 Task: Find Luxury Condos in Beverly Hills with Hollywood Glamour.
Action: Mouse moved to (251, 193)
Screenshot: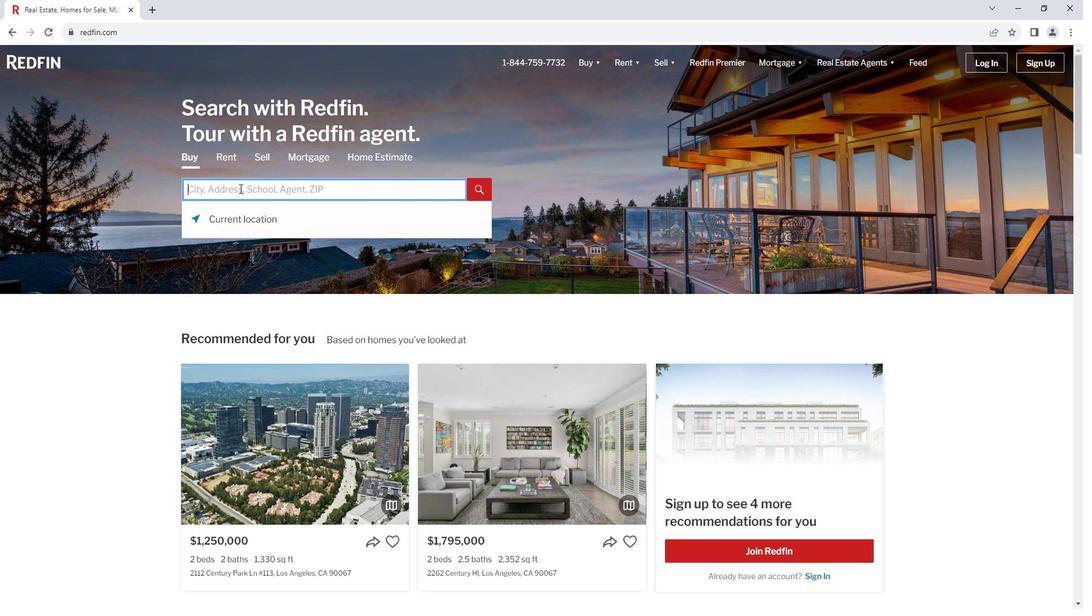 
Action: Mouse pressed left at (251, 193)
Screenshot: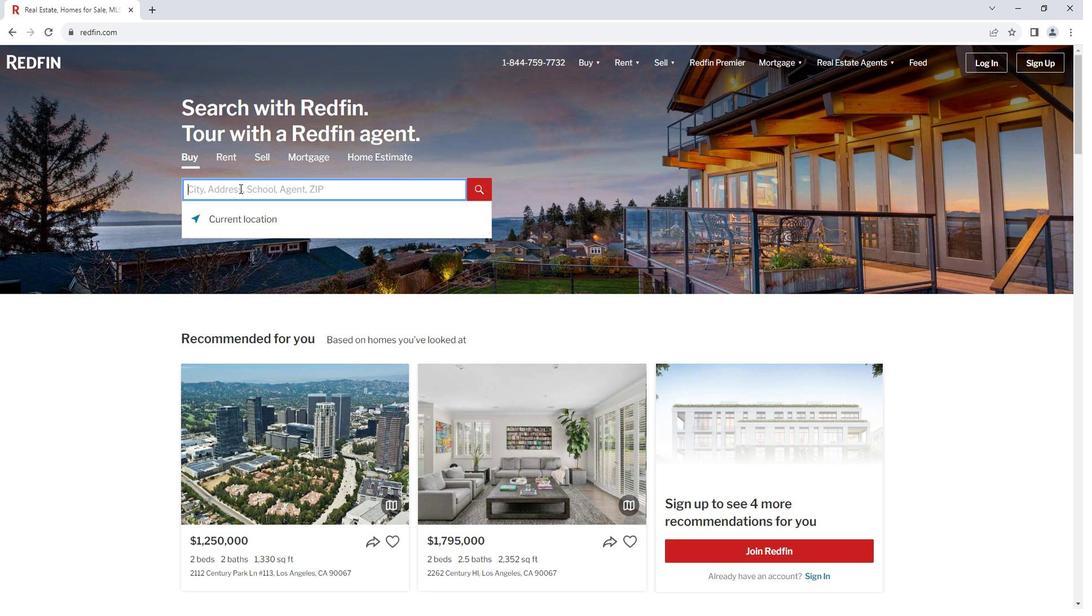 
Action: Mouse moved to (251, 193)
Screenshot: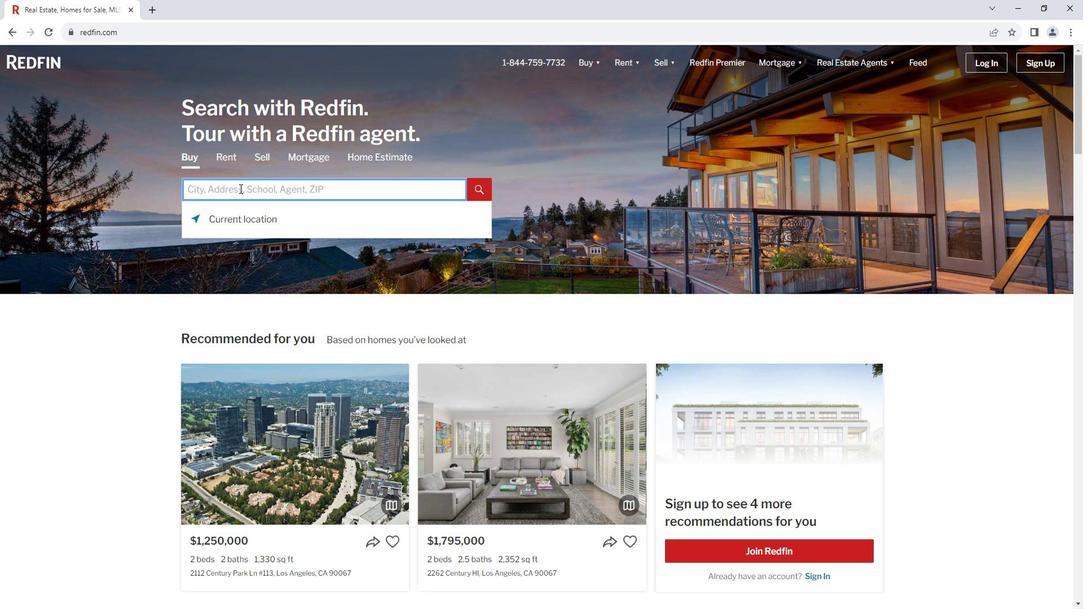 
Action: Key pressed <Key.shift>Lu<Key.backspace><Key.backspace><Key.shift>Beverly<Key.space>
Screenshot: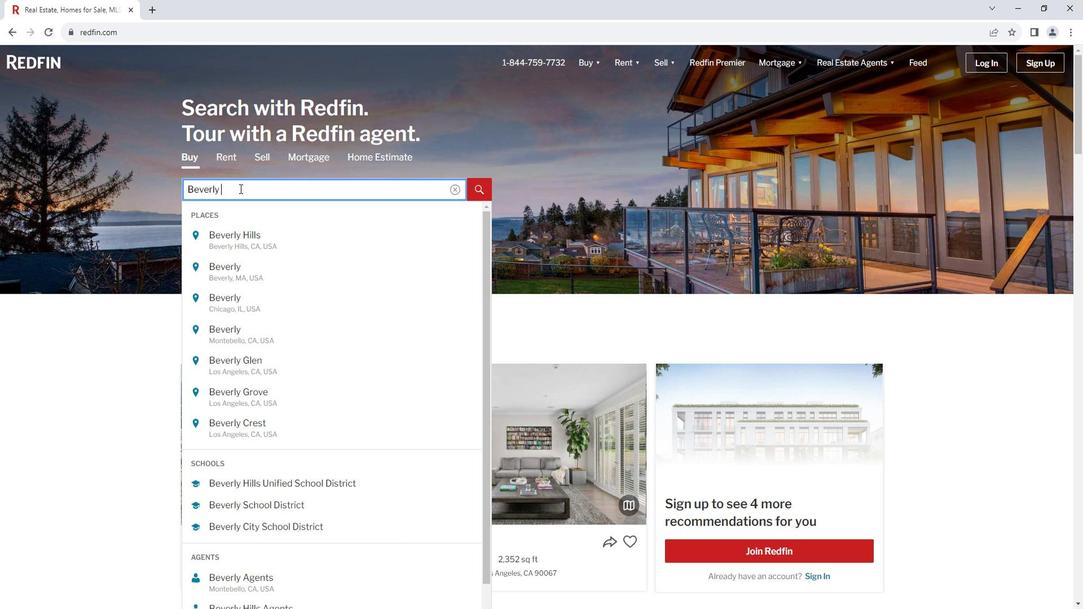 
Action: Mouse moved to (264, 241)
Screenshot: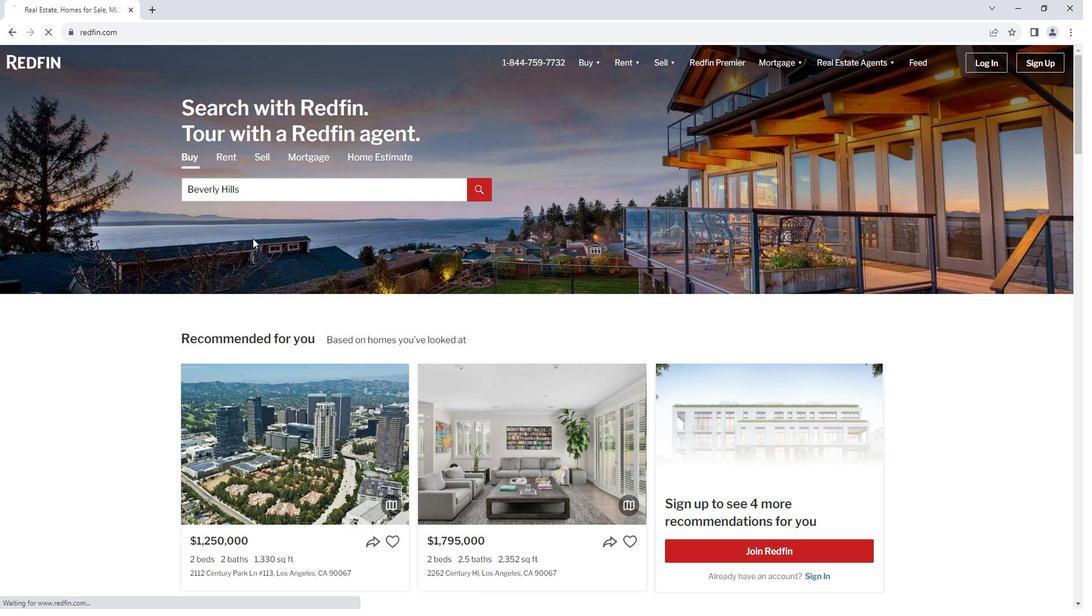
Action: Mouse pressed left at (264, 241)
Screenshot: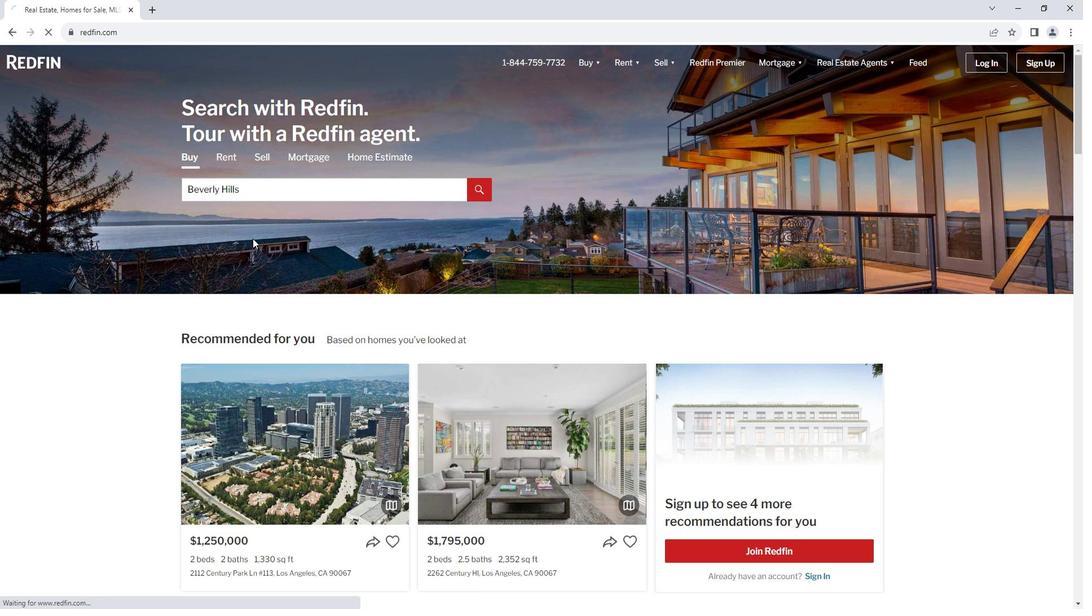 
Action: Mouse moved to (986, 145)
Screenshot: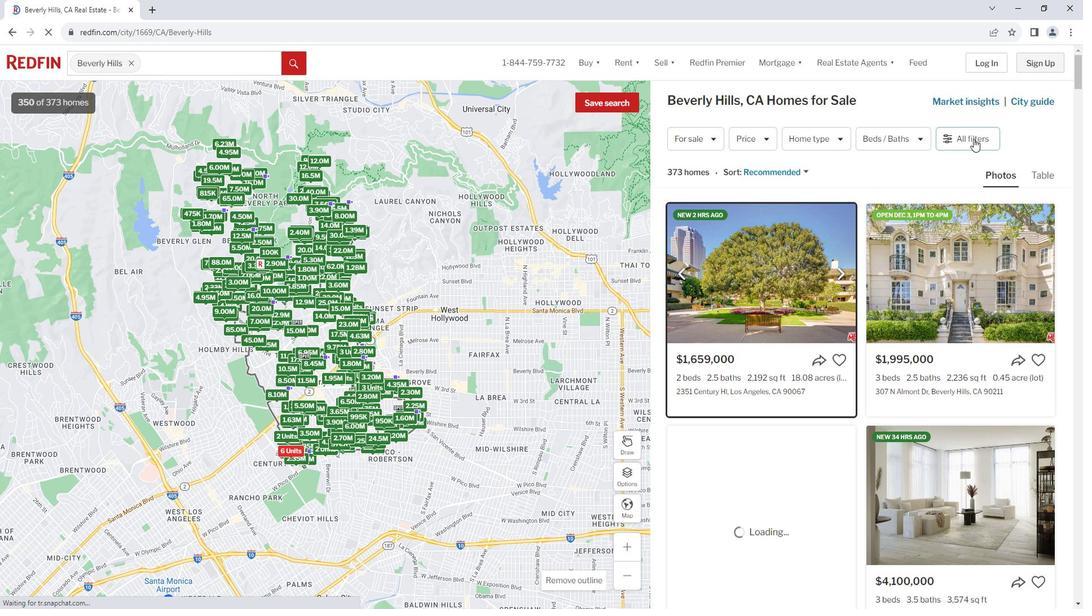 
Action: Mouse pressed left at (986, 145)
Screenshot: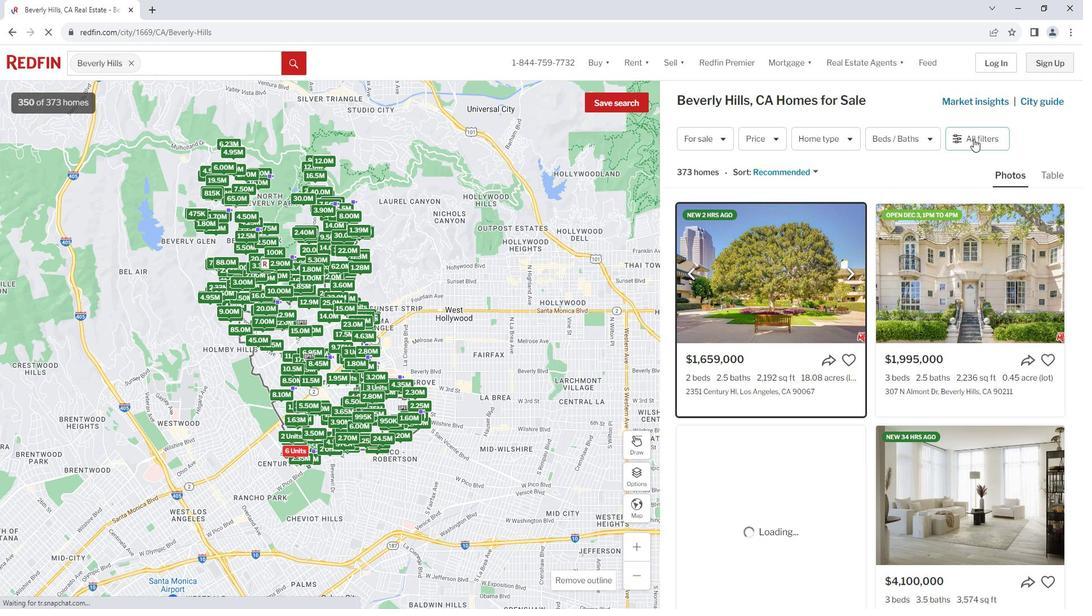 
Action: Mouse moved to (977, 142)
Screenshot: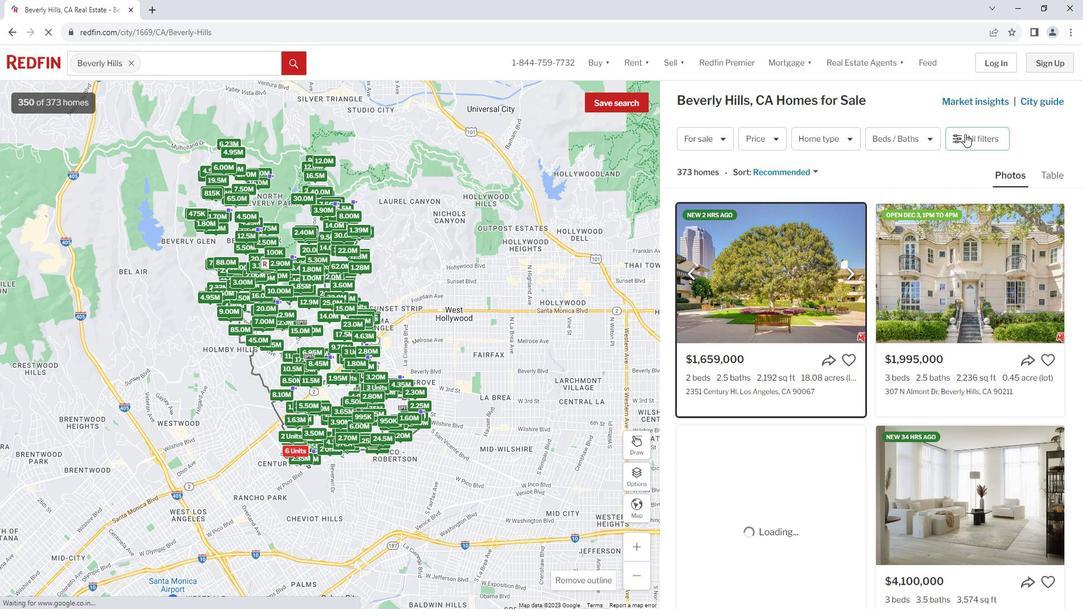 
Action: Mouse pressed left at (977, 142)
Screenshot: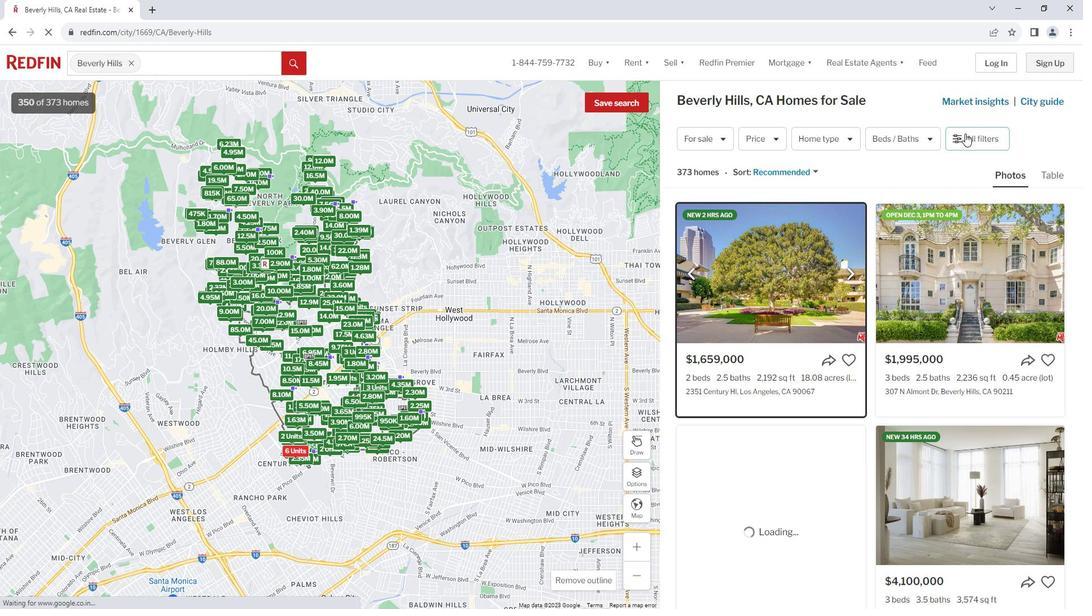 
Action: Mouse moved to (845, 351)
Screenshot: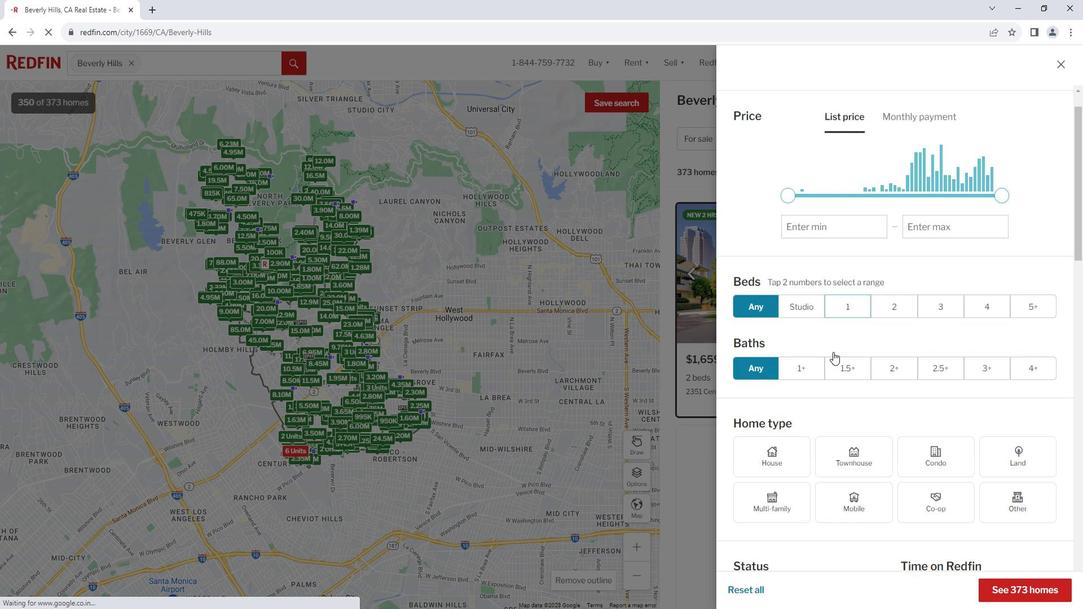 
Action: Mouse scrolled (845, 350) with delta (0, 0)
Screenshot: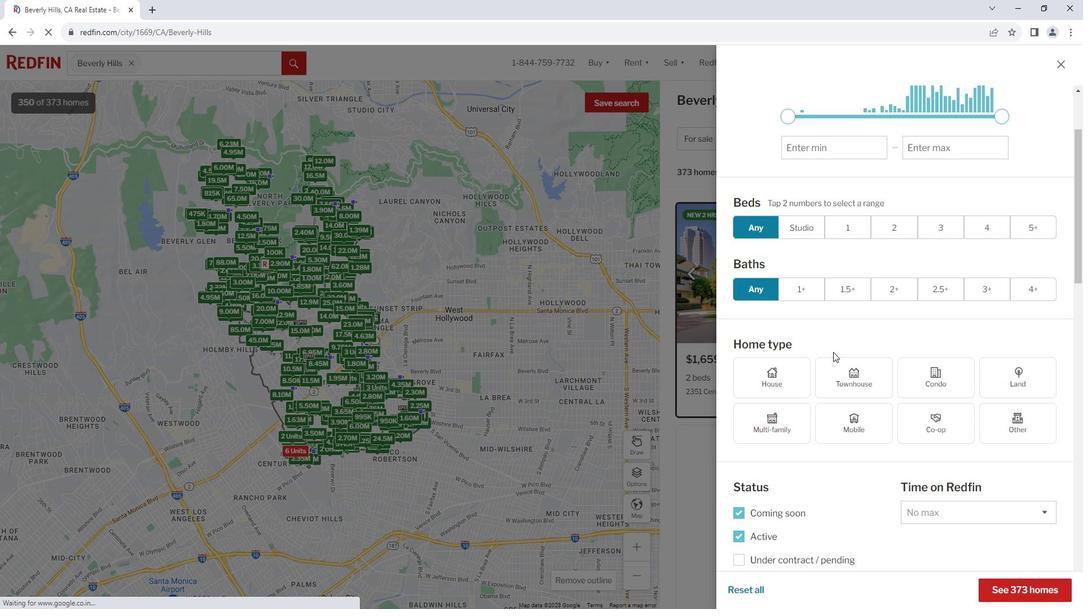 
Action: Mouse scrolled (845, 350) with delta (0, 0)
Screenshot: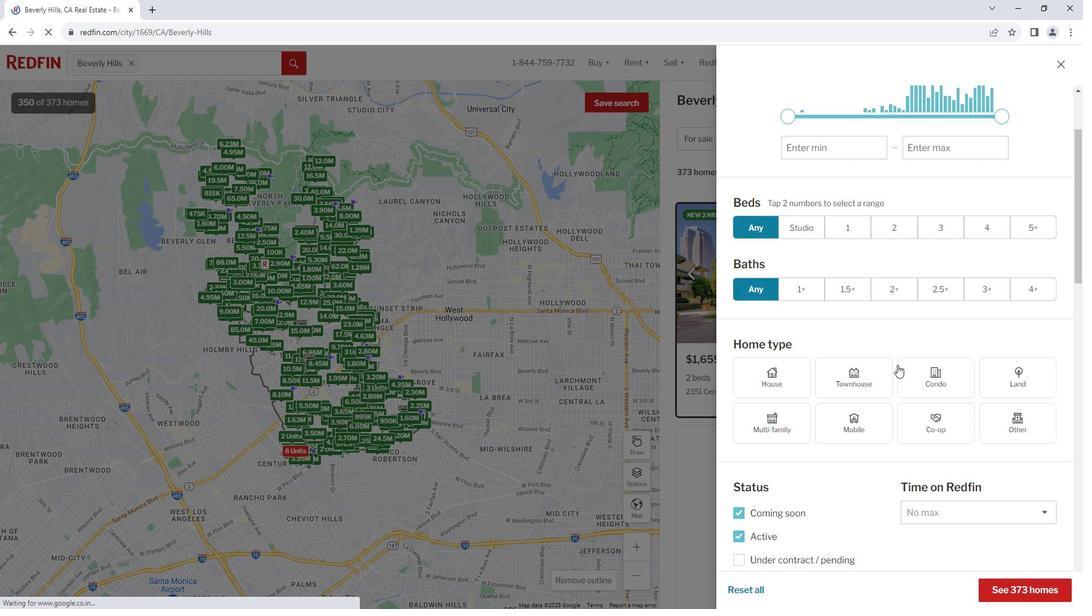 
Action: Mouse moved to (942, 375)
Screenshot: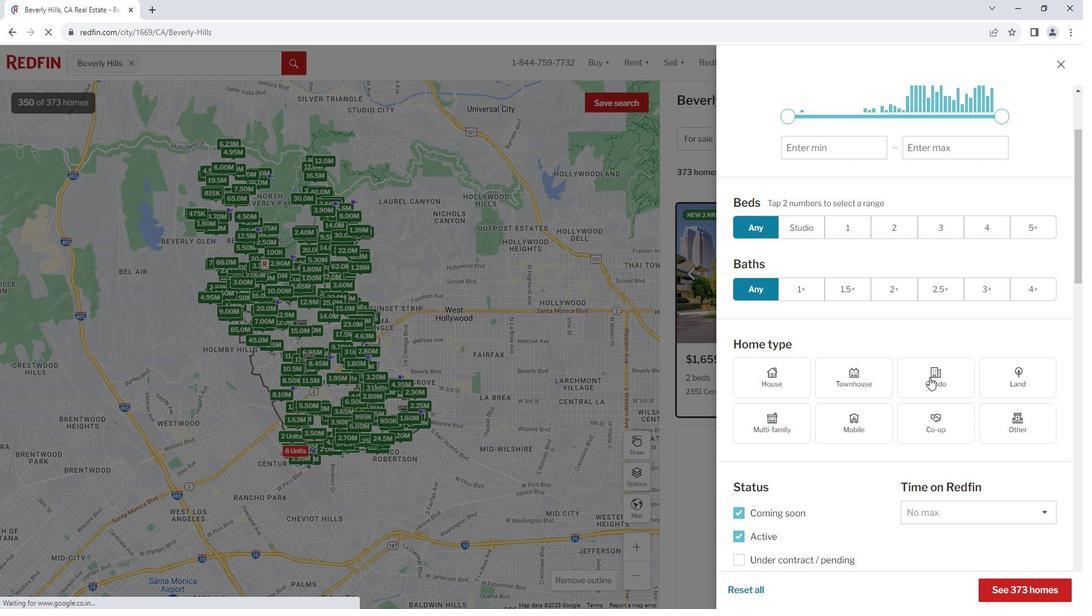 
Action: Mouse pressed left at (942, 375)
Screenshot: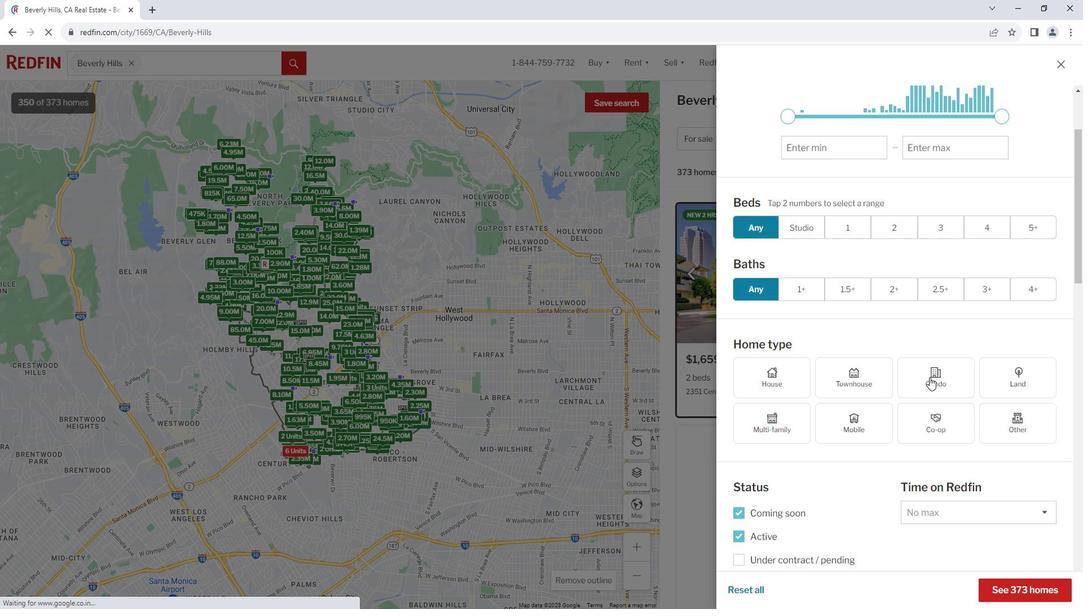 
Action: Mouse moved to (908, 382)
Screenshot: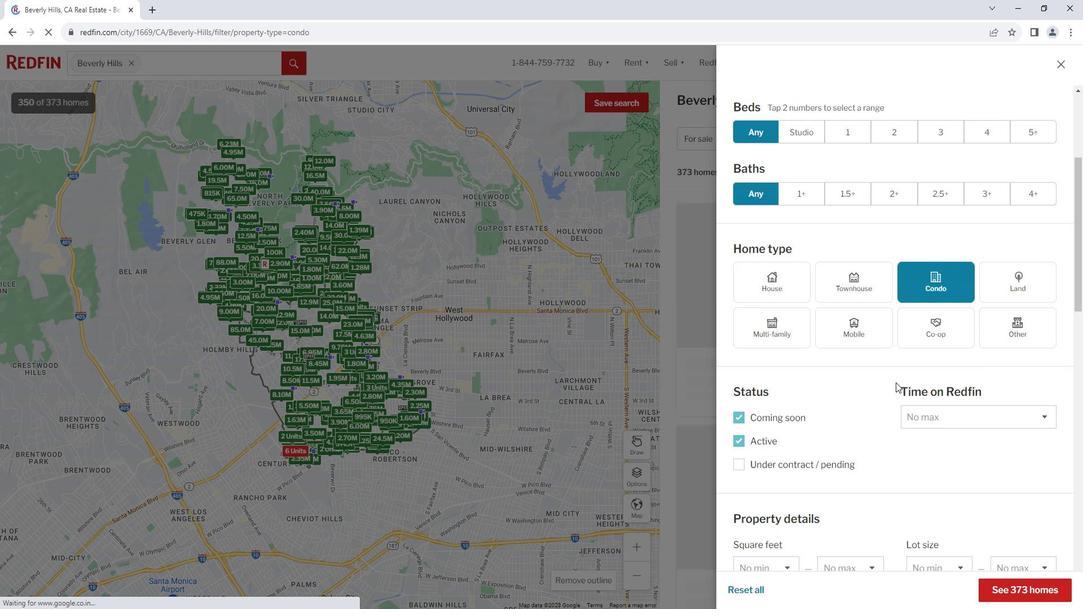 
Action: Mouse scrolled (908, 381) with delta (0, 0)
Screenshot: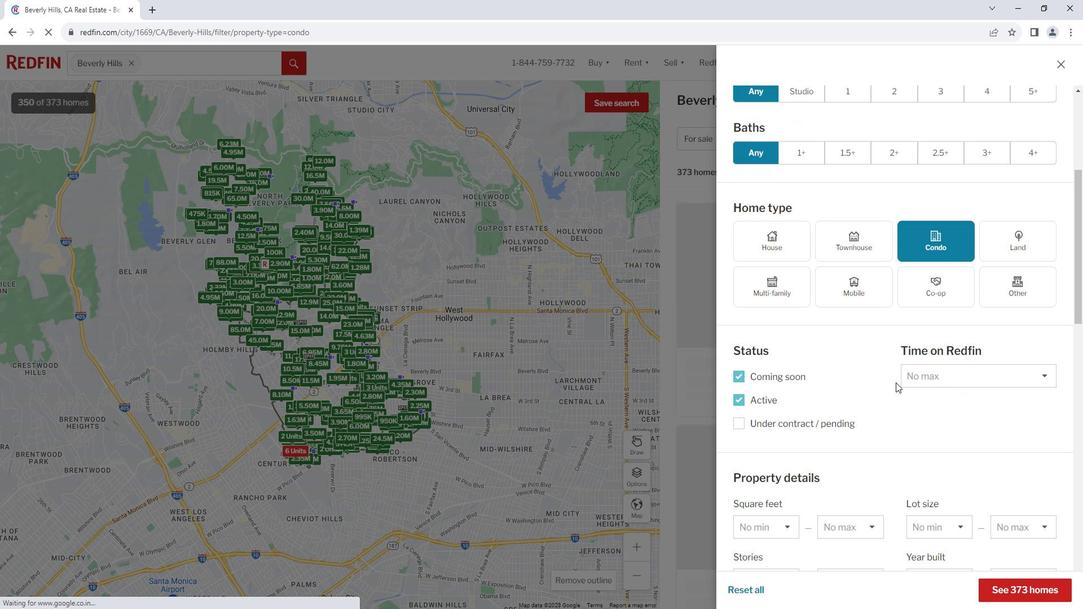 
Action: Mouse moved to (908, 381)
Screenshot: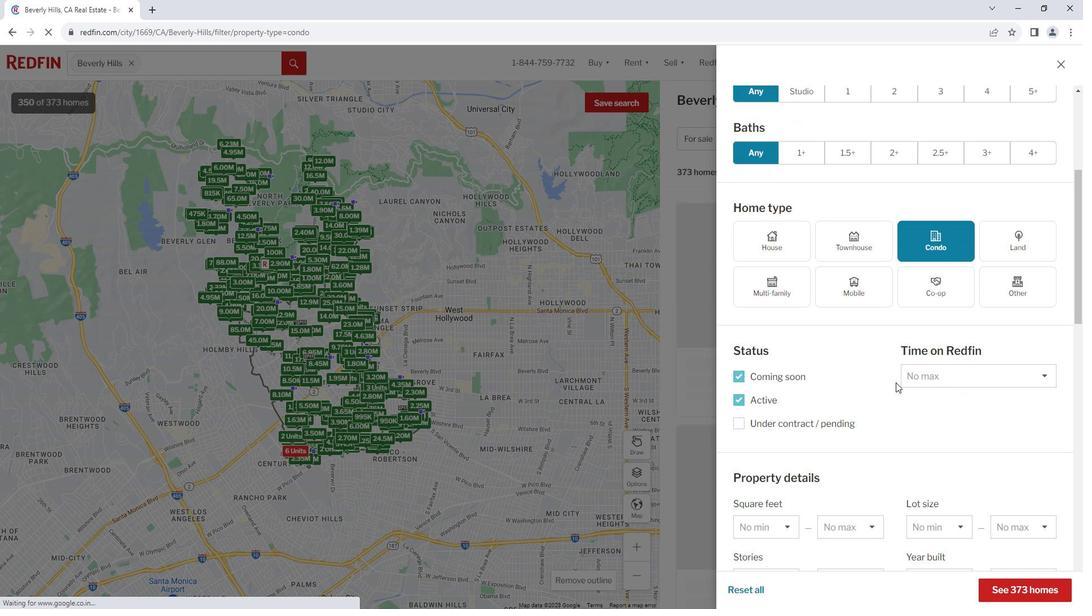 
Action: Mouse scrolled (908, 381) with delta (0, 0)
Screenshot: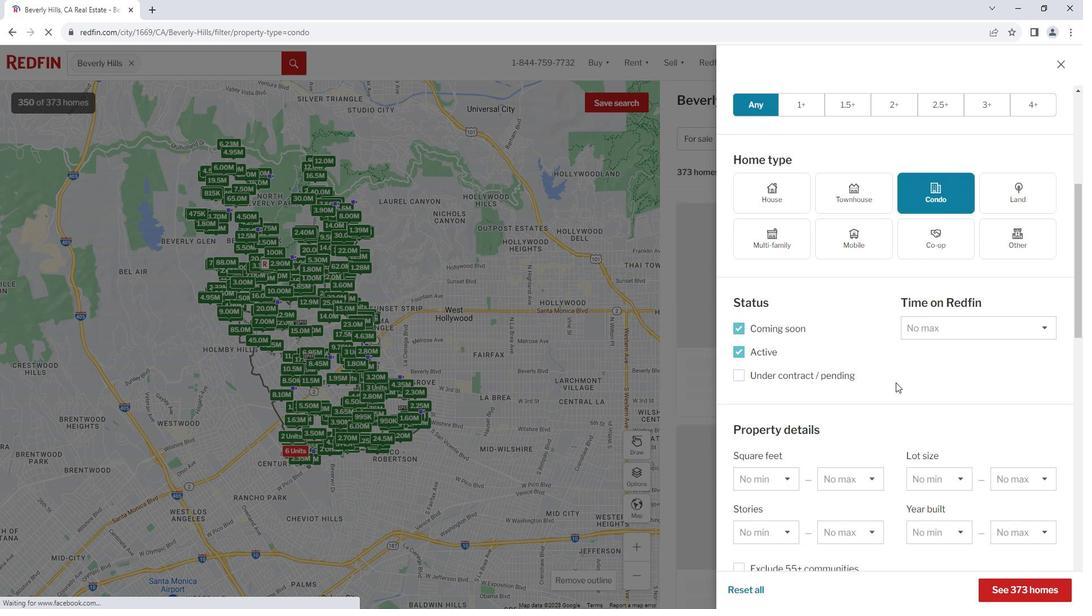 
Action: Mouse moved to (908, 380)
Screenshot: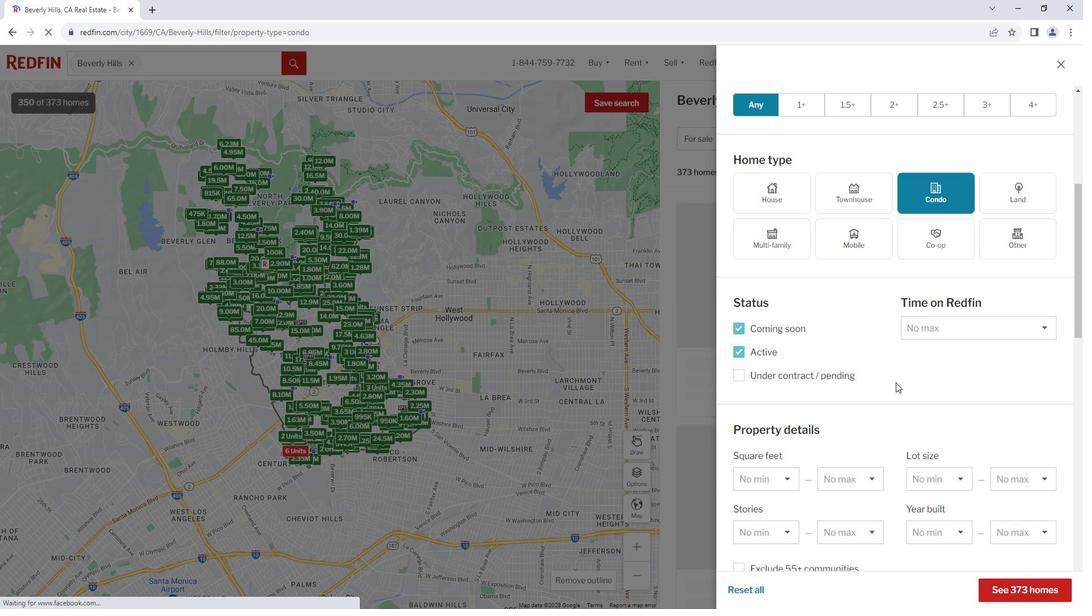 
Action: Mouse scrolled (908, 379) with delta (0, 0)
Screenshot: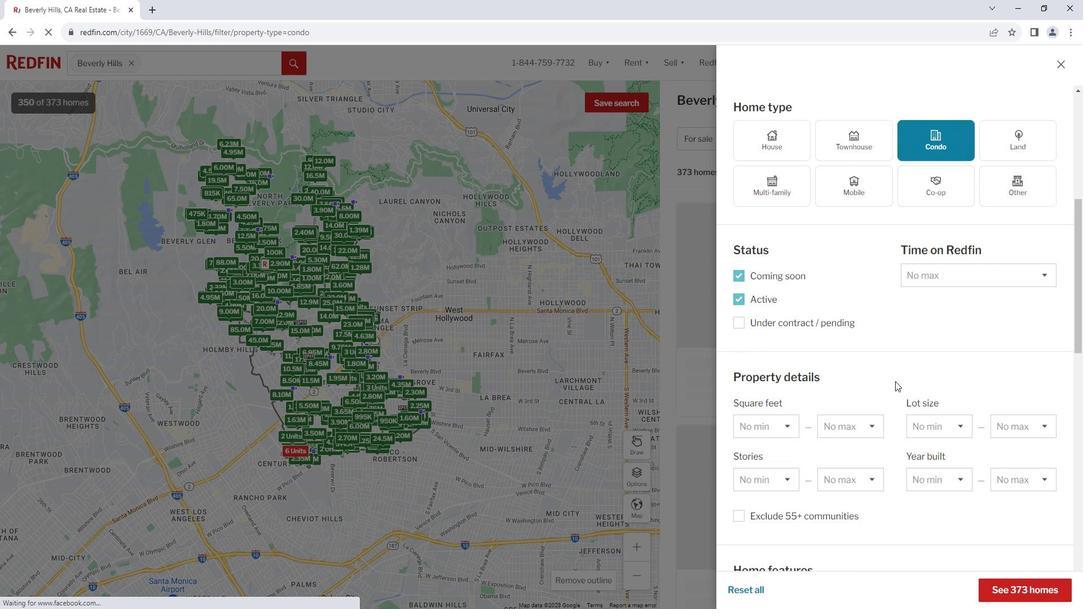 
Action: Mouse scrolled (908, 379) with delta (0, 0)
Screenshot: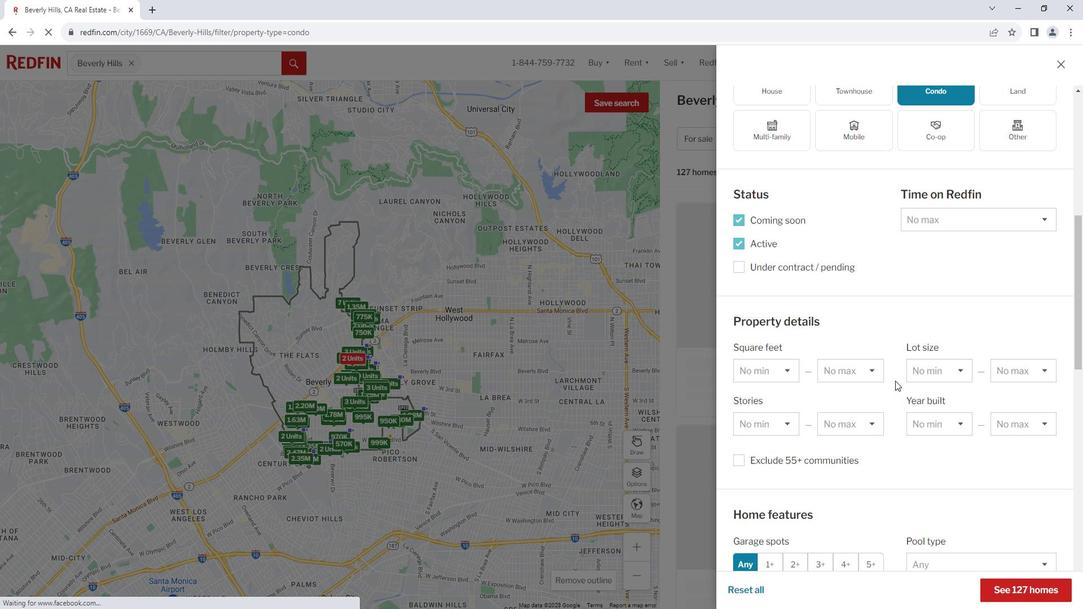 
Action: Mouse moved to (908, 379)
Screenshot: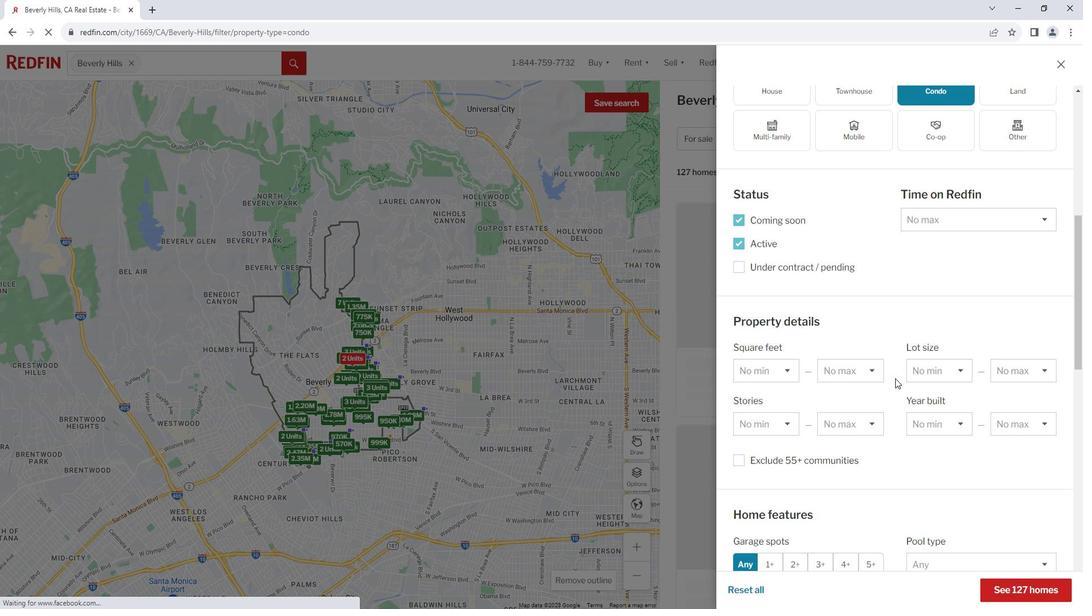 
Action: Mouse scrolled (908, 379) with delta (0, 0)
Screenshot: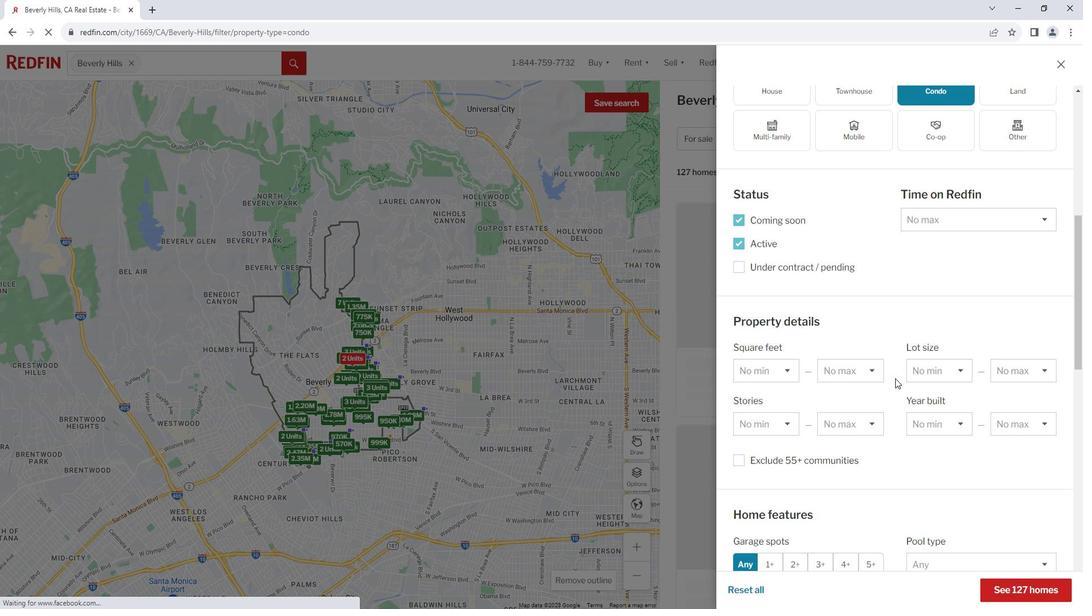 
Action: Mouse moved to (907, 376)
Screenshot: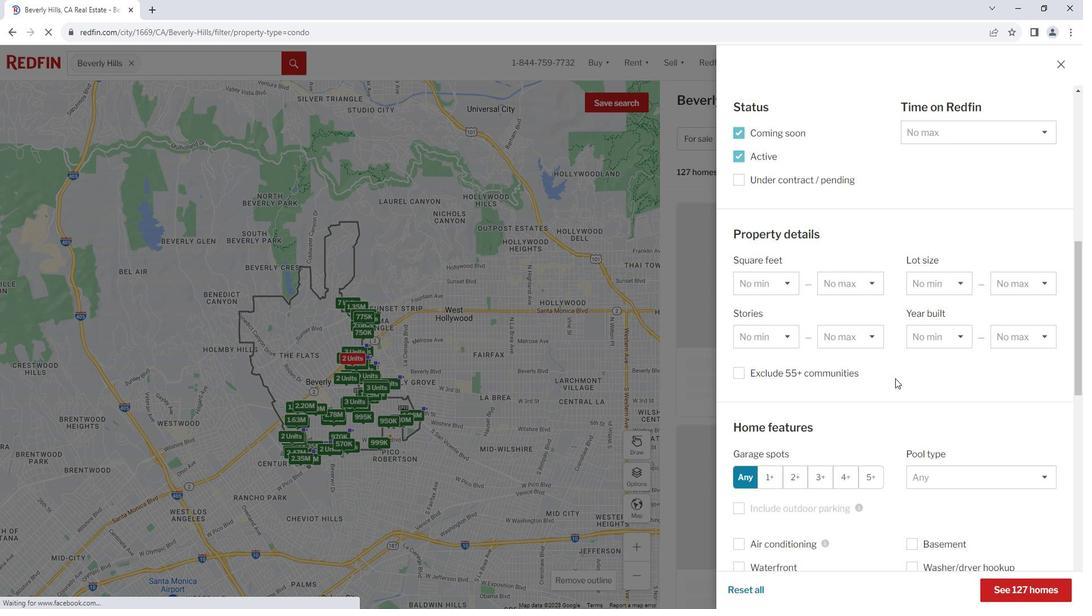 
Action: Mouse scrolled (907, 376) with delta (0, 0)
Screenshot: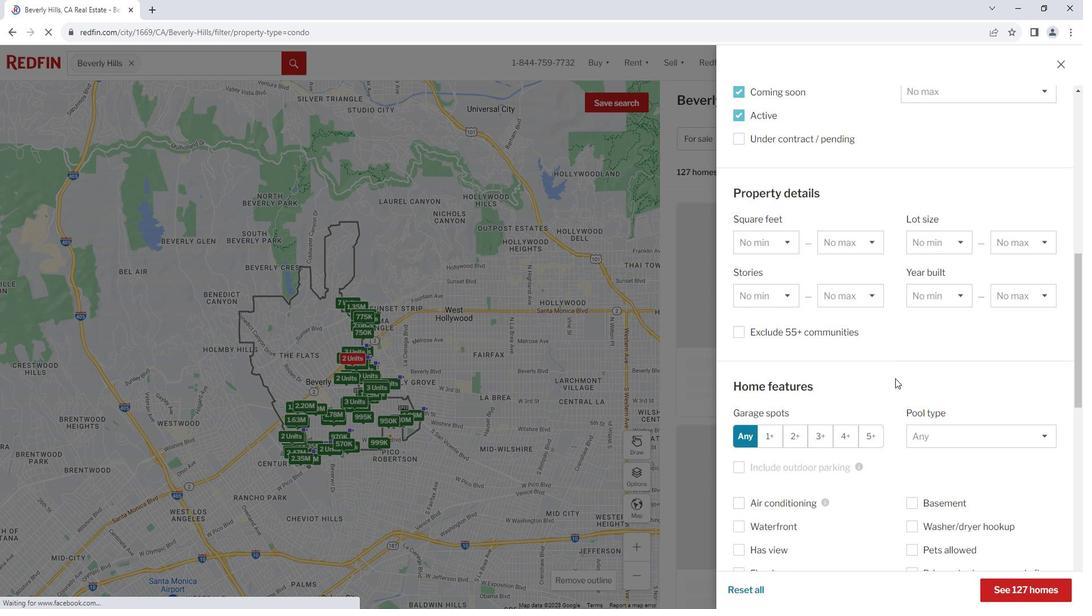 
Action: Mouse scrolled (907, 376) with delta (0, 0)
Screenshot: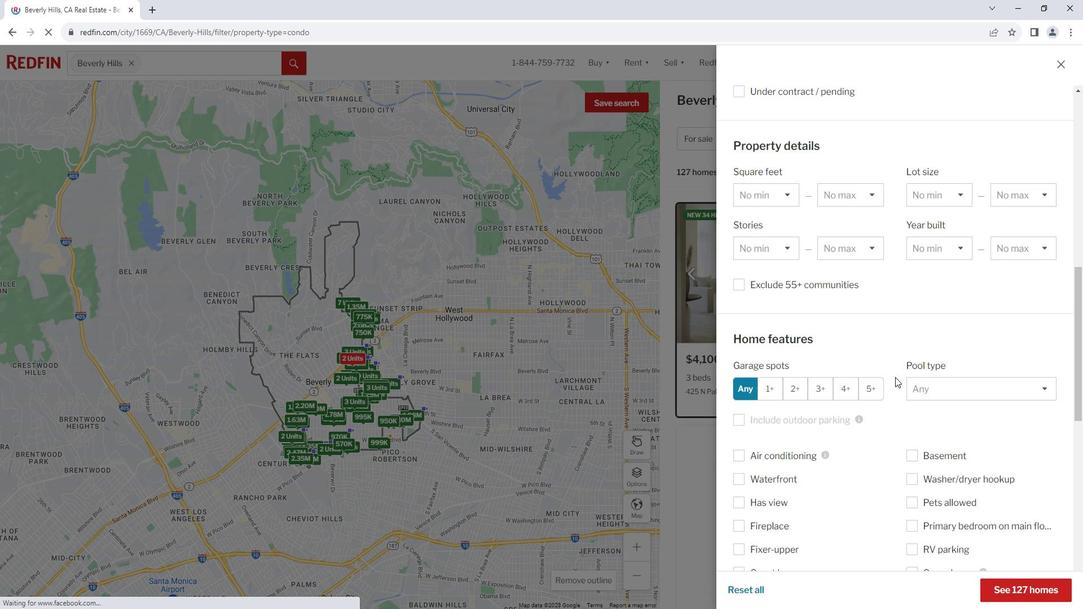 
Action: Mouse scrolled (907, 376) with delta (0, 0)
Screenshot: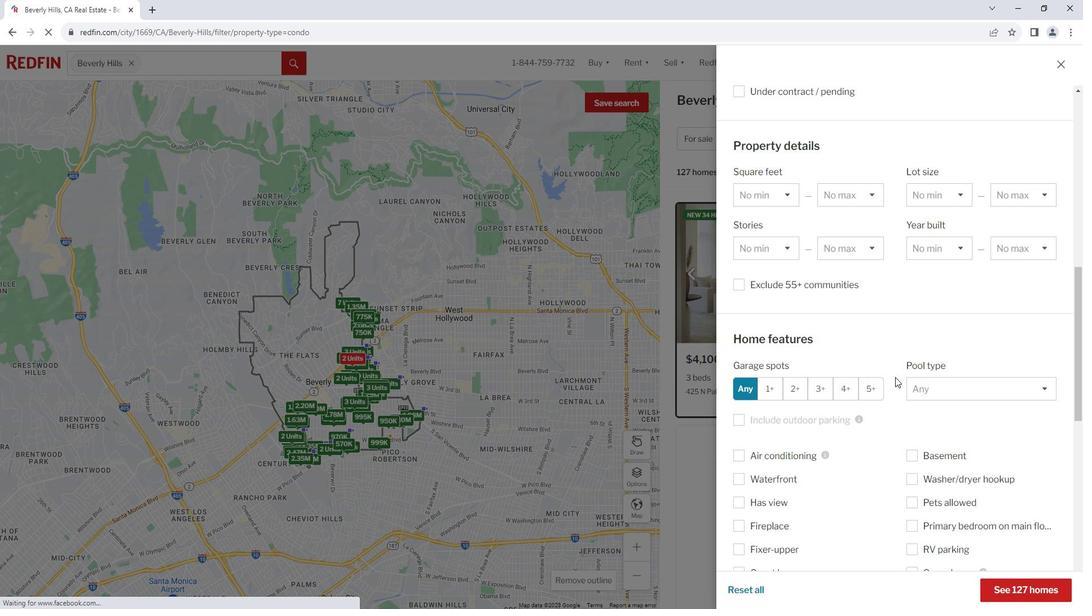 
Action: Mouse moved to (906, 375)
Screenshot: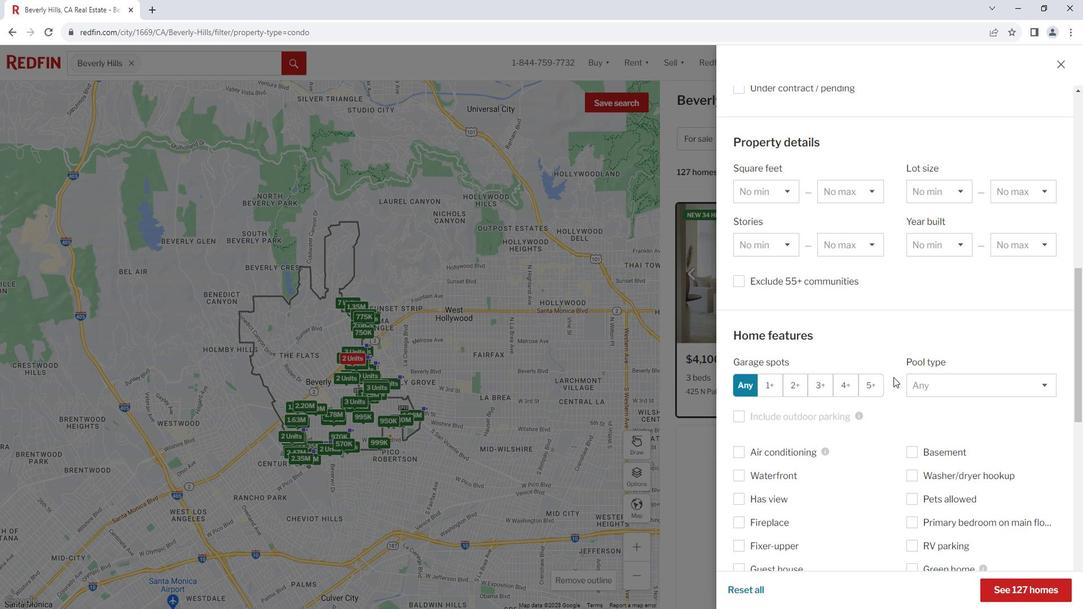 
Action: Mouse scrolled (906, 374) with delta (0, 0)
Screenshot: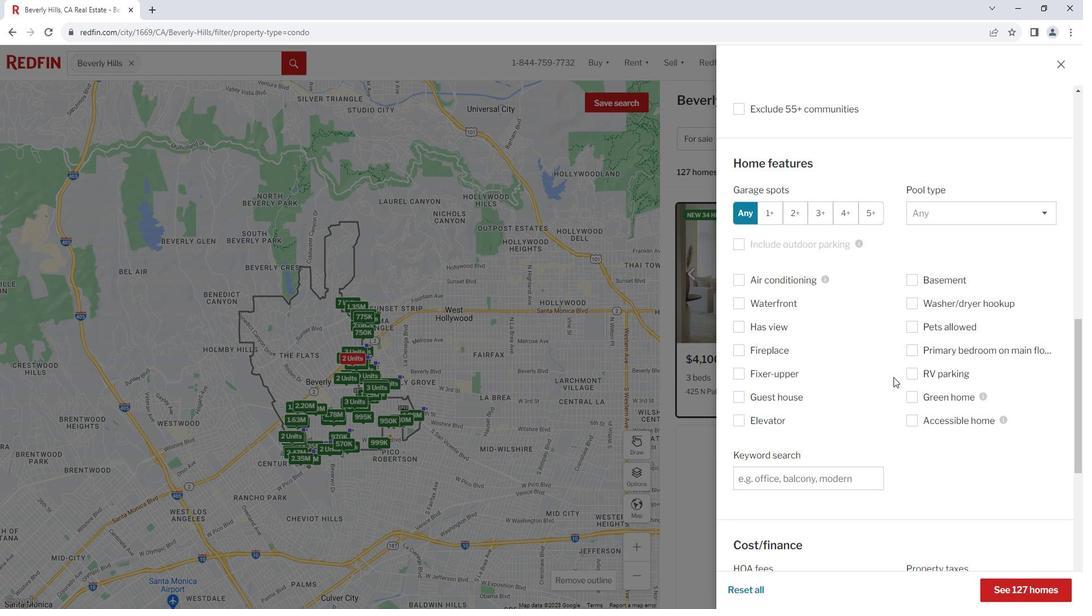 
Action: Mouse scrolled (906, 374) with delta (0, 0)
Screenshot: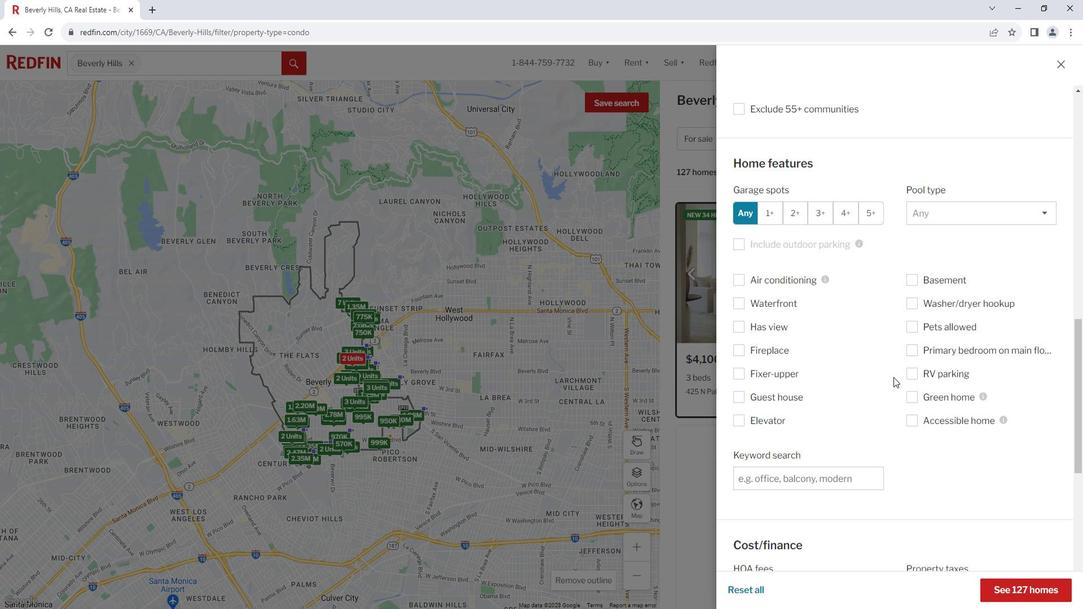 
Action: Mouse scrolled (906, 374) with delta (0, 0)
Screenshot: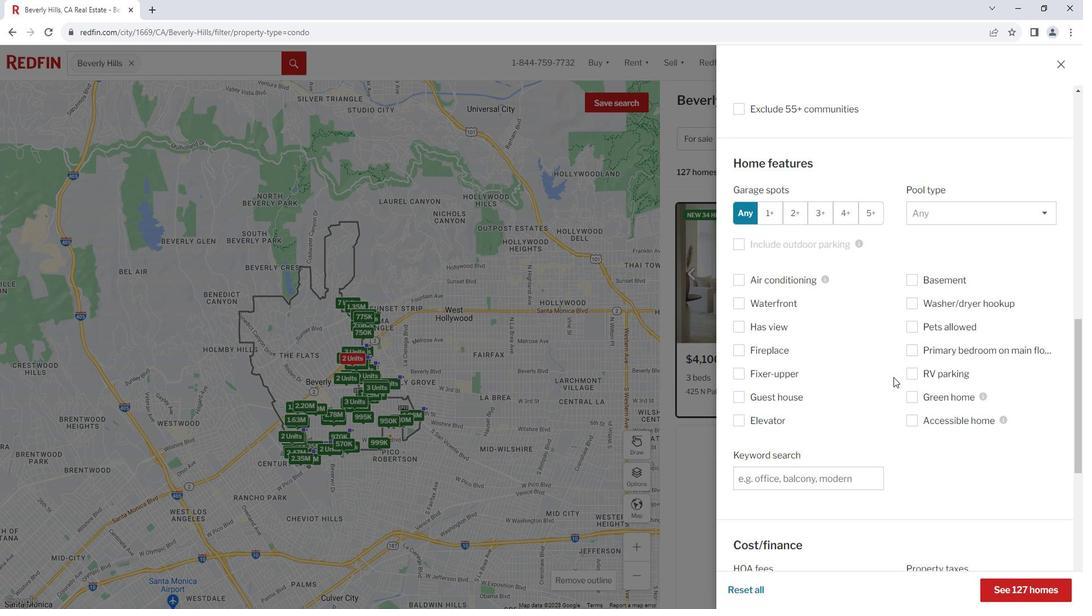 
Action: Mouse moved to (782, 473)
Screenshot: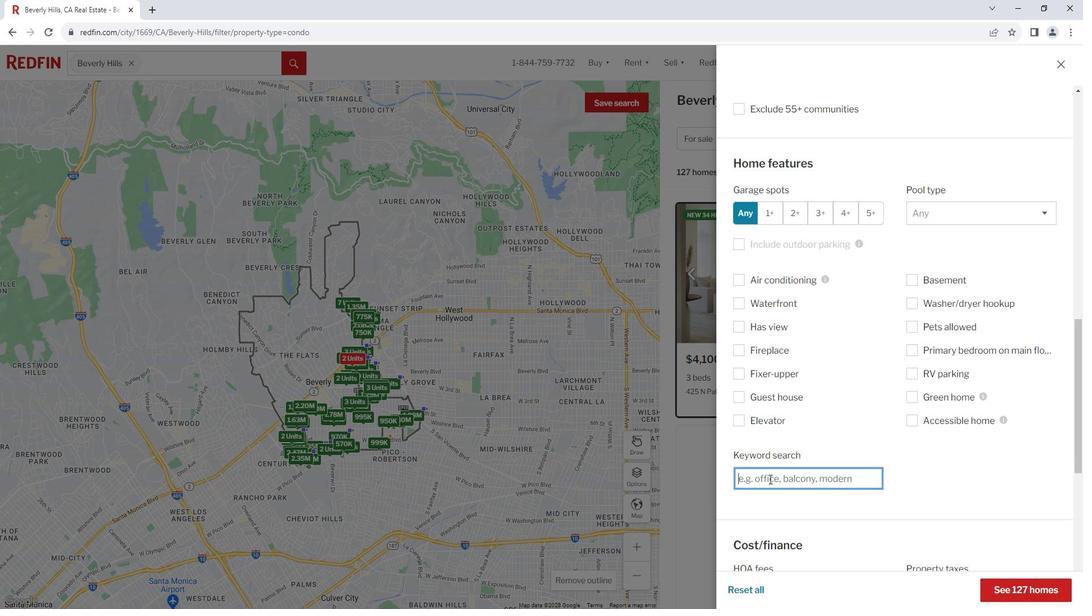 
Action: Mouse pressed left at (782, 473)
Screenshot: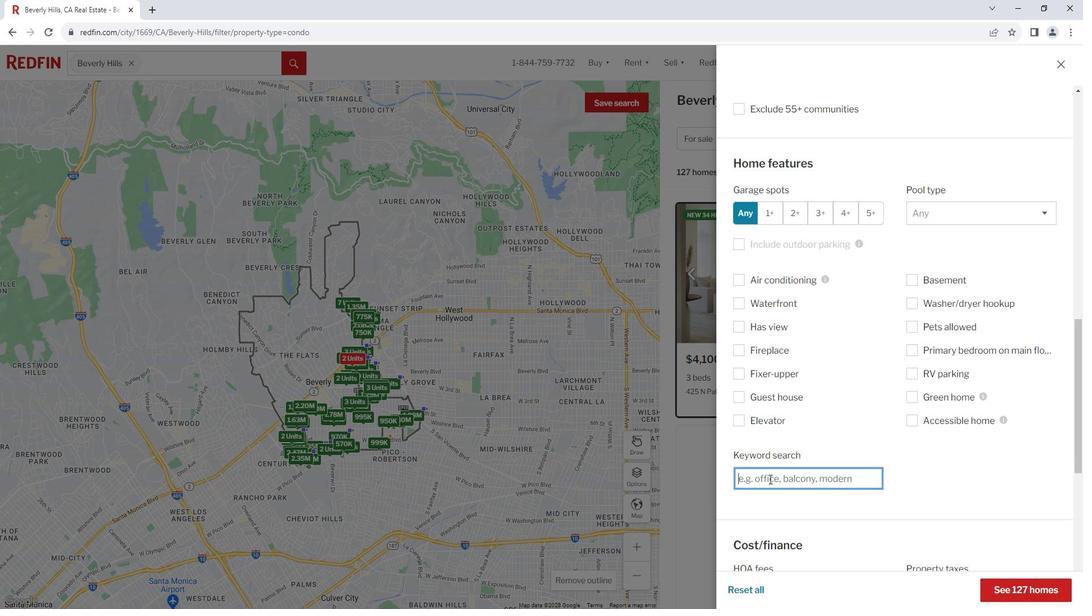 
Action: Mouse moved to (781, 473)
Screenshot: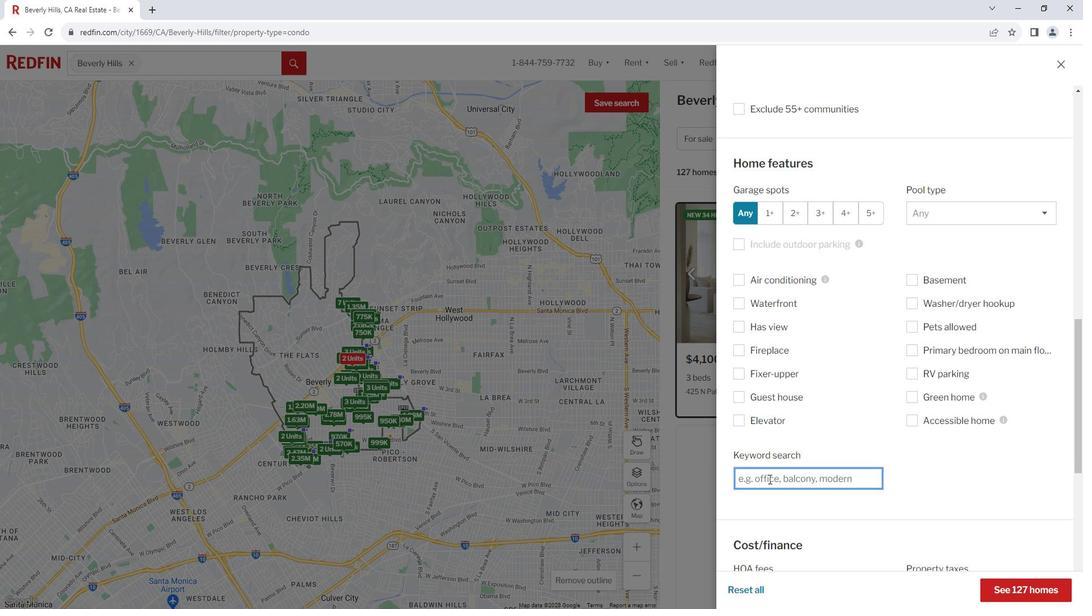 
Action: Key pressed <Key.shift>Luxury
Screenshot: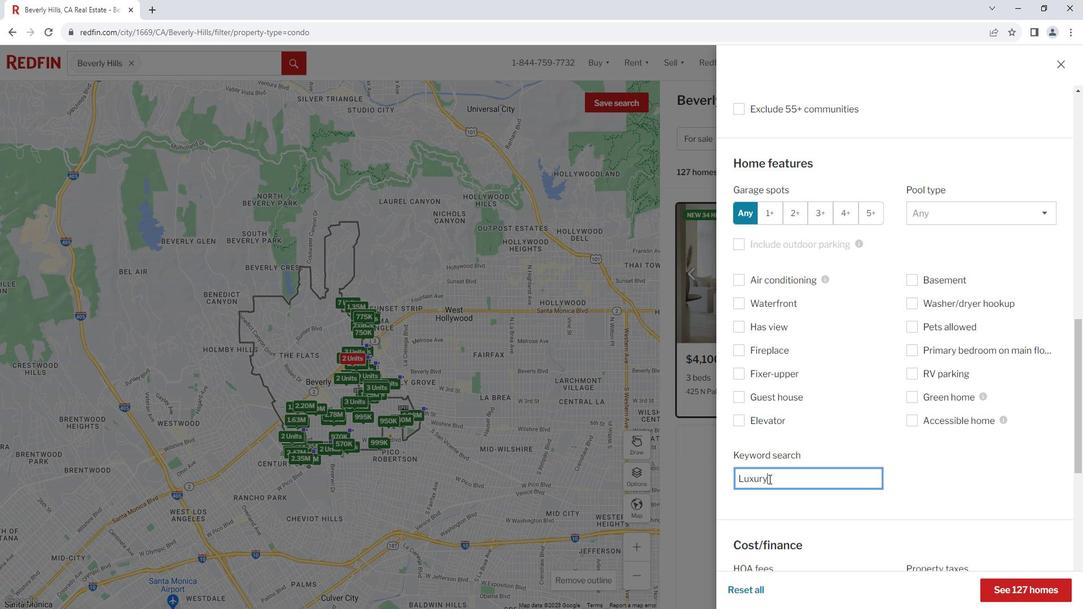 
Action: Mouse moved to (897, 432)
Screenshot: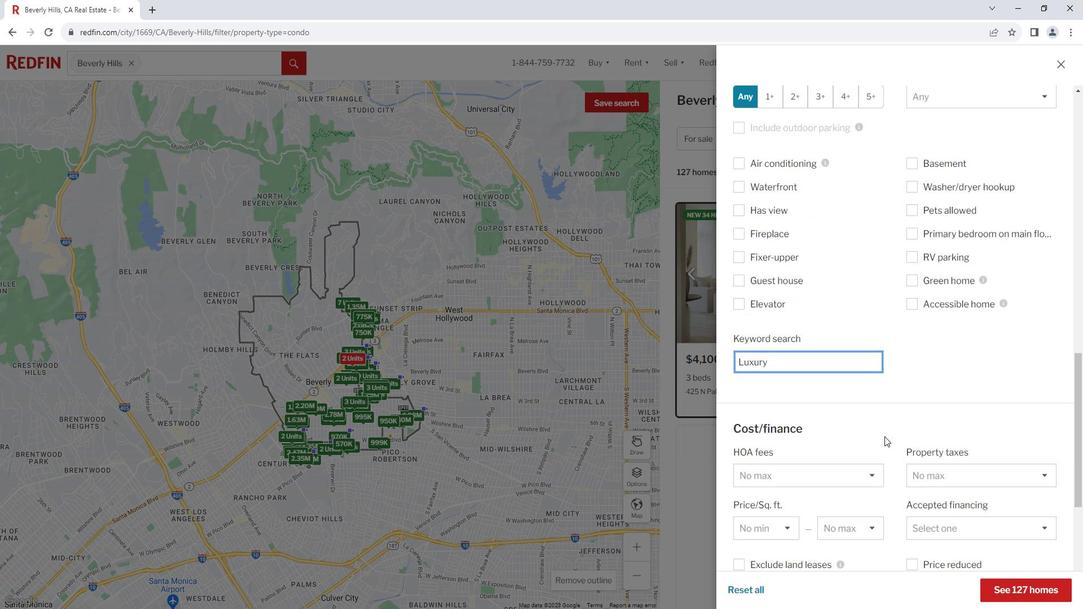 
Action: Mouse scrolled (897, 431) with delta (0, 0)
Screenshot: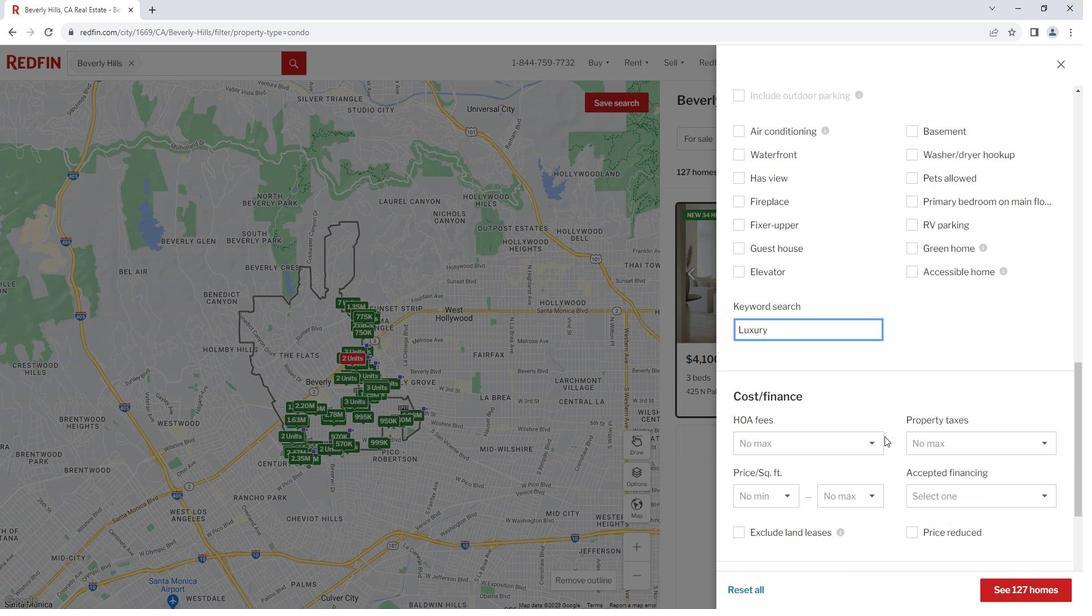
Action: Mouse scrolled (897, 431) with delta (0, 0)
Screenshot: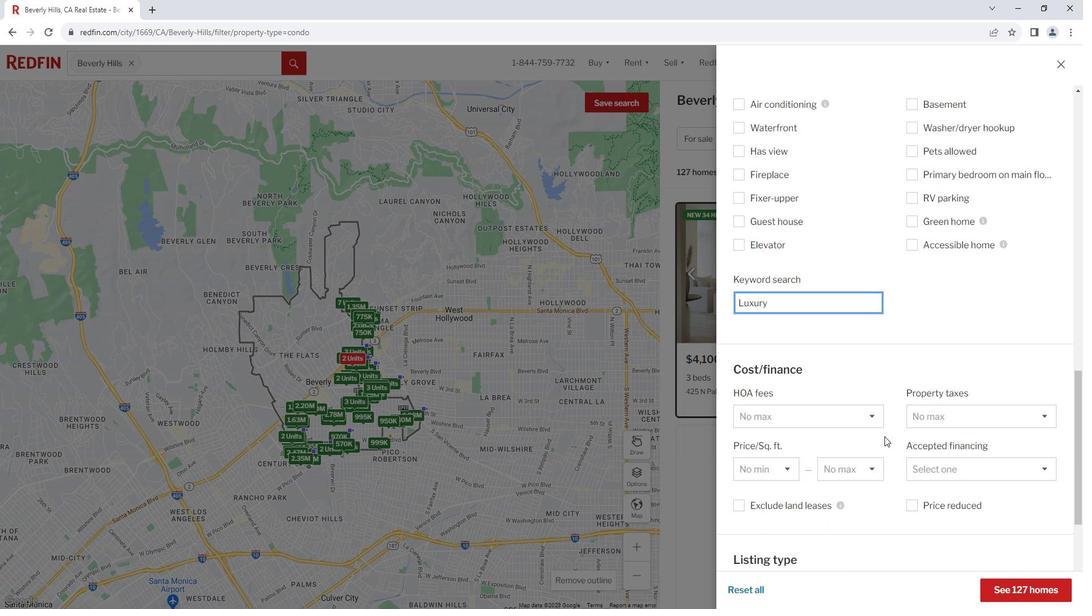 
Action: Mouse moved to (897, 432)
Screenshot: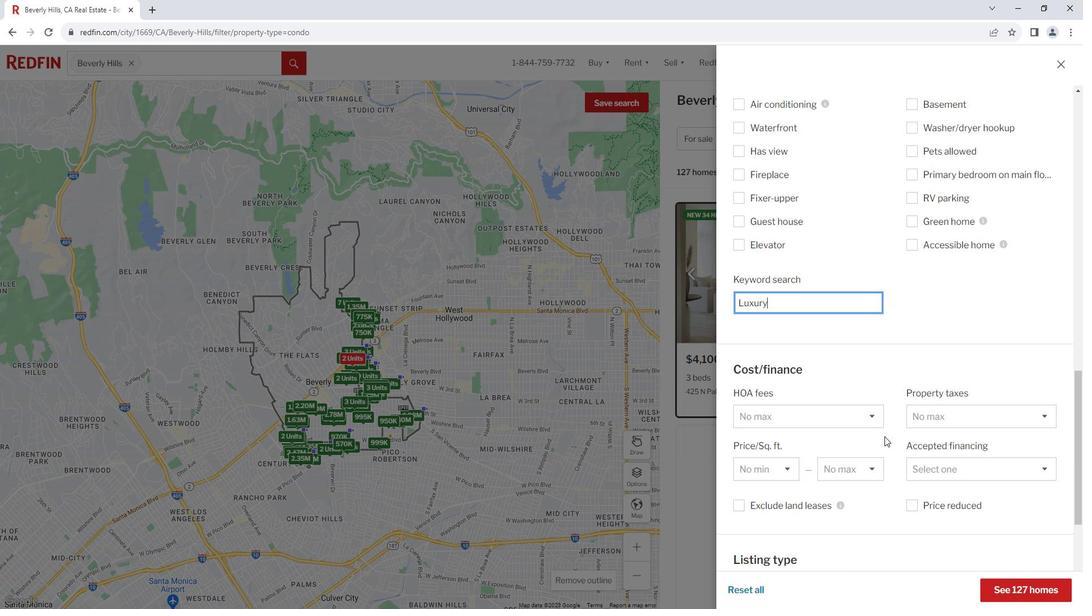 
Action: Mouse scrolled (897, 431) with delta (0, 0)
Screenshot: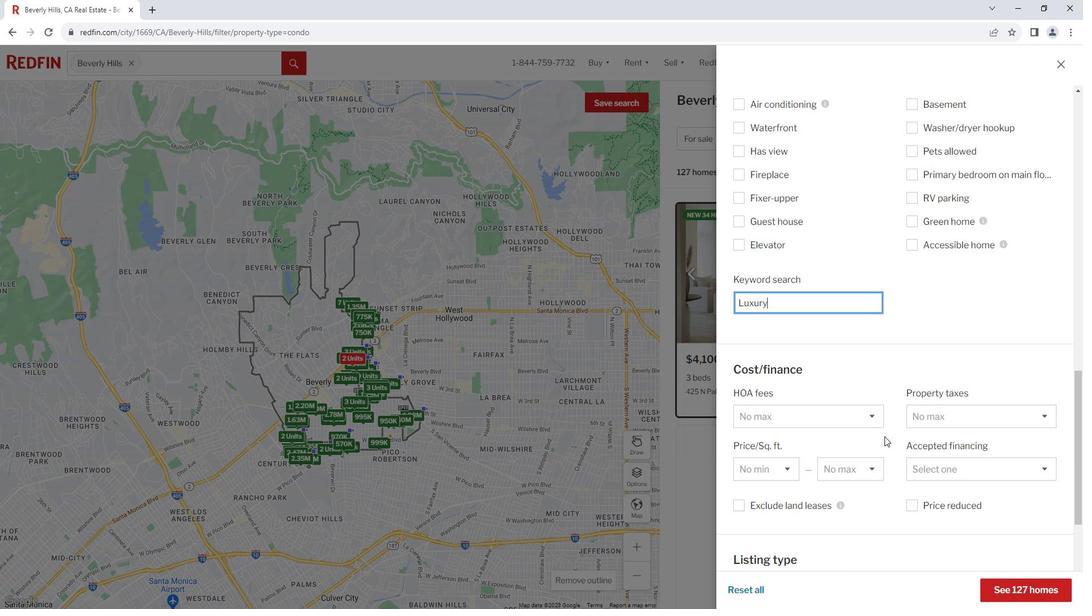 
Action: Mouse moved to (897, 431)
Screenshot: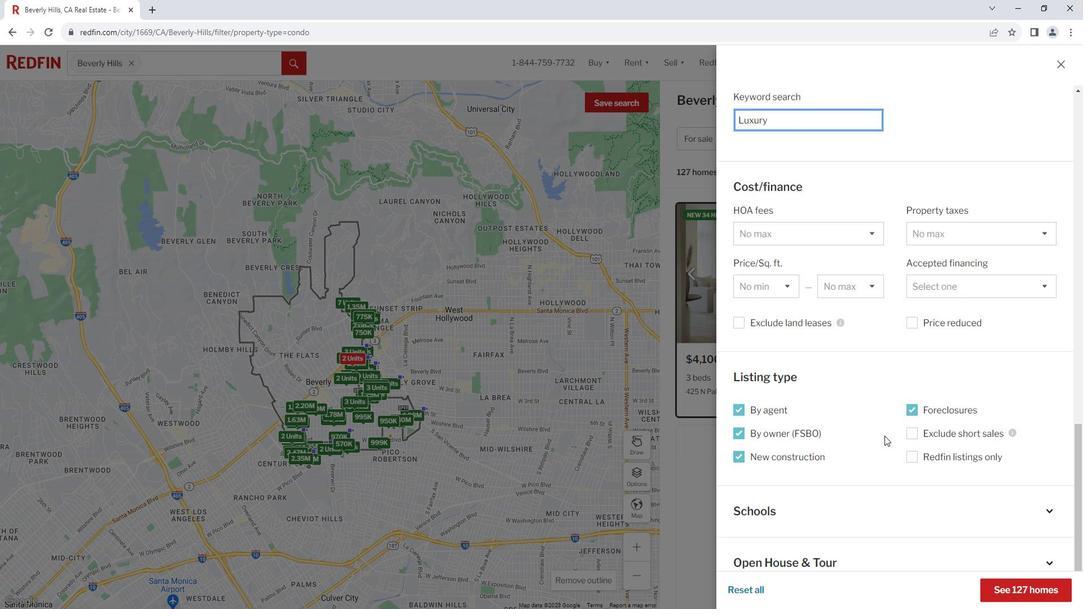 
Action: Mouse scrolled (897, 431) with delta (0, 0)
Screenshot: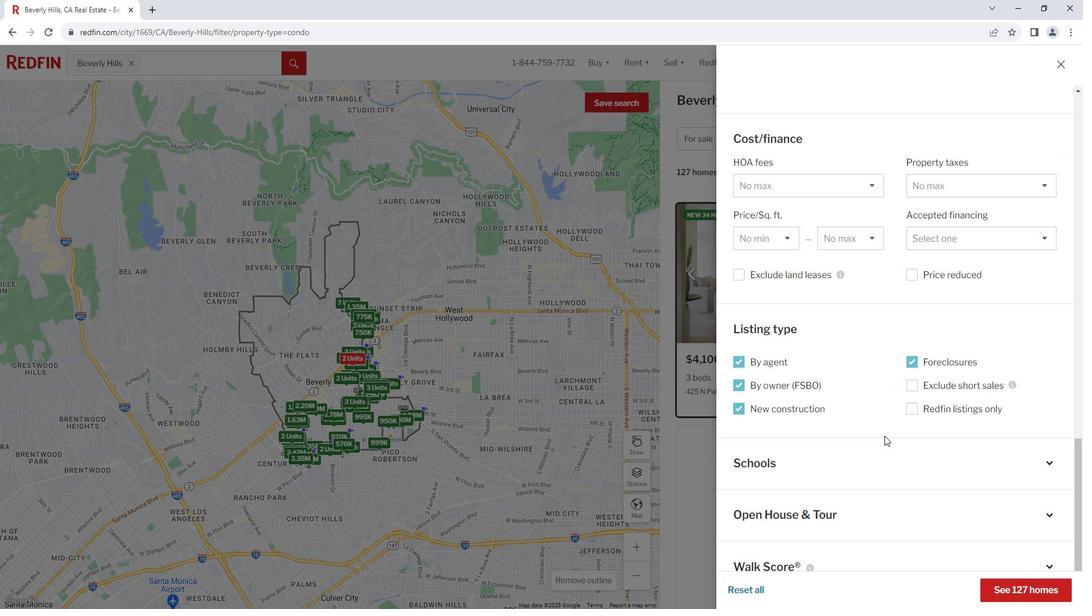 
Action: Mouse scrolled (897, 431) with delta (0, 0)
Screenshot: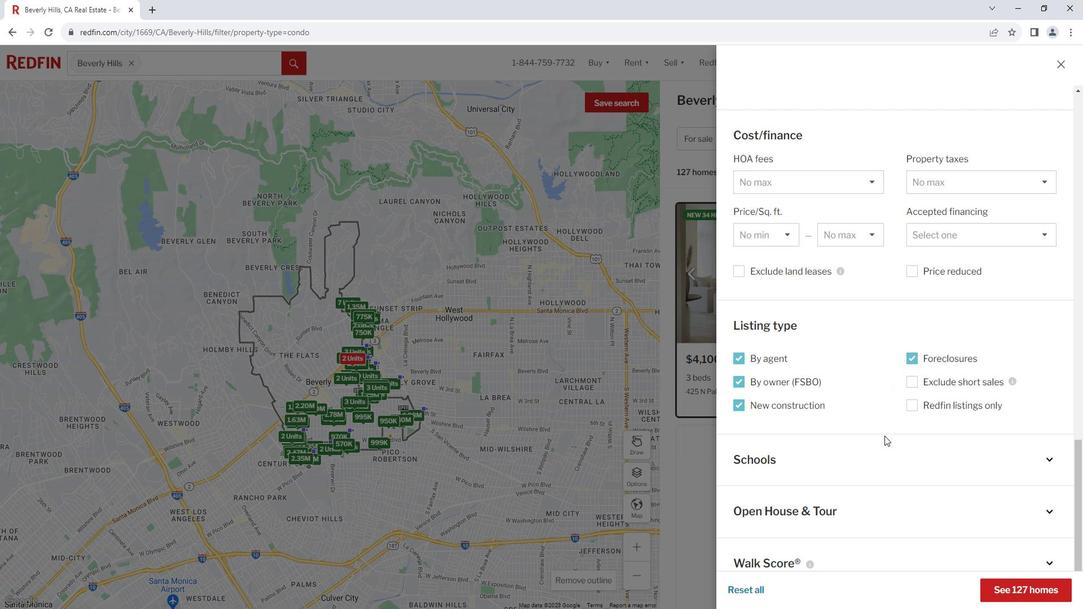 
Action: Mouse scrolled (897, 431) with delta (0, 0)
Screenshot: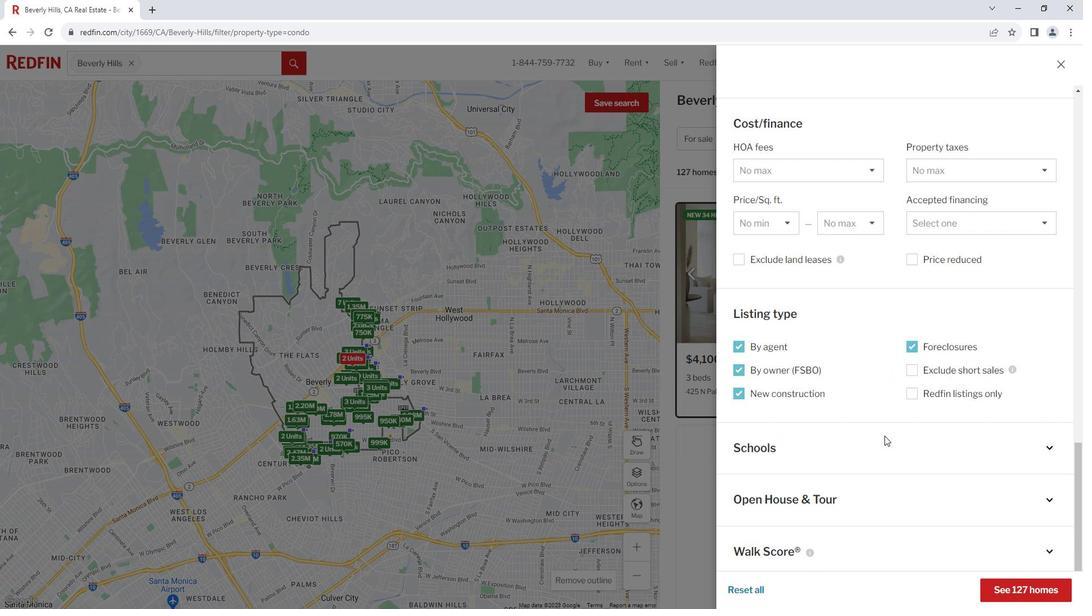 
Action: Mouse scrolled (897, 431) with delta (0, 0)
Screenshot: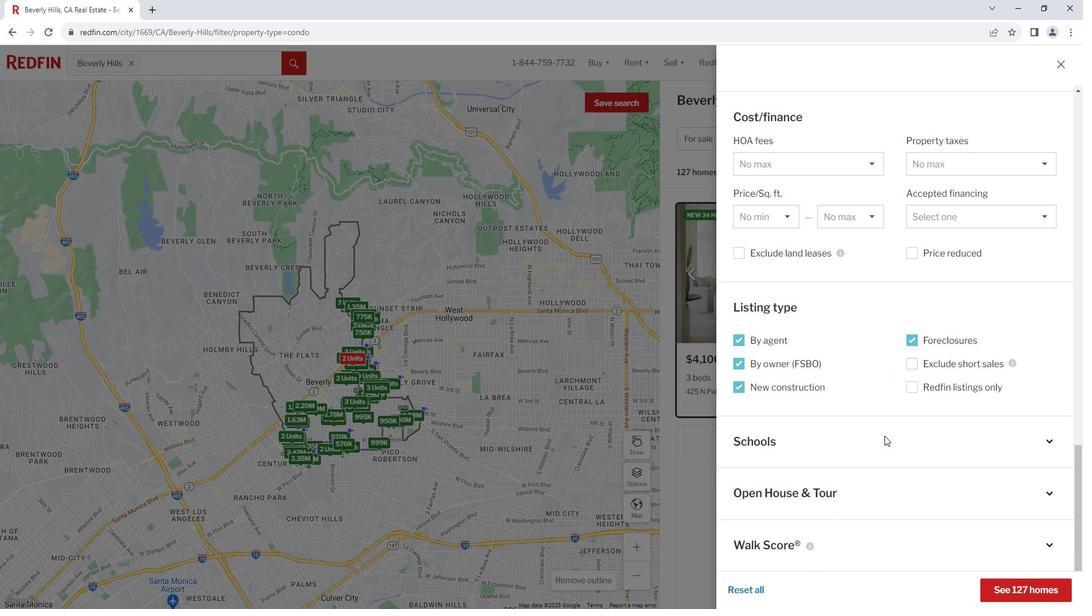
Action: Mouse scrolled (897, 431) with delta (0, 0)
Screenshot: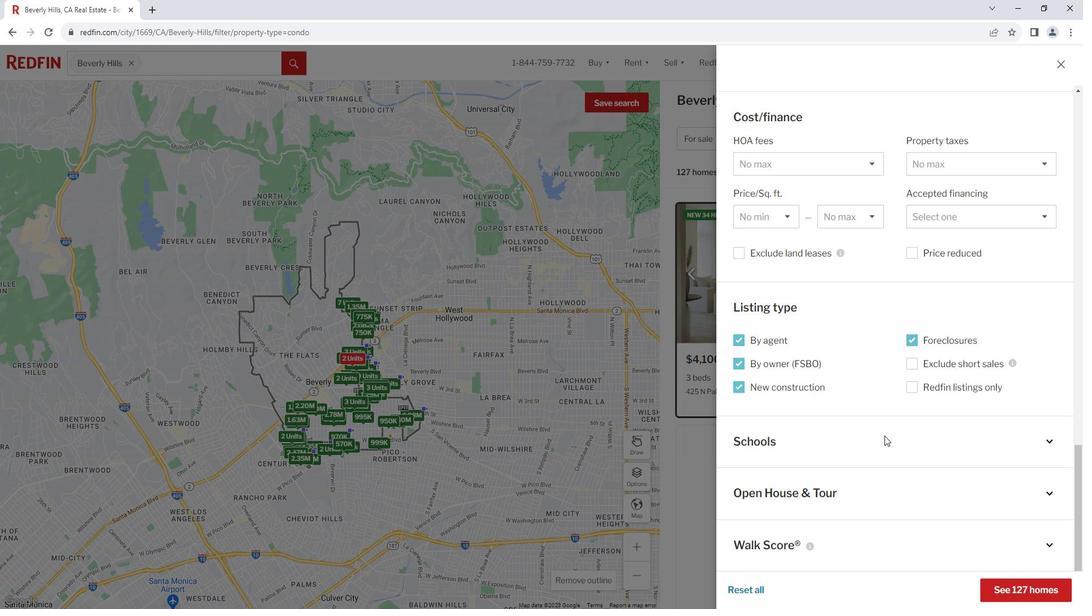 
Action: Mouse scrolled (897, 431) with delta (0, 0)
Screenshot: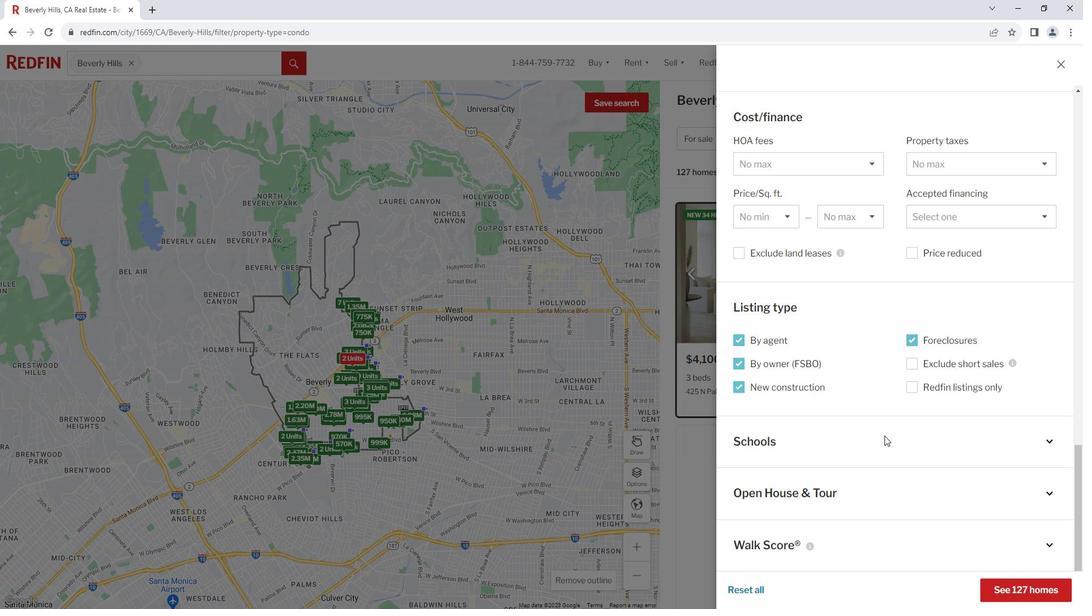 
Action: Mouse scrolled (897, 431) with delta (0, 0)
Screenshot: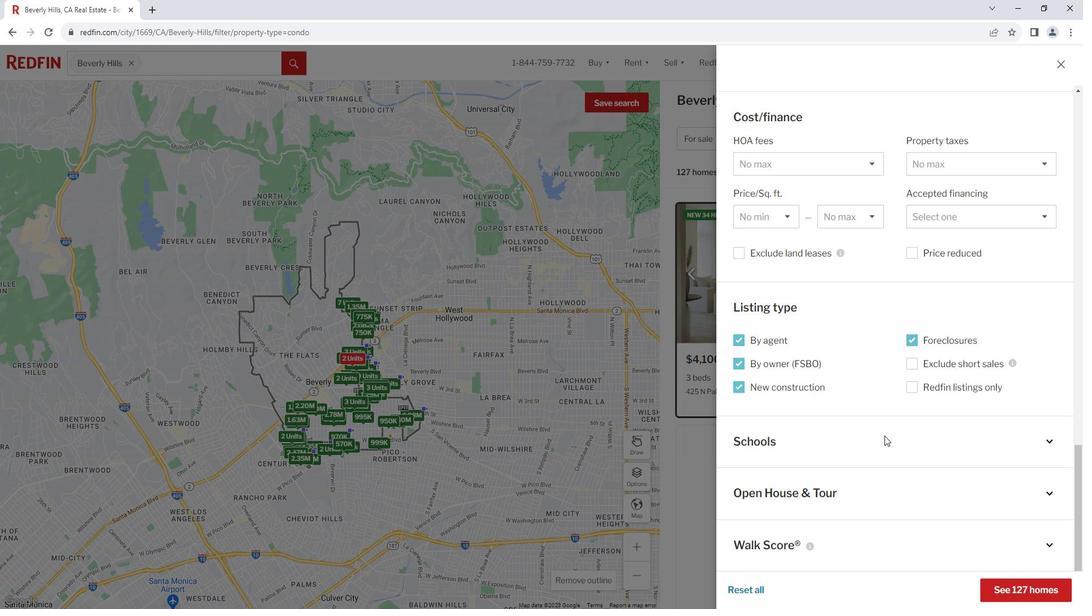 
Action: Mouse moved to (1029, 578)
Screenshot: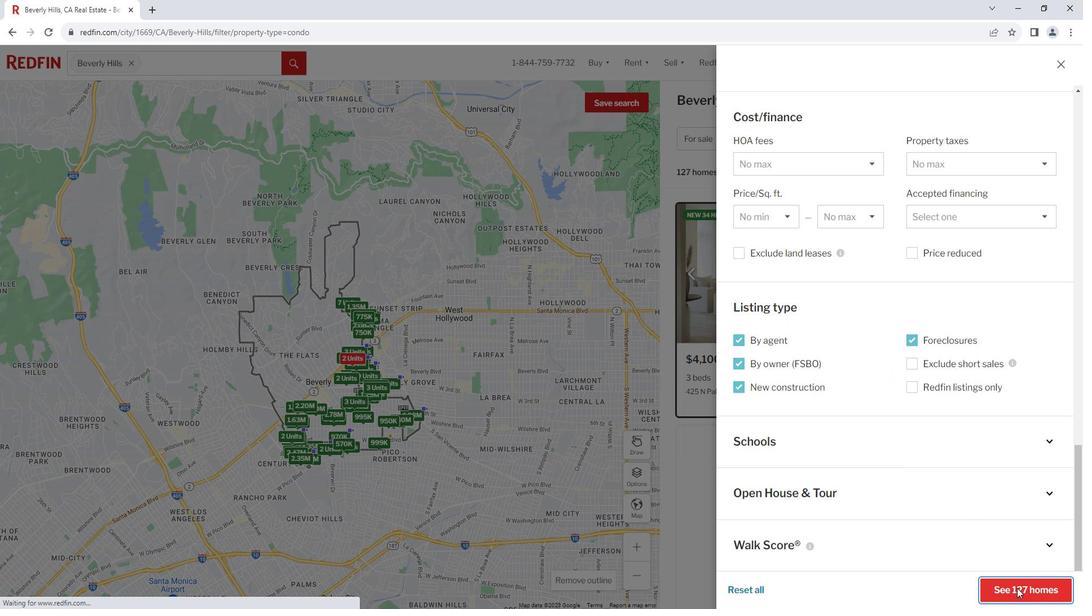 
Action: Mouse pressed left at (1029, 578)
Screenshot: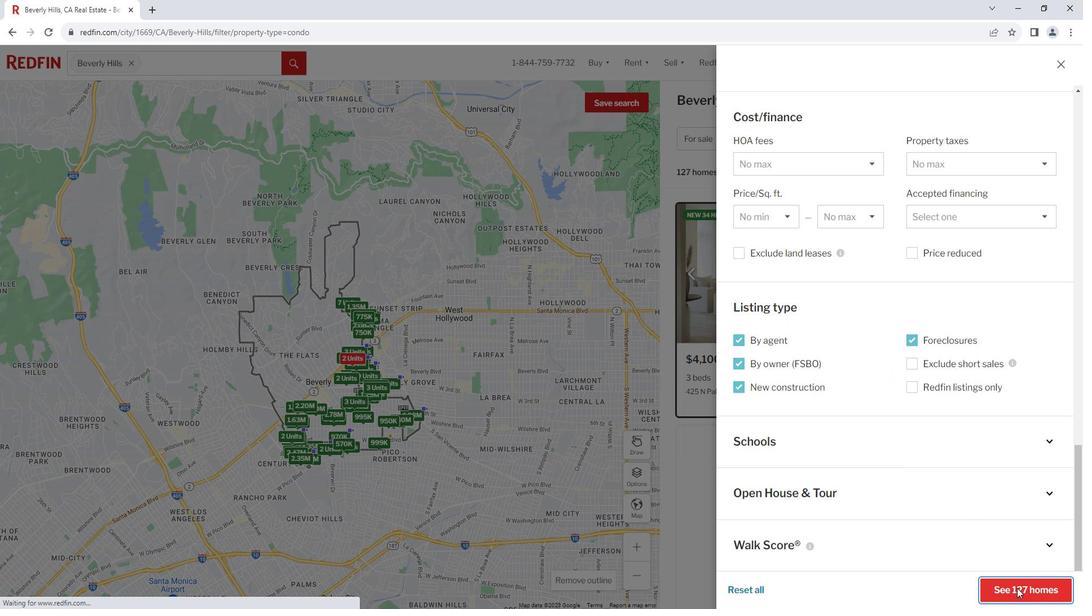 
Action: Mouse moved to (743, 264)
Screenshot: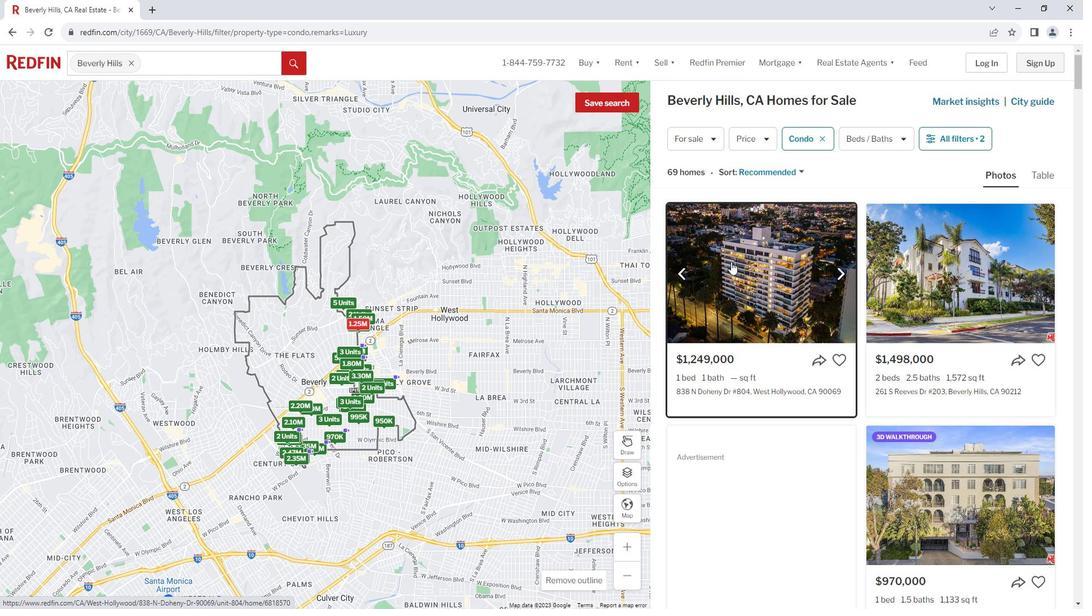 
Action: Mouse pressed left at (743, 264)
Screenshot: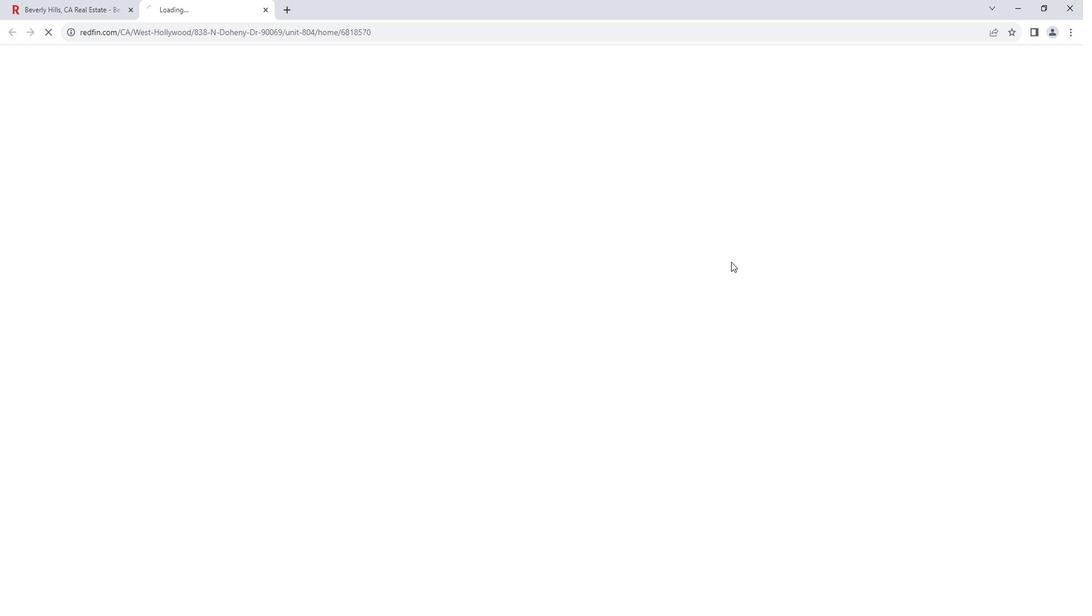 
Action: Mouse moved to (532, 254)
Screenshot: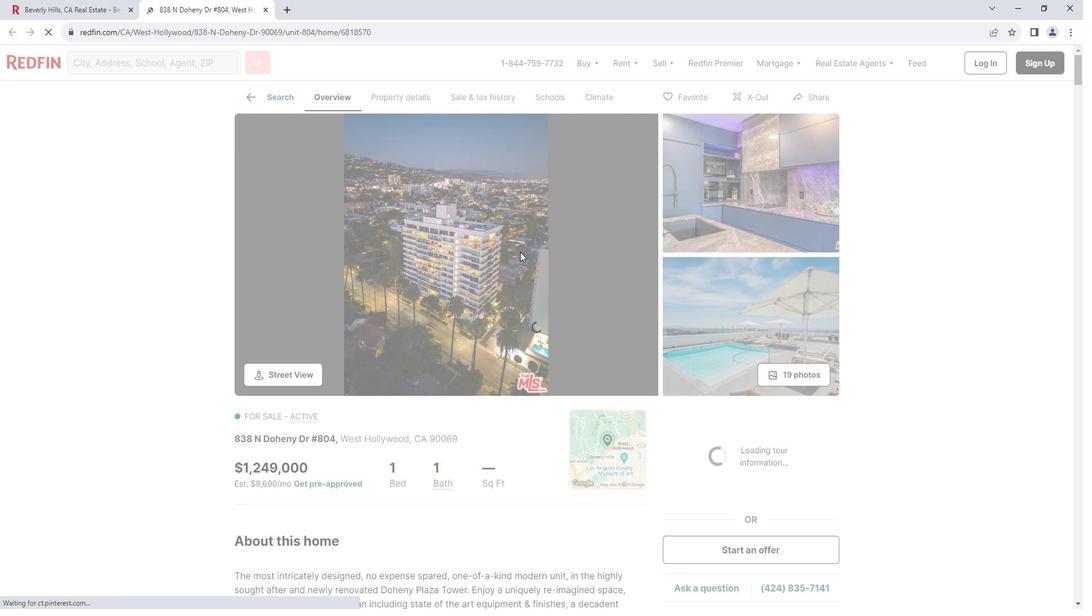 
Action: Mouse pressed left at (532, 254)
Screenshot: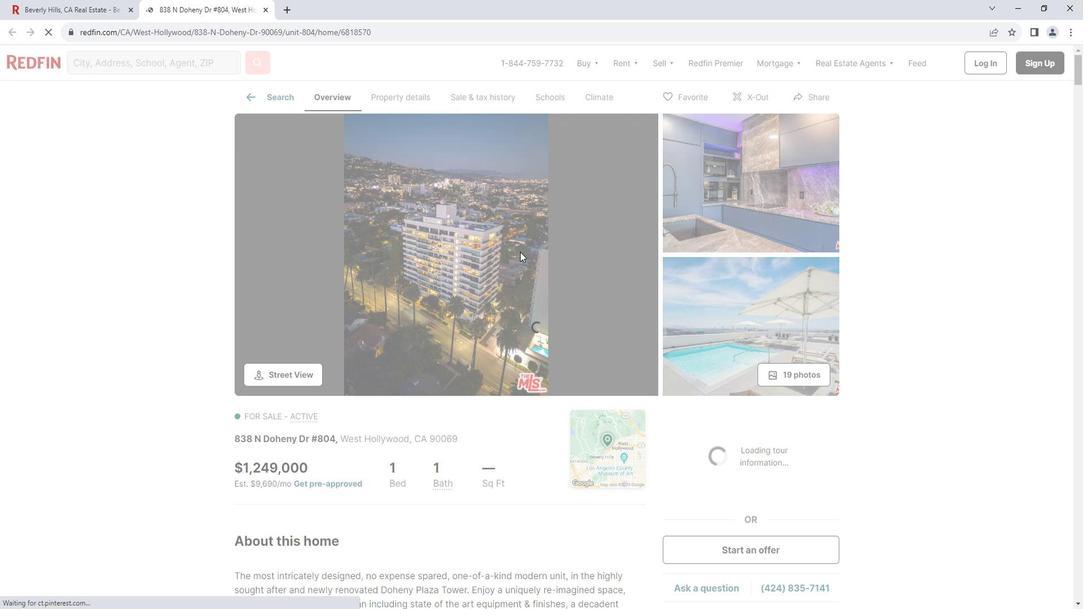 
Action: Mouse moved to (574, 258)
Screenshot: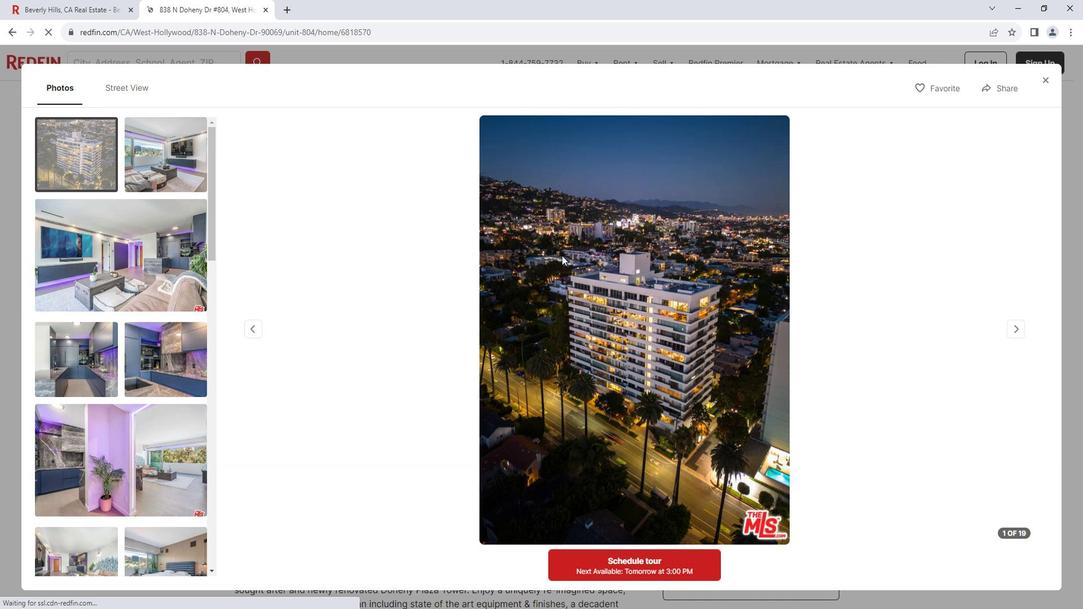 
Action: Mouse scrolled (574, 257) with delta (0, 0)
Screenshot: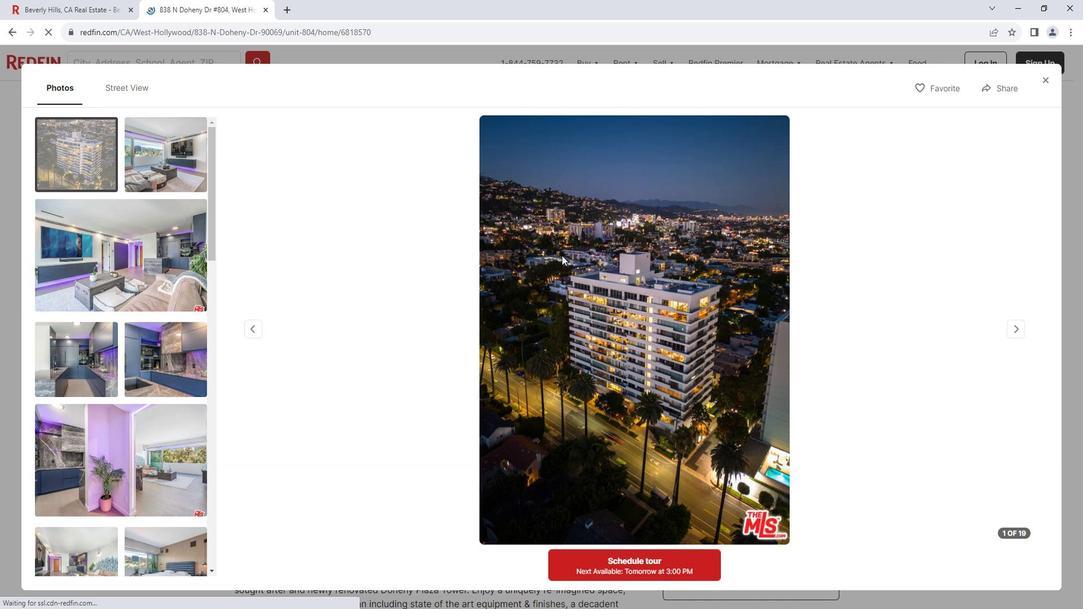 
Action: Mouse scrolled (574, 257) with delta (0, 0)
Screenshot: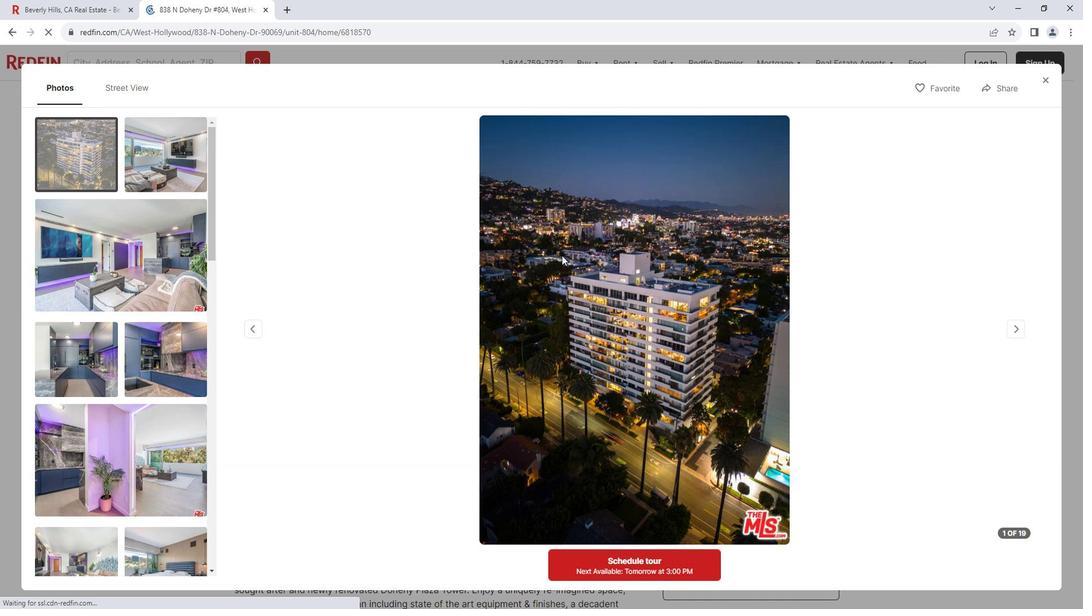 
Action: Mouse scrolled (574, 257) with delta (0, 0)
Screenshot: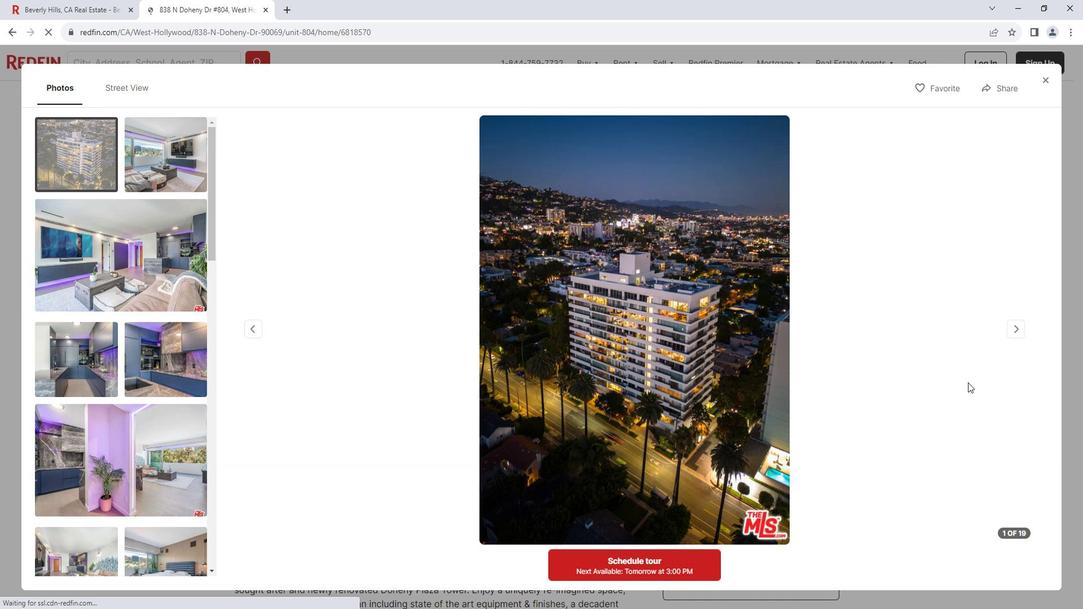 
Action: Mouse scrolled (574, 257) with delta (0, 0)
Screenshot: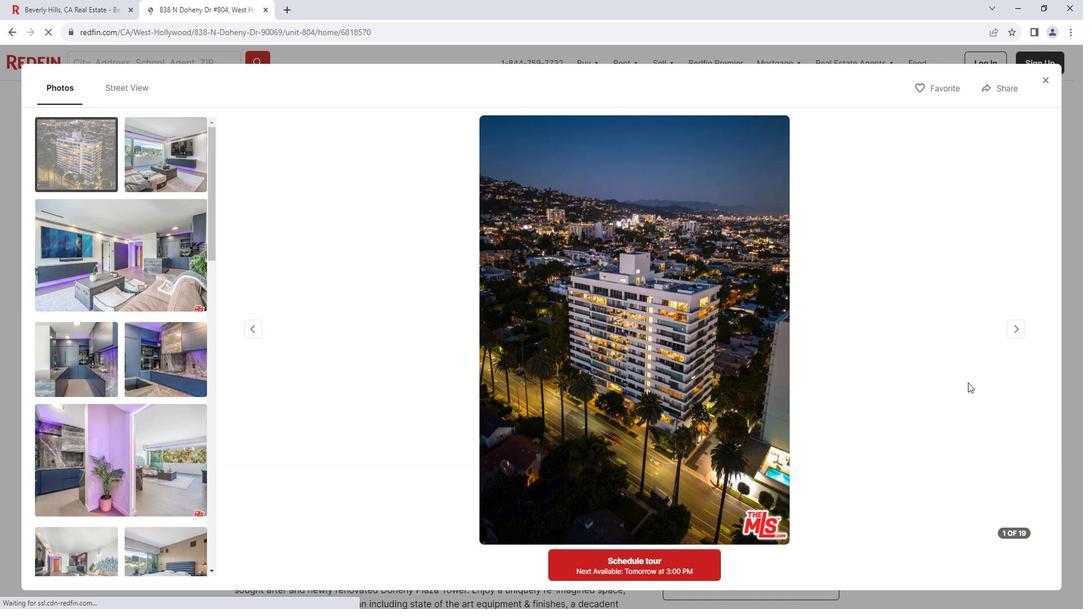 
Action: Mouse scrolled (574, 257) with delta (0, 0)
Screenshot: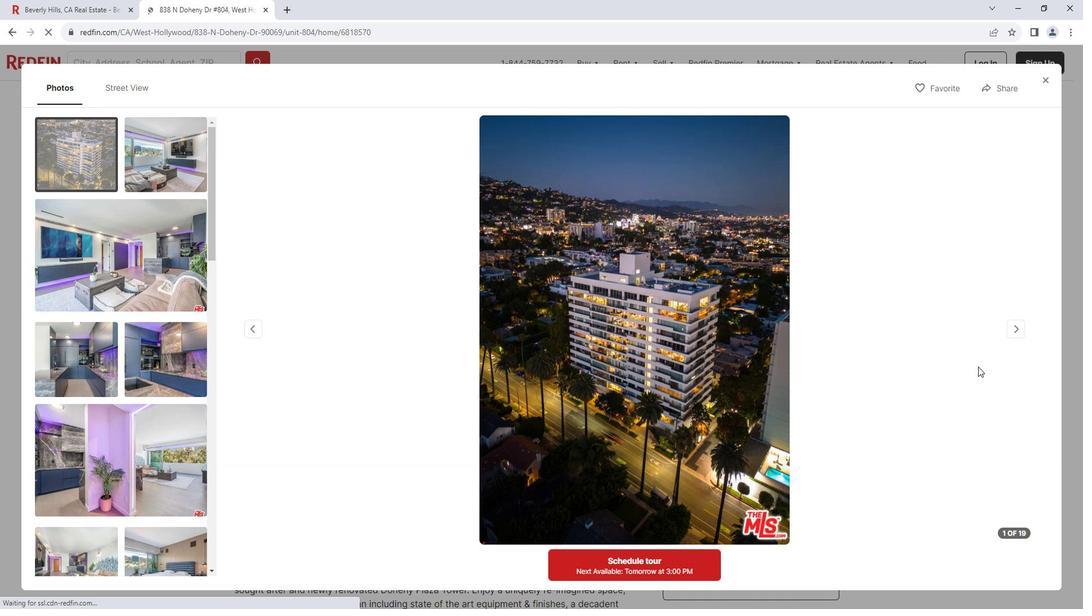 
Action: Mouse moved to (1032, 328)
Screenshot: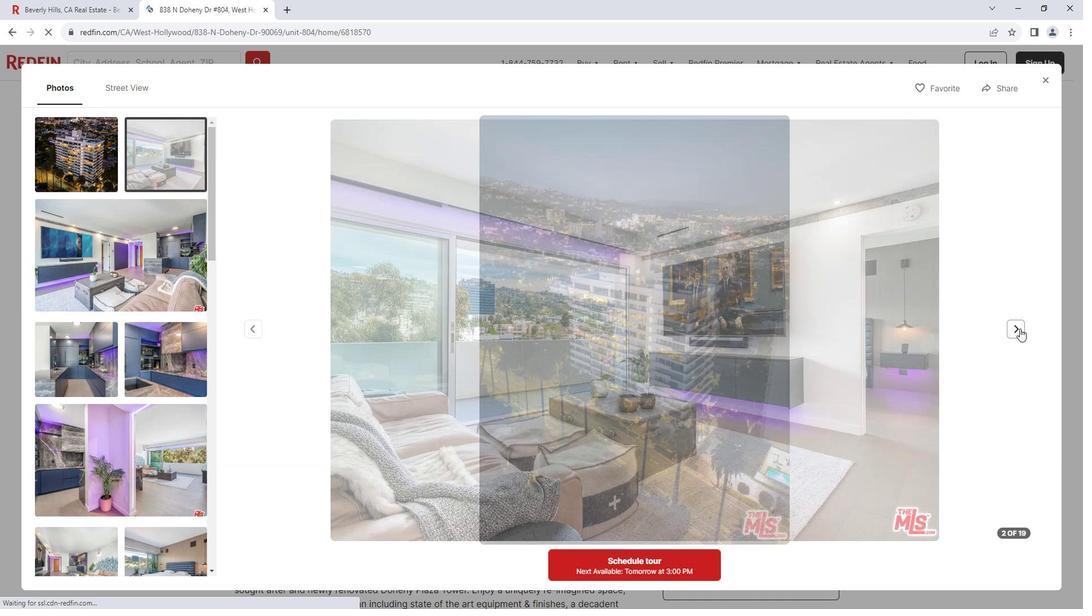 
Action: Mouse pressed left at (1032, 328)
Screenshot: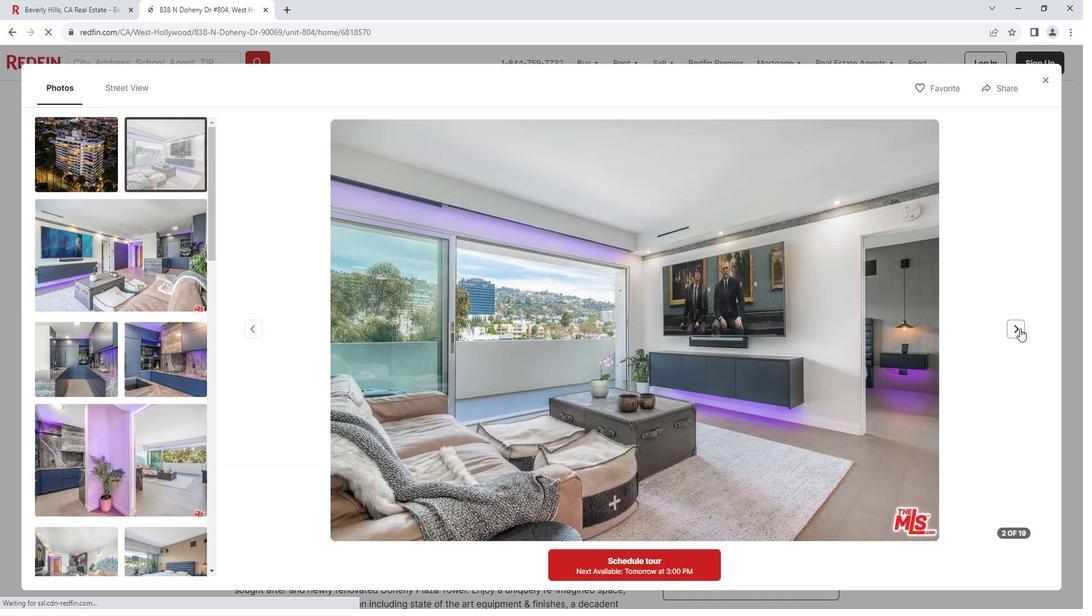 
Action: Mouse pressed left at (1032, 328)
Screenshot: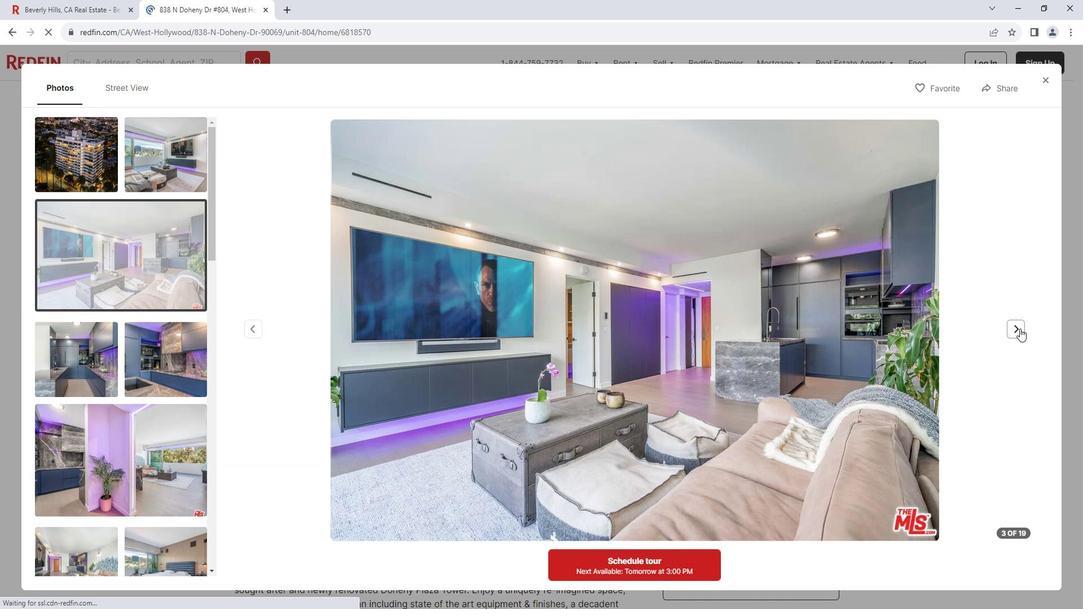 
Action: Mouse pressed left at (1032, 328)
Screenshot: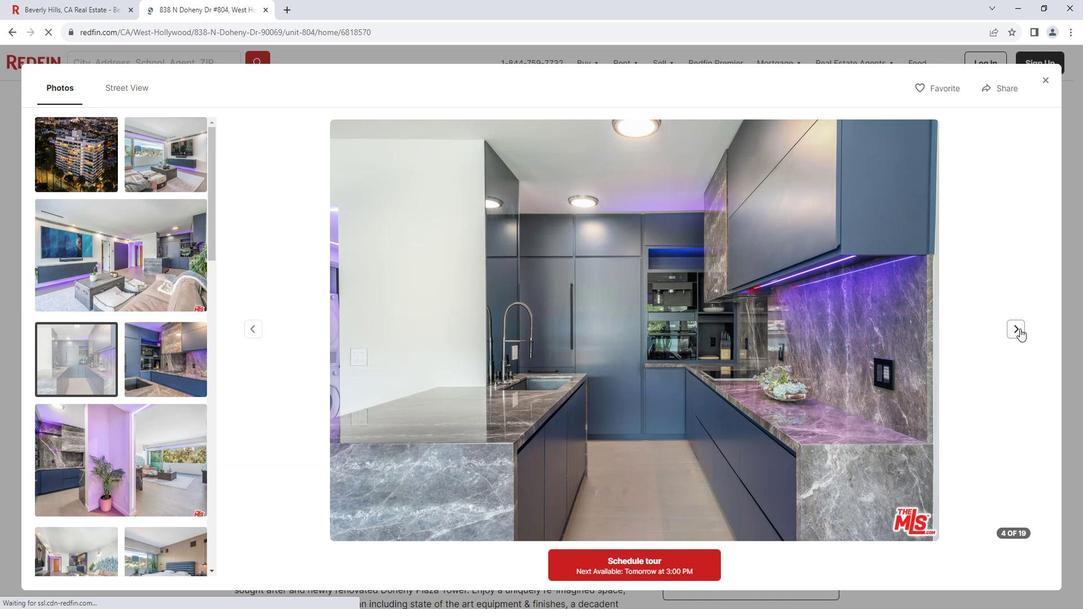 
Action: Mouse moved to (1032, 328)
Screenshot: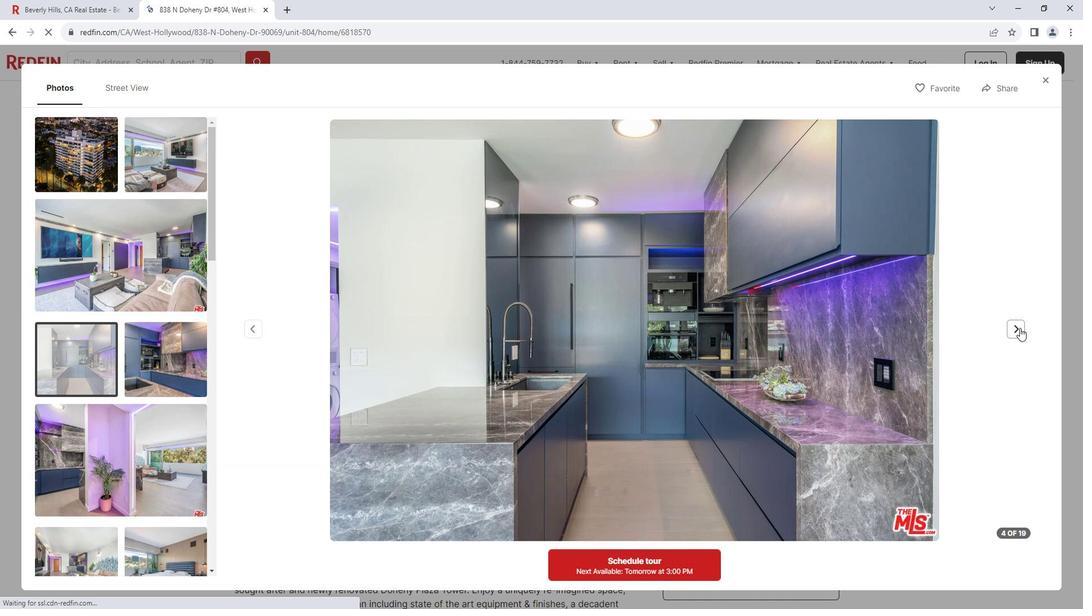 
Action: Mouse pressed left at (1032, 328)
Screenshot: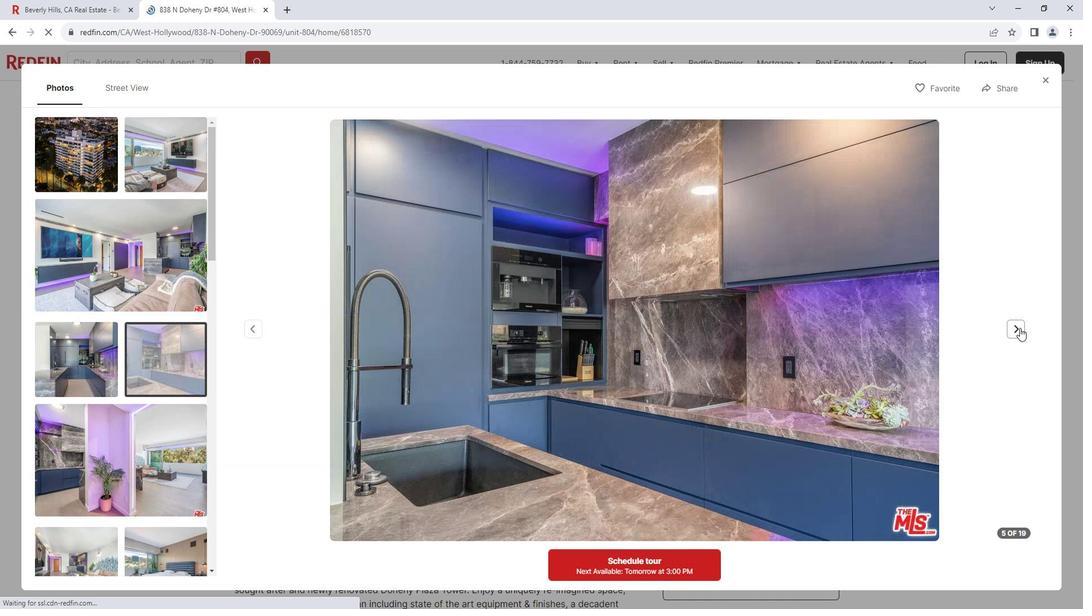 
Action: Mouse pressed left at (1032, 328)
Screenshot: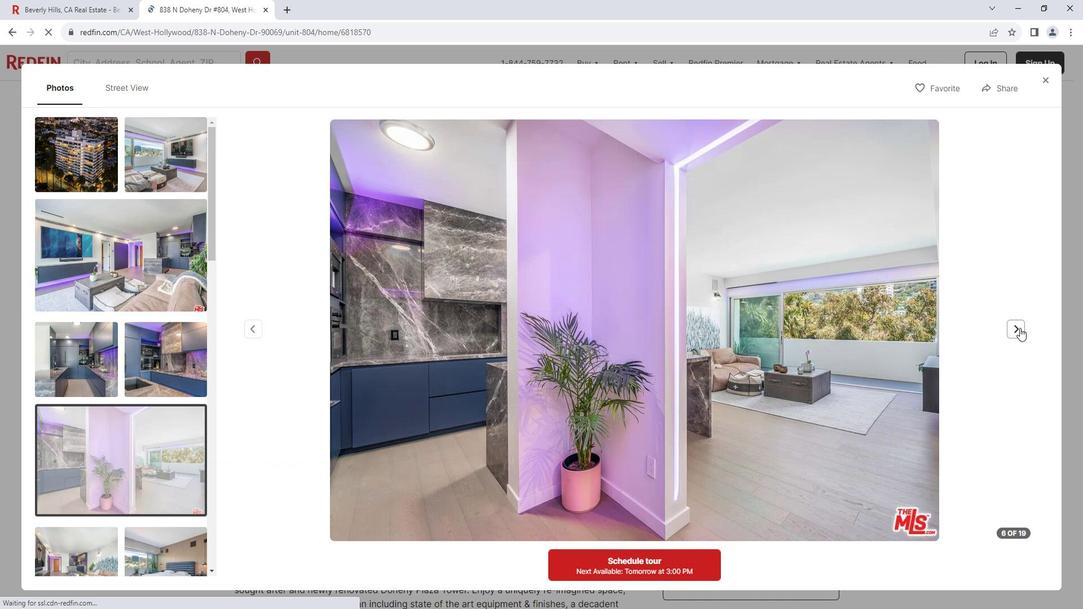 
Action: Mouse pressed left at (1032, 328)
Screenshot: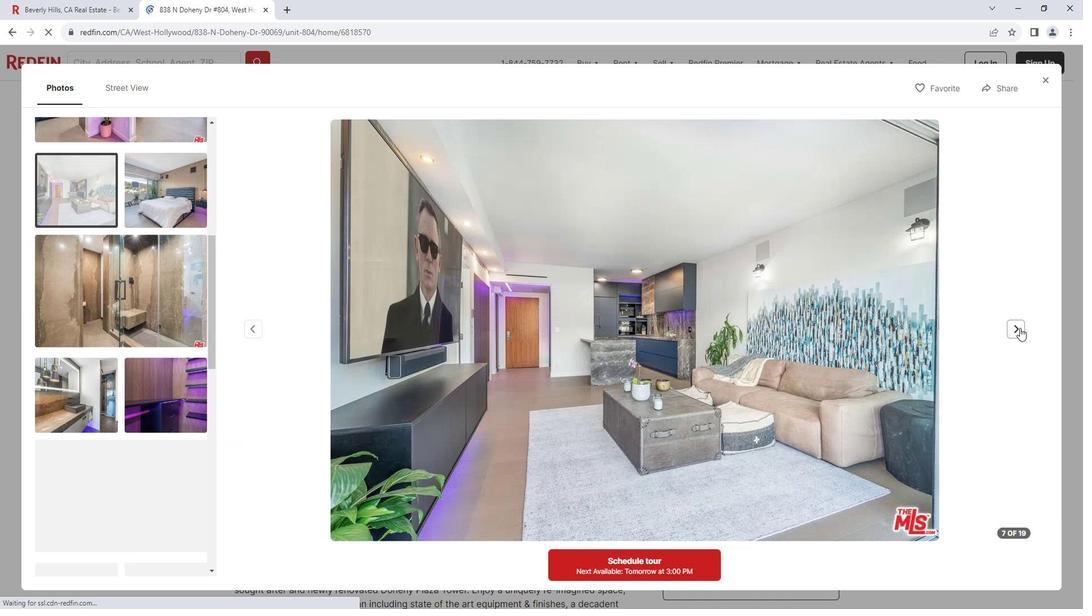 
Action: Mouse pressed left at (1032, 328)
Screenshot: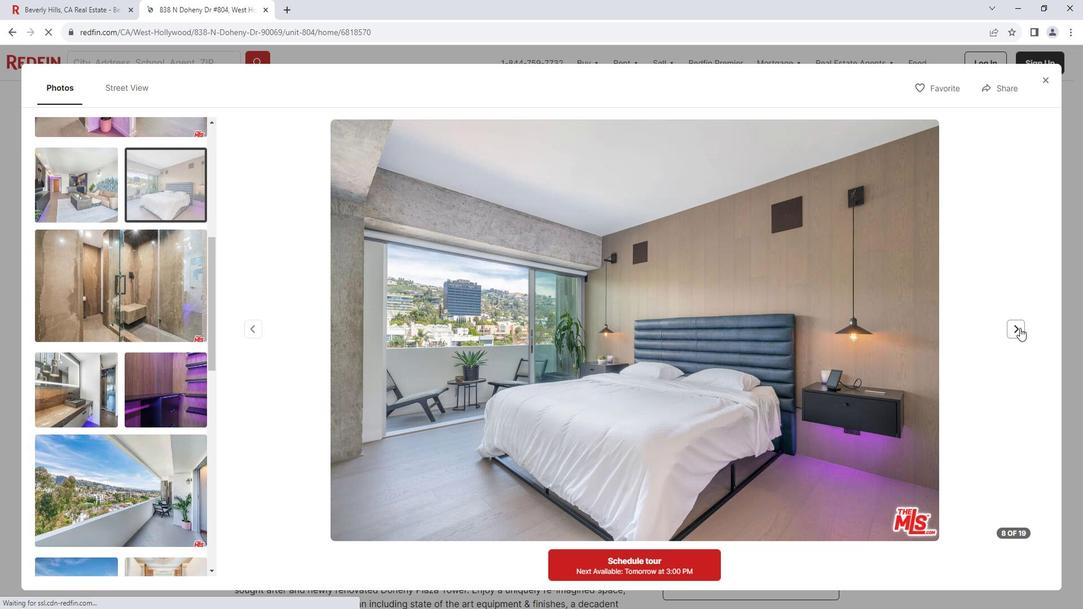 
Action: Mouse pressed left at (1032, 328)
Screenshot: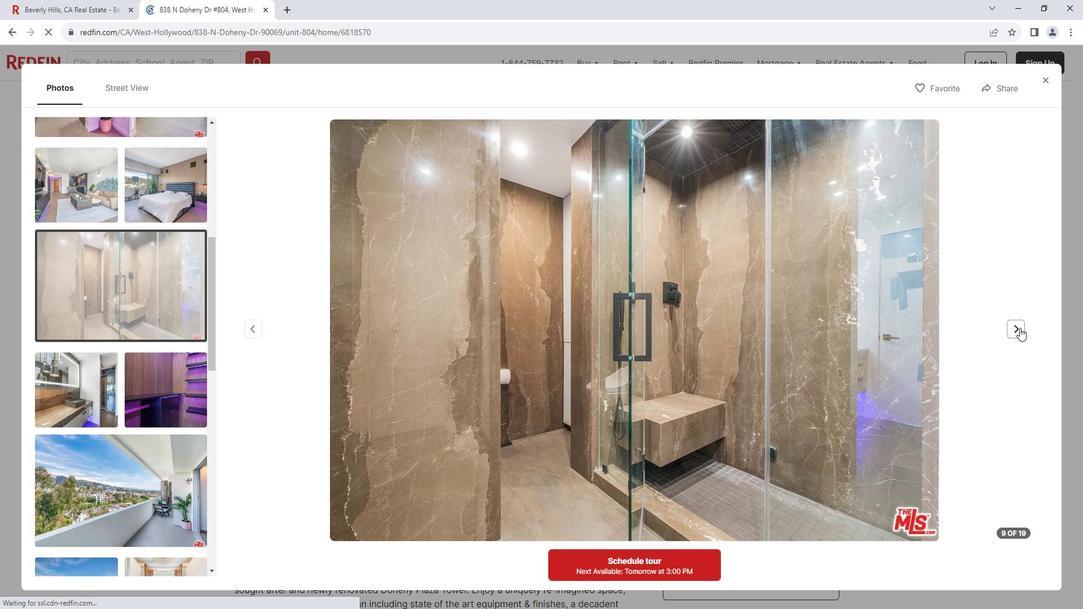 
Action: Mouse pressed left at (1032, 328)
Screenshot: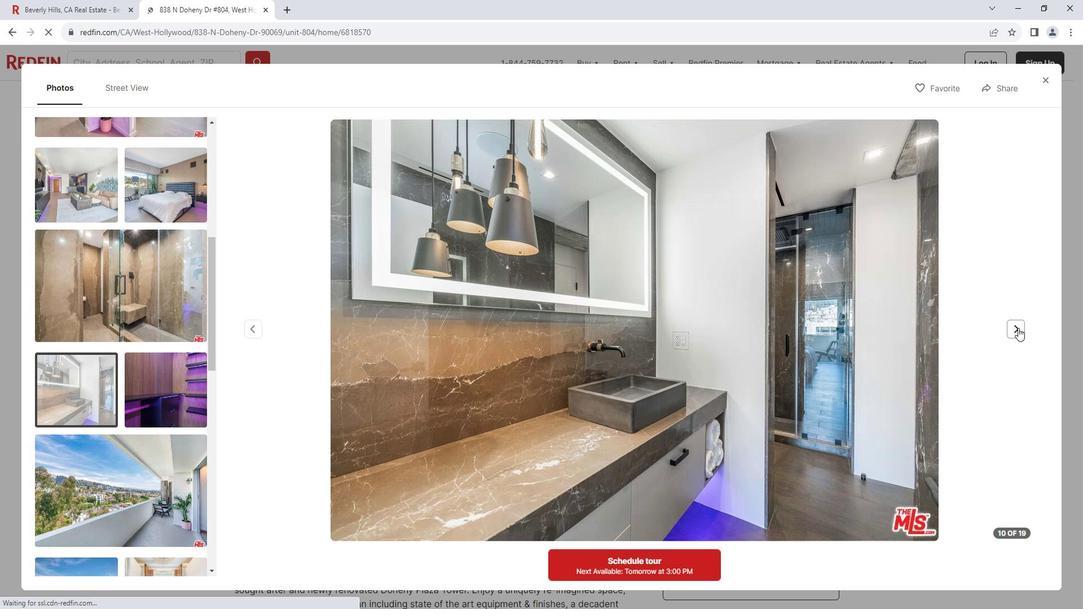 
Action: Mouse moved to (1030, 328)
Screenshot: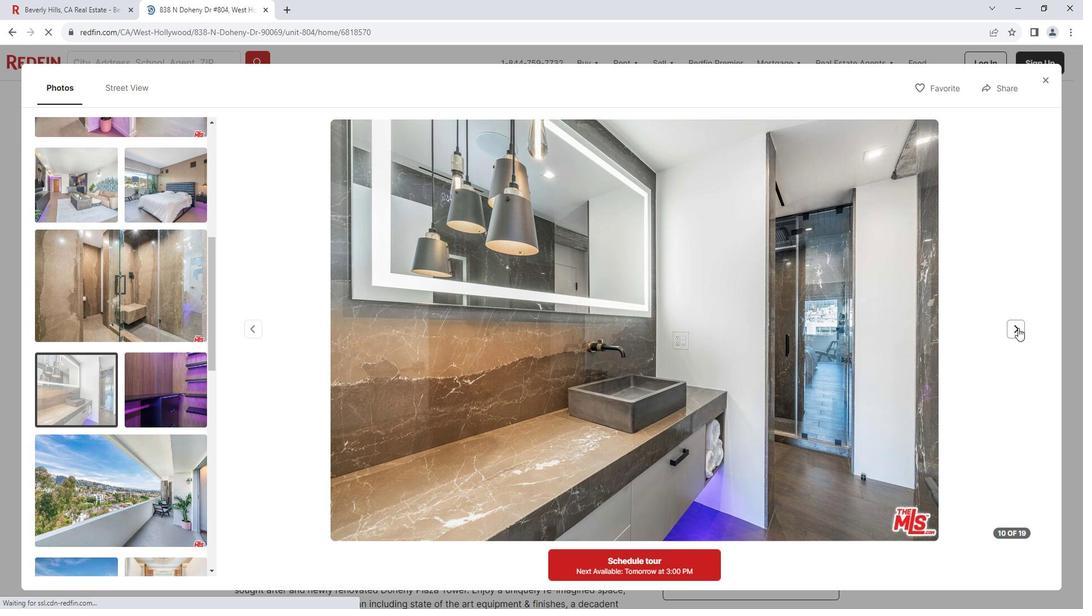 
Action: Mouse pressed left at (1030, 328)
Screenshot: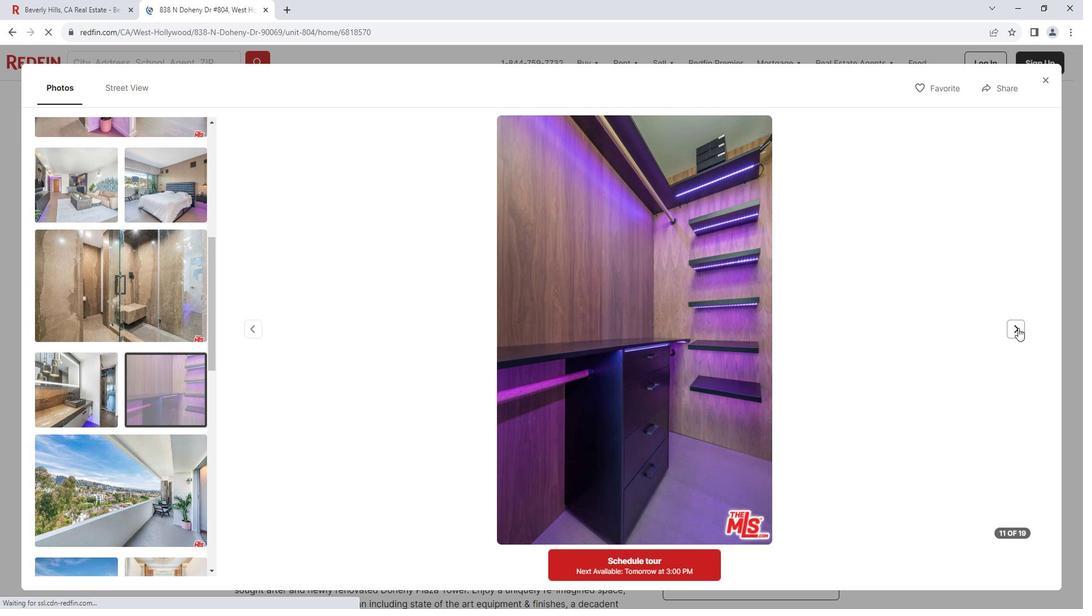 
Action: Mouse pressed left at (1030, 328)
Screenshot: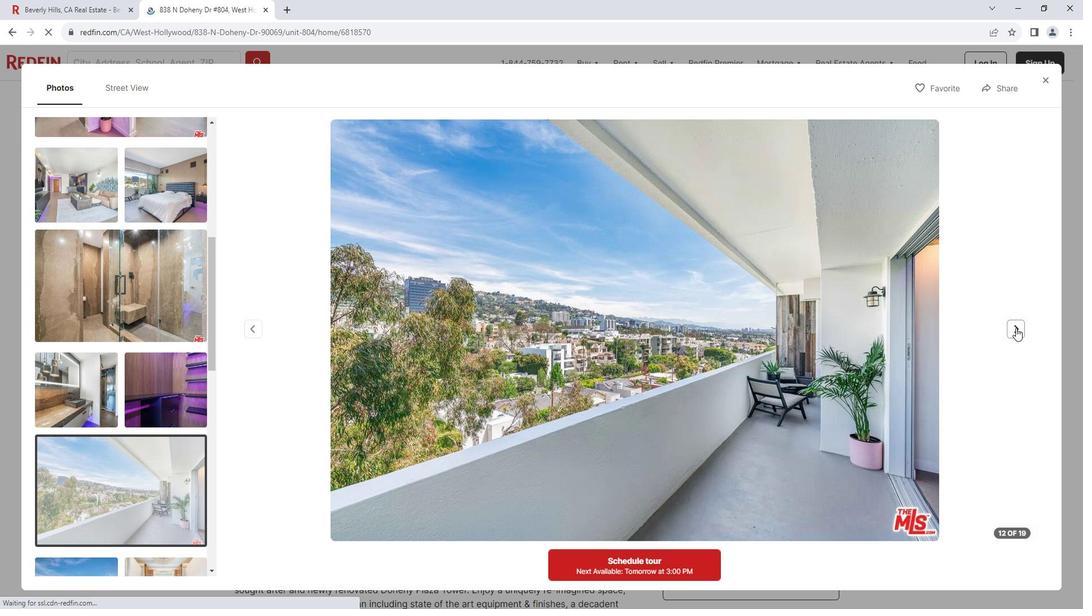 
Action: Mouse moved to (1028, 328)
Screenshot: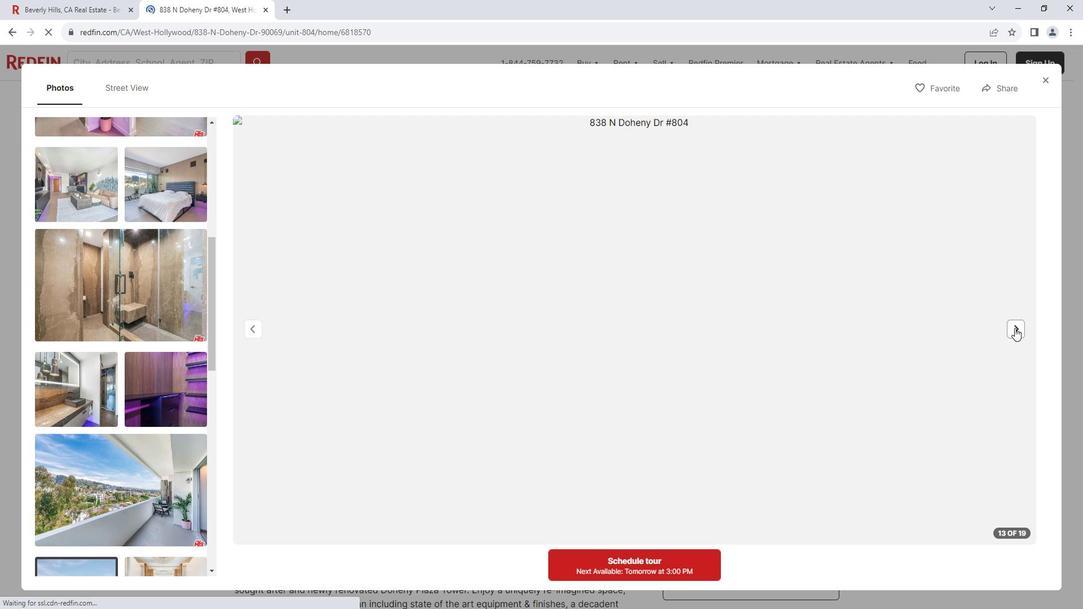 
Action: Mouse pressed left at (1028, 328)
Screenshot: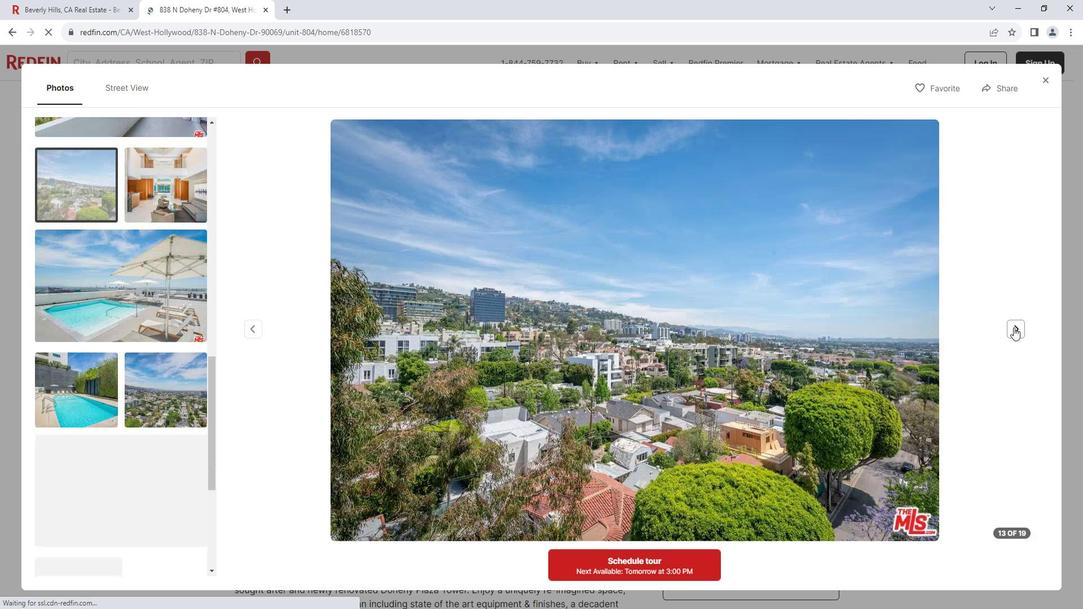 
Action: Mouse moved to (1026, 327)
Screenshot: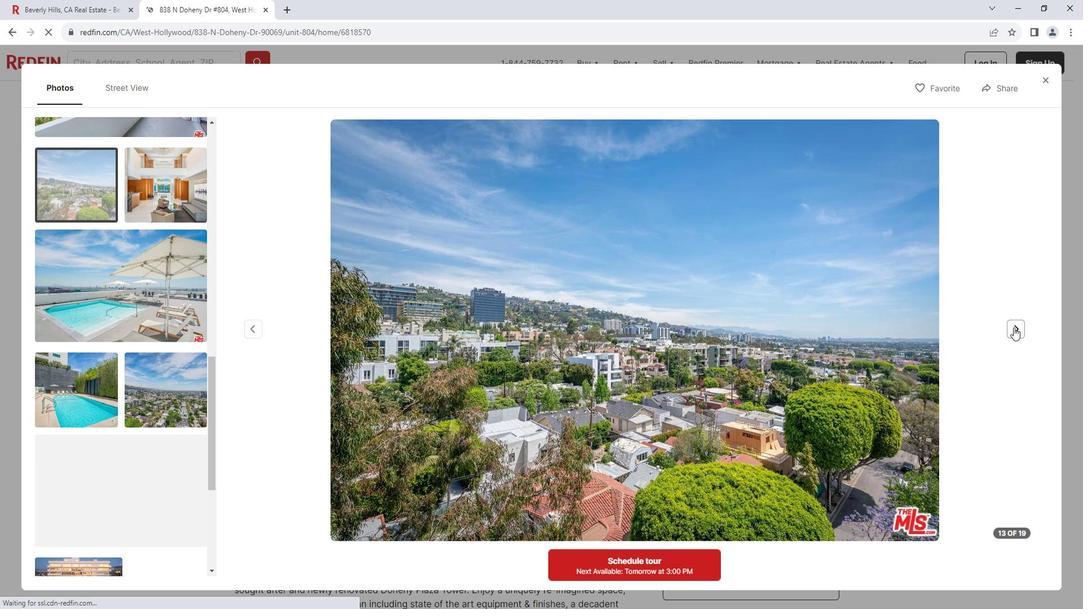 
Action: Mouse pressed left at (1026, 327)
Screenshot: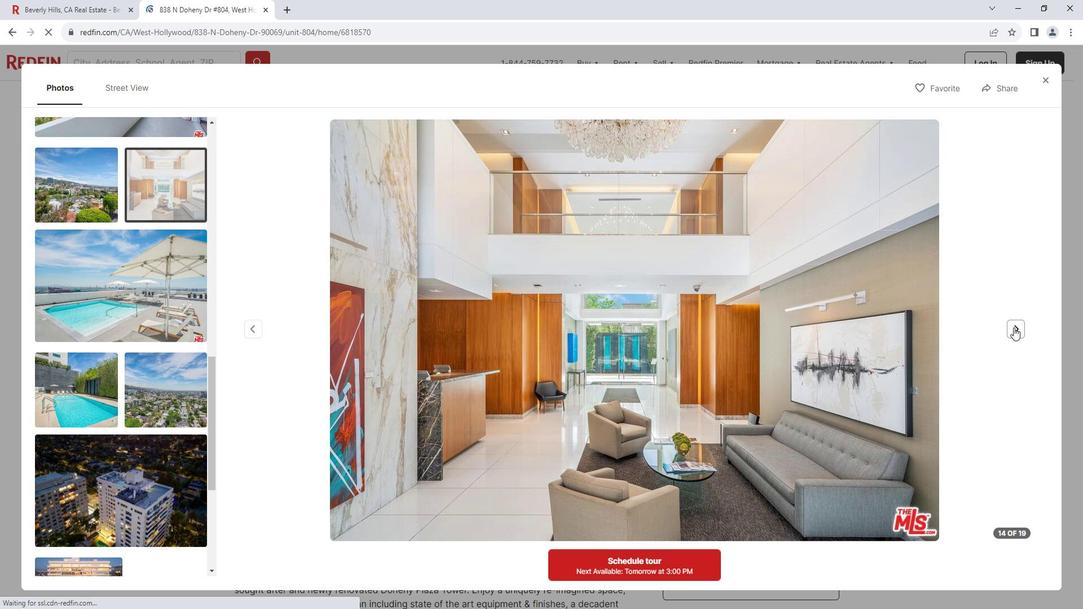 
Action: Mouse pressed left at (1026, 327)
Screenshot: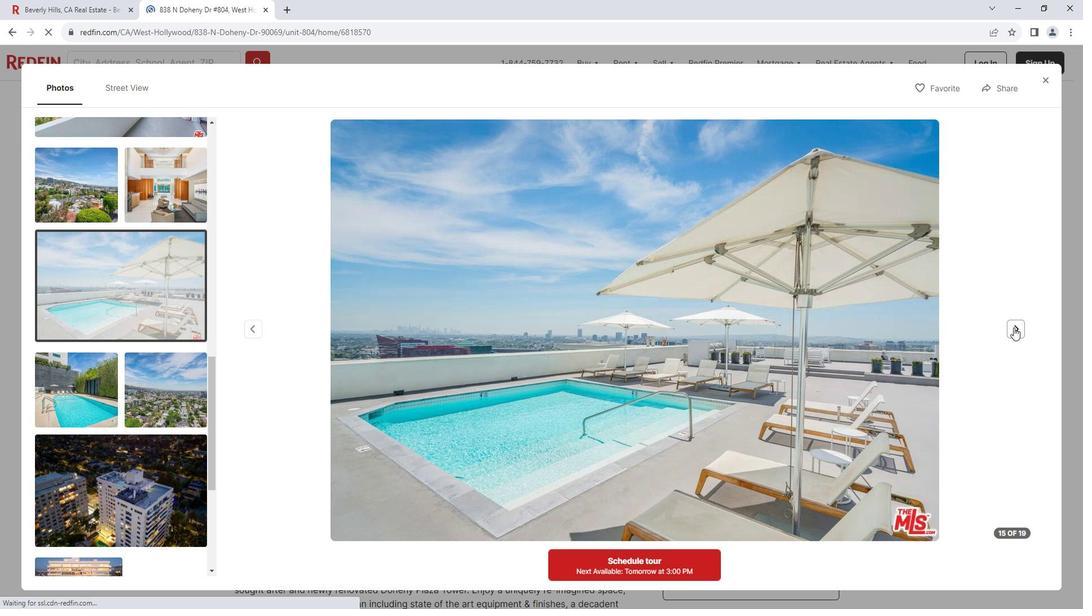
Action: Mouse pressed left at (1026, 327)
Screenshot: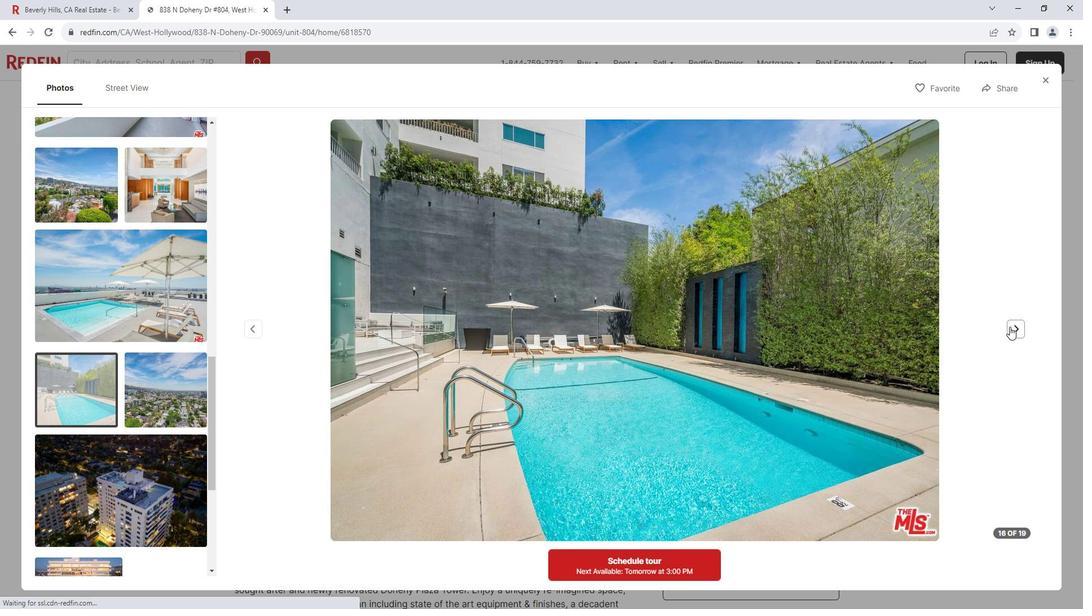 
Action: Mouse moved to (1022, 326)
Screenshot: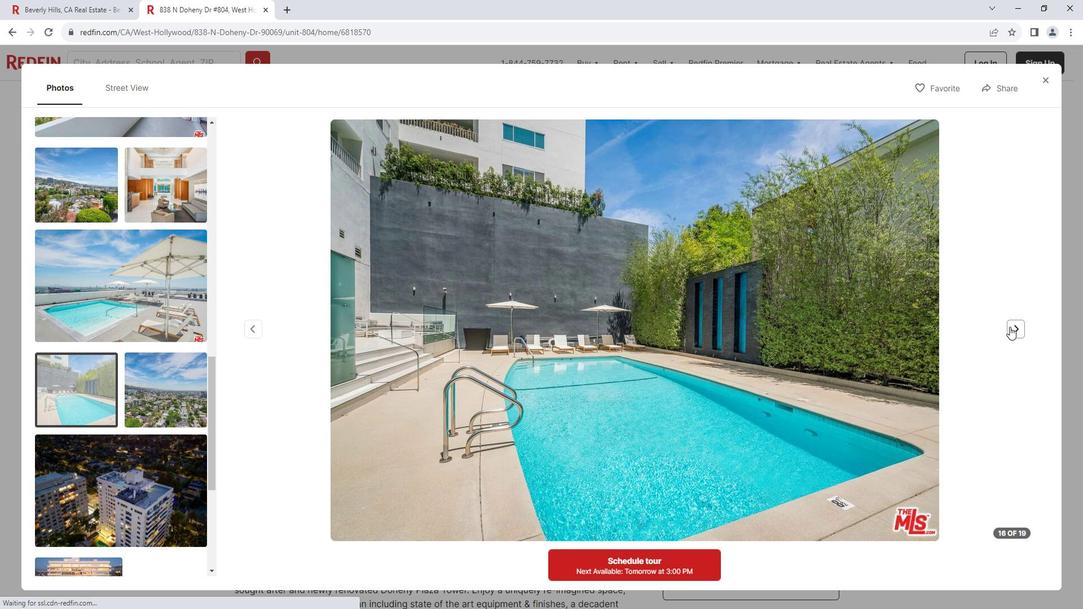 
Action: Mouse pressed left at (1022, 326)
Screenshot: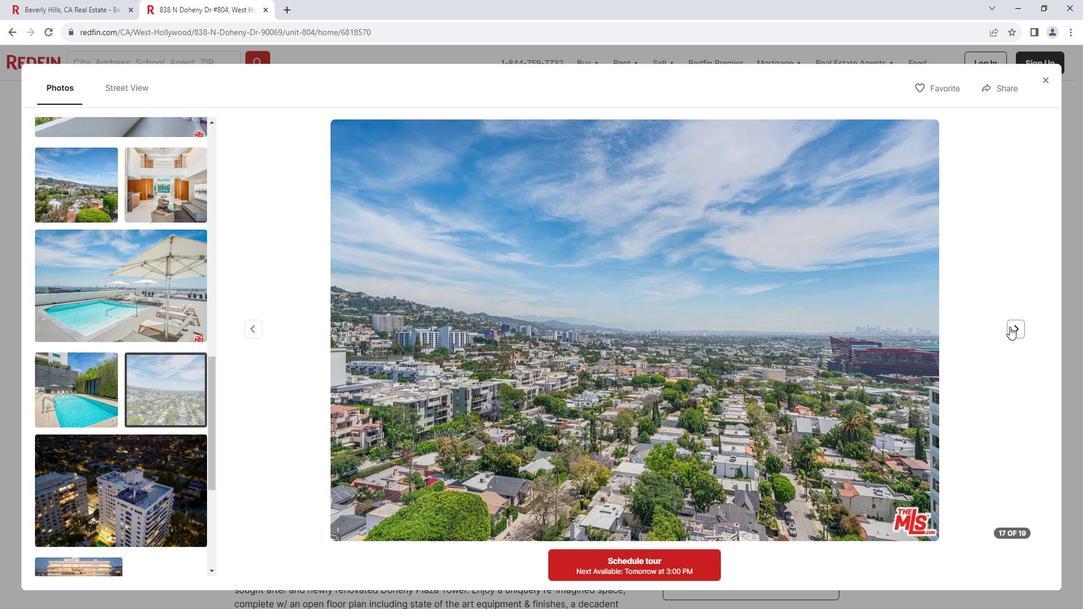 
Action: Mouse pressed left at (1022, 326)
Screenshot: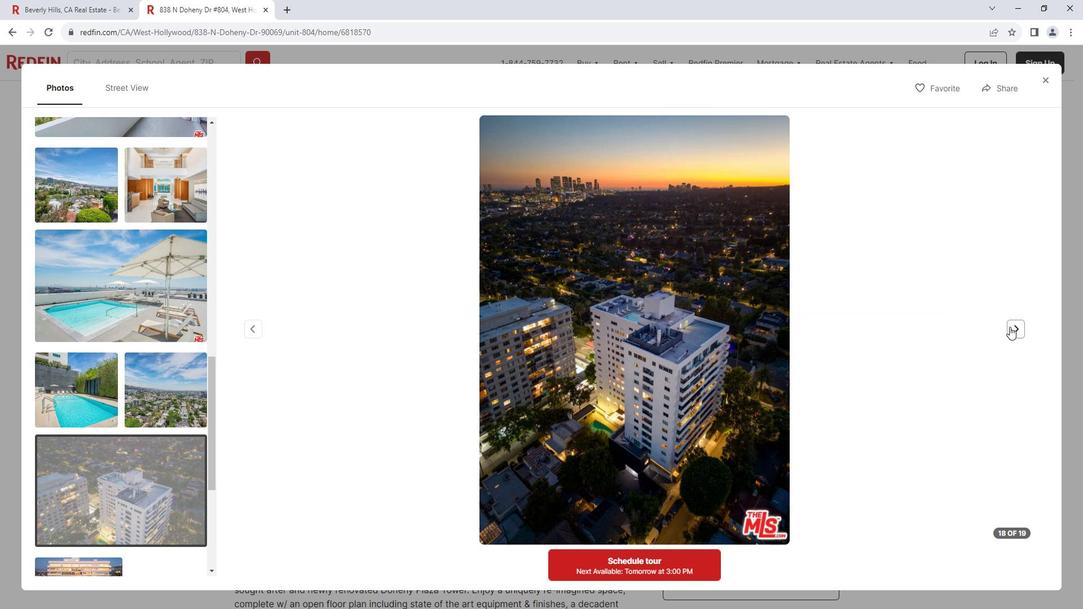 
Action: Mouse pressed left at (1022, 326)
Screenshot: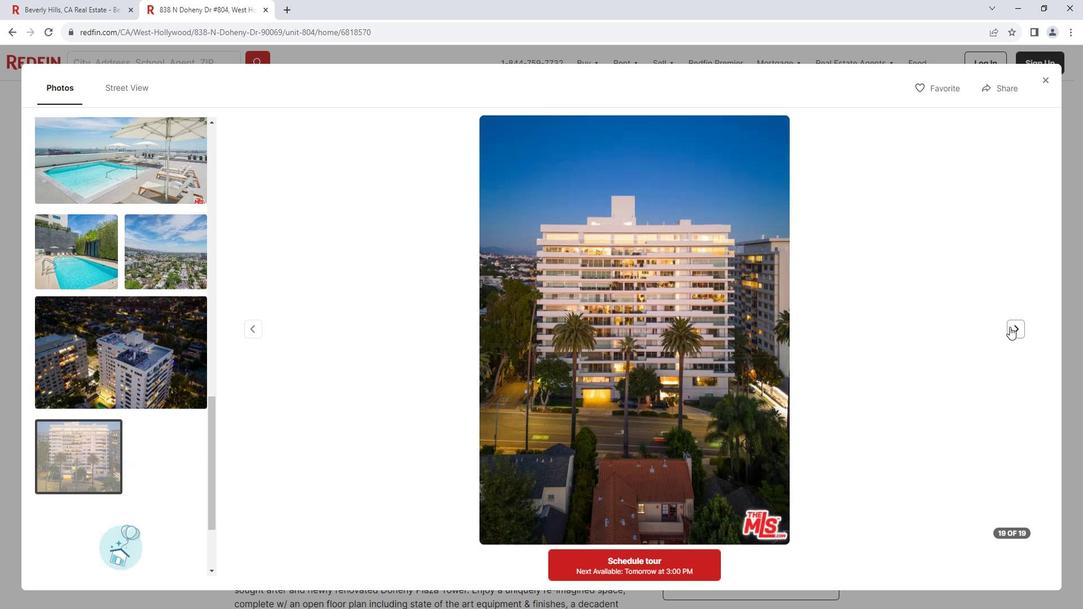 
Action: Mouse pressed left at (1022, 326)
Screenshot: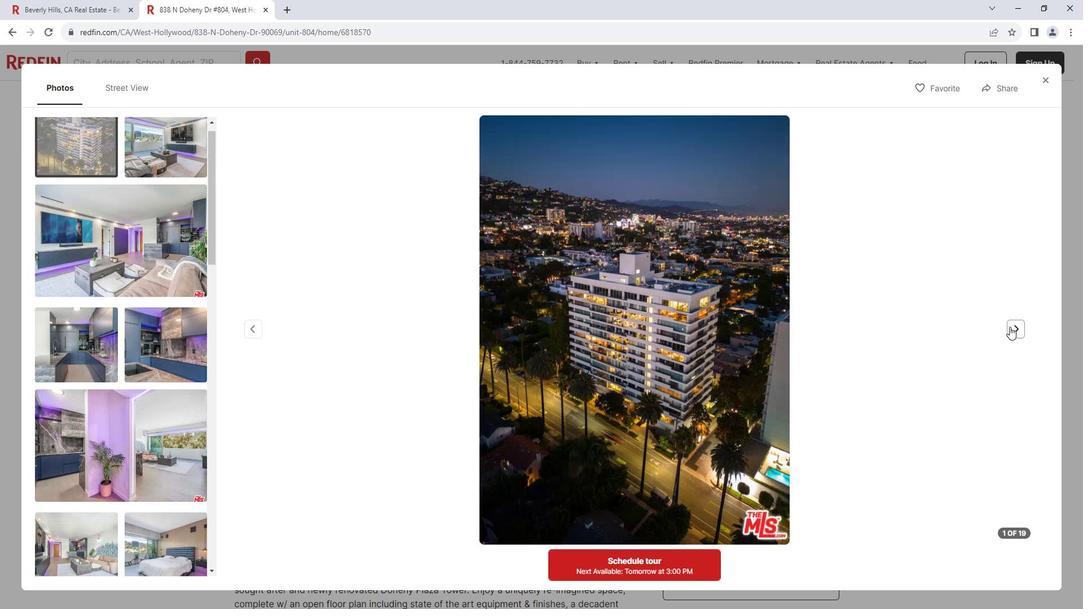 
Action: Mouse pressed left at (1022, 326)
Screenshot: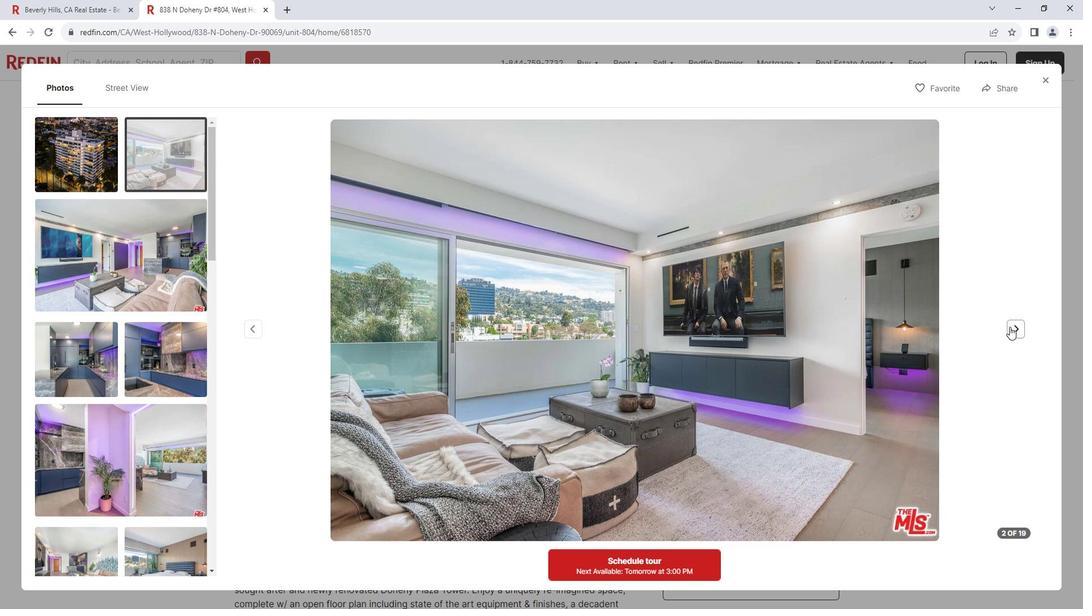 
Action: Mouse pressed left at (1022, 326)
Screenshot: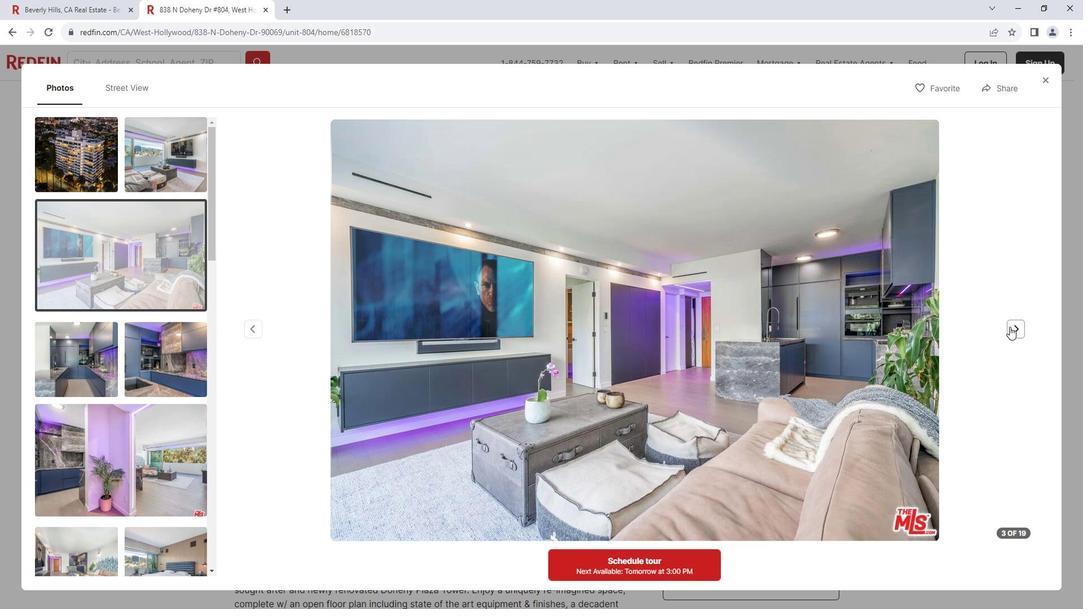 
Action: Mouse pressed left at (1022, 326)
Screenshot: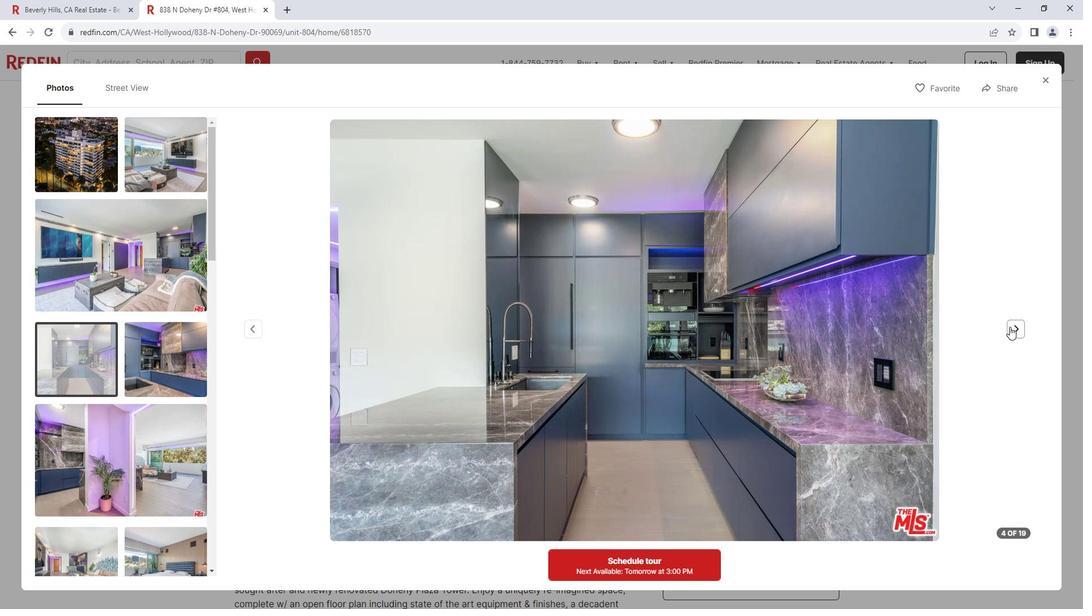 
Action: Mouse pressed left at (1022, 326)
Screenshot: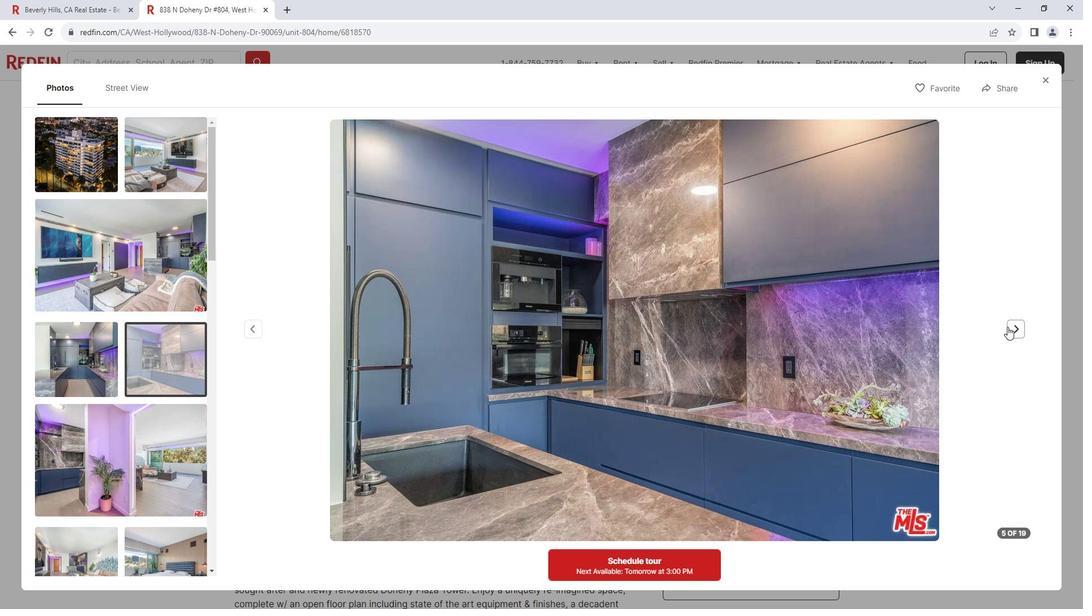 
Action: Mouse moved to (1020, 326)
Screenshot: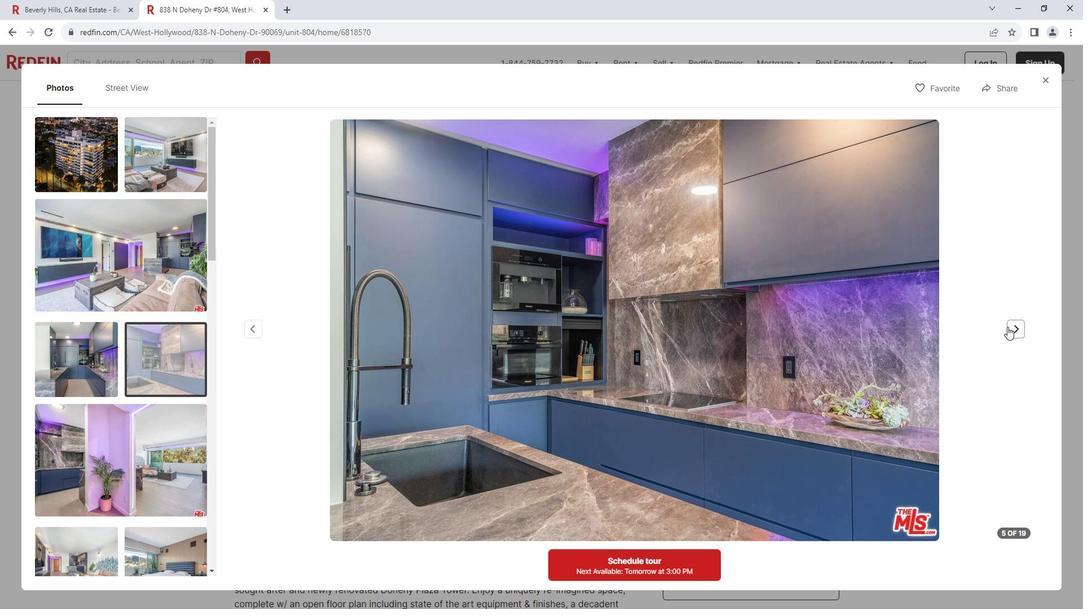 
Action: Mouse pressed left at (1020, 326)
Screenshot: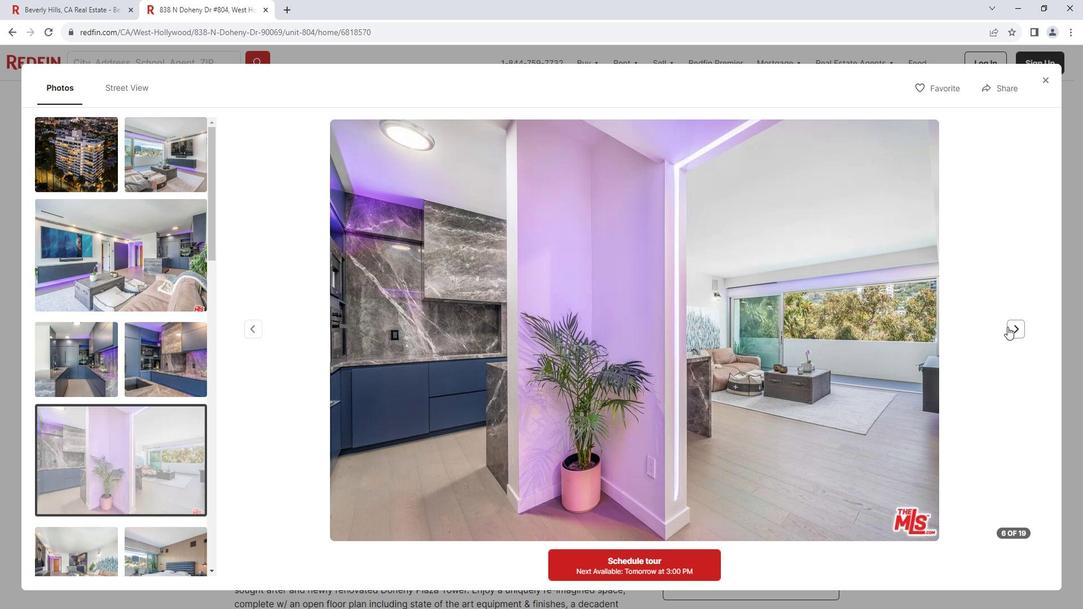 
Action: Mouse pressed left at (1020, 326)
Screenshot: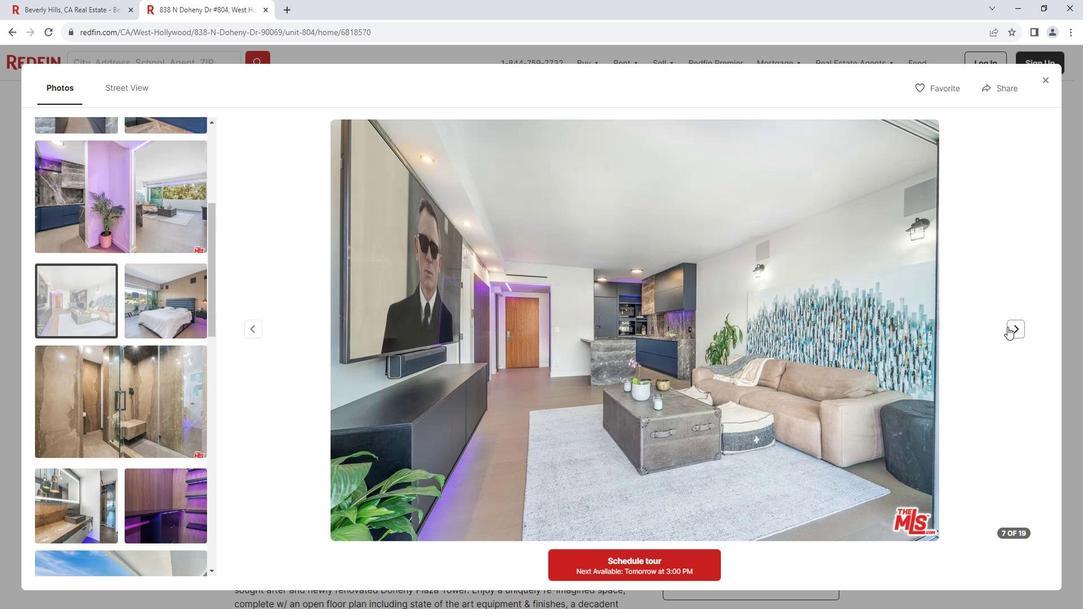 
Action: Mouse pressed left at (1020, 326)
Screenshot: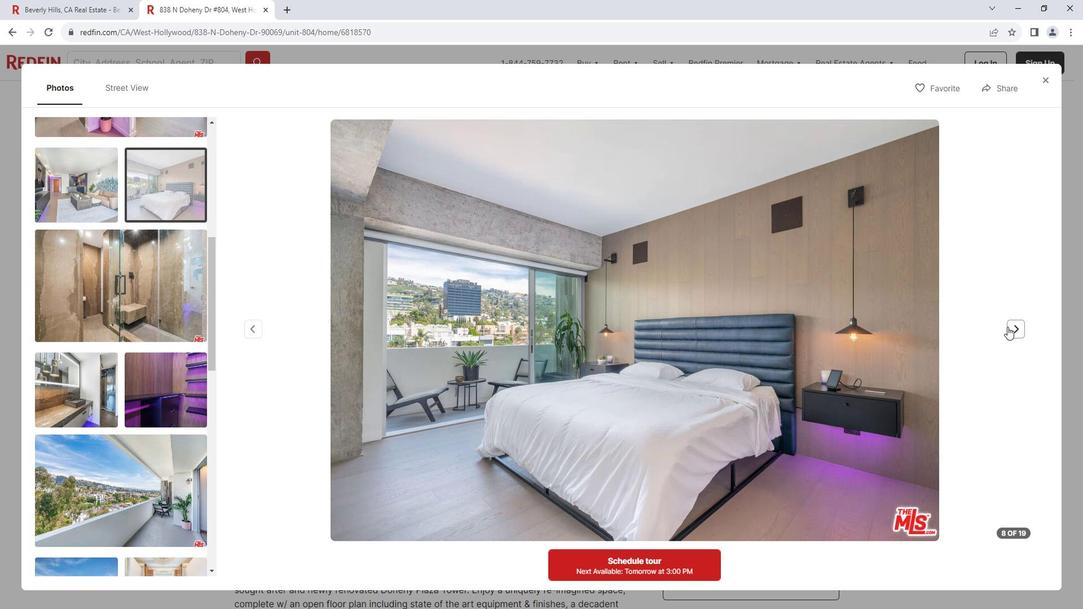 
Action: Mouse pressed left at (1020, 326)
Screenshot: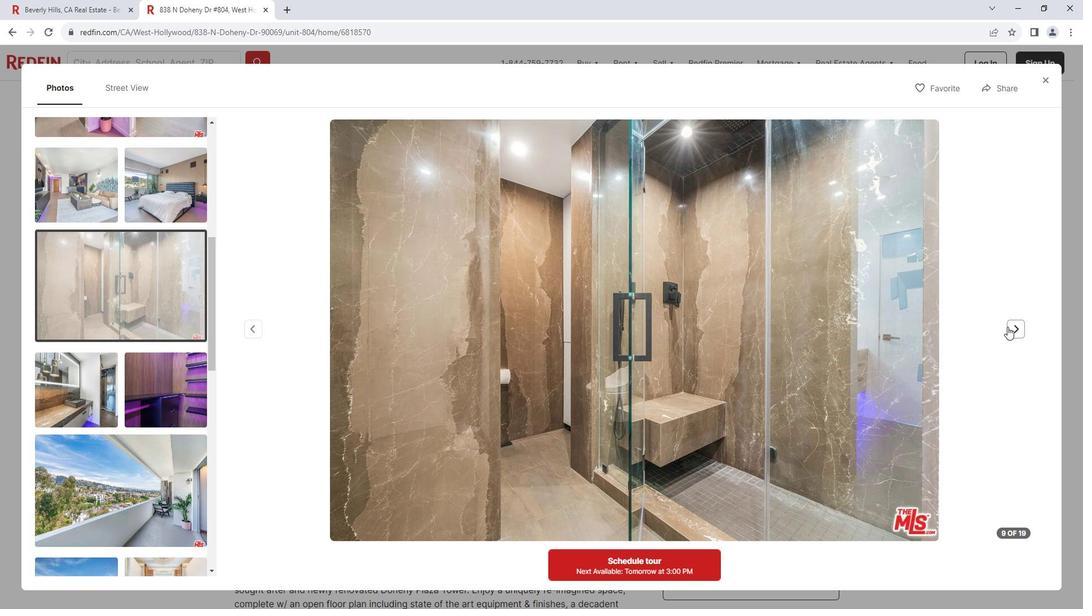 
Action: Mouse pressed left at (1020, 326)
Screenshot: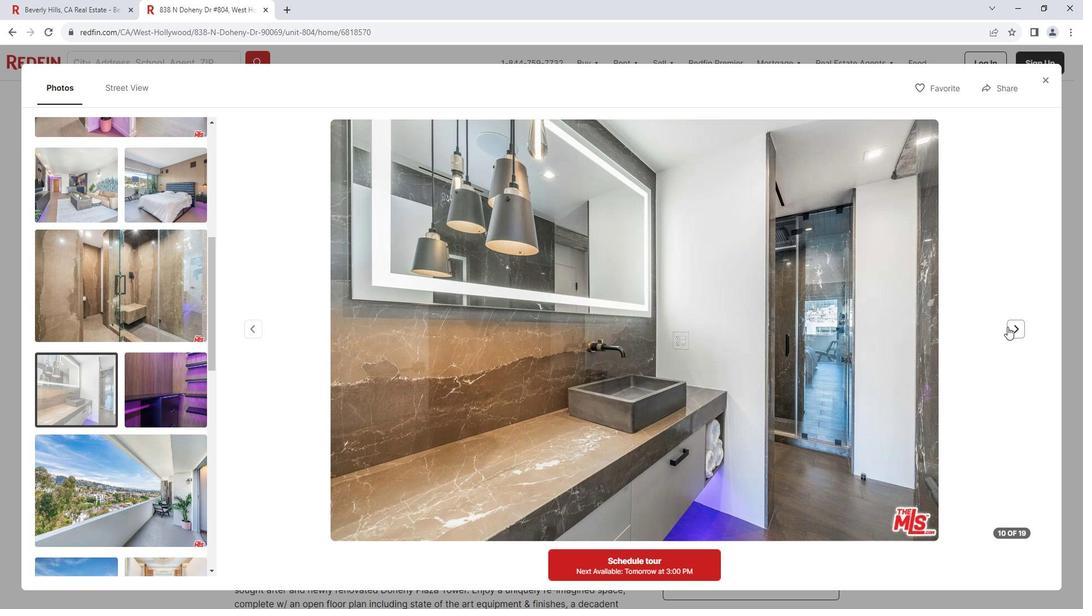 
Action: Mouse pressed left at (1020, 326)
Screenshot: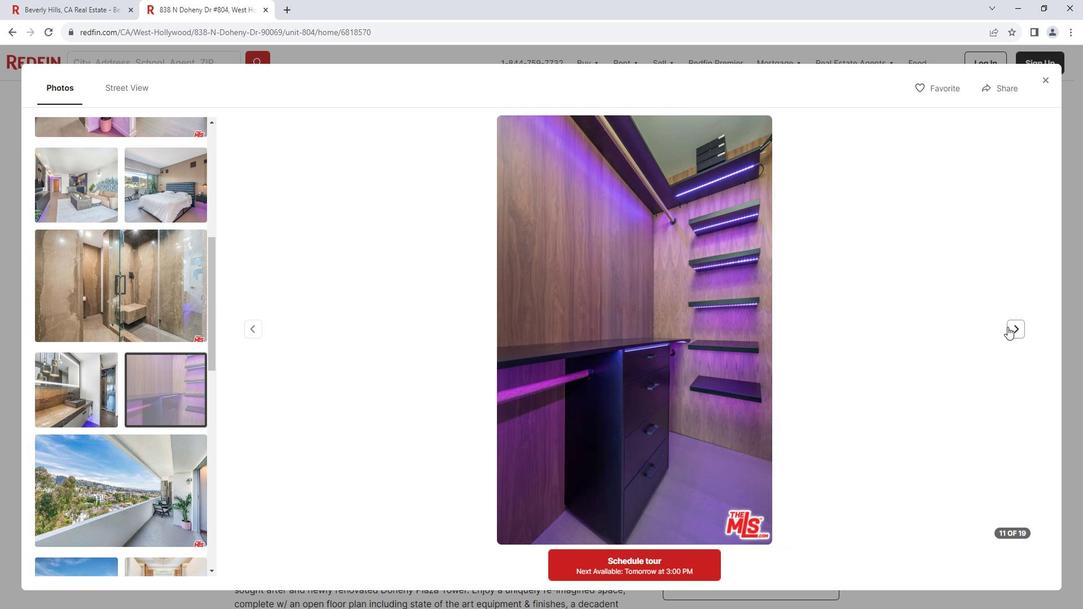 
Action: Mouse pressed left at (1020, 326)
Screenshot: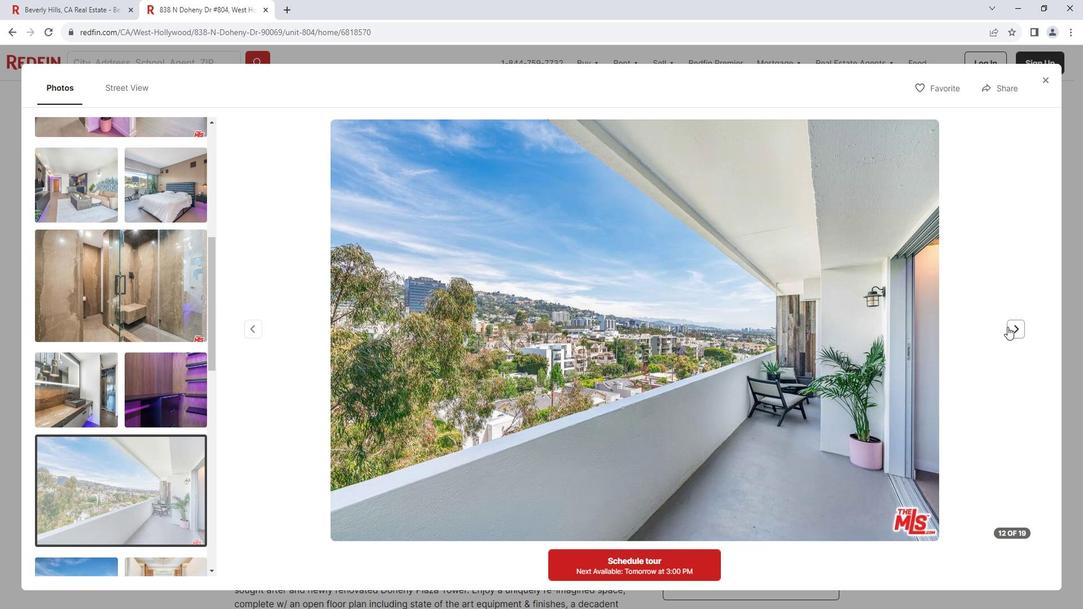 
Action: Mouse moved to (1057, 88)
Screenshot: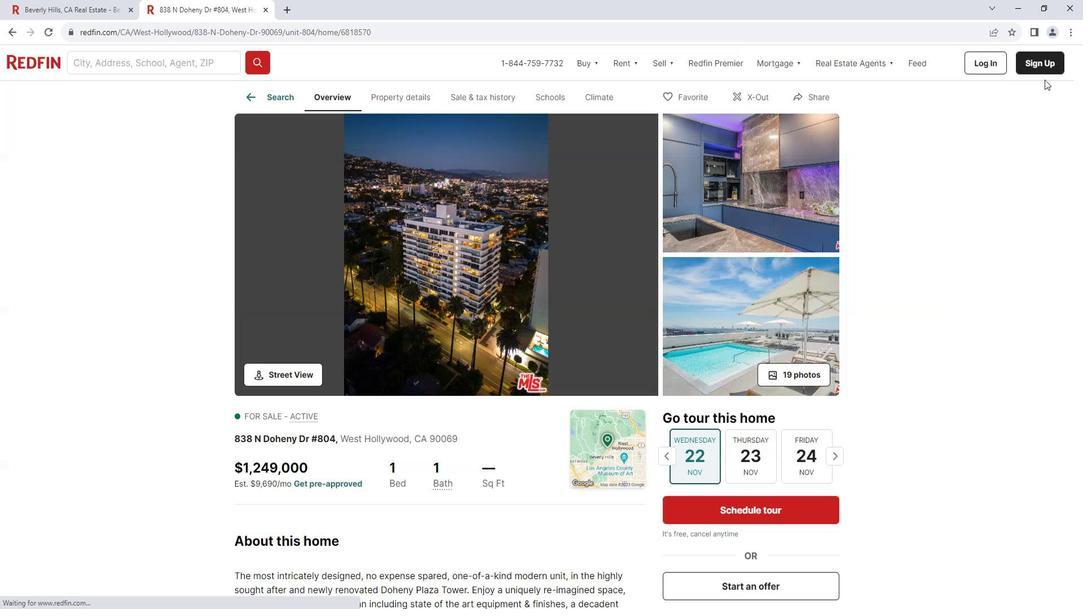 
Action: Mouse pressed left at (1057, 88)
Screenshot: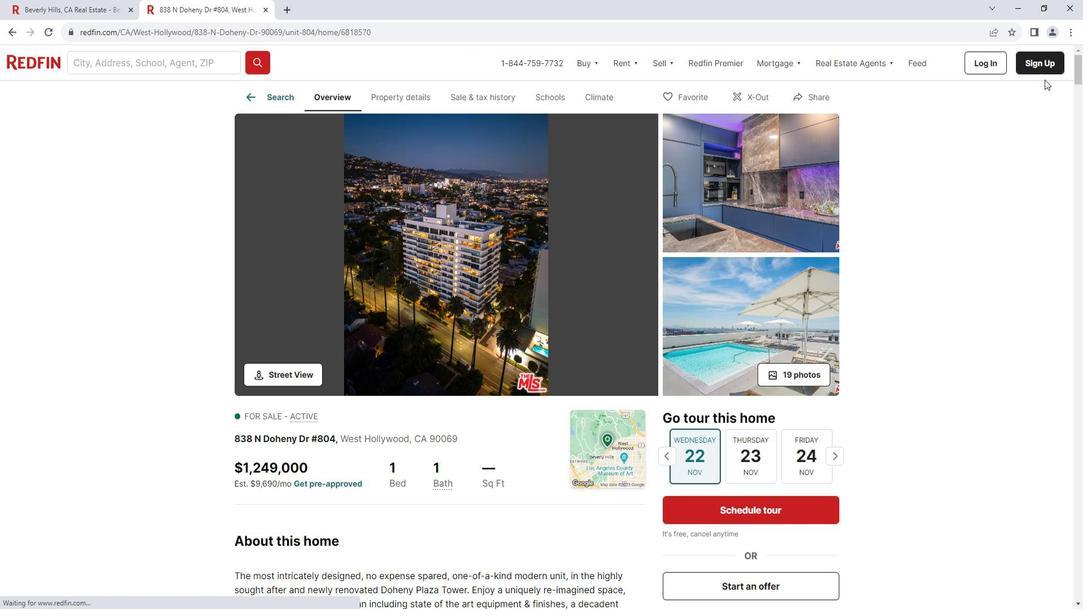 
Action: Mouse moved to (792, 283)
Screenshot: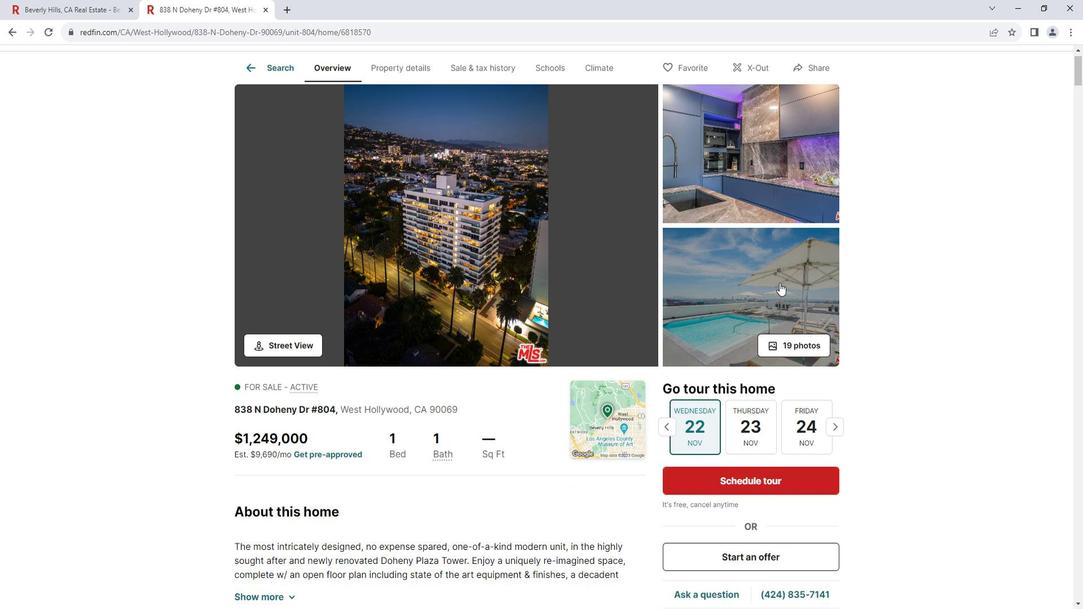 
Action: Mouse scrolled (792, 283) with delta (0, 0)
Screenshot: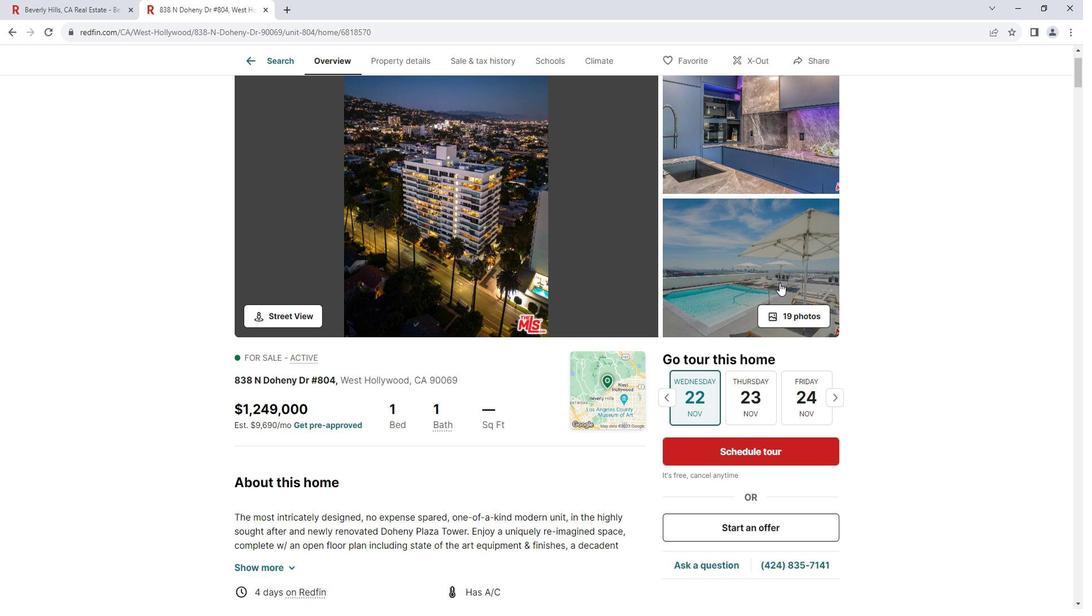 
Action: Mouse moved to (792, 284)
Screenshot: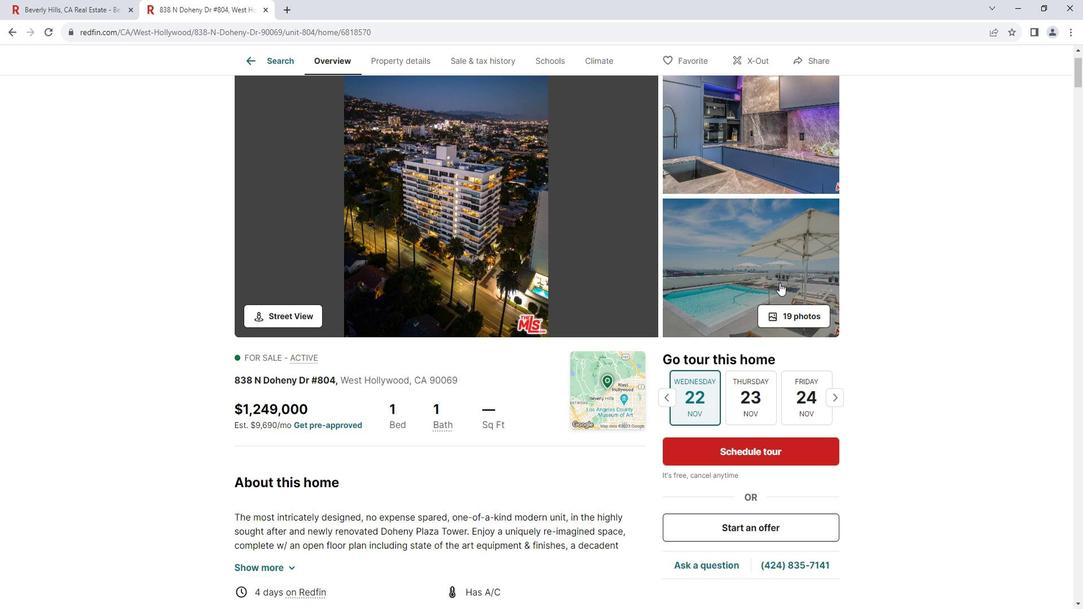 
Action: Mouse scrolled (792, 283) with delta (0, 0)
Screenshot: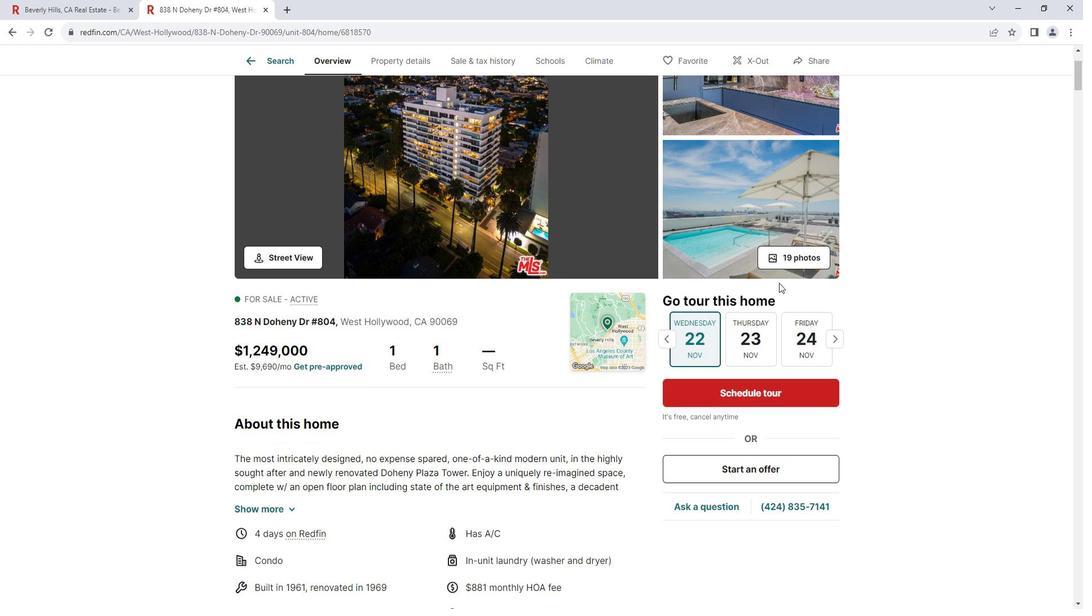 
Action: Mouse moved to (791, 284)
Screenshot: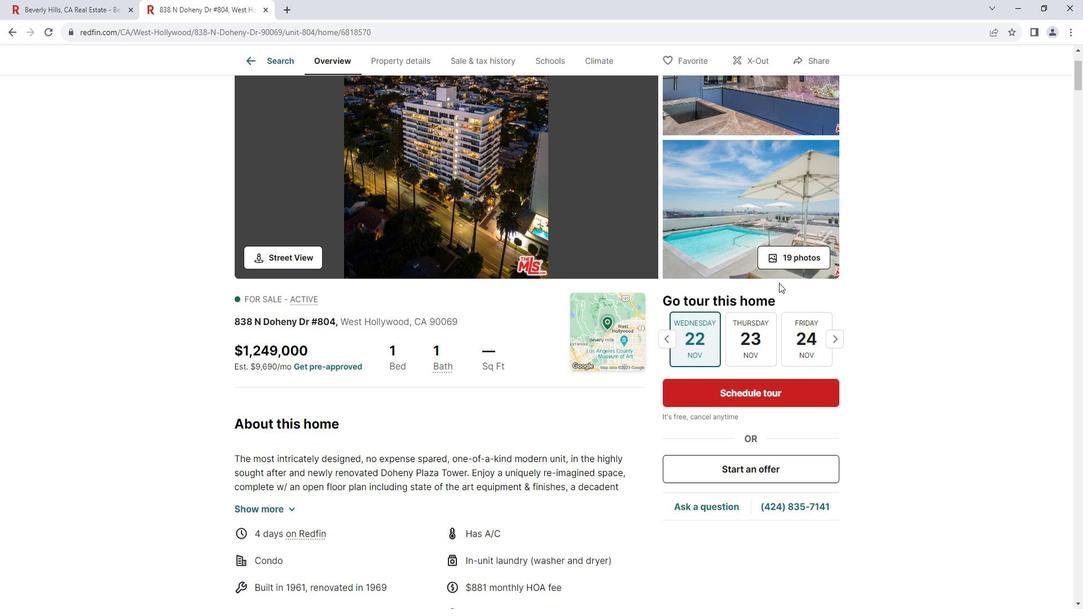 
Action: Mouse scrolled (791, 283) with delta (0, 0)
Screenshot: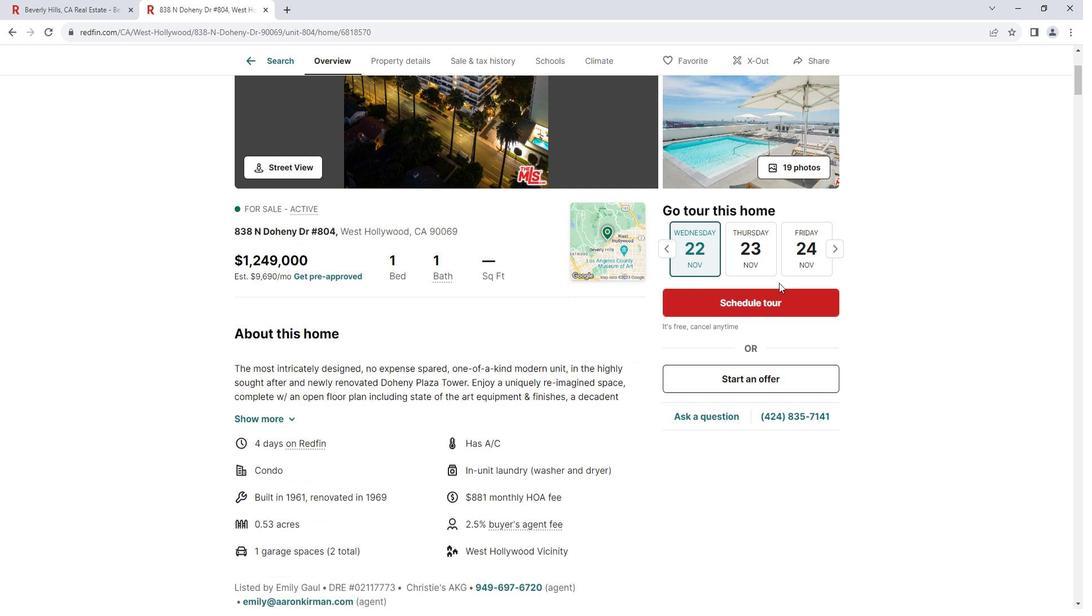 
Action: Mouse scrolled (791, 283) with delta (0, 0)
Screenshot: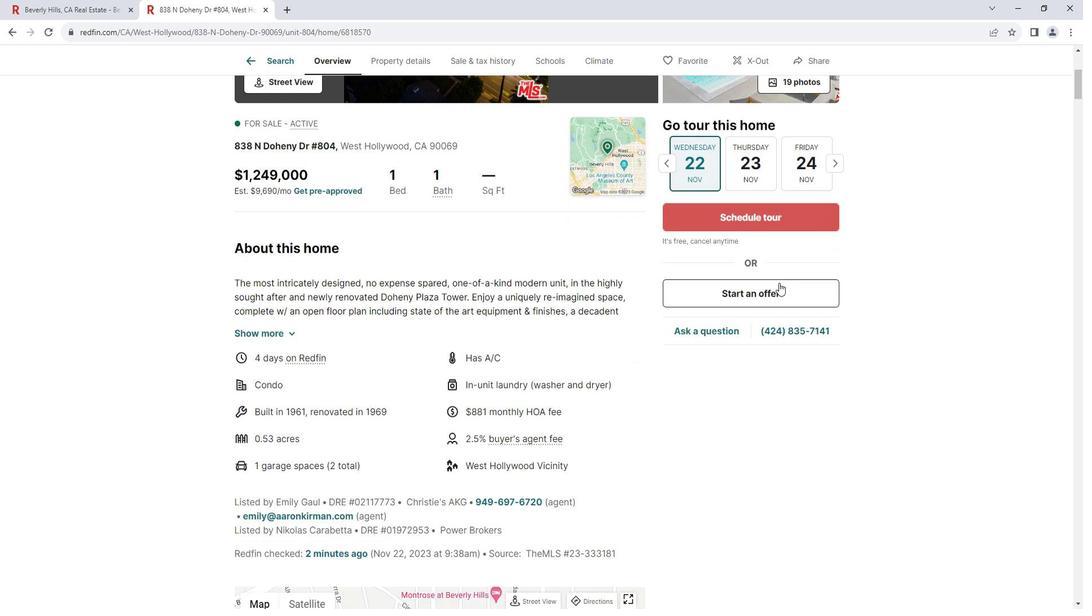 
Action: Mouse scrolled (791, 283) with delta (0, 0)
Screenshot: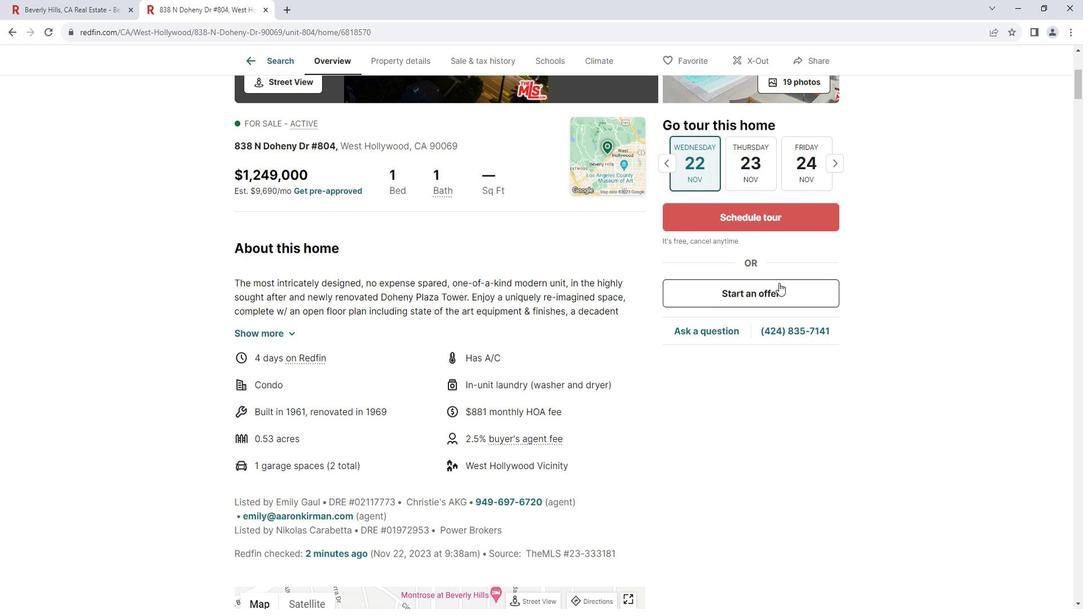 
Action: Mouse scrolled (791, 283) with delta (0, 0)
Screenshot: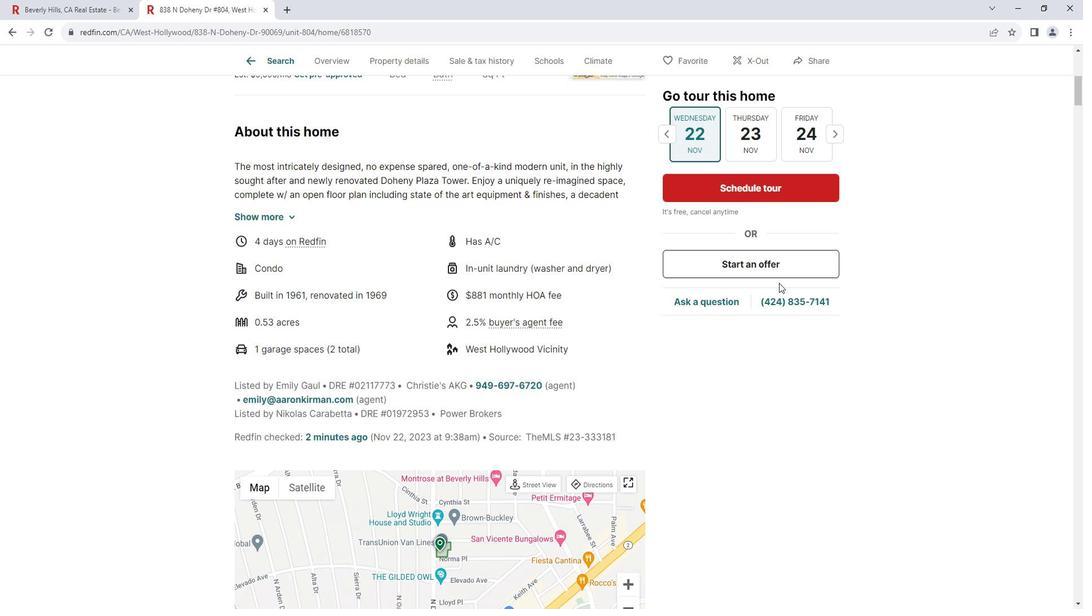 
Action: Mouse scrolled (791, 283) with delta (0, 0)
Screenshot: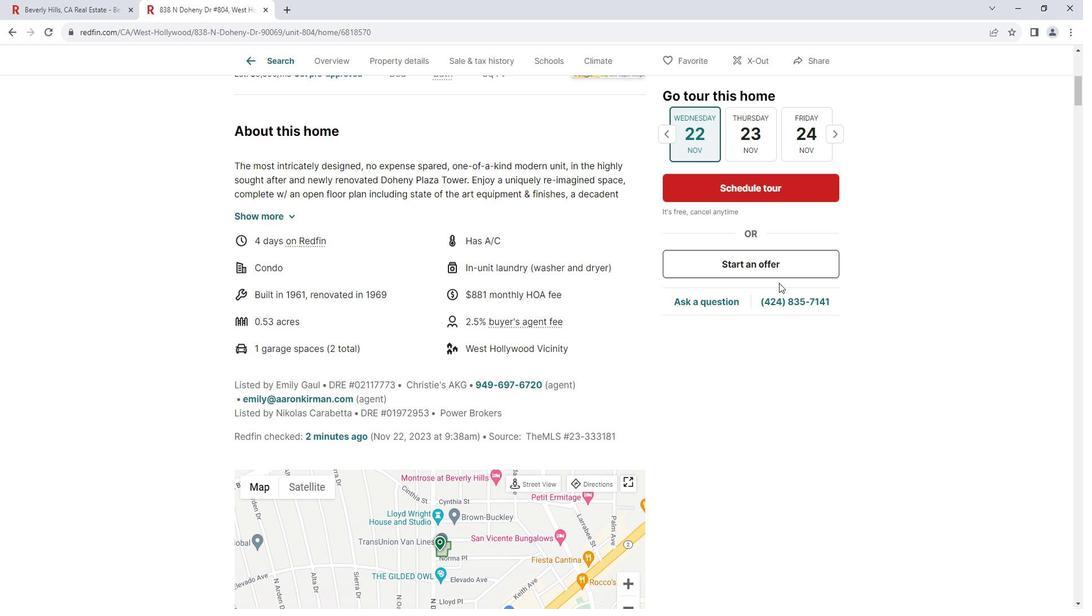 
Action: Mouse scrolled (791, 283) with delta (0, 0)
Screenshot: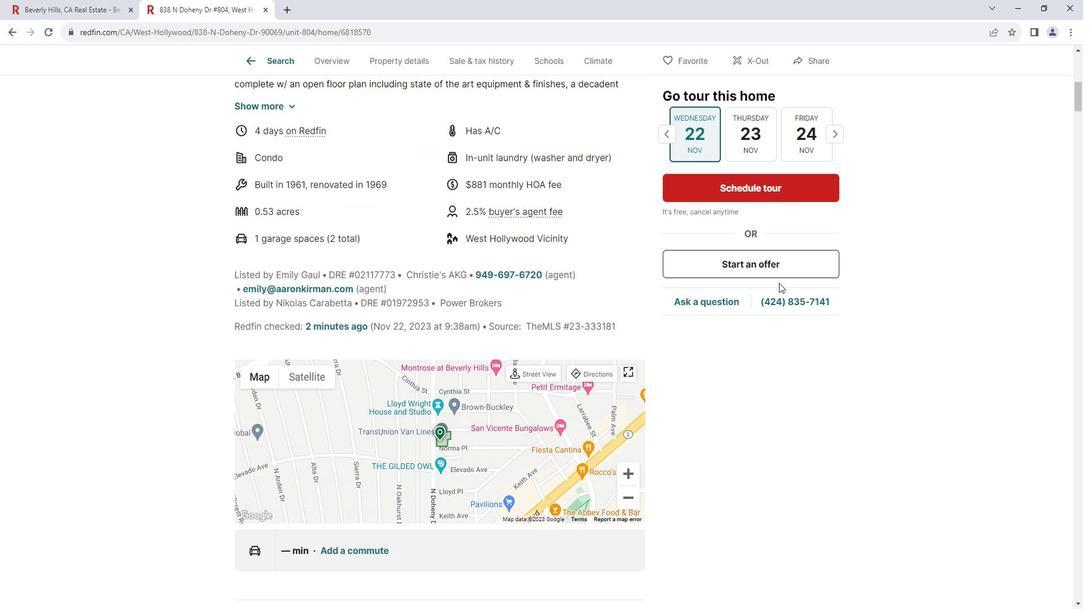 
Action: Mouse scrolled (791, 283) with delta (0, 0)
Screenshot: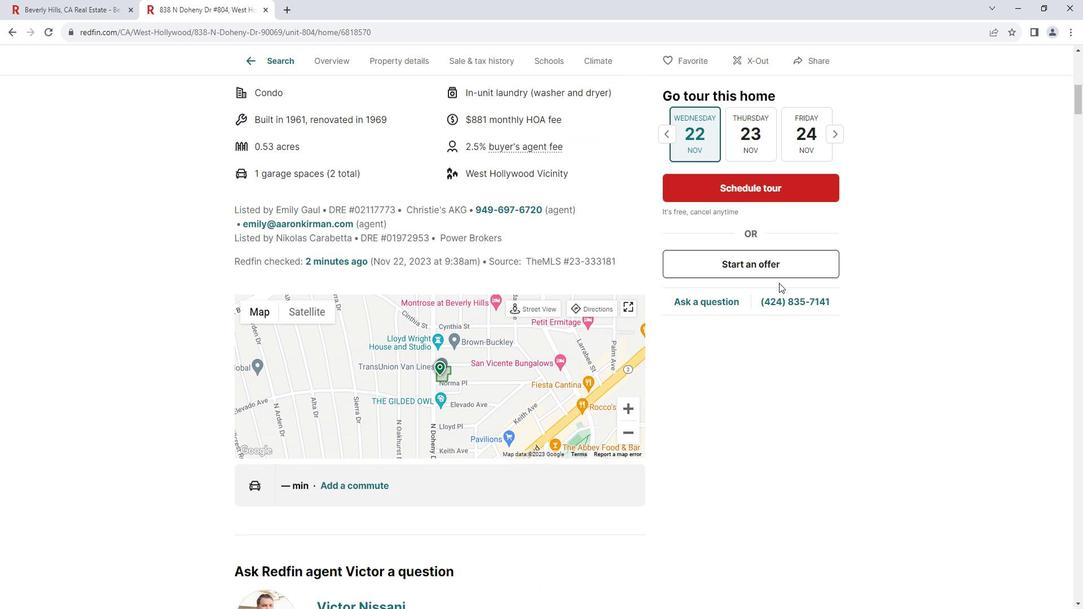 
Action: Mouse scrolled (791, 283) with delta (0, 0)
Screenshot: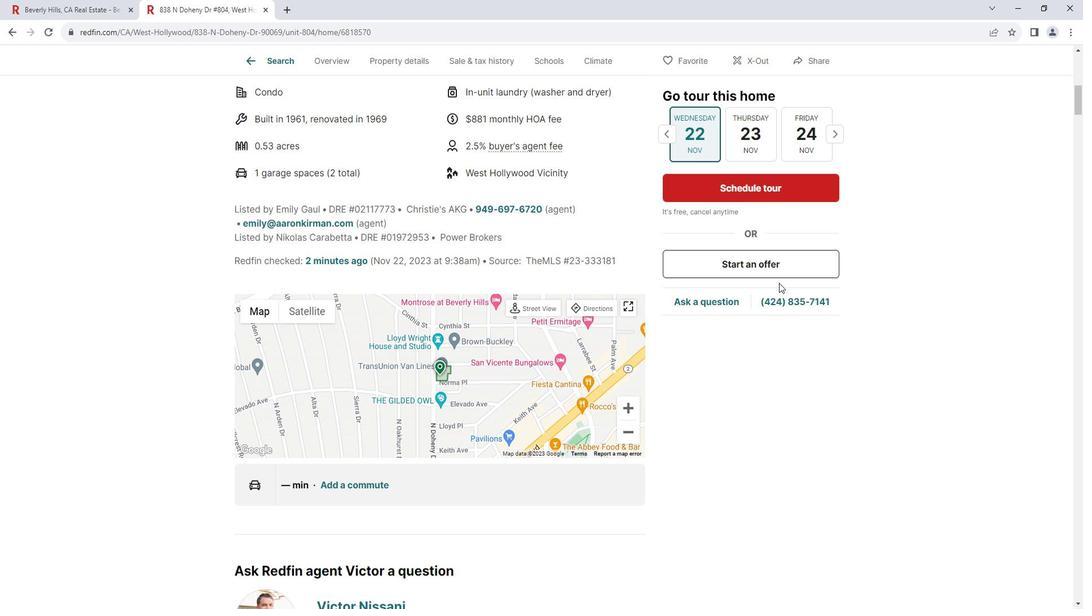 
Action: Mouse scrolled (791, 283) with delta (0, 0)
Screenshot: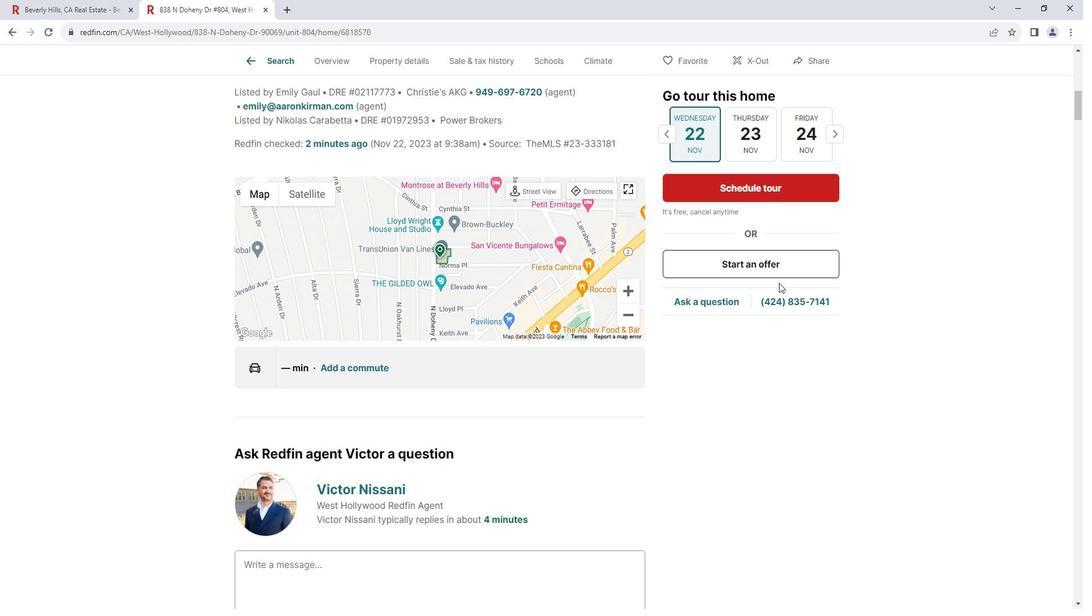 
Action: Mouse scrolled (791, 283) with delta (0, 0)
Screenshot: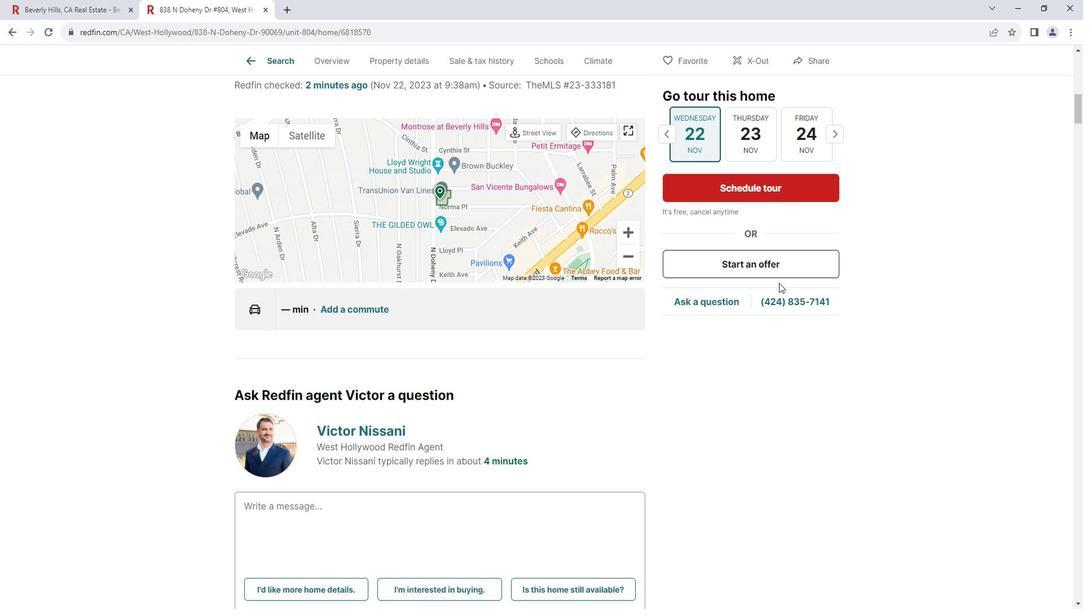 
Action: Mouse scrolled (791, 283) with delta (0, 0)
Screenshot: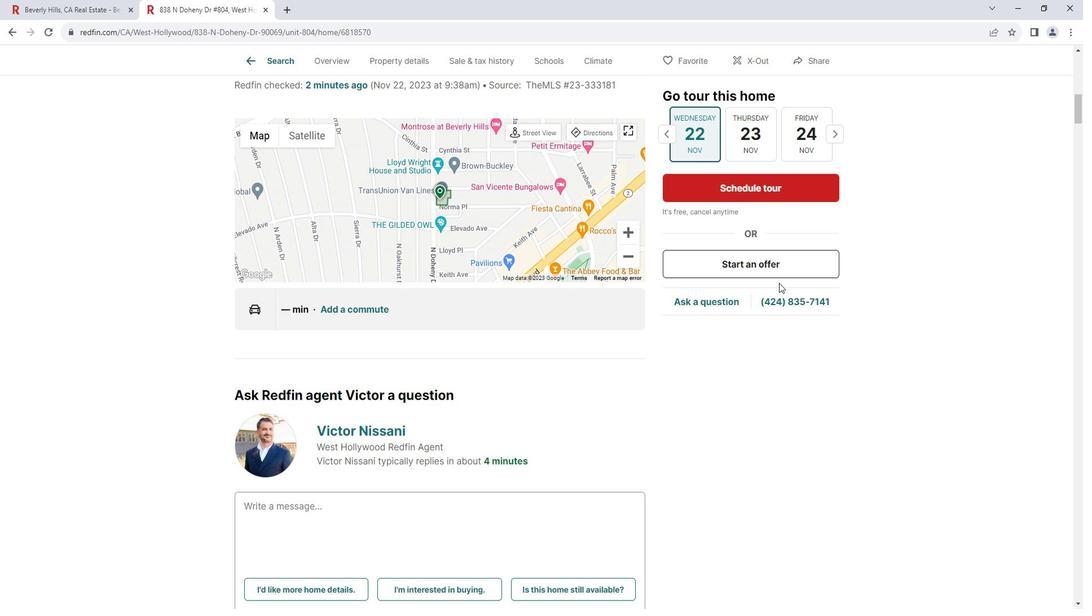 
Action: Mouse scrolled (791, 283) with delta (0, 0)
Screenshot: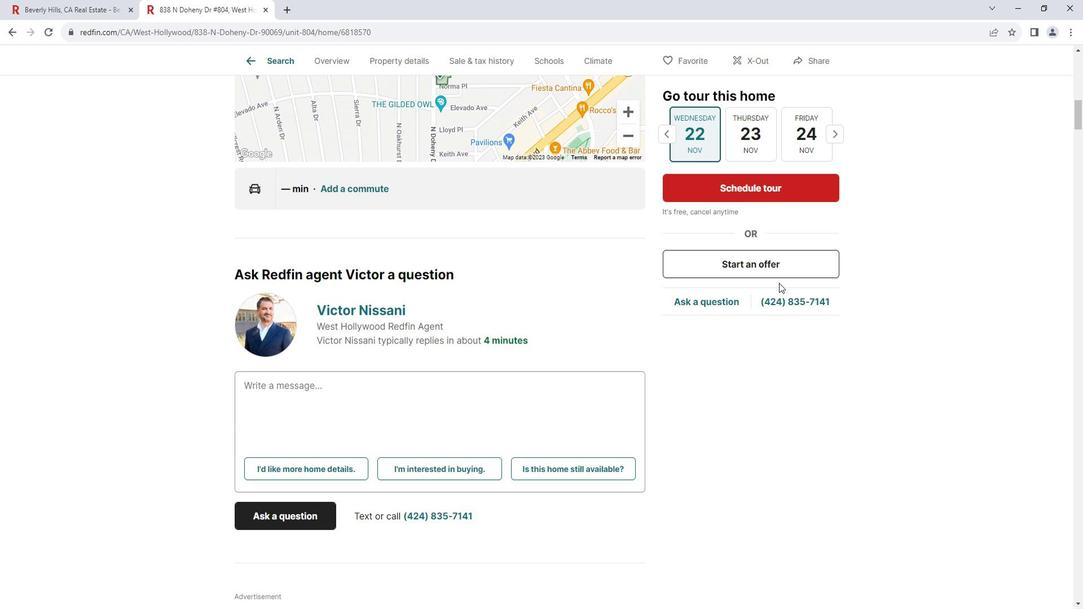 
Action: Mouse scrolled (791, 283) with delta (0, 0)
Screenshot: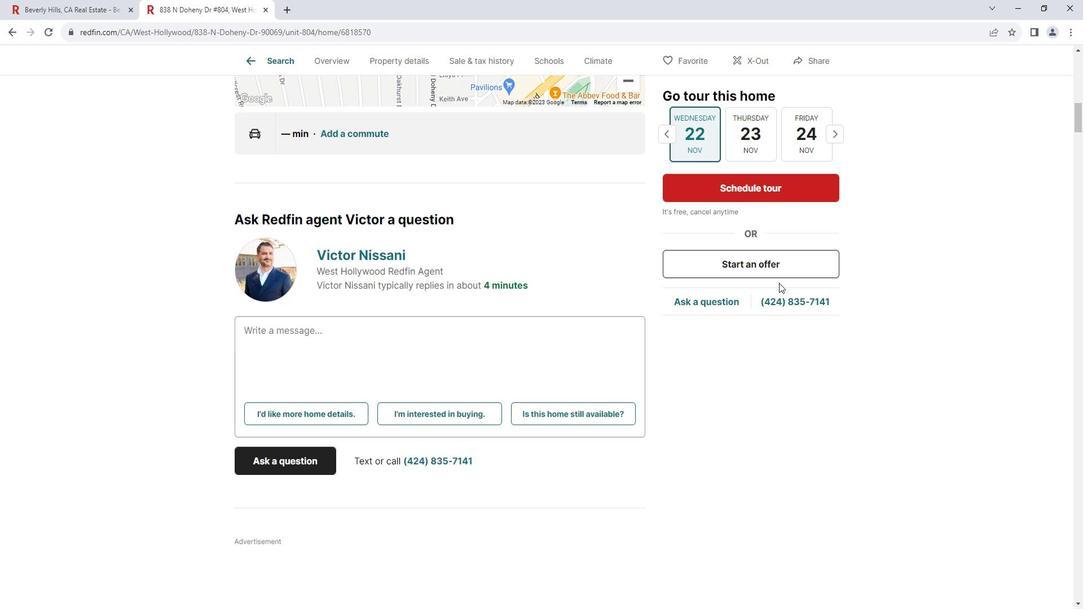 
Action: Mouse scrolled (791, 283) with delta (0, 0)
Screenshot: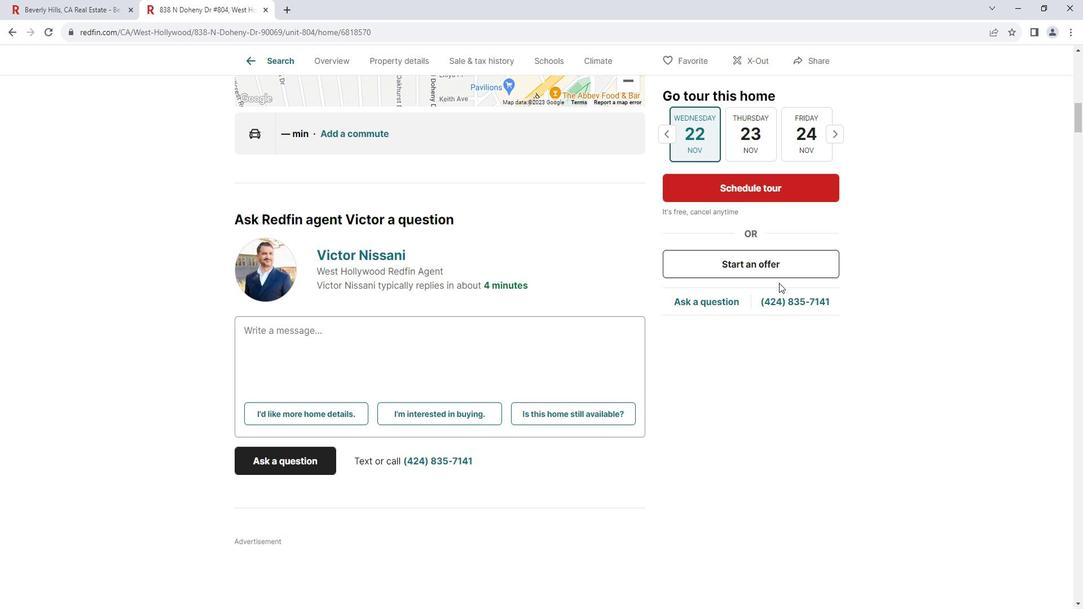 
Action: Mouse scrolled (791, 283) with delta (0, 0)
Screenshot: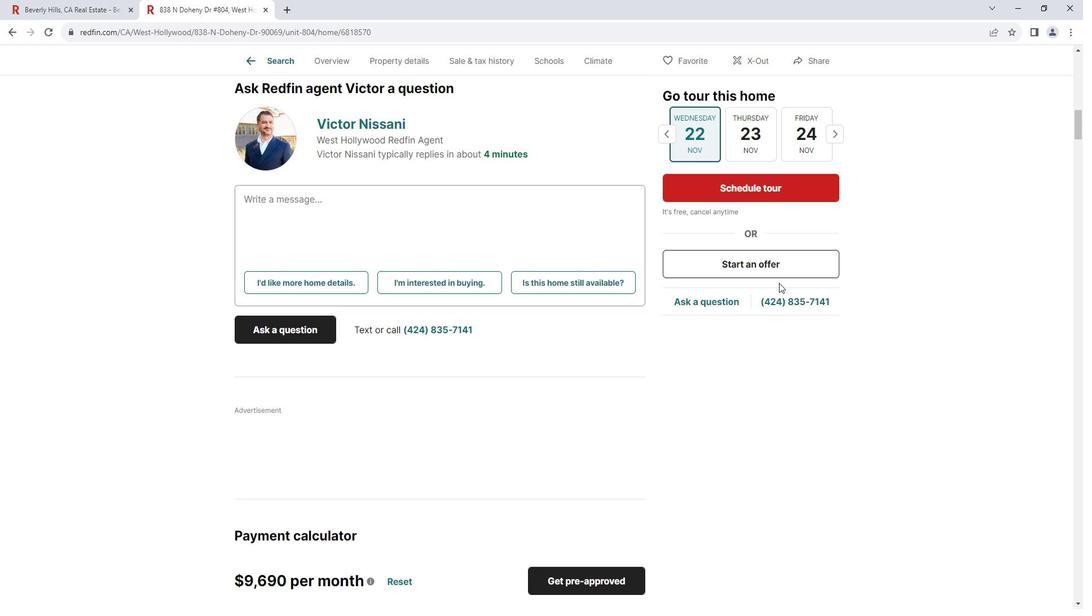 
Action: Mouse scrolled (791, 283) with delta (0, 0)
Screenshot: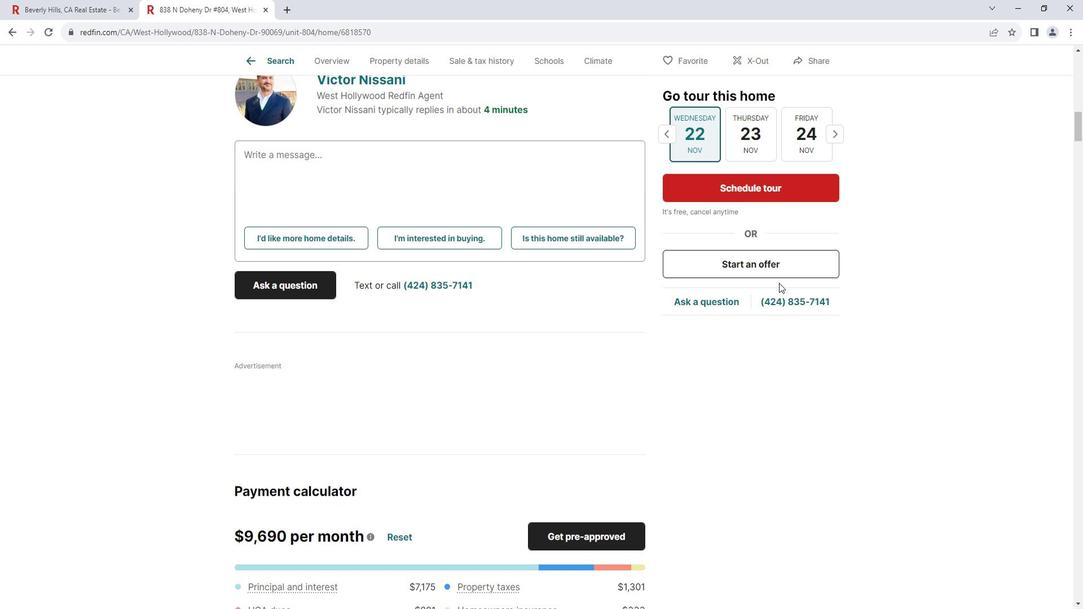 
Action: Mouse scrolled (791, 283) with delta (0, 0)
Screenshot: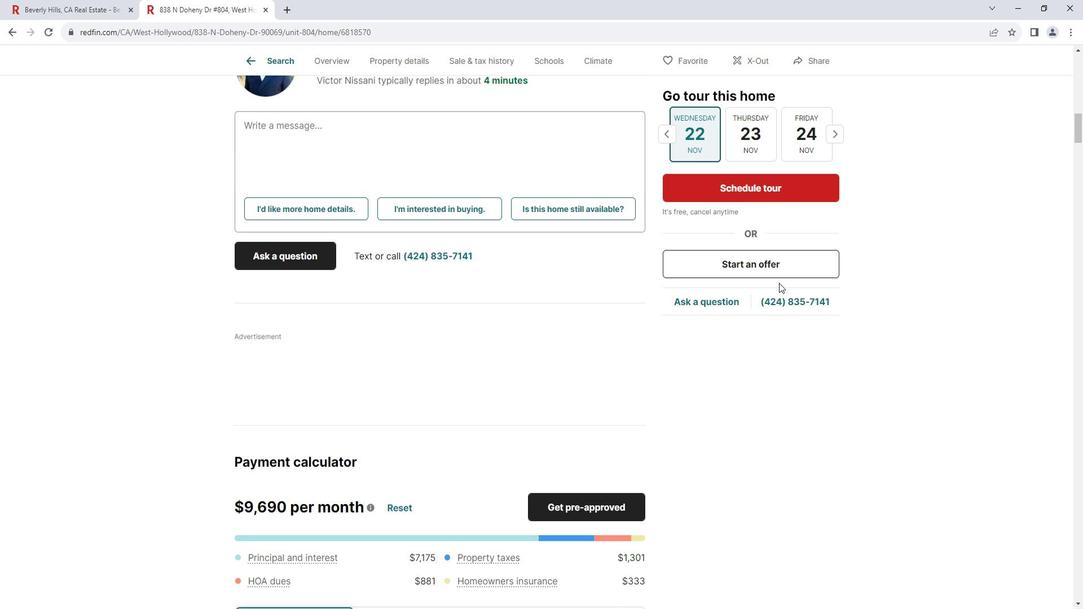 
Action: Mouse scrolled (791, 283) with delta (0, 0)
Screenshot: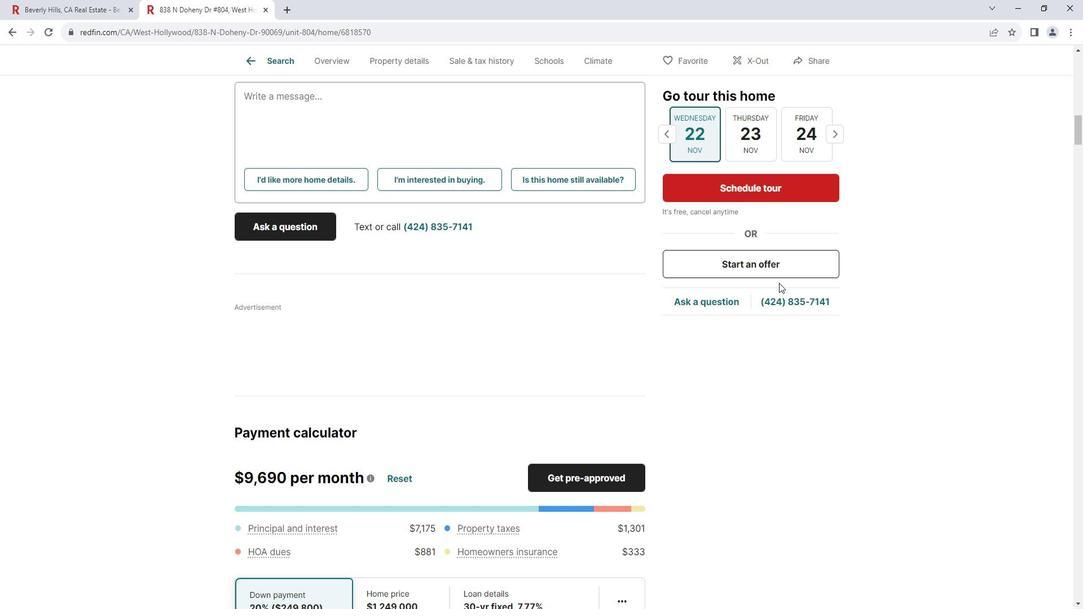 
Action: Mouse scrolled (791, 283) with delta (0, 0)
Screenshot: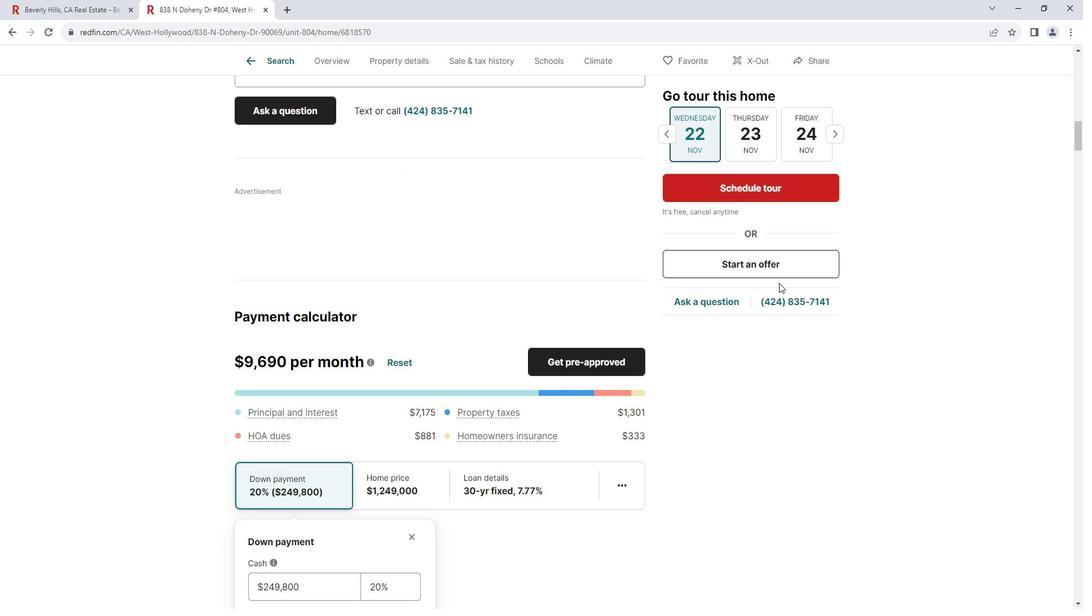 
Action: Mouse scrolled (791, 283) with delta (0, 0)
Screenshot: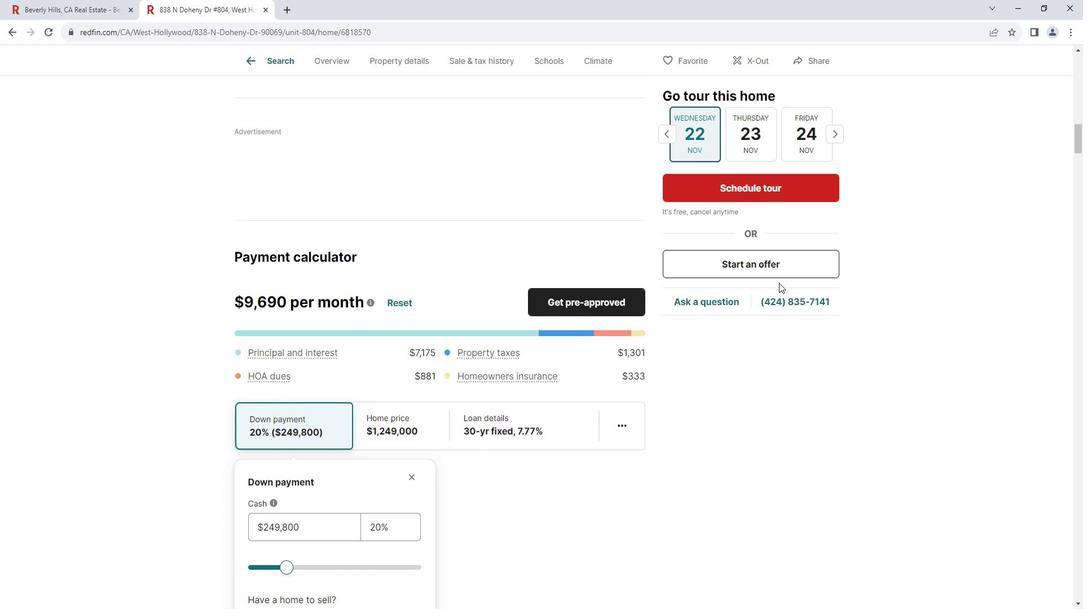 
Action: Mouse scrolled (791, 283) with delta (0, 0)
Screenshot: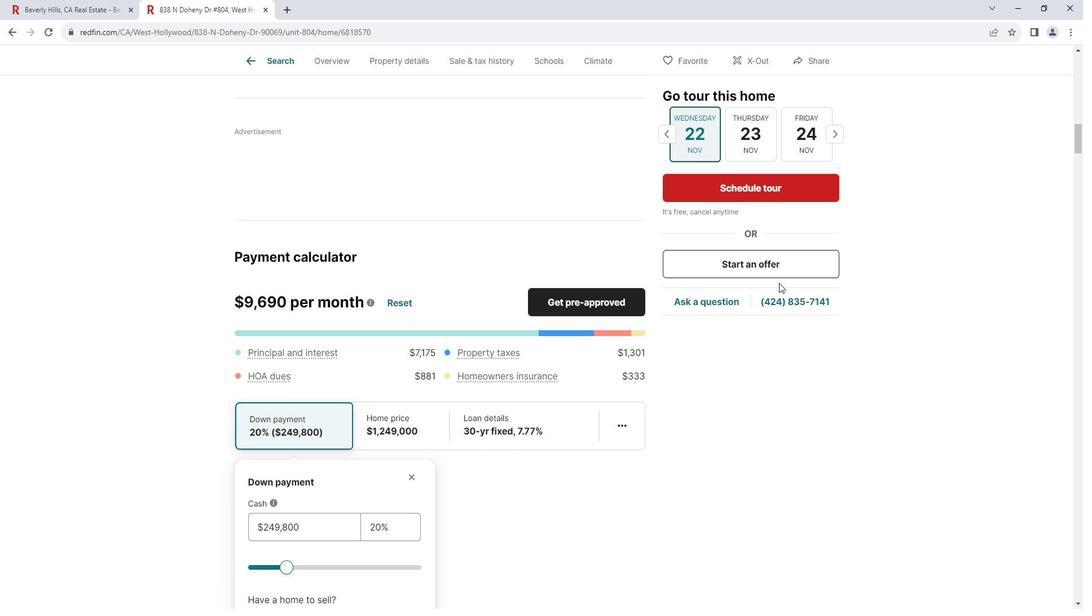 
Action: Mouse scrolled (791, 283) with delta (0, 0)
Screenshot: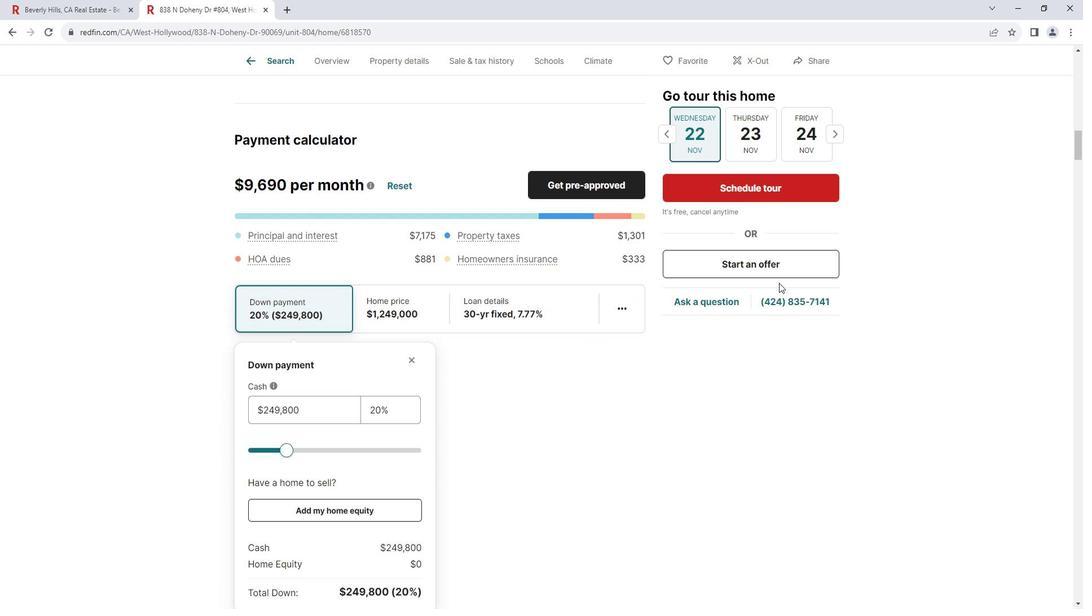 
Action: Mouse scrolled (791, 283) with delta (0, 0)
Screenshot: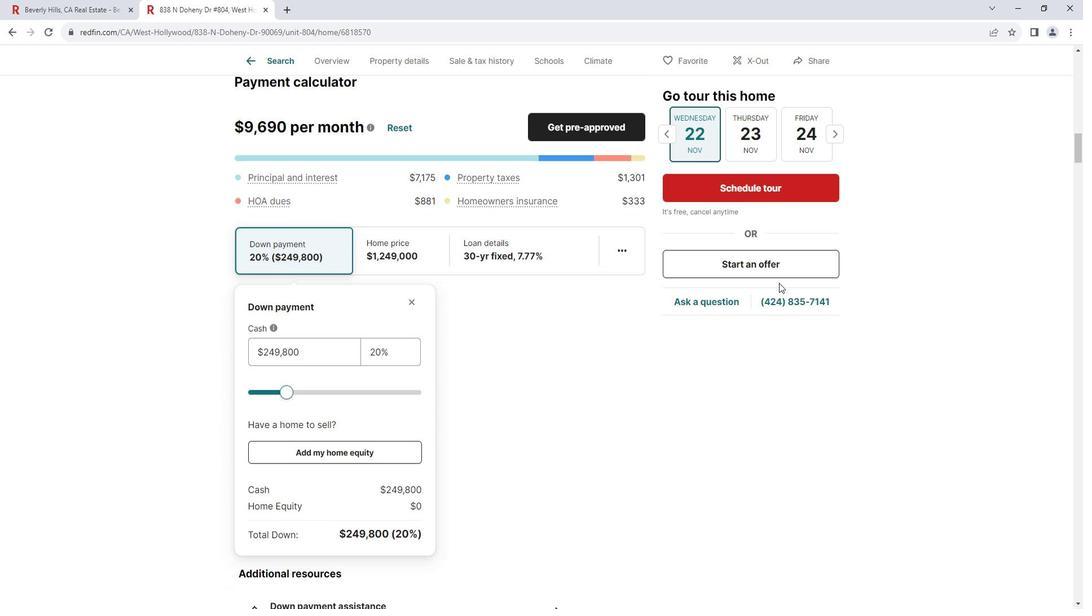 
Action: Mouse scrolled (791, 283) with delta (0, 0)
Screenshot: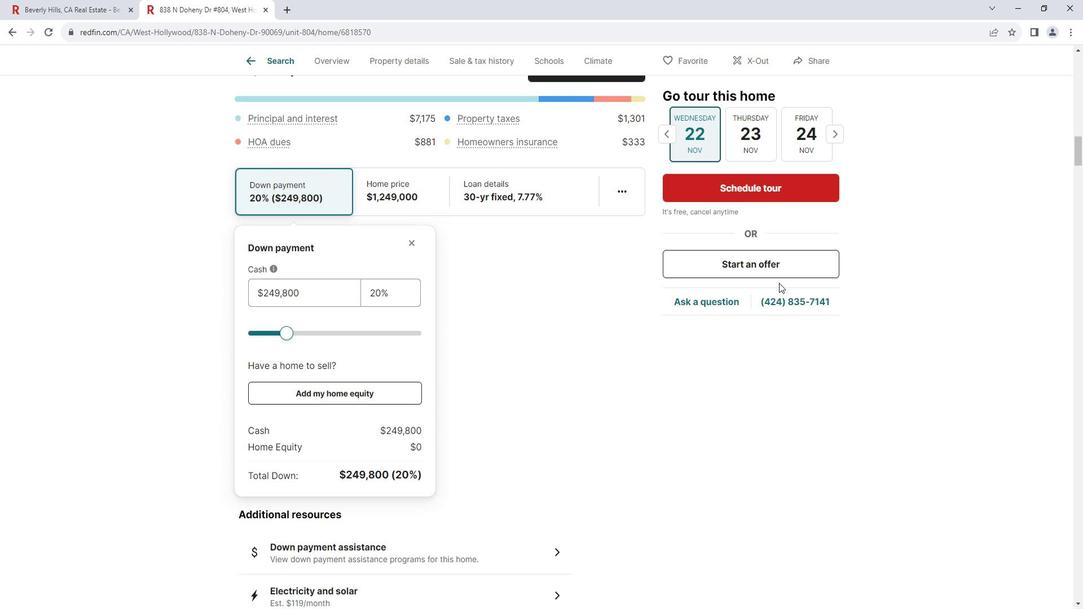 
Action: Mouse scrolled (791, 283) with delta (0, 0)
Screenshot: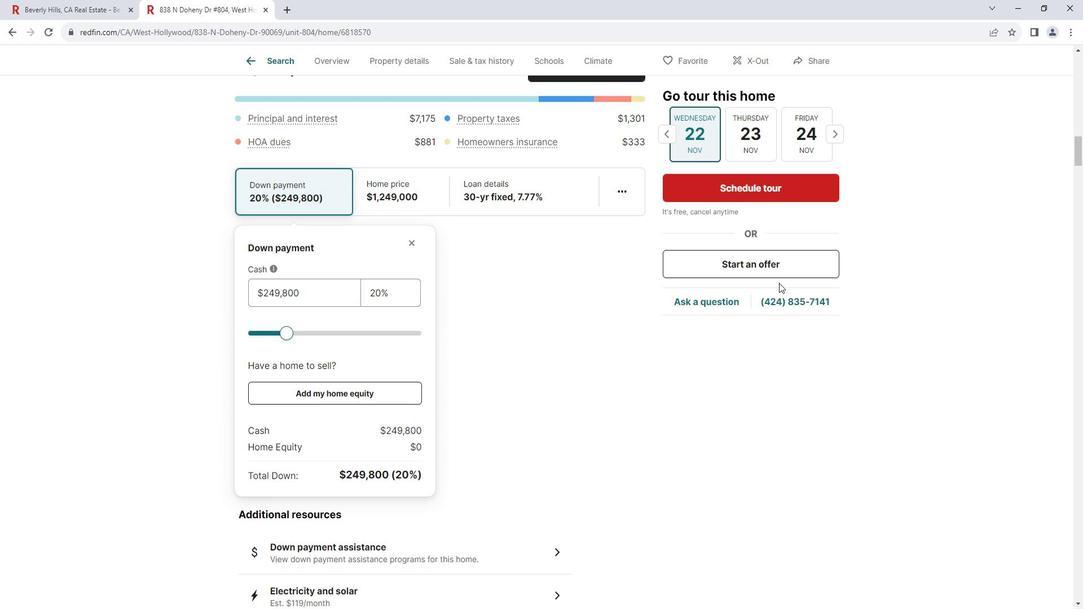 
Action: Mouse scrolled (791, 283) with delta (0, 0)
Screenshot: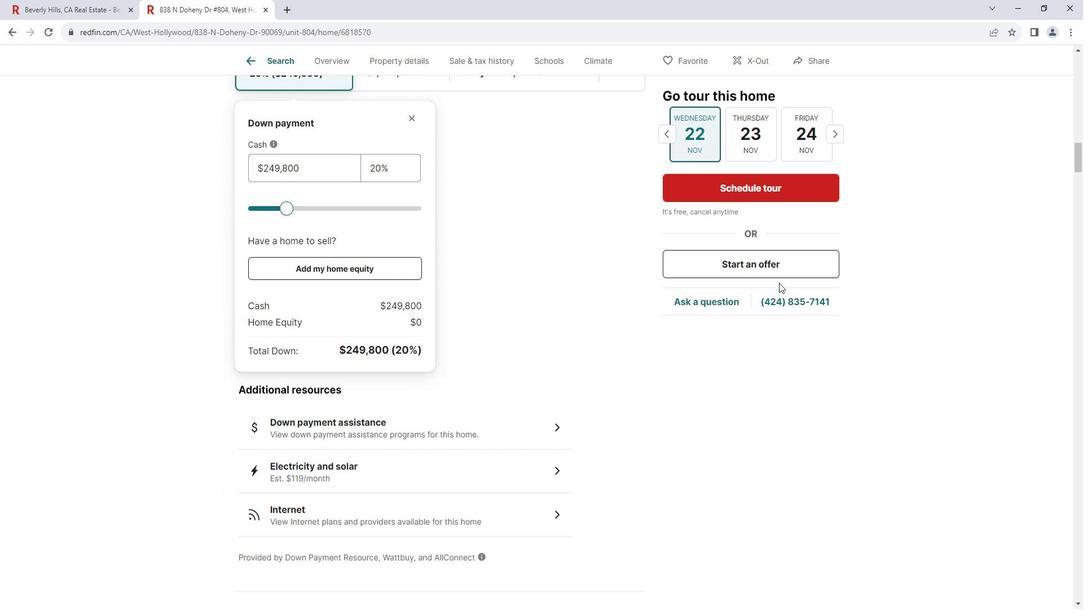 
Action: Mouse scrolled (791, 283) with delta (0, 0)
Screenshot: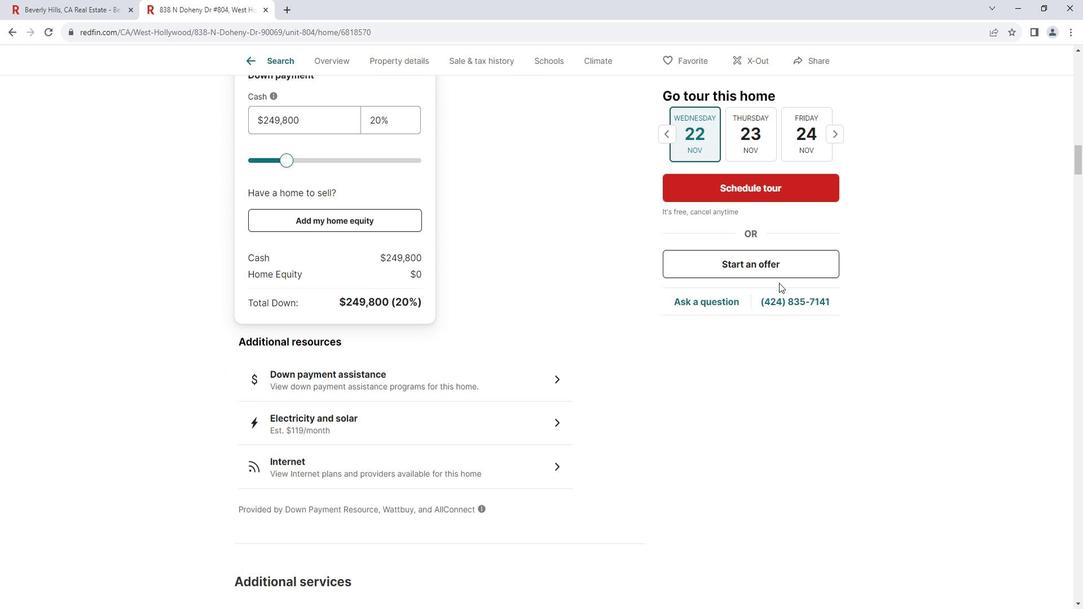 
Action: Mouse scrolled (791, 283) with delta (0, 0)
Screenshot: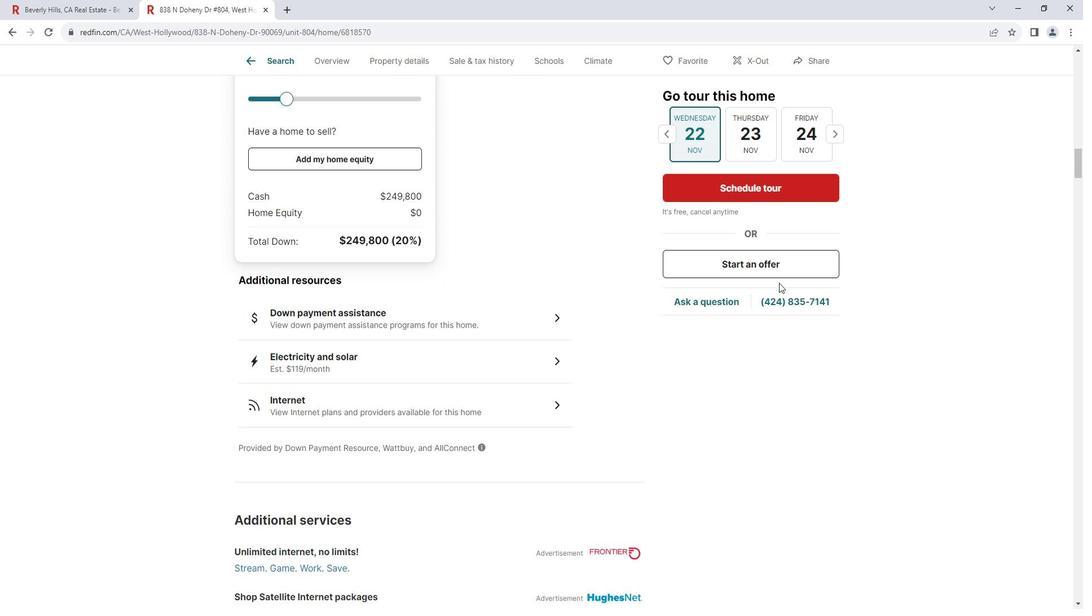 
Action: Mouse scrolled (791, 283) with delta (0, 0)
Screenshot: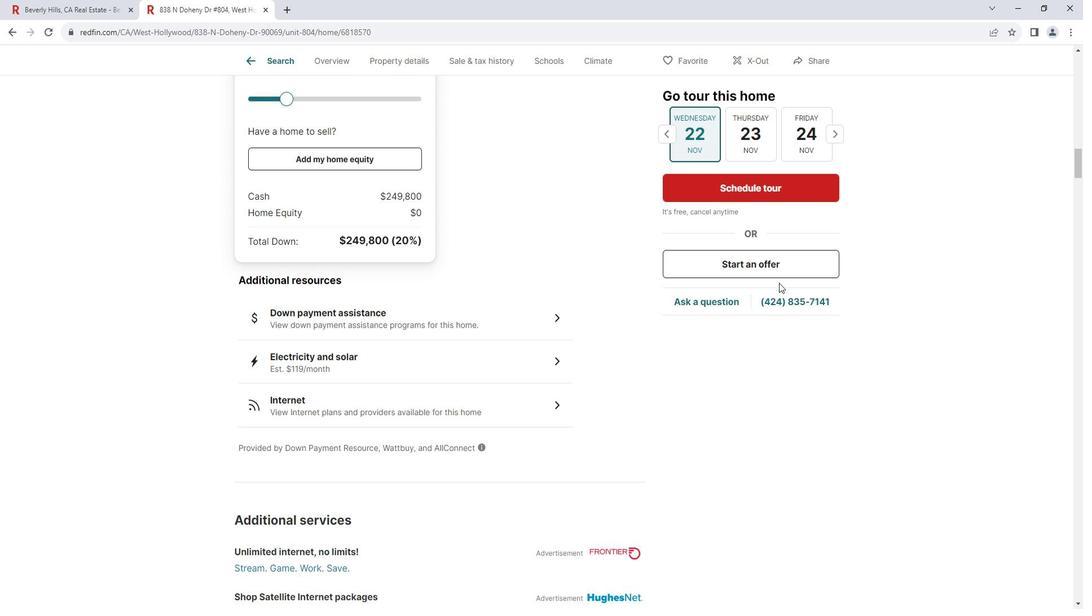 
Action: Mouse moved to (791, 284)
Screenshot: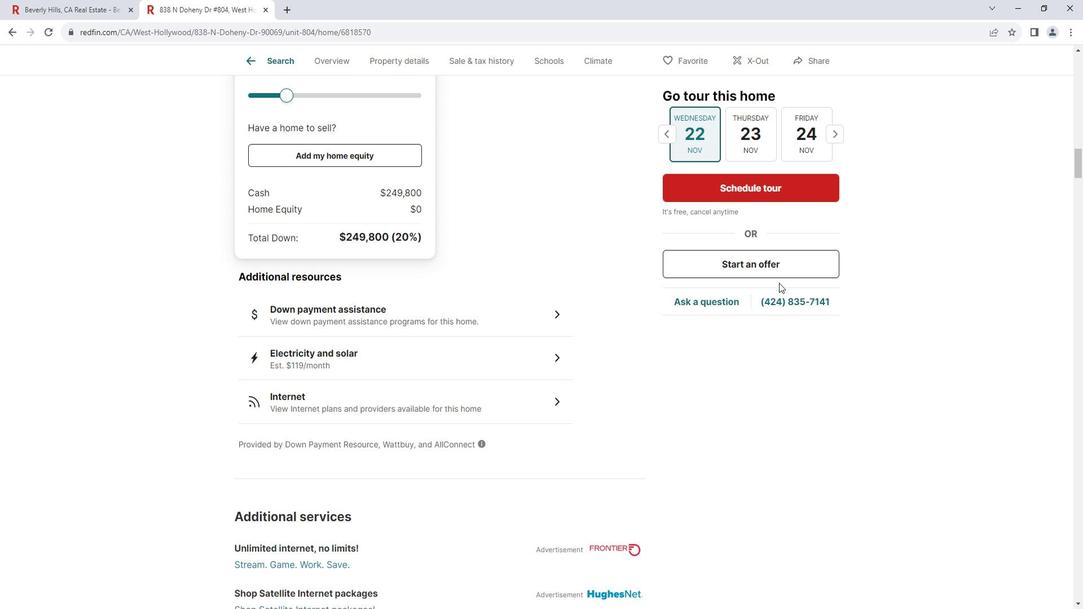 
Action: Mouse scrolled (791, 283) with delta (0, 0)
Screenshot: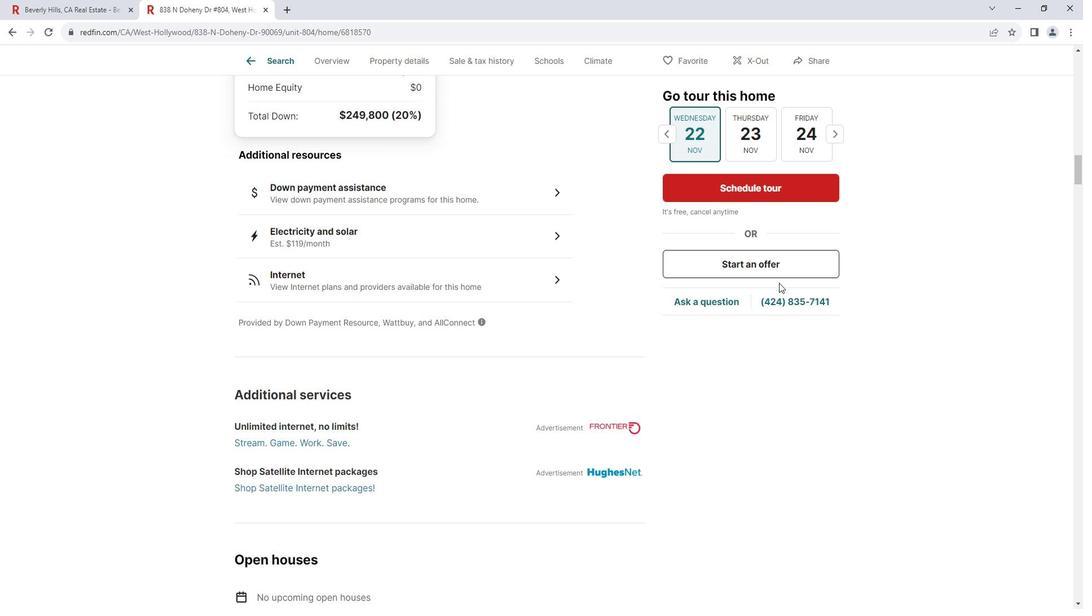 
Action: Mouse scrolled (791, 283) with delta (0, 0)
Screenshot: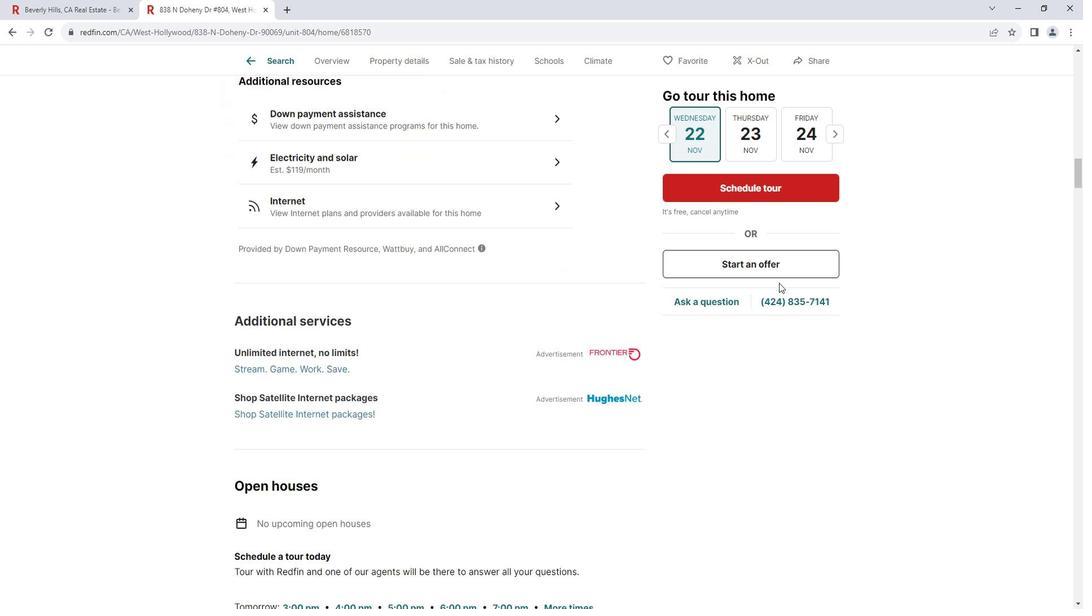 
Action: Mouse scrolled (791, 283) with delta (0, 0)
Screenshot: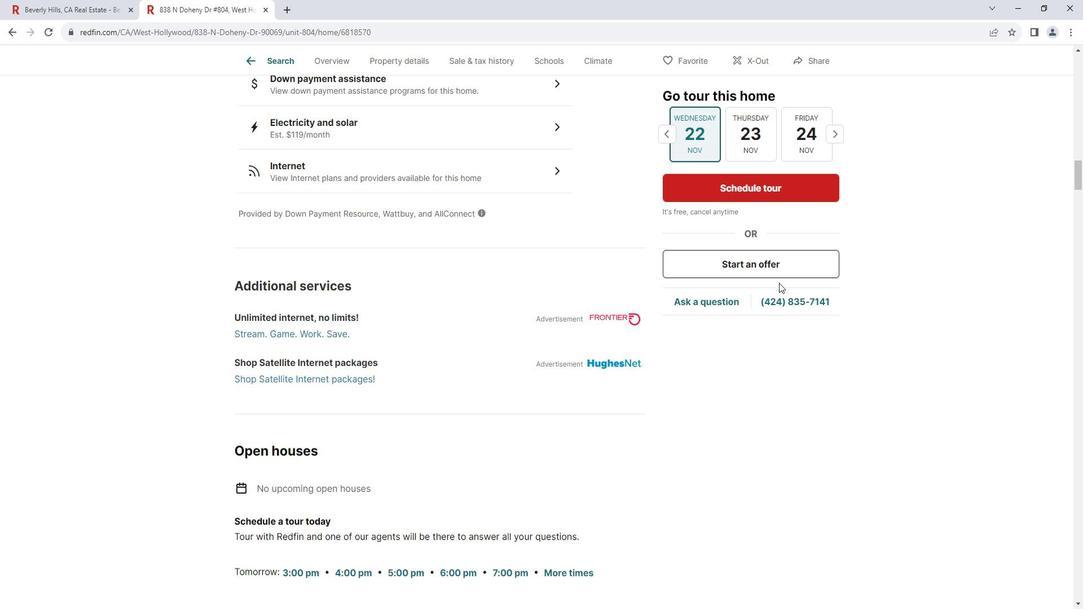 
Action: Mouse scrolled (791, 283) with delta (0, 0)
Screenshot: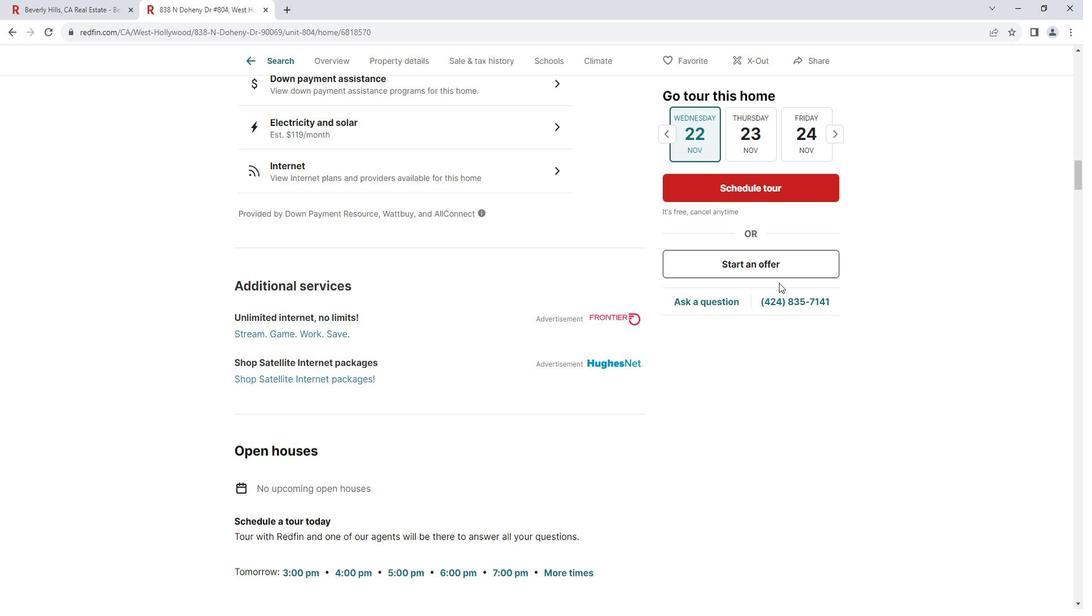 
Action: Mouse scrolled (791, 283) with delta (0, 0)
Screenshot: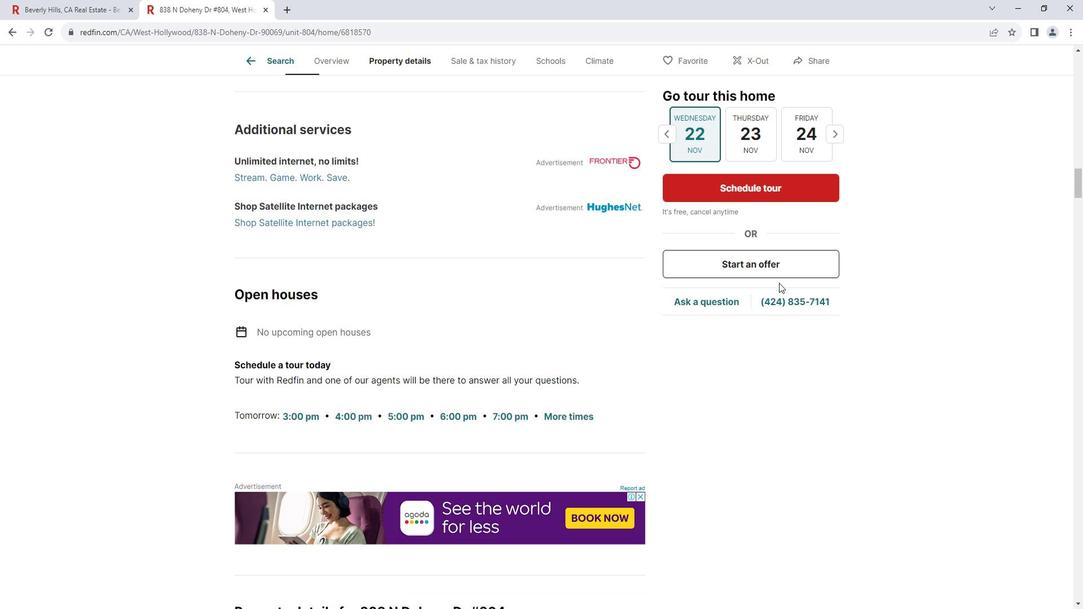 
Action: Mouse scrolled (791, 283) with delta (0, 0)
Screenshot: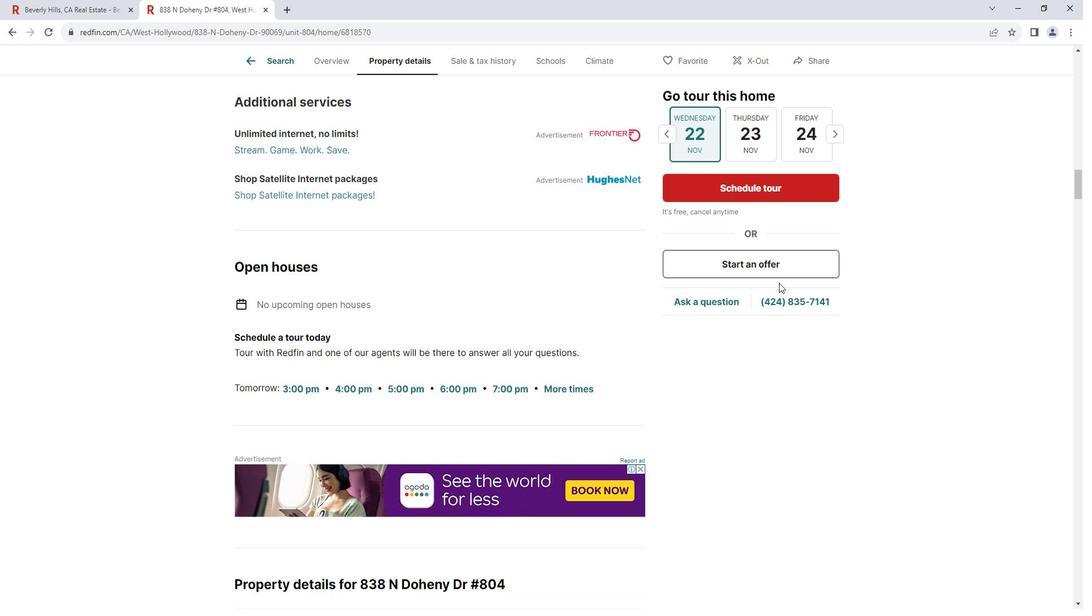 
Action: Mouse scrolled (791, 283) with delta (0, 0)
Screenshot: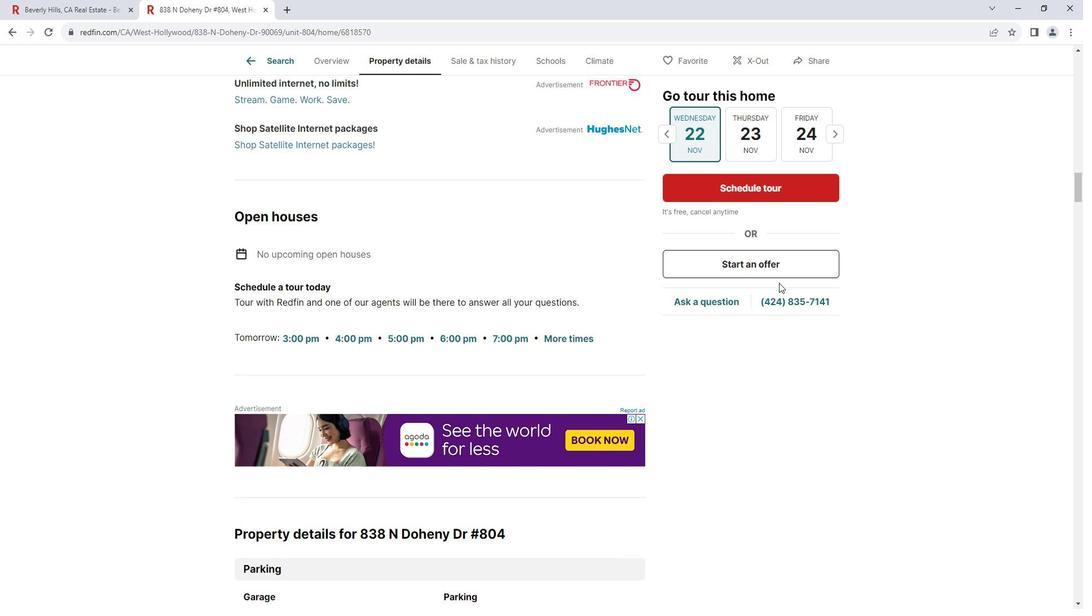 
Action: Mouse scrolled (791, 283) with delta (0, 0)
Screenshot: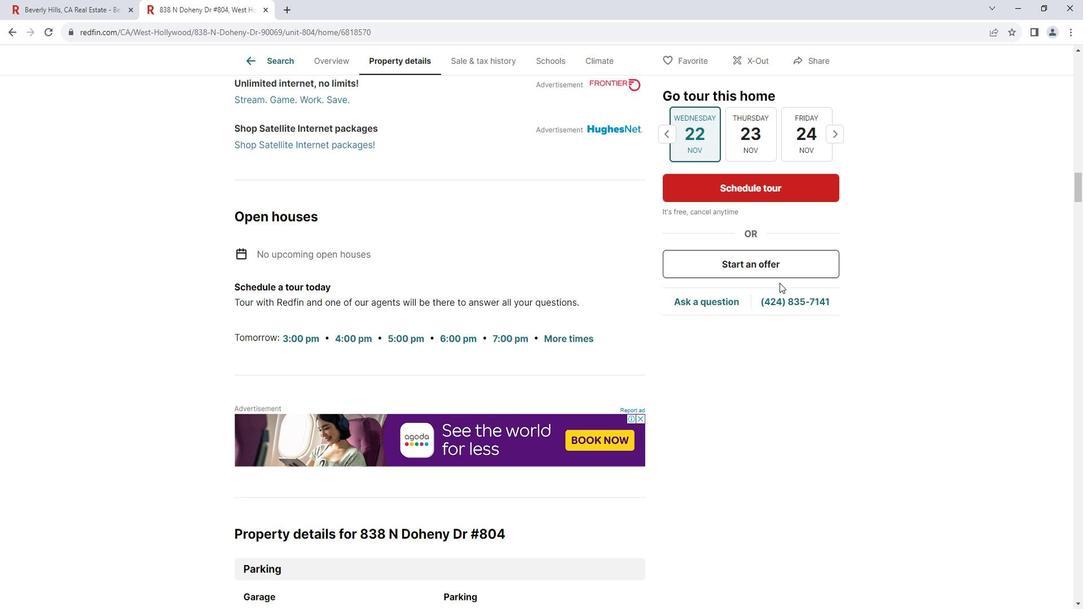 
Action: Mouse moved to (792, 284)
Screenshot: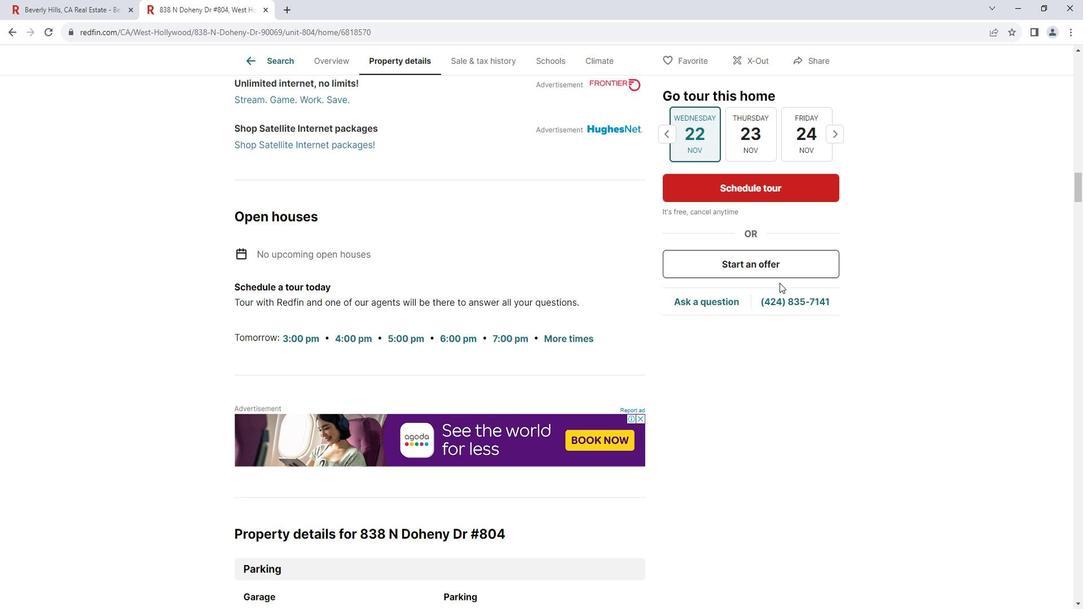 
Action: Mouse scrolled (792, 283) with delta (0, 0)
Screenshot: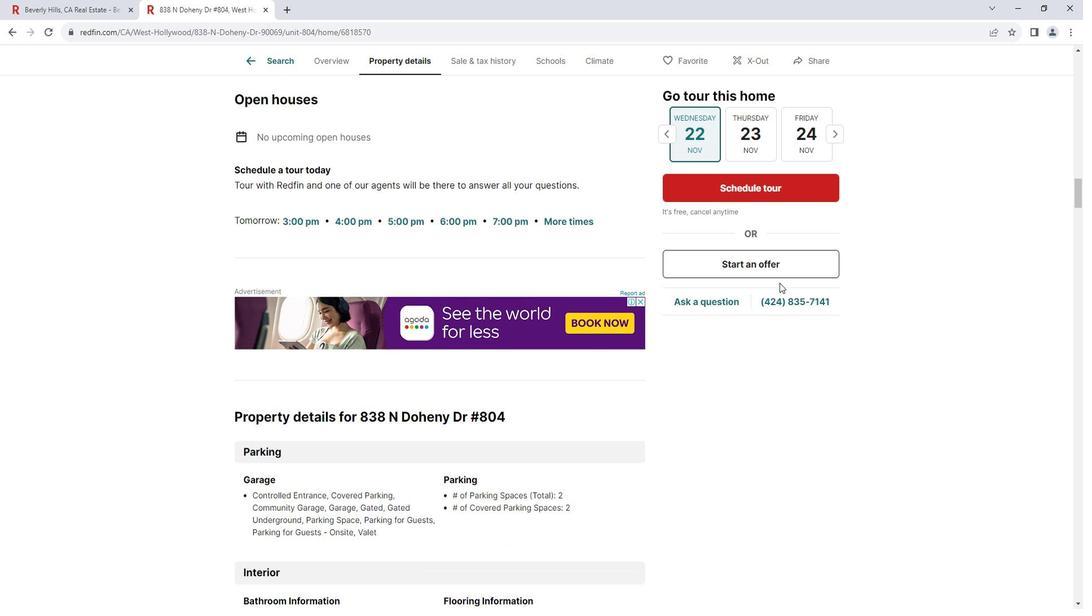 
Action: Mouse scrolled (792, 283) with delta (0, 0)
Screenshot: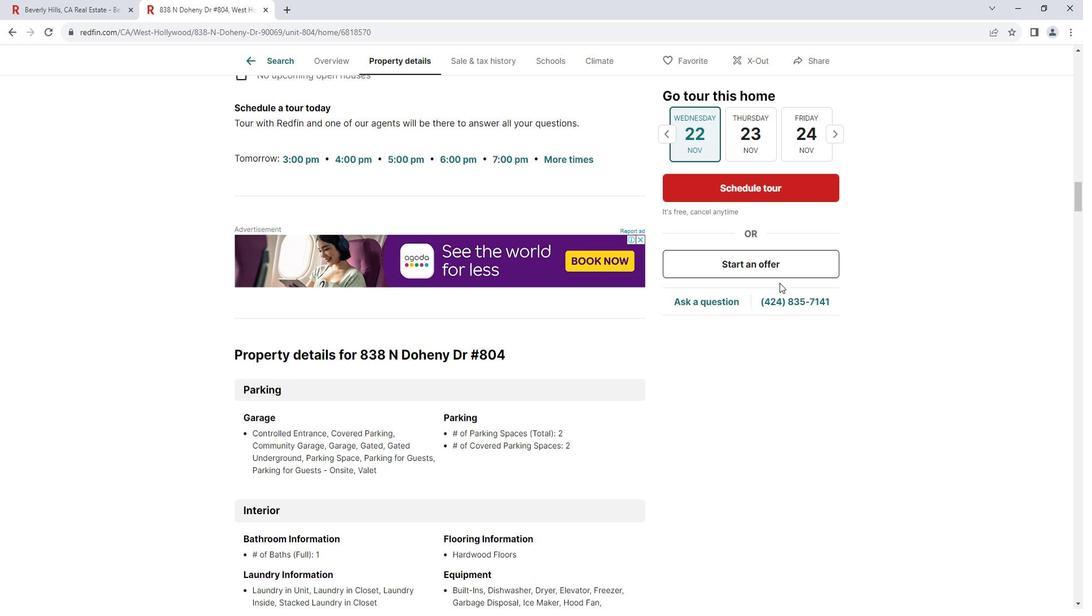 
Action: Mouse scrolled (792, 283) with delta (0, 0)
Screenshot: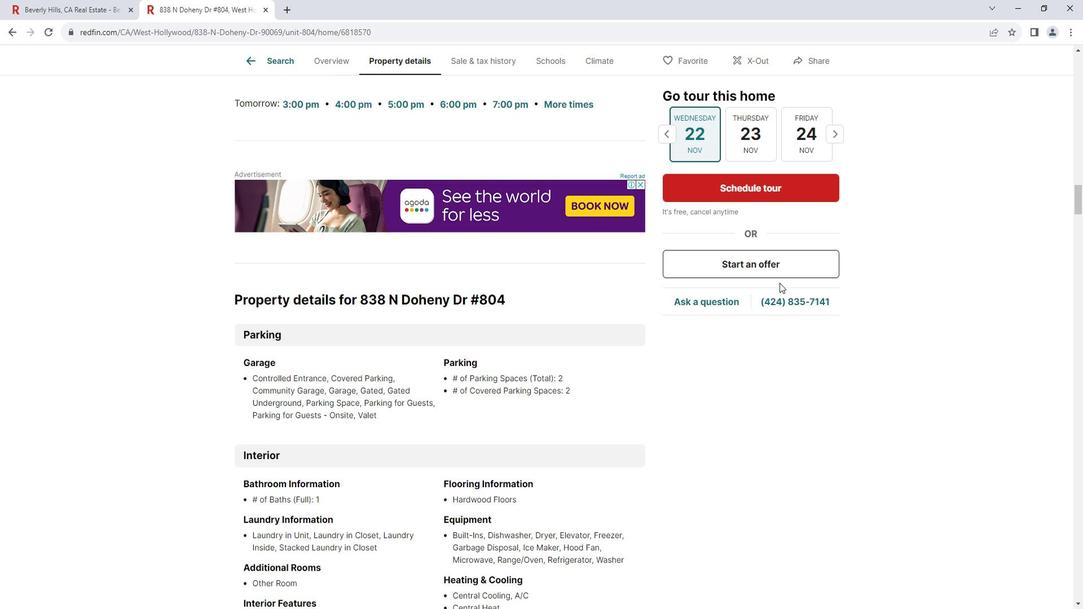 
Action: Mouse scrolled (792, 283) with delta (0, 0)
Screenshot: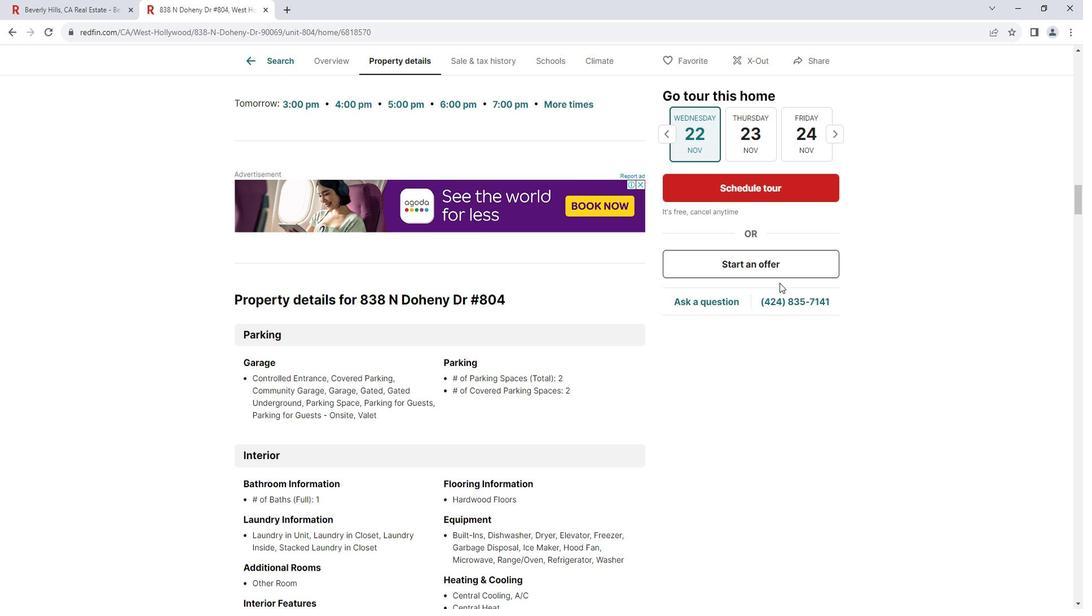 
Action: Mouse scrolled (792, 283) with delta (0, 0)
Screenshot: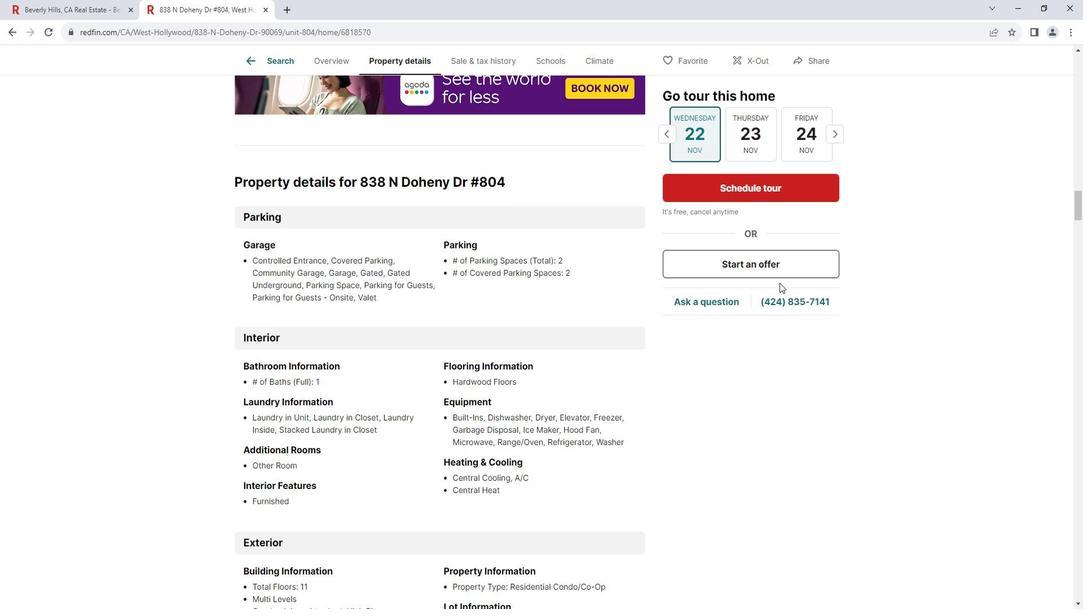 
Action: Mouse scrolled (792, 283) with delta (0, 0)
Screenshot: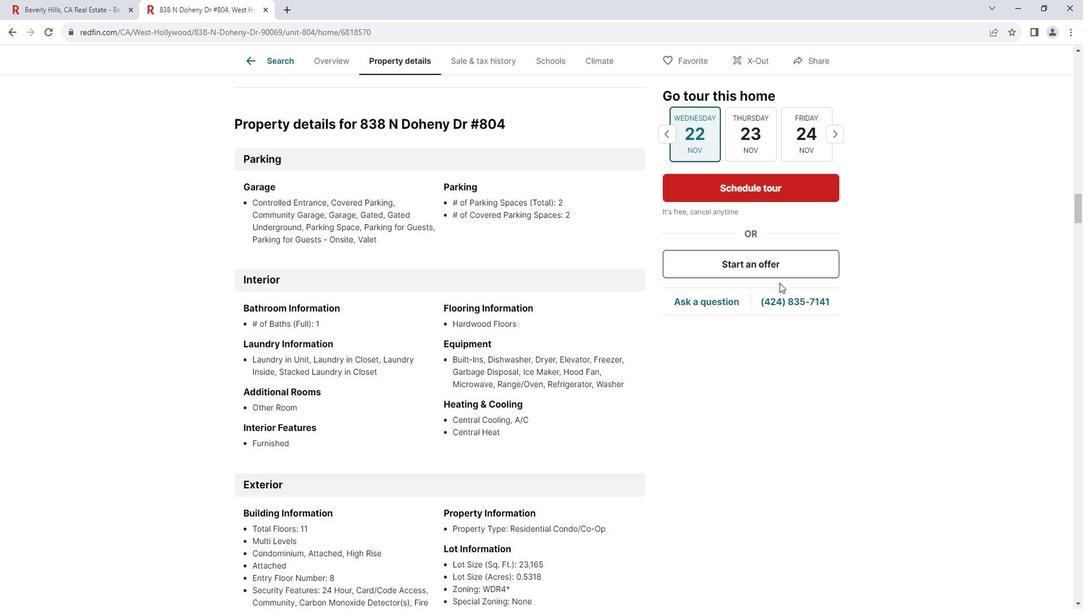 
Action: Mouse scrolled (792, 283) with delta (0, 0)
Screenshot: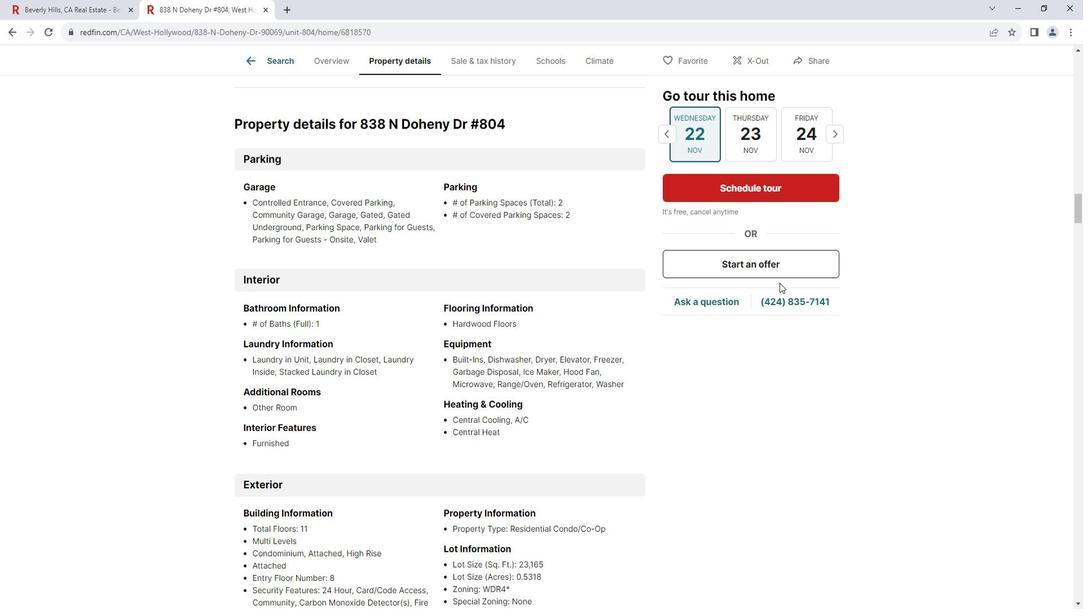 
Action: Mouse scrolled (792, 283) with delta (0, 0)
Screenshot: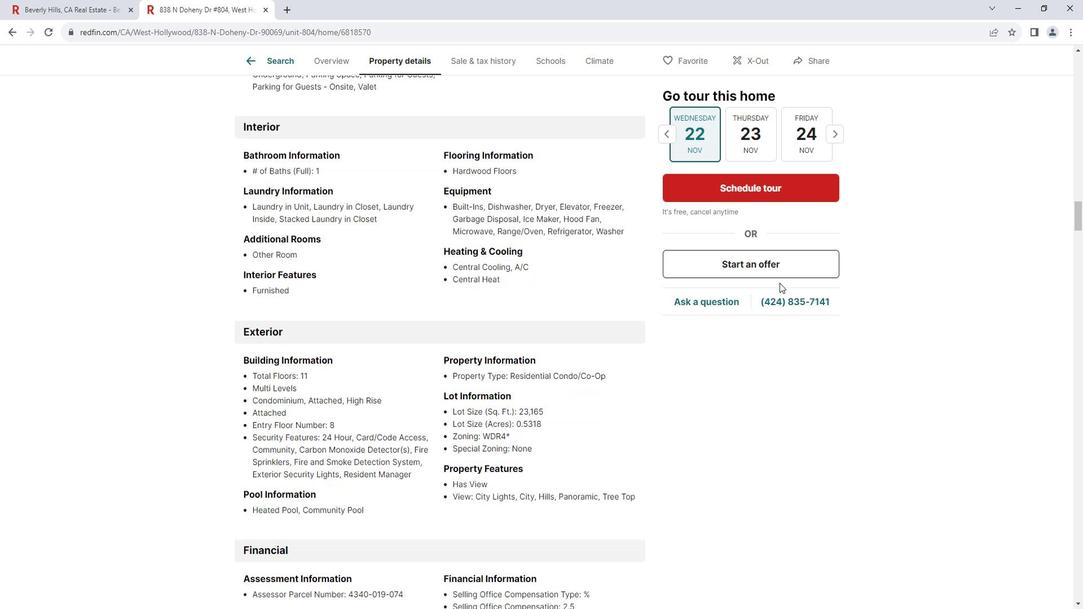 
Action: Mouse scrolled (792, 283) with delta (0, 0)
Screenshot: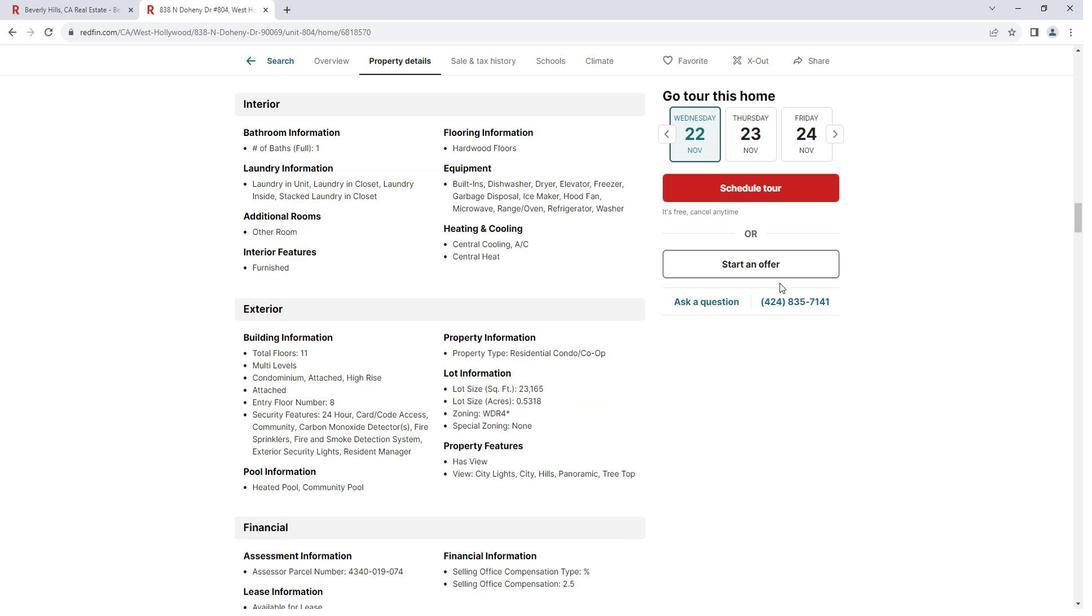 
Action: Mouse scrolled (792, 283) with delta (0, 0)
Screenshot: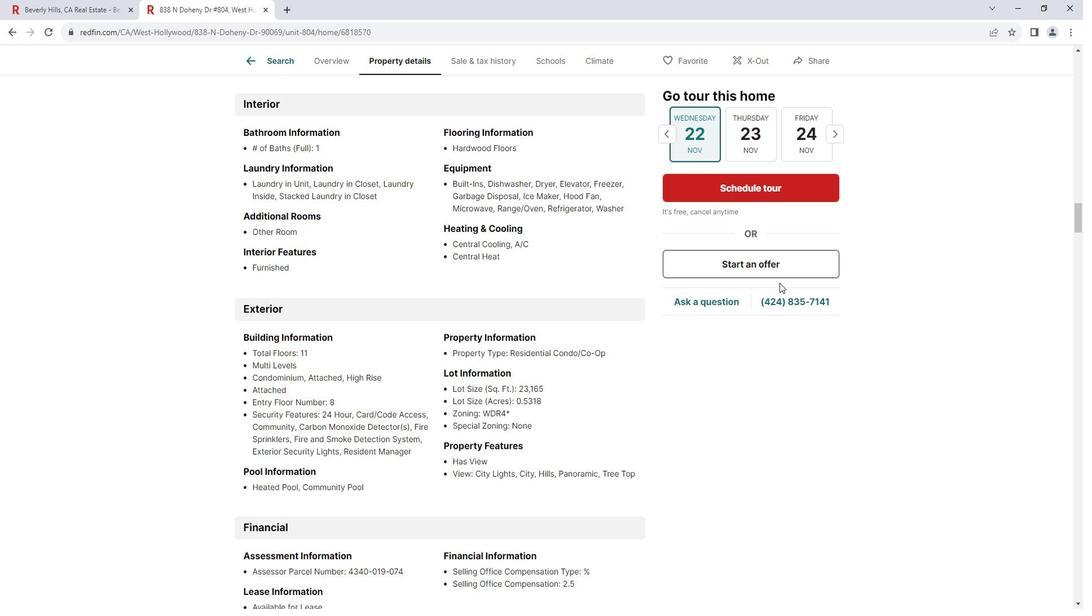 
Action: Mouse scrolled (792, 283) with delta (0, 0)
Screenshot: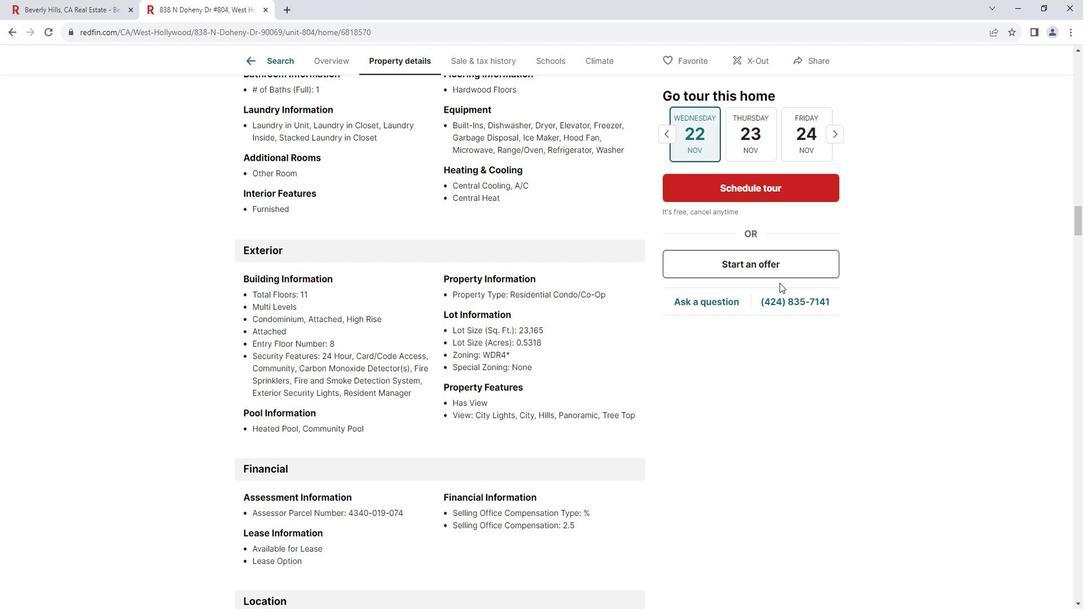 
Action: Mouse scrolled (792, 283) with delta (0, 0)
Screenshot: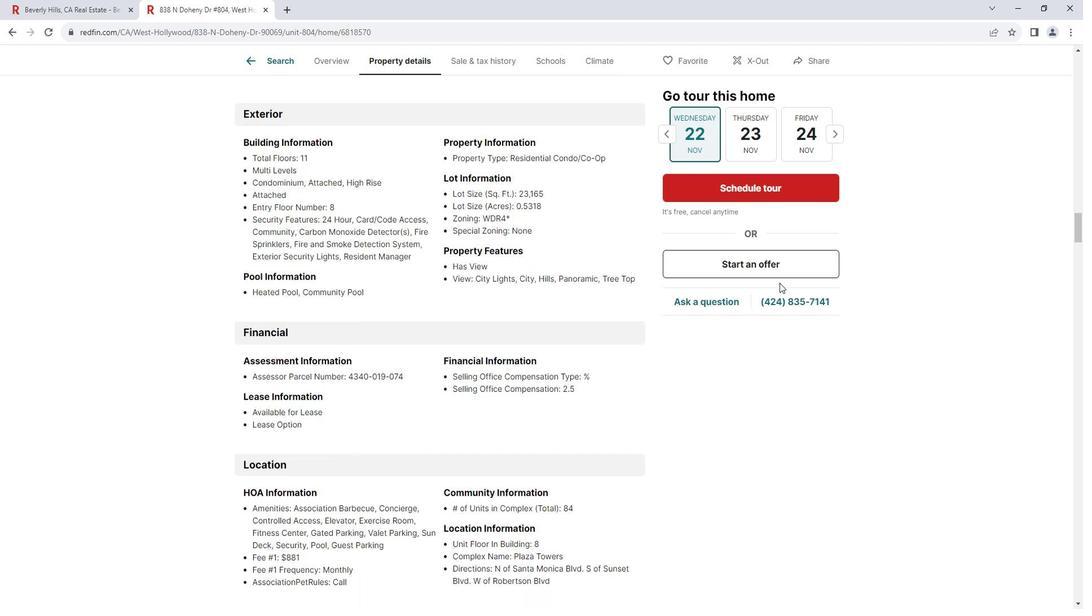 
Action: Mouse scrolled (792, 283) with delta (0, 0)
Screenshot: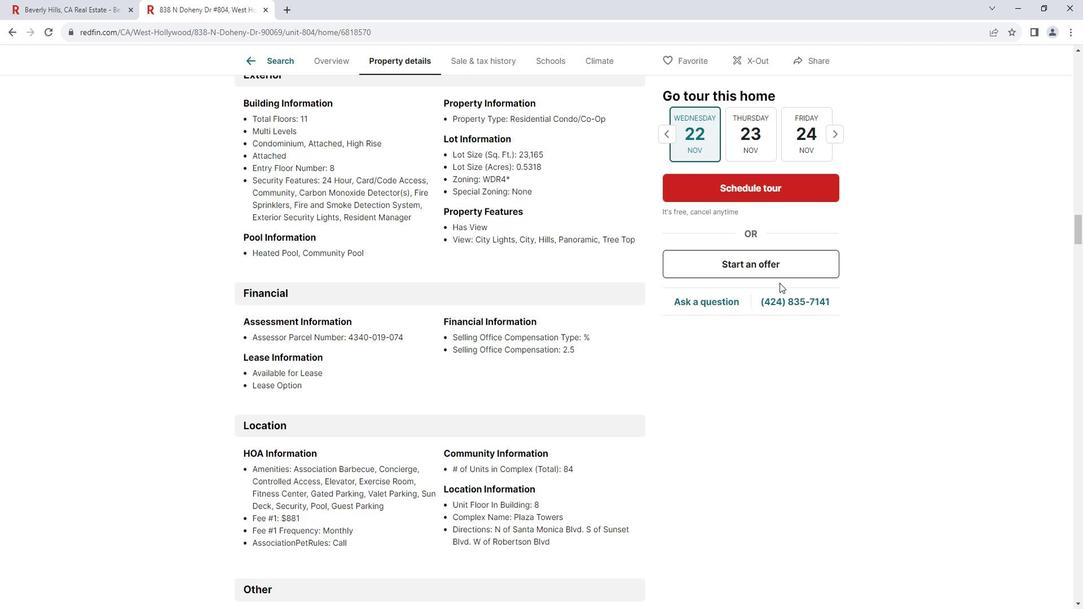 
Action: Mouse scrolled (792, 283) with delta (0, 0)
Screenshot: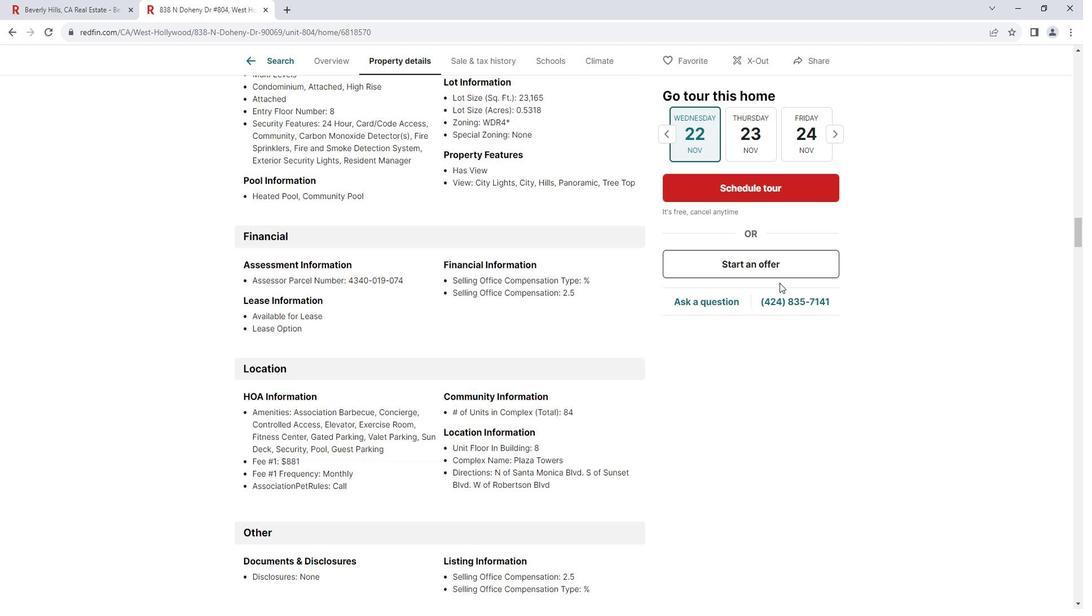 
Action: Mouse scrolled (792, 283) with delta (0, 0)
Screenshot: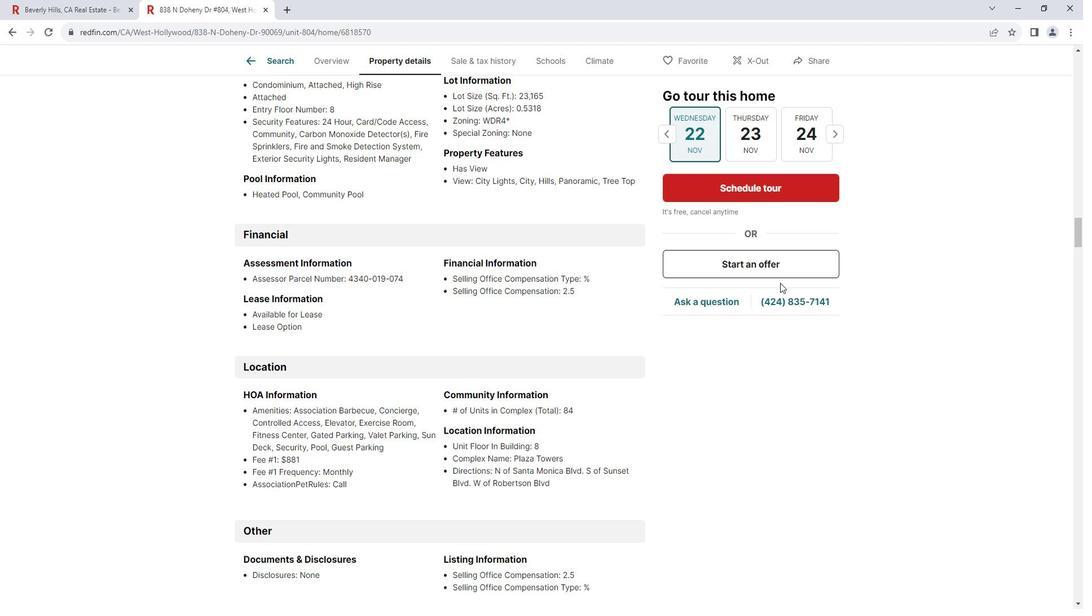 
Action: Mouse moved to (792, 284)
Screenshot: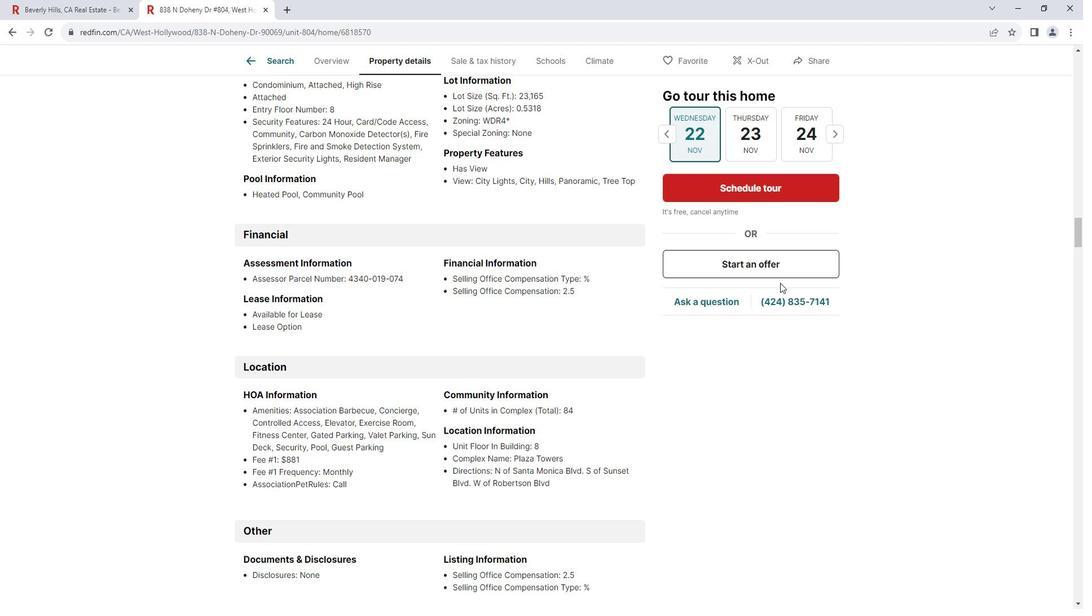 
Action: Mouse scrolled (792, 283) with delta (0, 0)
Screenshot: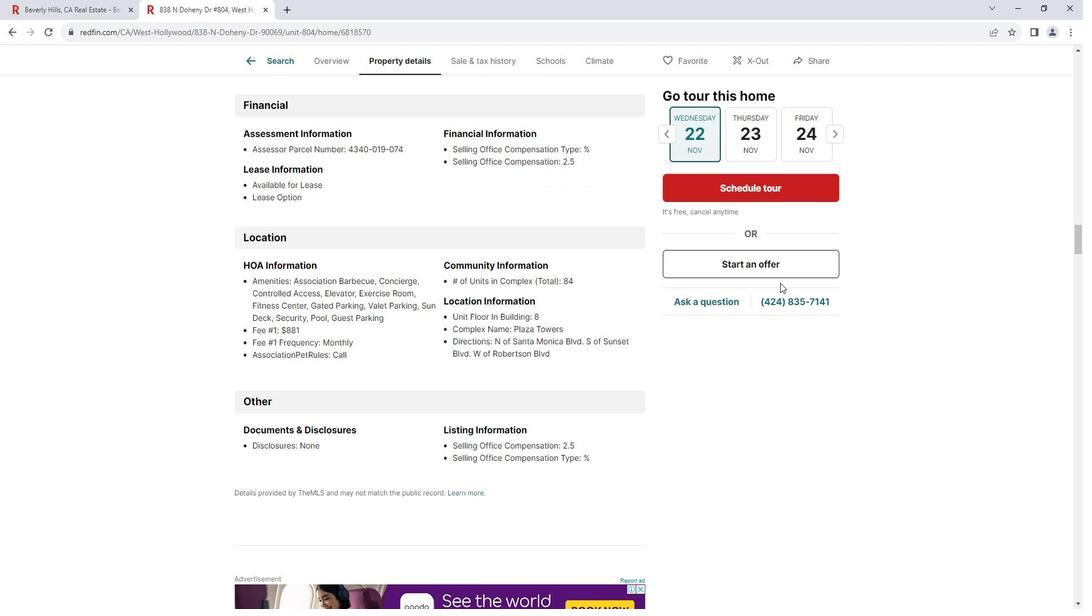 
Action: Mouse scrolled (792, 283) with delta (0, 0)
Screenshot: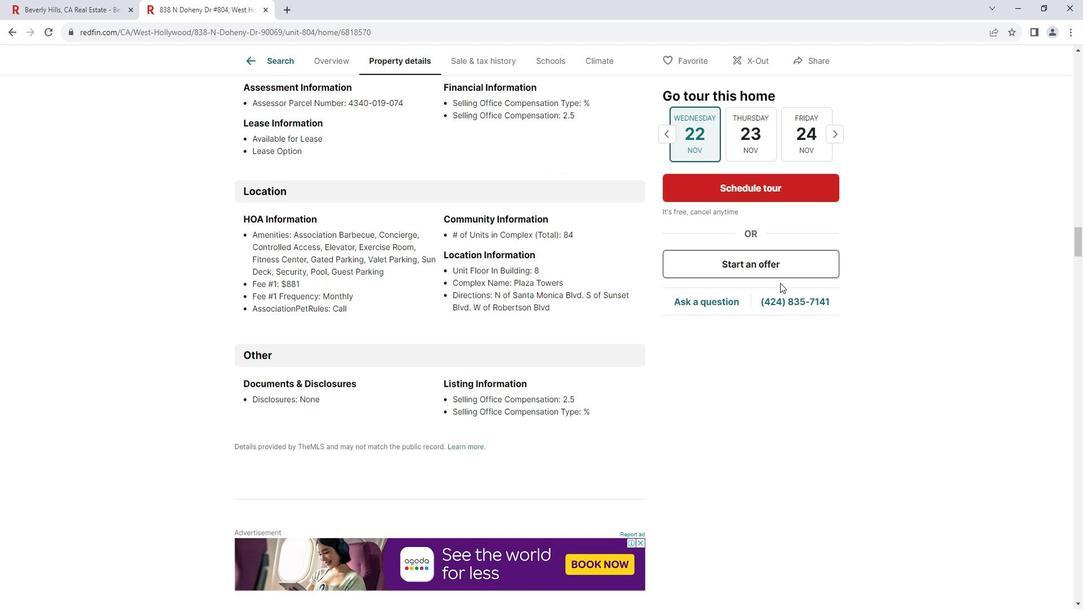 
Action: Mouse scrolled (792, 283) with delta (0, 0)
Screenshot: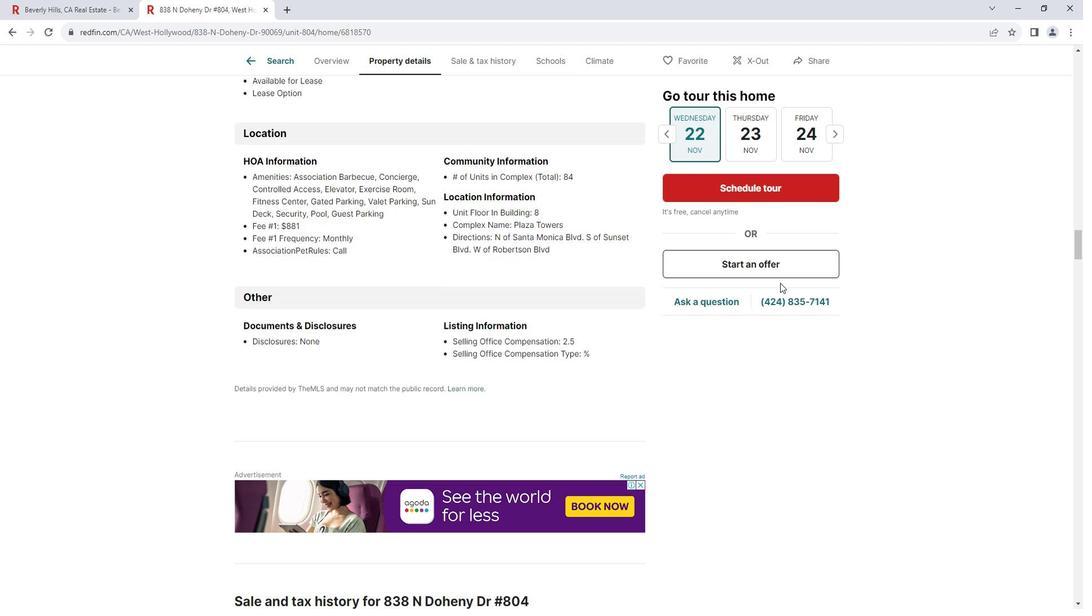 
Action: Mouse scrolled (792, 283) with delta (0, 0)
Screenshot: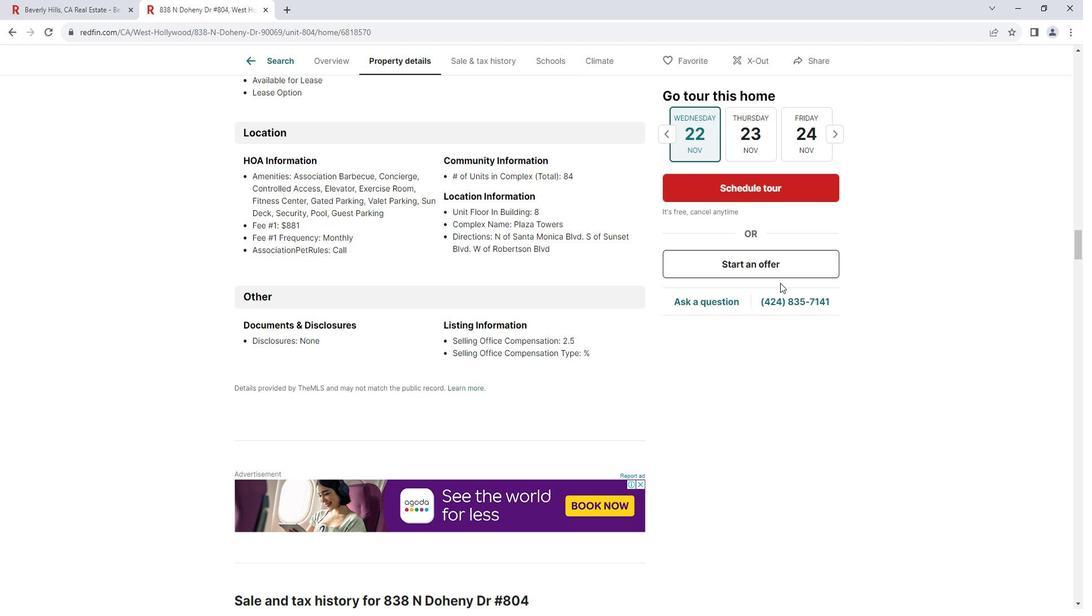 
Action: Mouse scrolled (792, 283) with delta (0, 0)
Screenshot: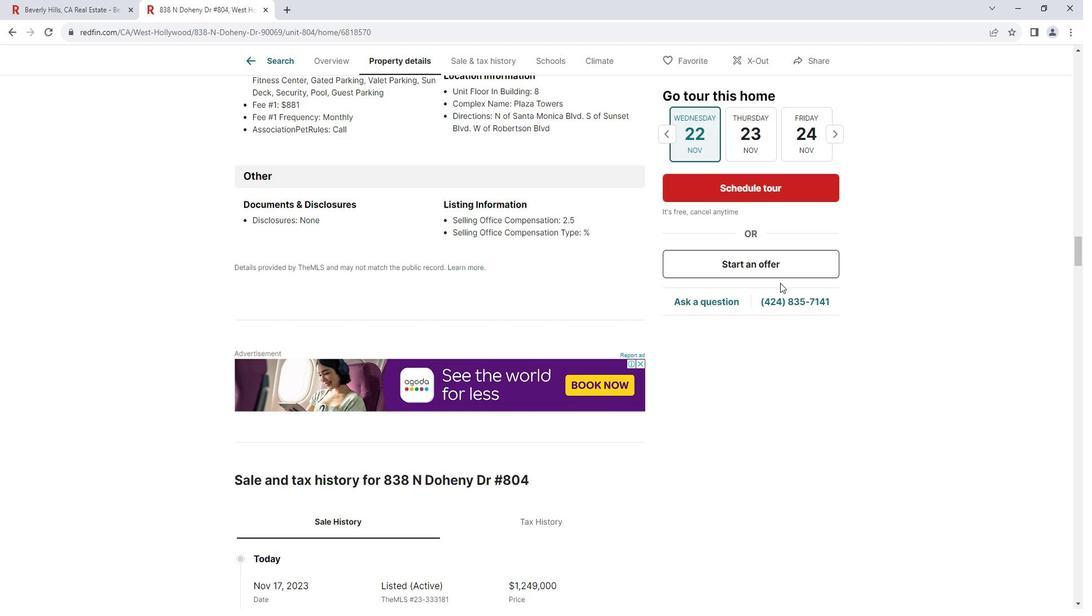
Action: Mouse scrolled (792, 283) with delta (0, 0)
Screenshot: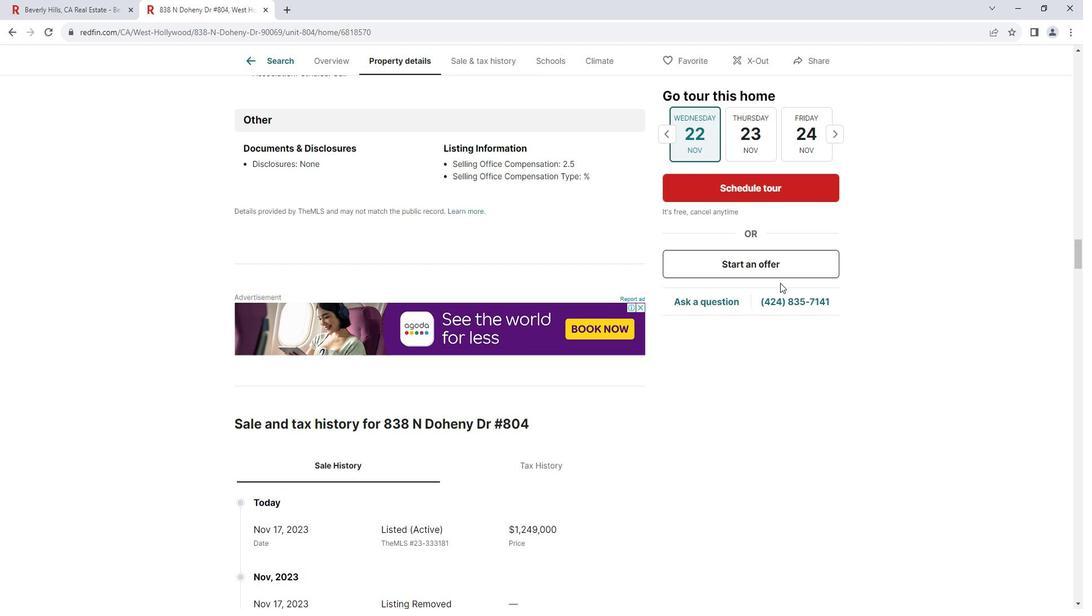 
Action: Mouse scrolled (792, 283) with delta (0, 0)
Screenshot: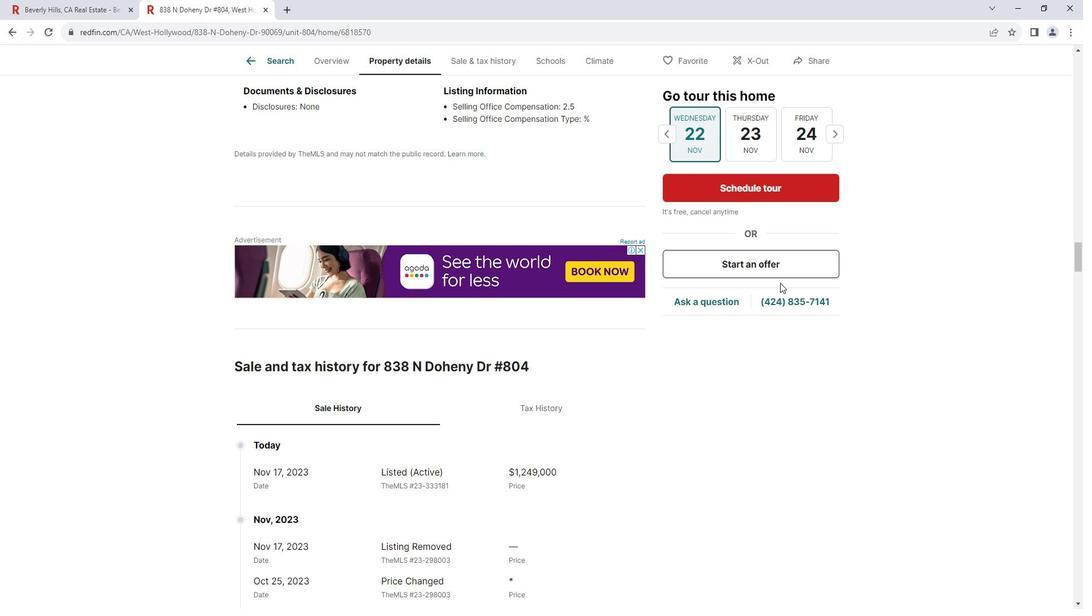 
Action: Mouse scrolled (792, 283) with delta (0, 0)
Screenshot: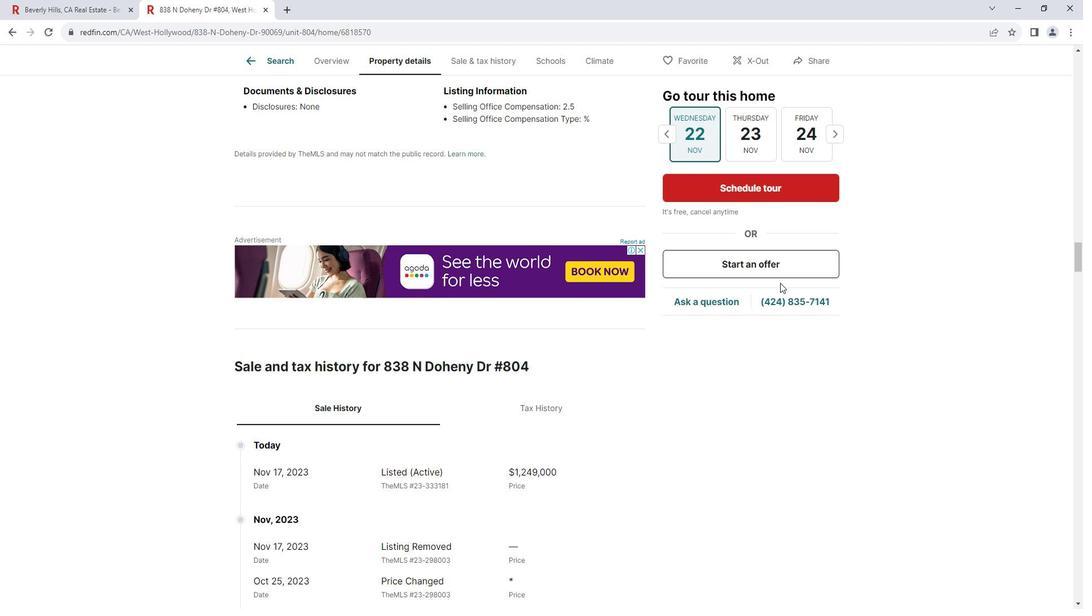 
Action: Mouse scrolled (792, 283) with delta (0, 0)
Screenshot: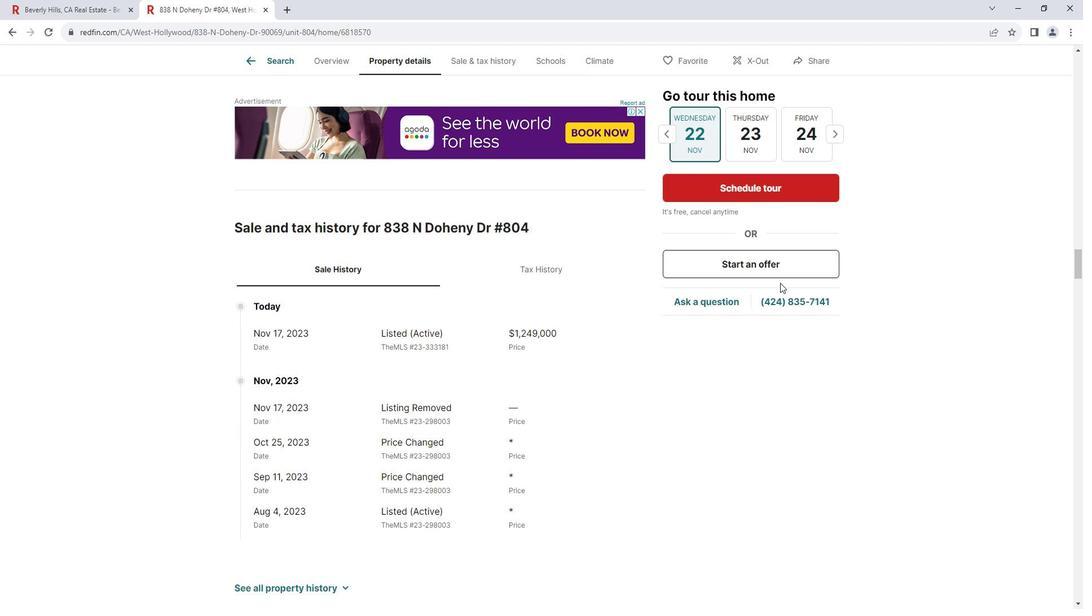 
Action: Mouse scrolled (792, 283) with delta (0, 0)
Screenshot: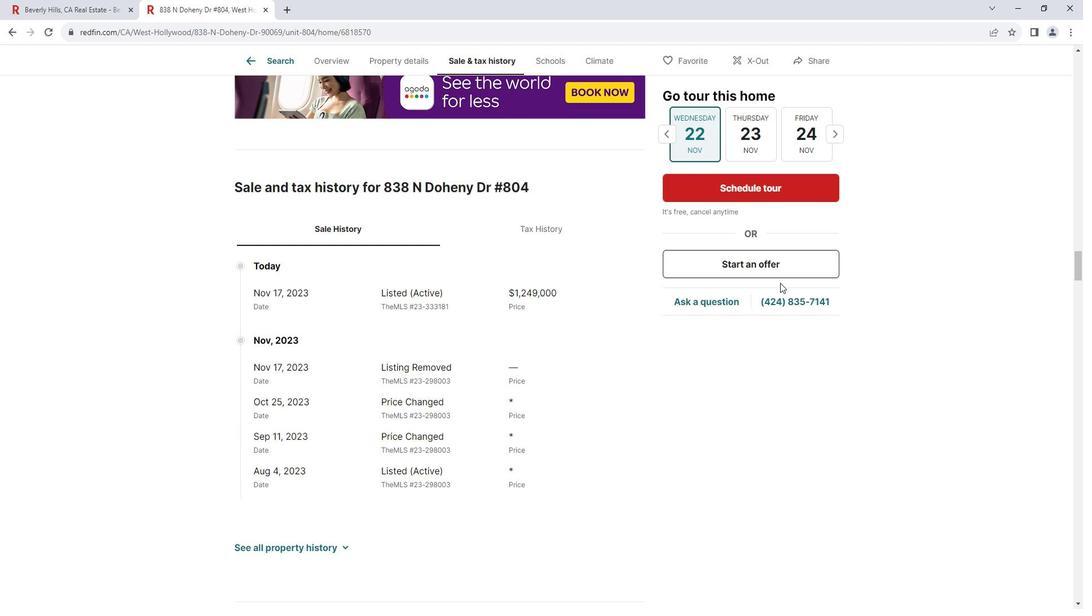 
Action: Mouse scrolled (792, 283) with delta (0, 0)
Screenshot: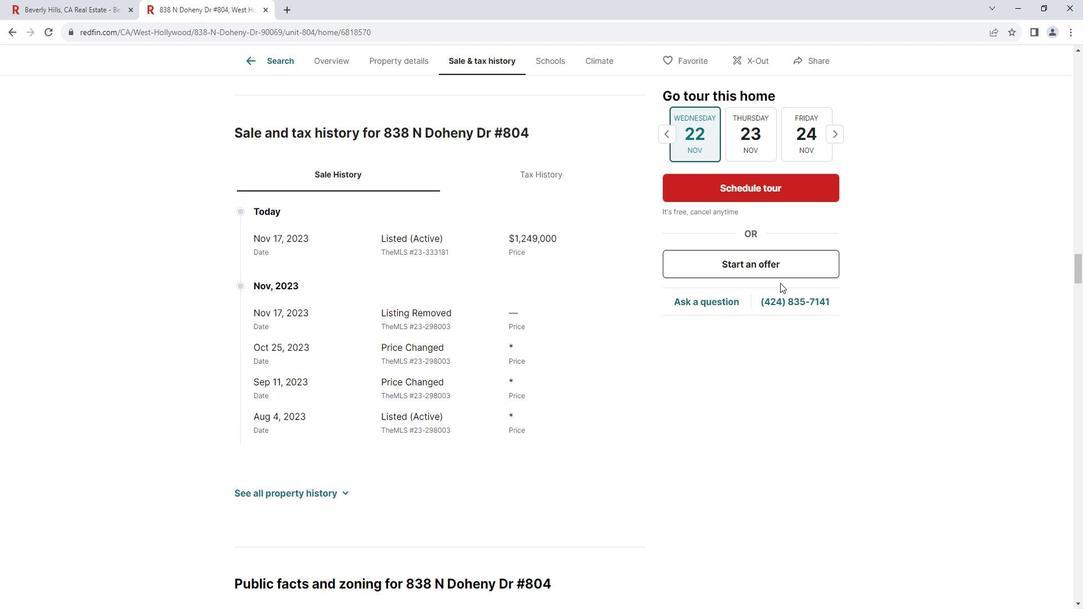 
Action: Mouse scrolled (792, 283) with delta (0, 0)
Screenshot: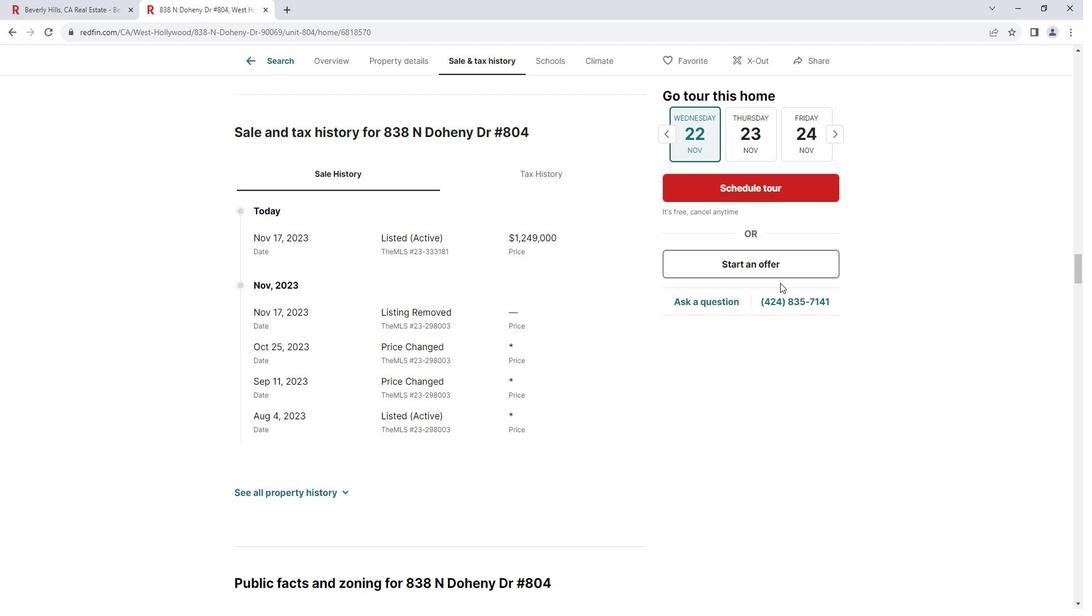 
Action: Mouse scrolled (792, 283) with delta (0, 0)
Screenshot: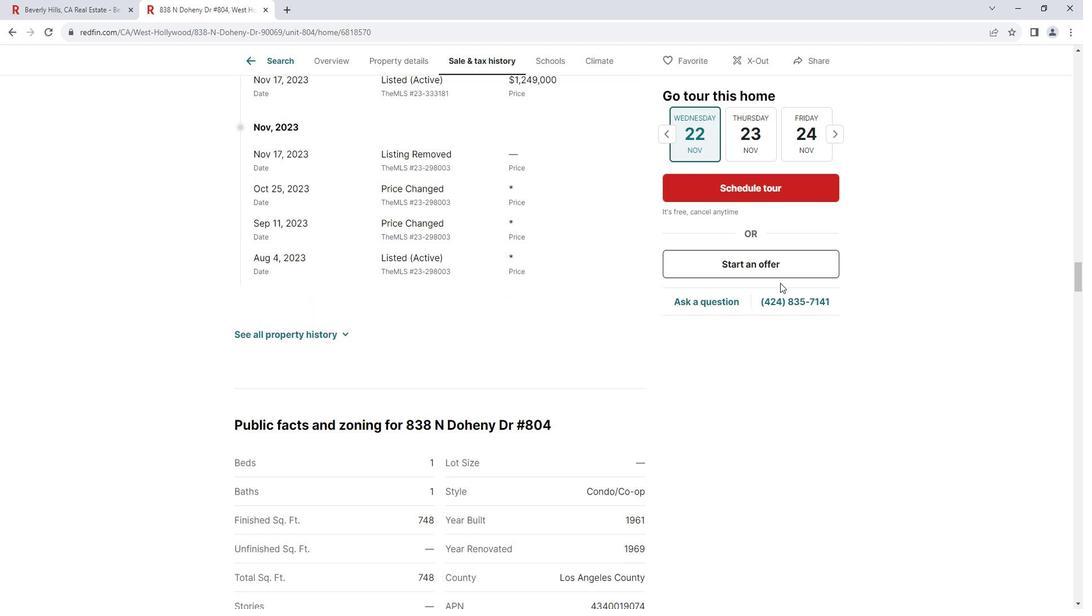 
Action: Mouse scrolled (792, 283) with delta (0, 0)
Screenshot: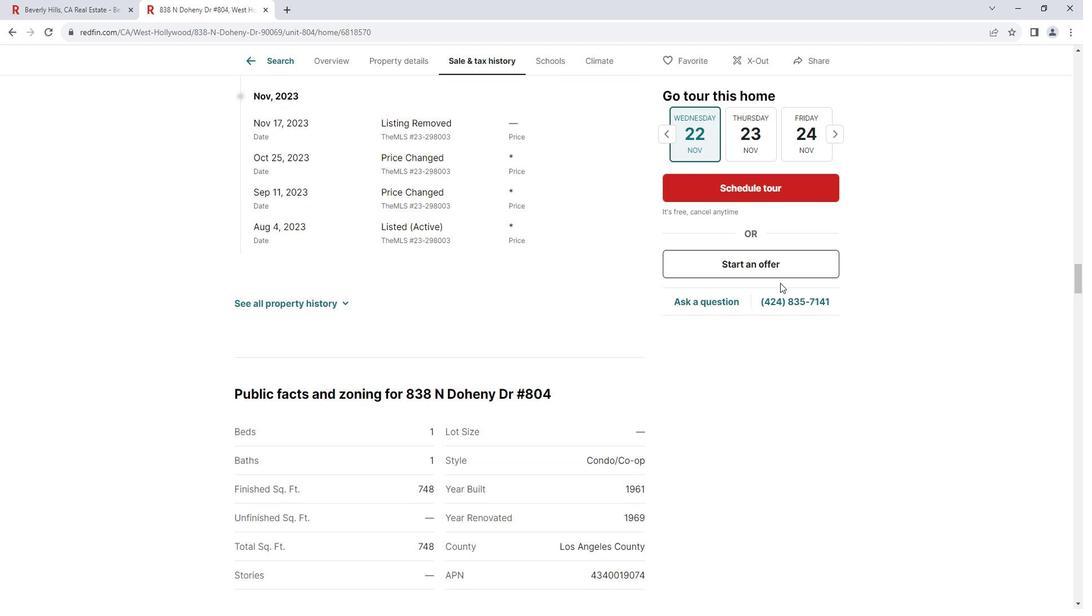
Action: Mouse scrolled (792, 283) with delta (0, 0)
Screenshot: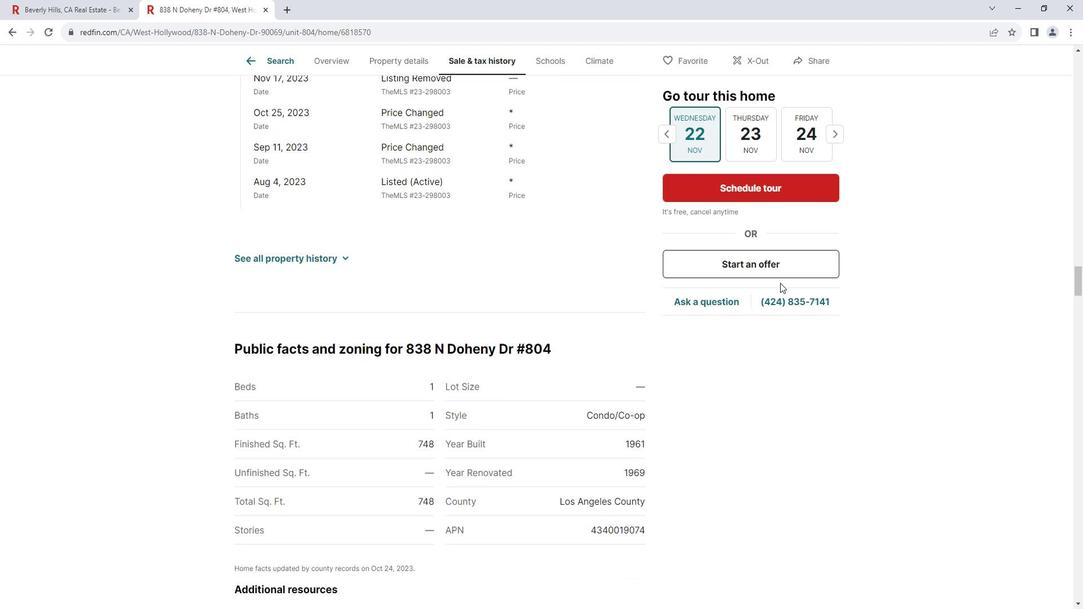 
Action: Mouse scrolled (792, 283) with delta (0, 0)
Screenshot: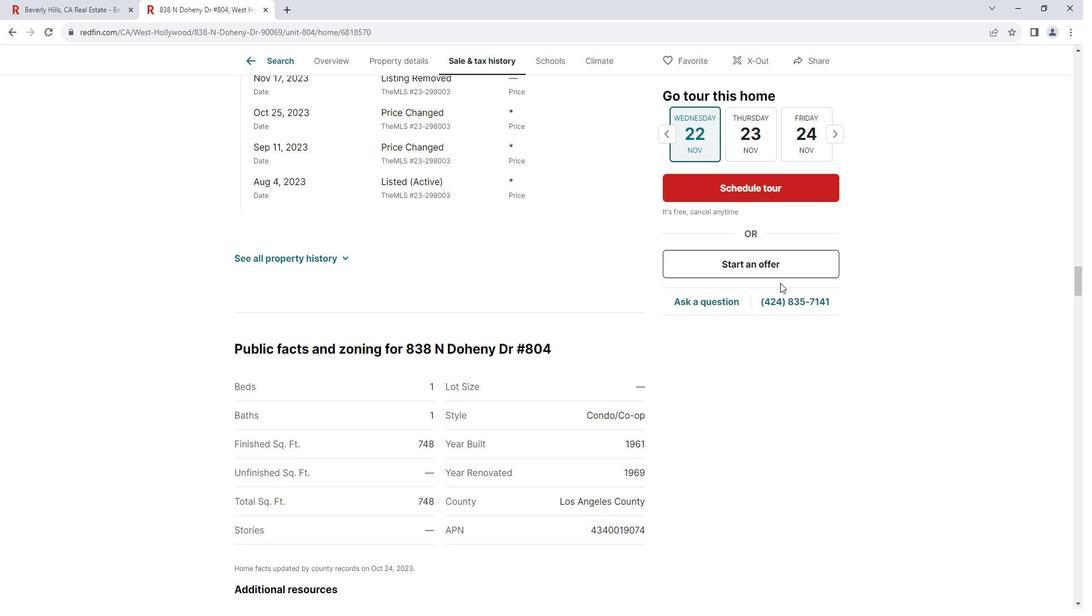 
Action: Mouse scrolled (792, 283) with delta (0, 0)
Screenshot: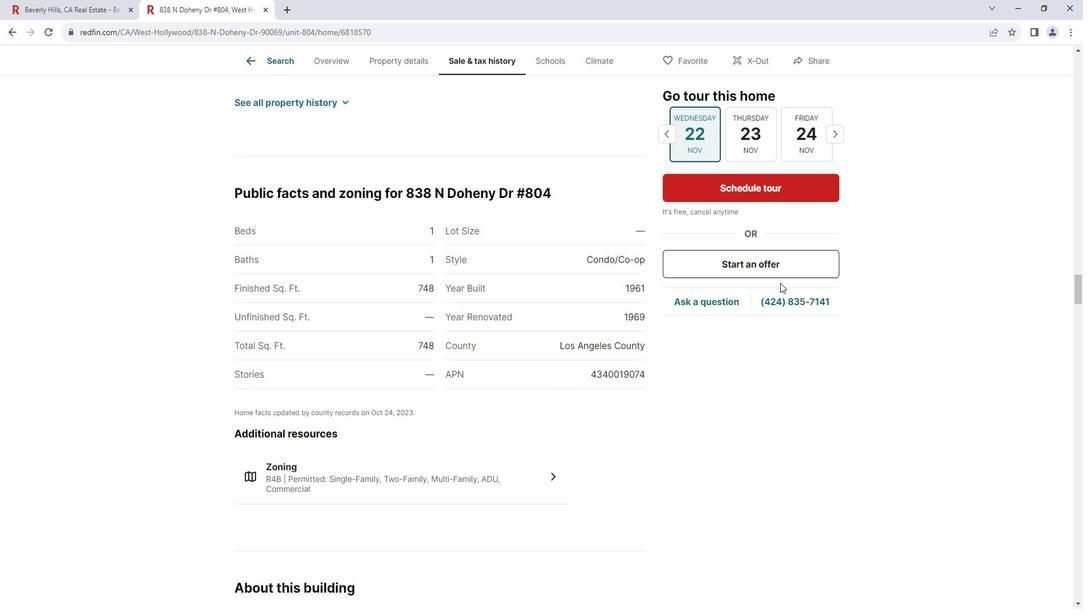 
Action: Mouse scrolled (792, 283) with delta (0, 0)
Screenshot: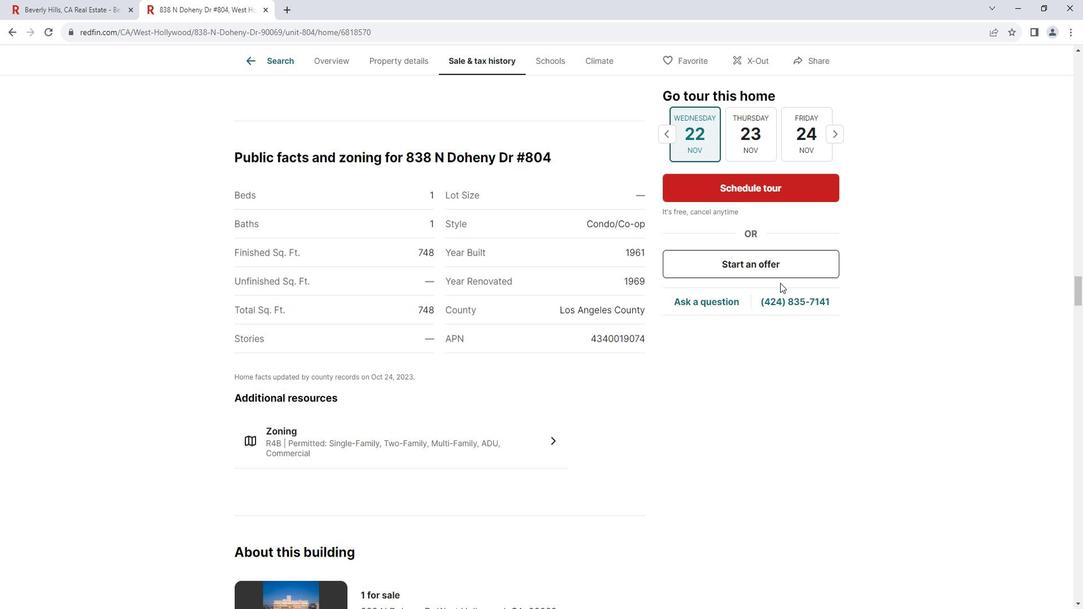 
Action: Mouse scrolled (792, 283) with delta (0, 0)
Screenshot: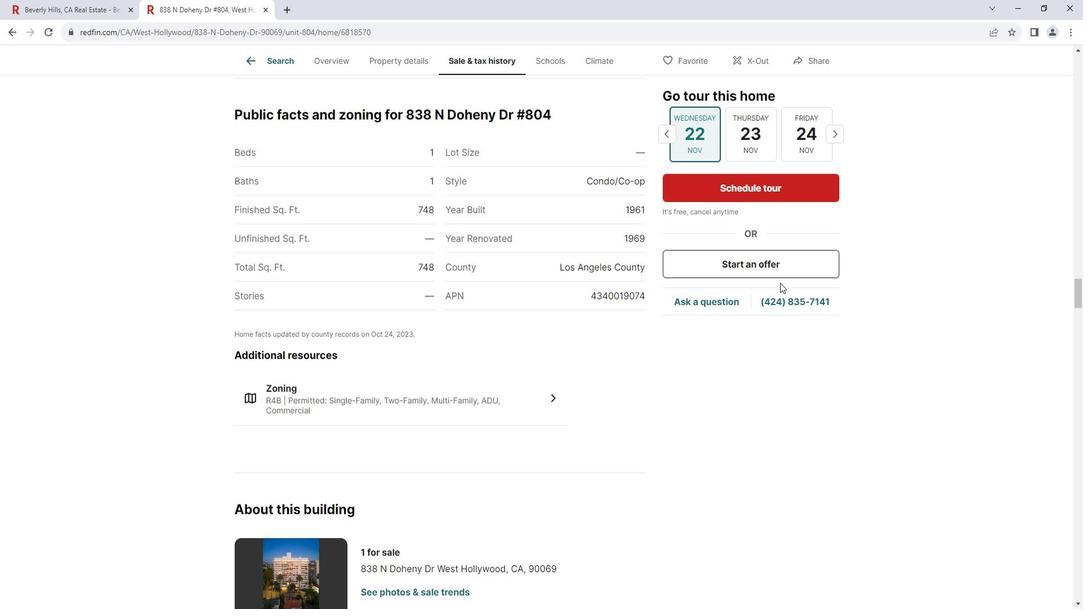 
Action: Mouse scrolled (792, 283) with delta (0, 0)
Screenshot: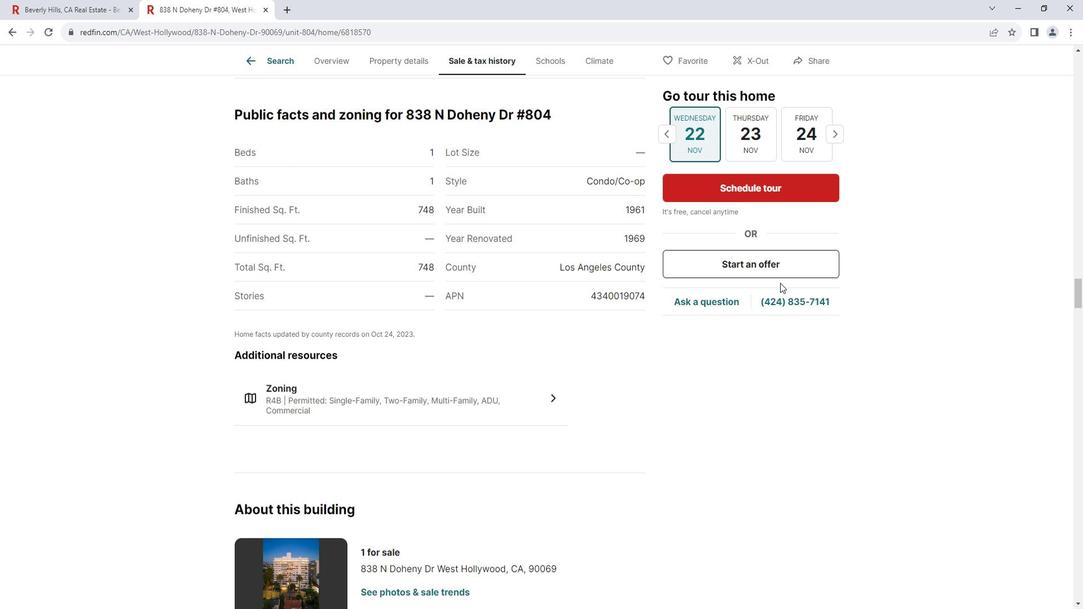 
Action: Mouse scrolled (792, 283) with delta (0, 0)
Screenshot: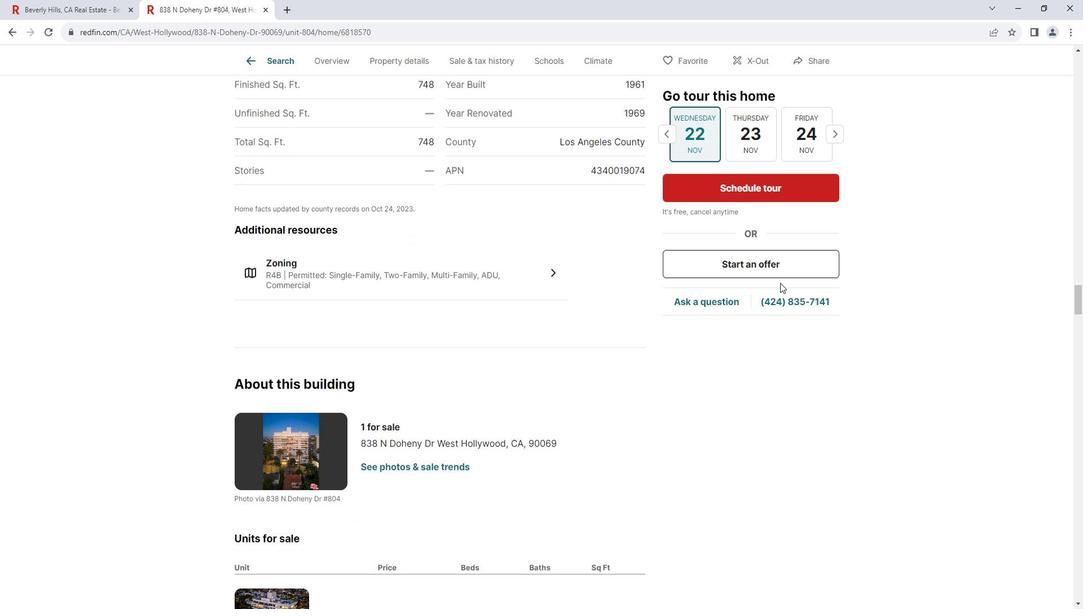 
Action: Mouse scrolled (792, 283) with delta (0, 0)
Screenshot: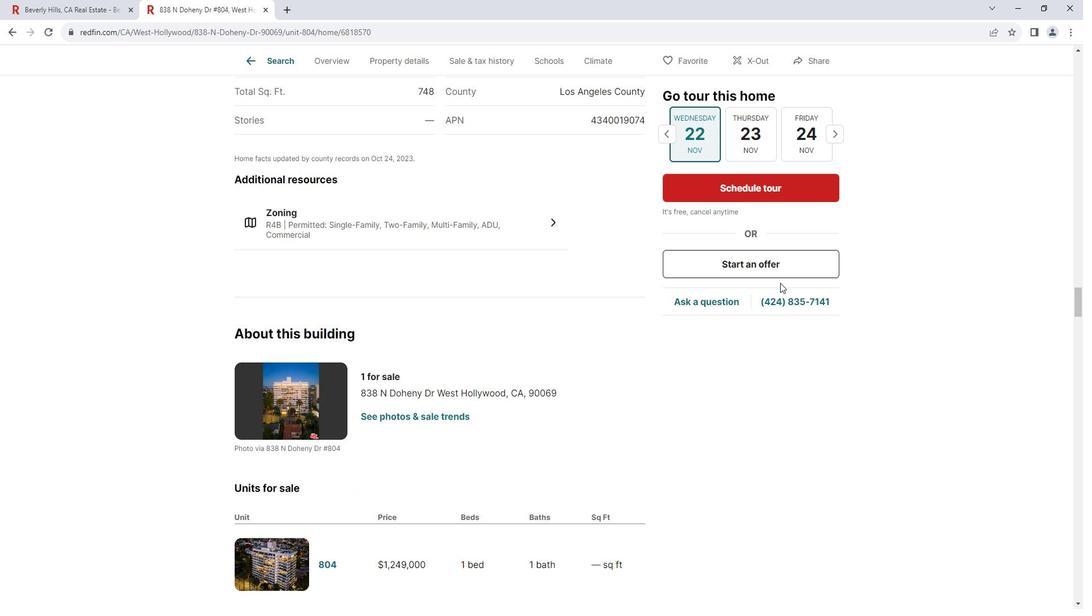 
Action: Mouse scrolled (792, 283) with delta (0, 0)
Screenshot: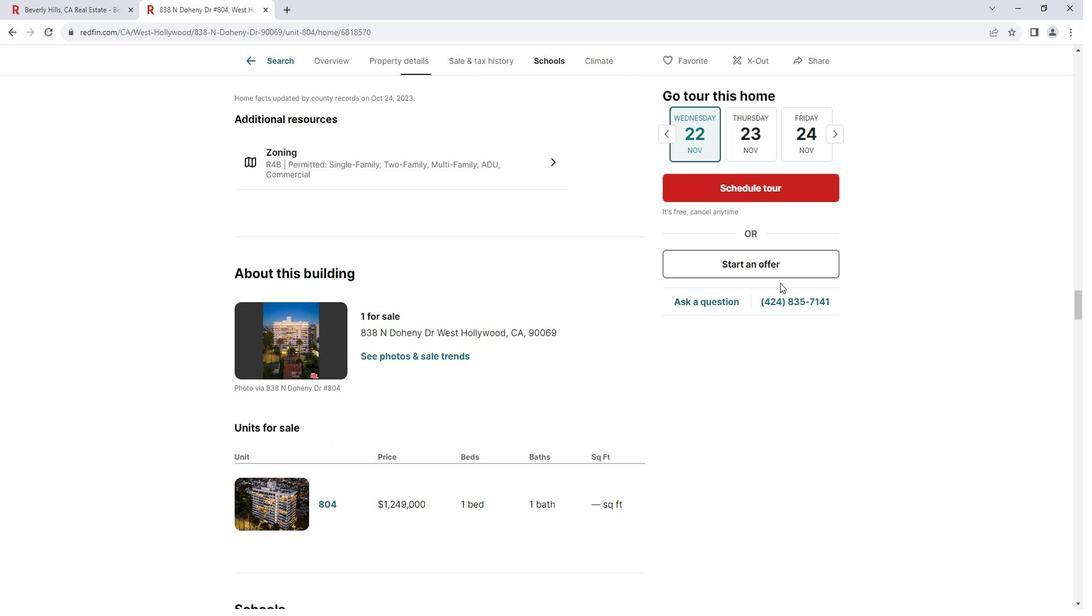 
Action: Mouse scrolled (792, 283) with delta (0, 0)
Screenshot: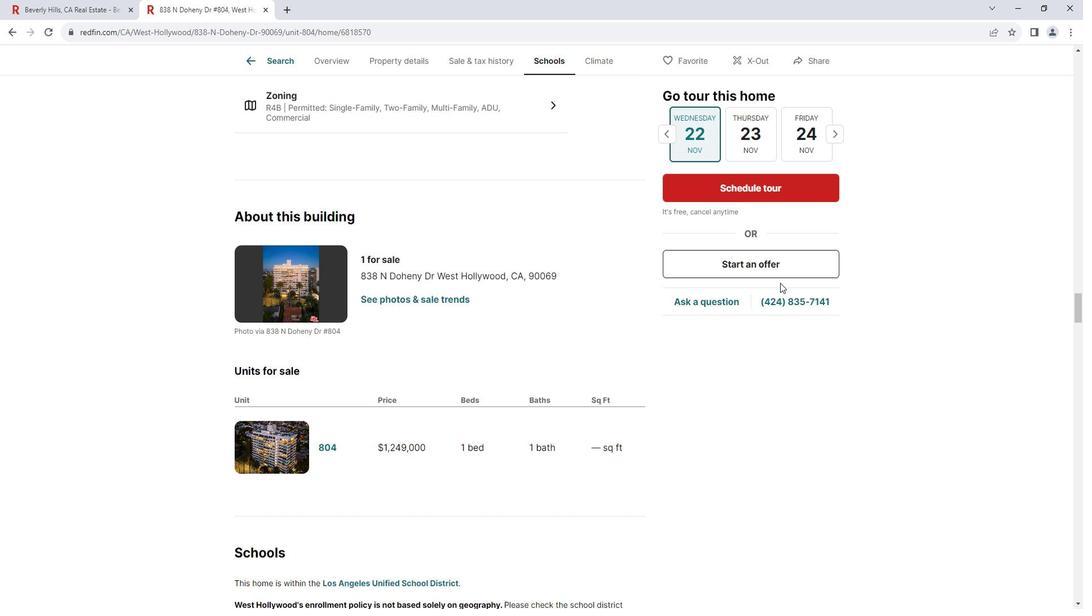 
Action: Mouse scrolled (792, 283) with delta (0, 0)
Screenshot: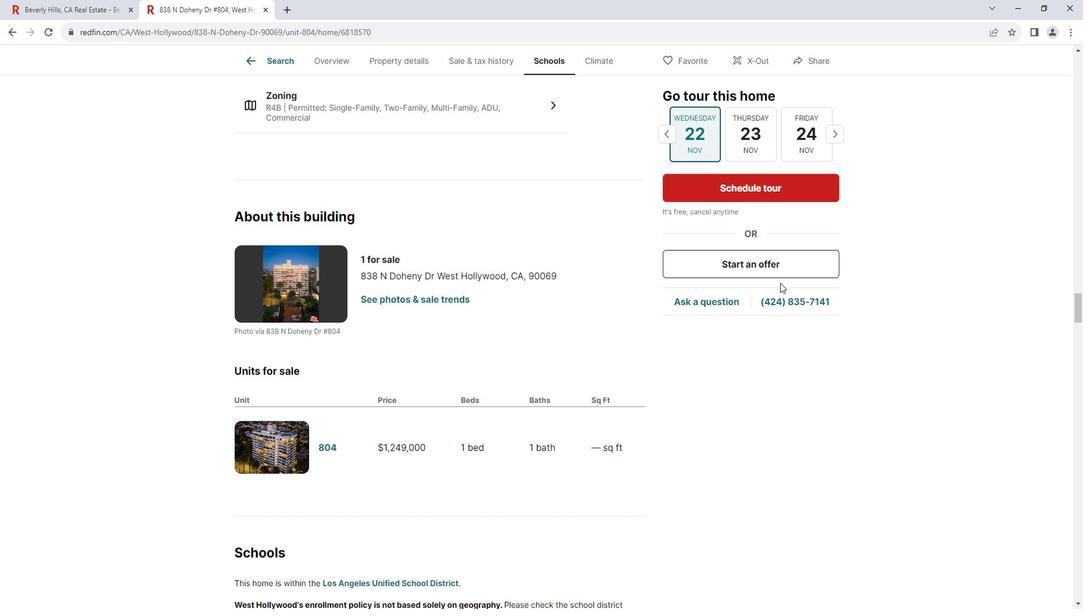 
Action: Mouse scrolled (792, 283) with delta (0, 0)
Screenshot: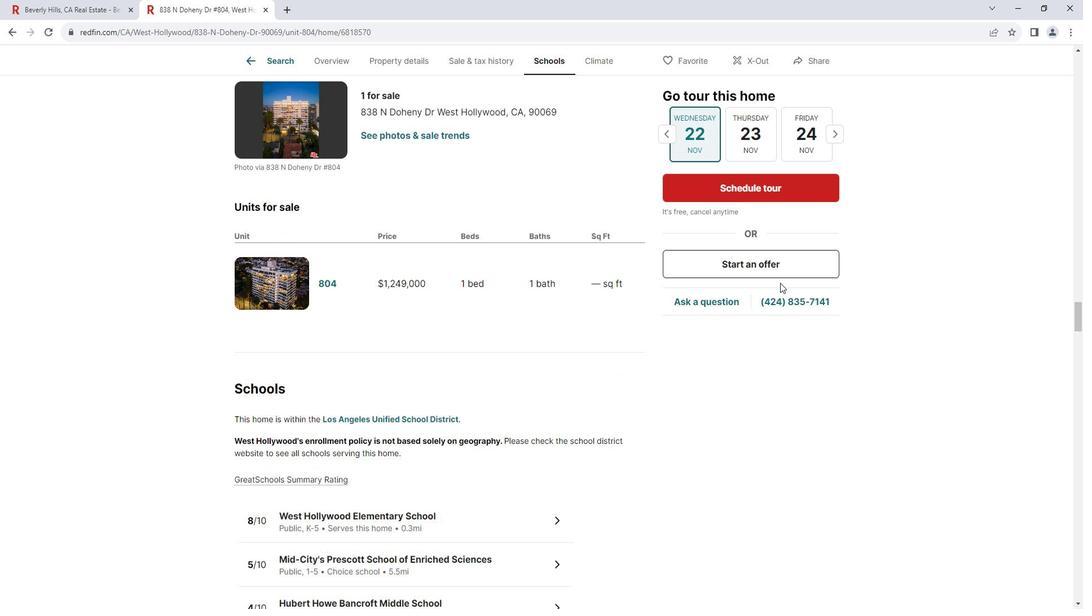 
Action: Mouse scrolled (792, 283) with delta (0, 0)
Screenshot: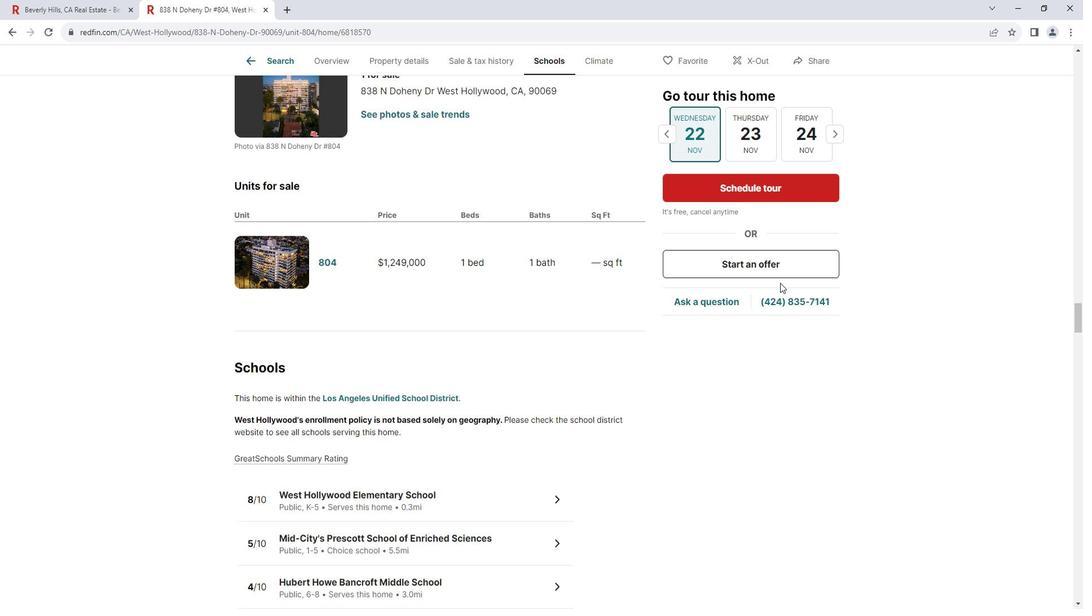 
Action: Mouse scrolled (792, 283) with delta (0, 0)
Screenshot: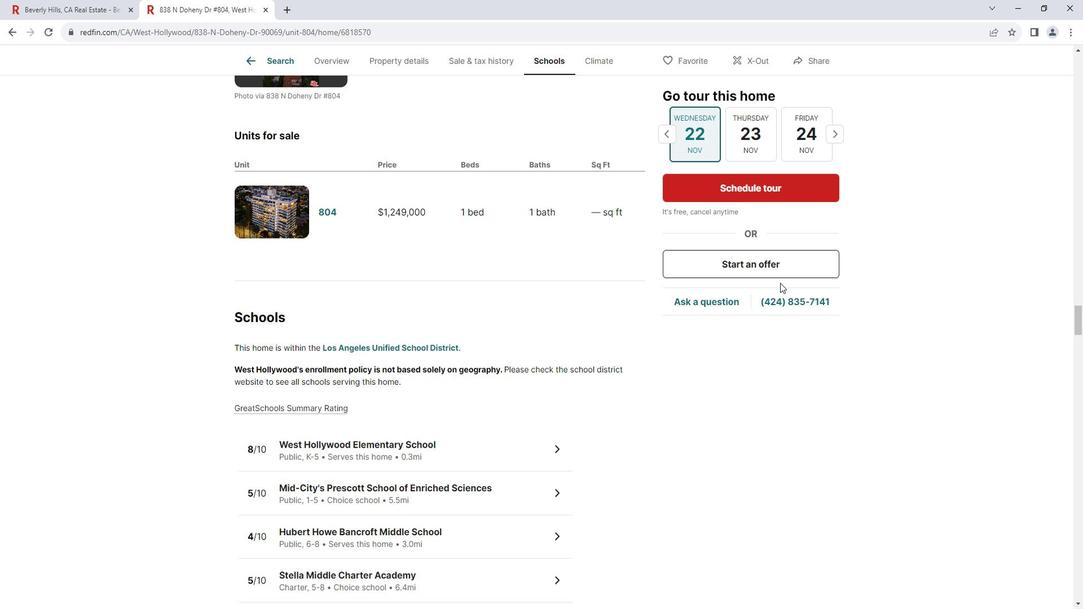 
Action: Mouse scrolled (792, 283) with delta (0, 0)
Screenshot: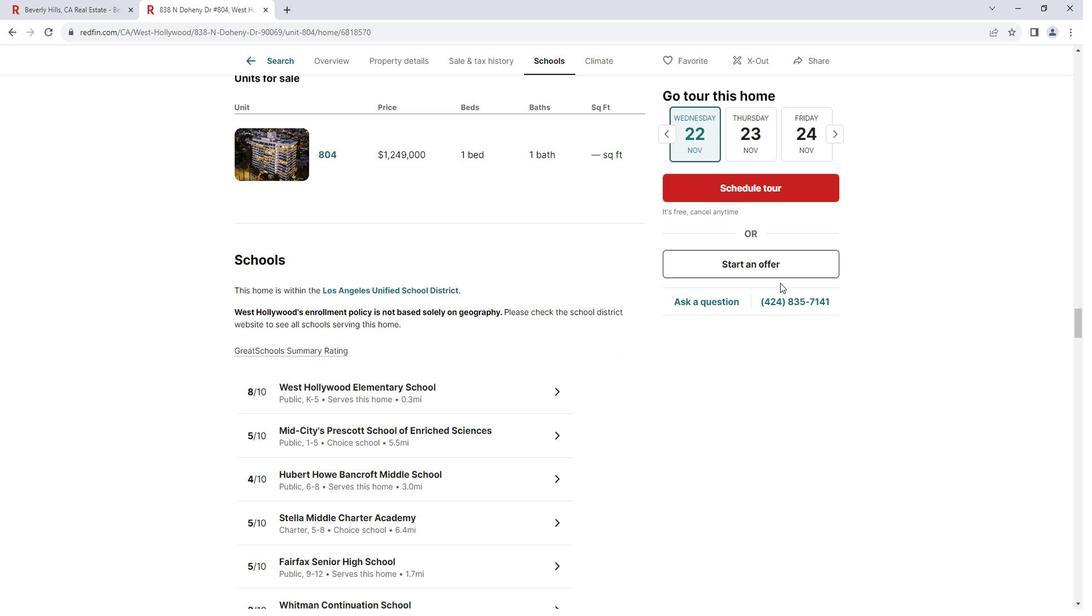 
Action: Mouse scrolled (792, 283) with delta (0, 0)
Screenshot: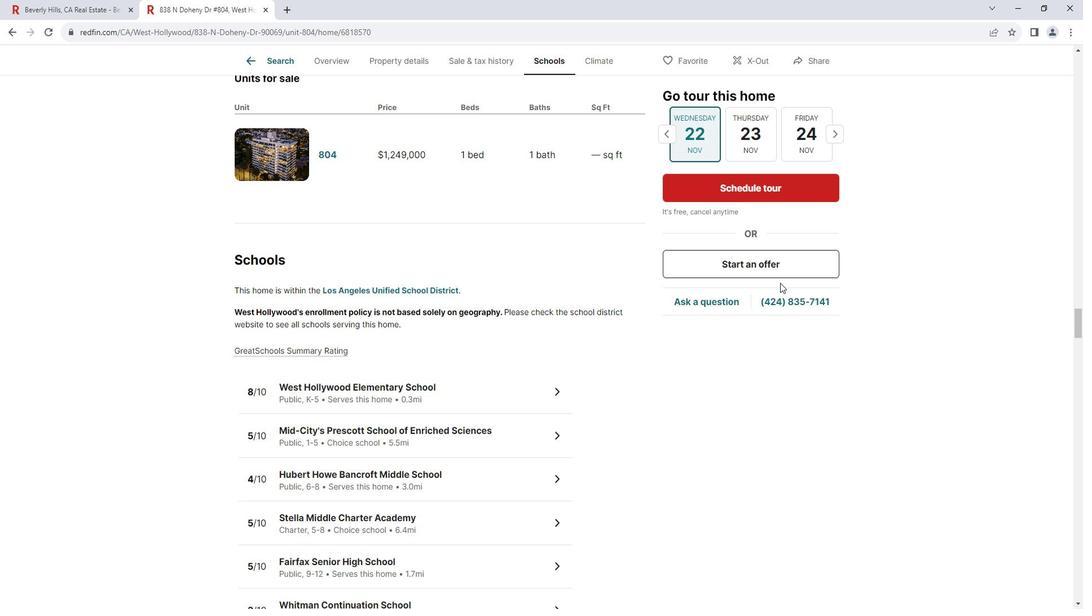 
Action: Mouse scrolled (792, 283) with delta (0, 0)
Screenshot: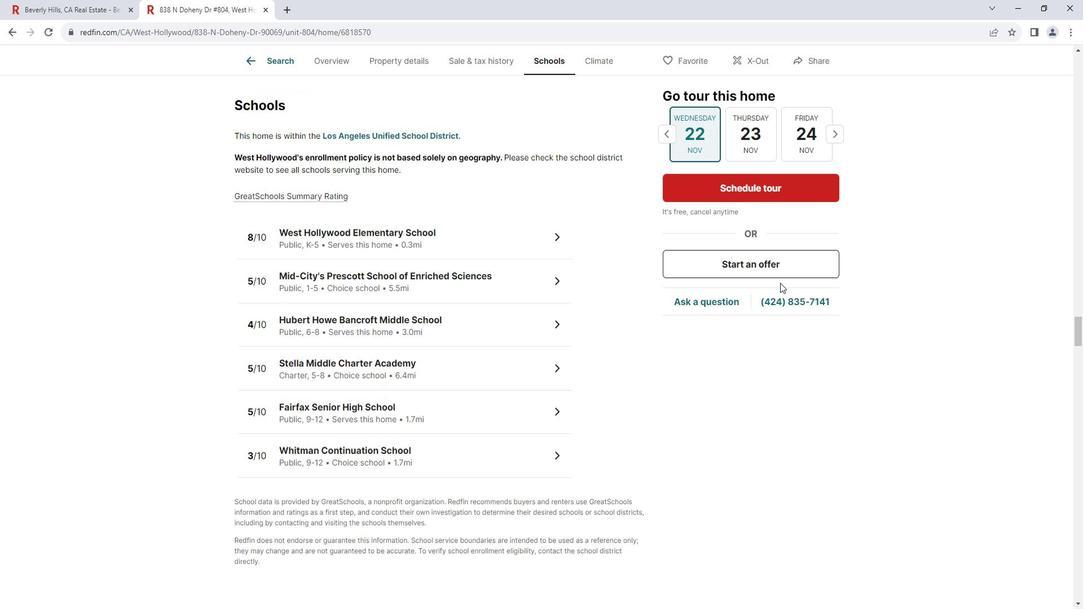 
Action: Mouse scrolled (792, 283) with delta (0, 0)
Screenshot: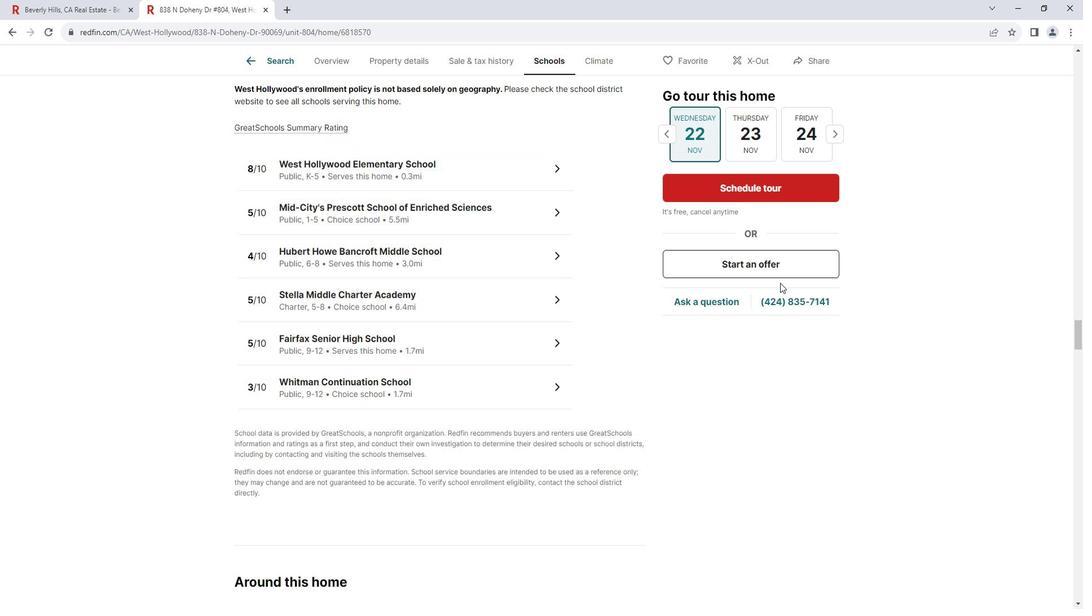 
Action: Mouse scrolled (792, 283) with delta (0, 0)
Screenshot: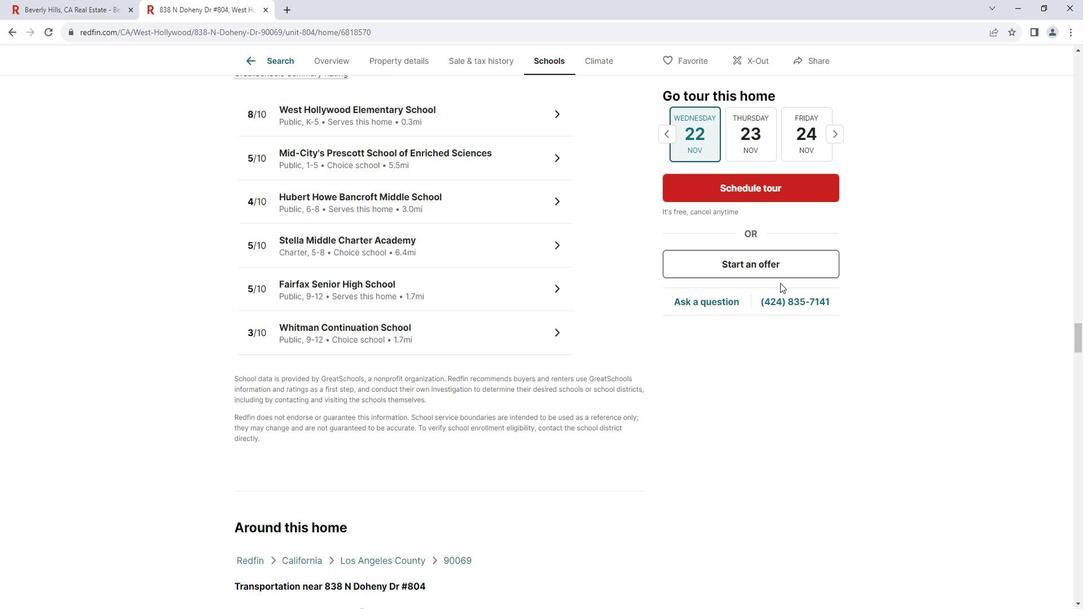 
Action: Mouse scrolled (792, 283) with delta (0, 0)
Screenshot: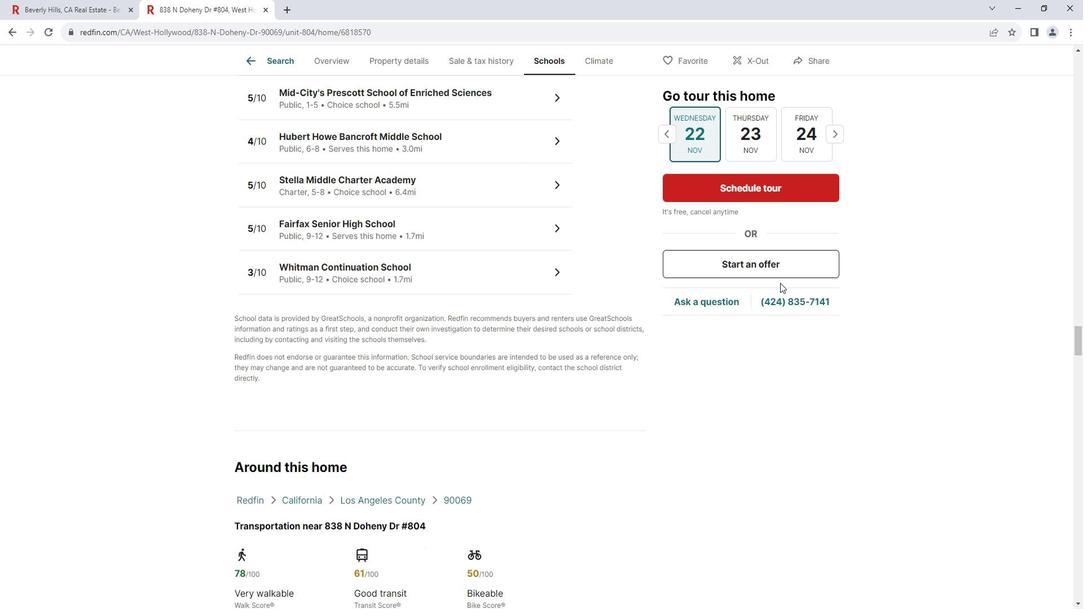 
Action: Mouse scrolled (792, 283) with delta (0, 0)
Screenshot: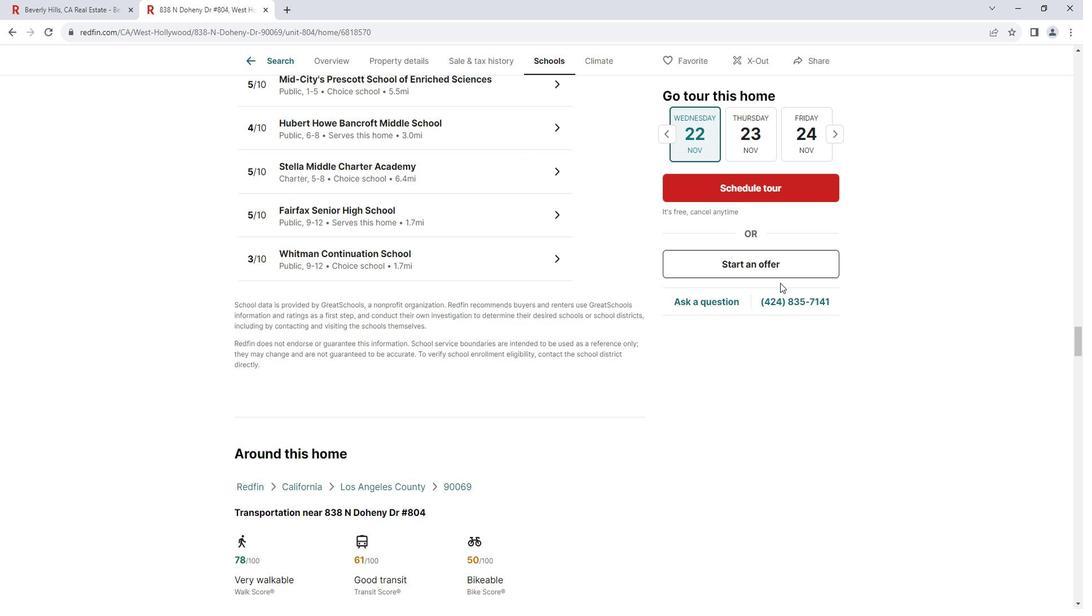 
Action: Mouse scrolled (792, 283) with delta (0, 0)
Screenshot: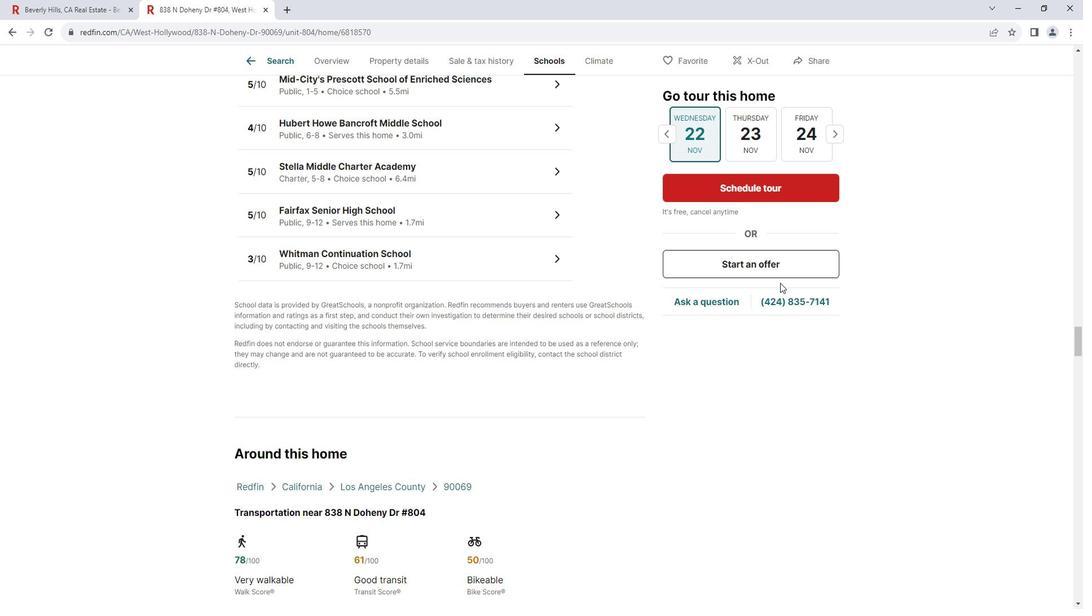 
Action: Mouse scrolled (792, 283) with delta (0, 0)
Screenshot: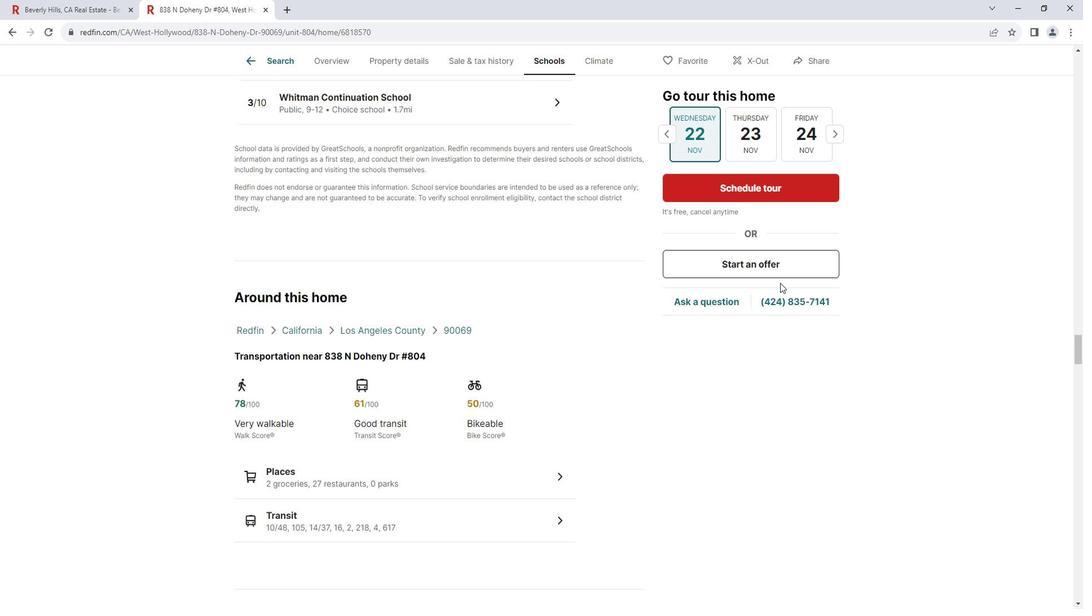 
Action: Mouse scrolled (792, 283) with delta (0, 0)
Screenshot: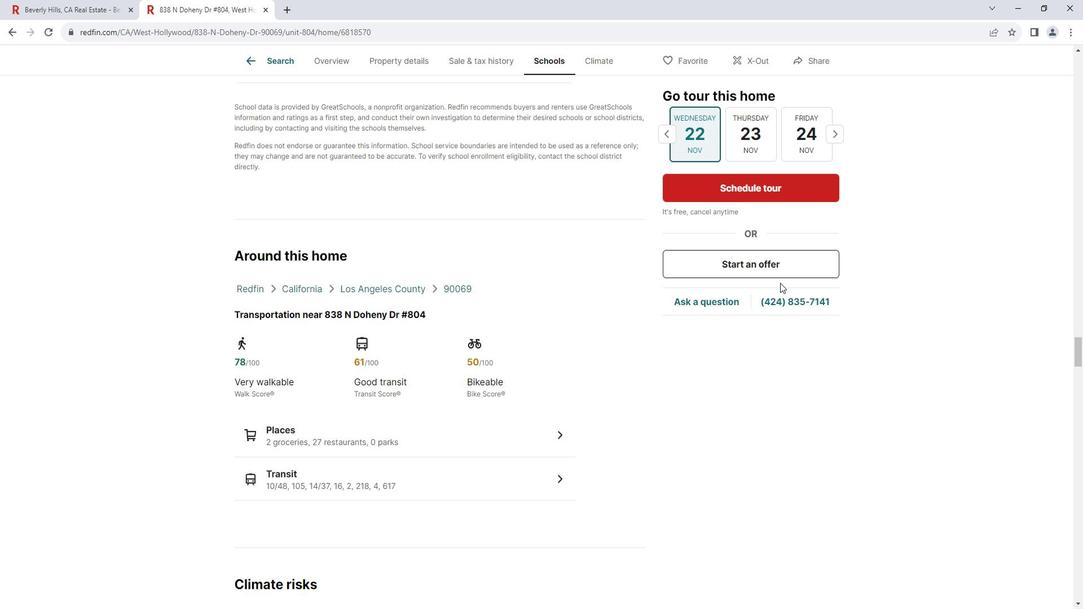 
Action: Mouse scrolled (792, 283) with delta (0, 0)
Screenshot: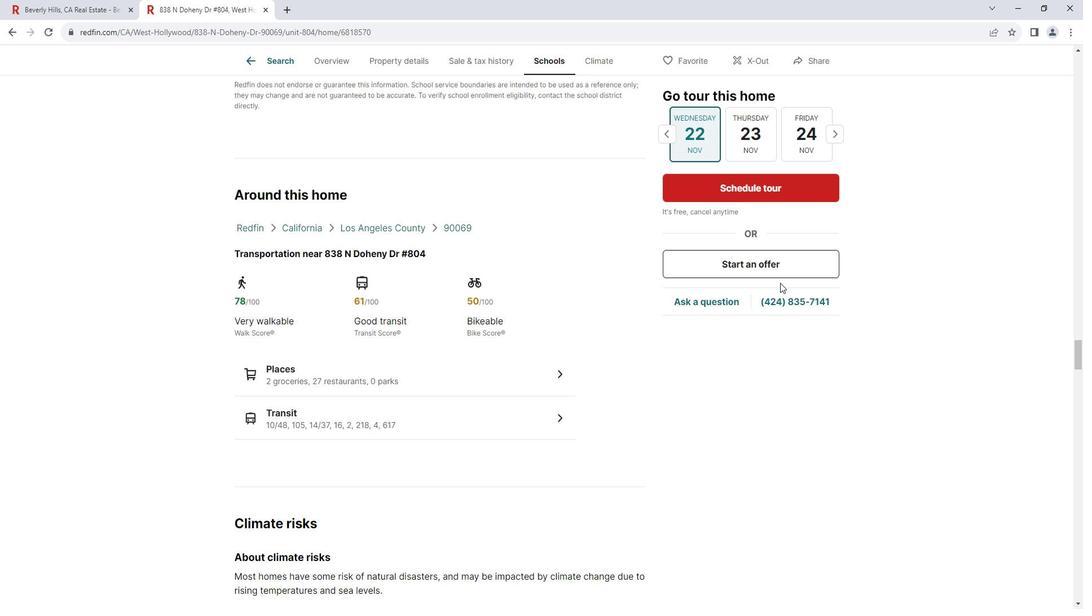 
Action: Mouse scrolled (792, 283) with delta (0, 0)
Screenshot: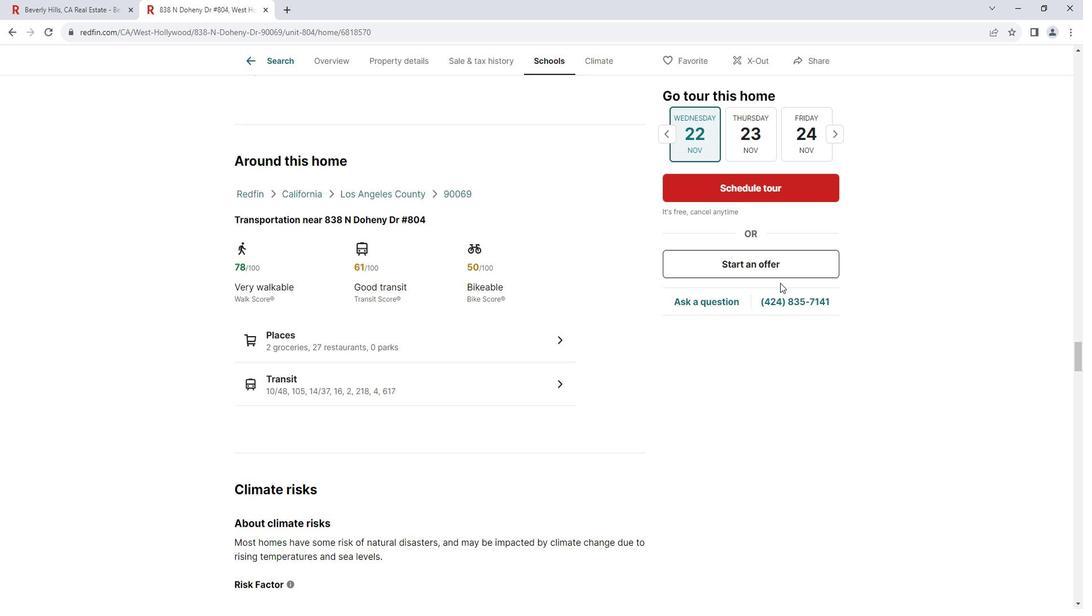 
Action: Mouse scrolled (792, 283) with delta (0, 0)
Screenshot: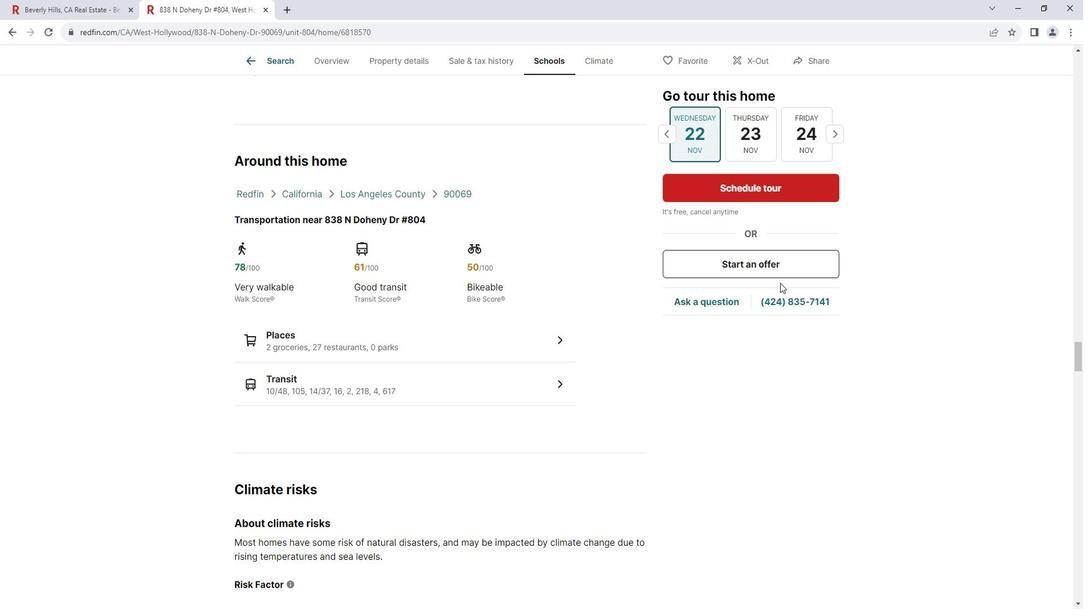 
Action: Mouse scrolled (792, 283) with delta (0, 0)
Screenshot: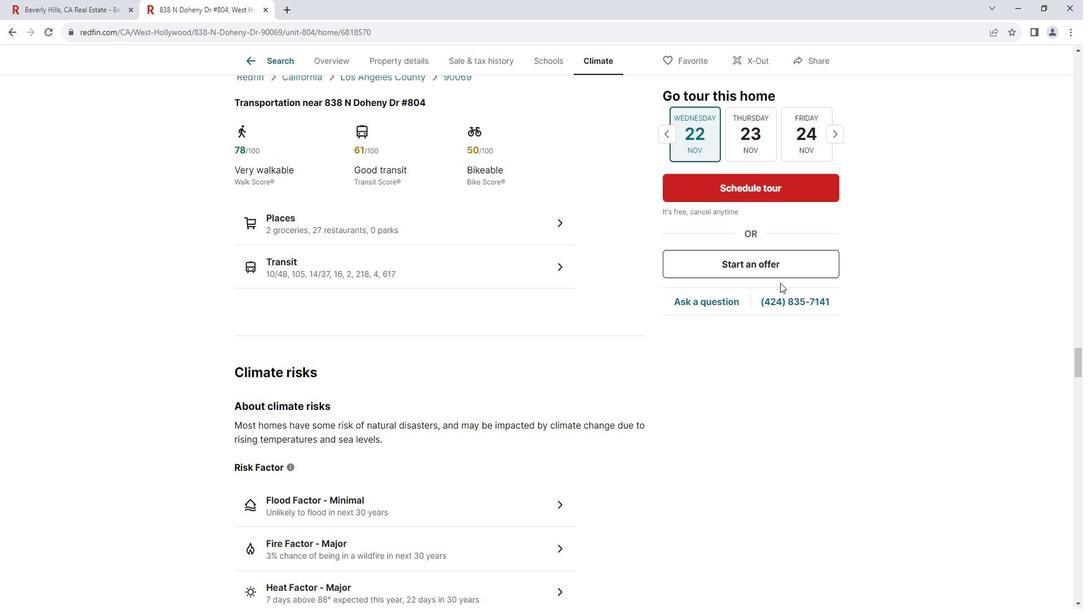 
Action: Mouse scrolled (792, 283) with delta (0, 0)
Screenshot: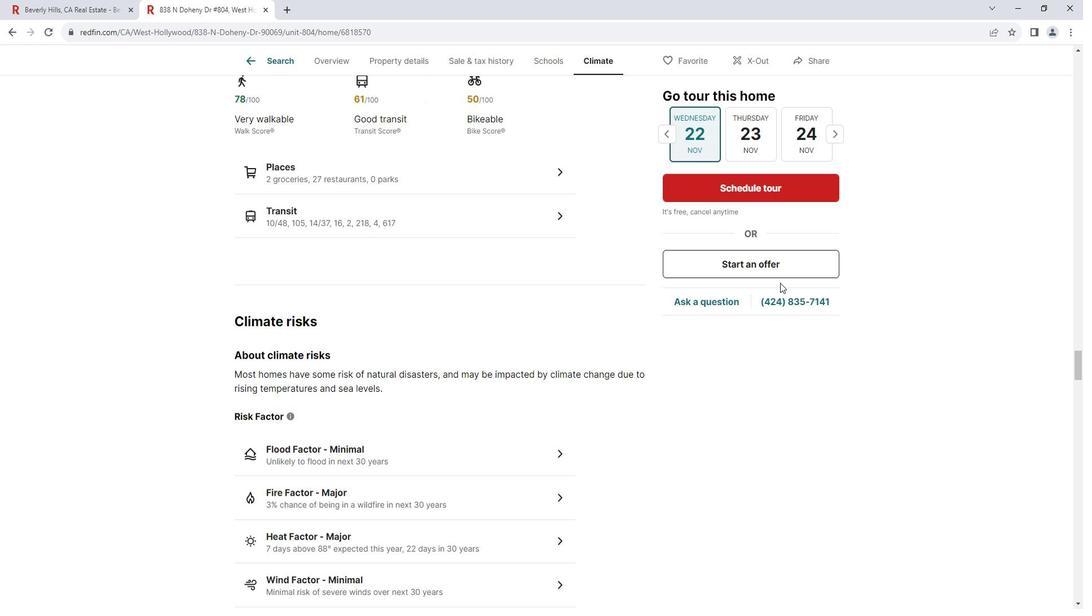 
Action: Mouse scrolled (792, 283) with delta (0, 0)
Screenshot: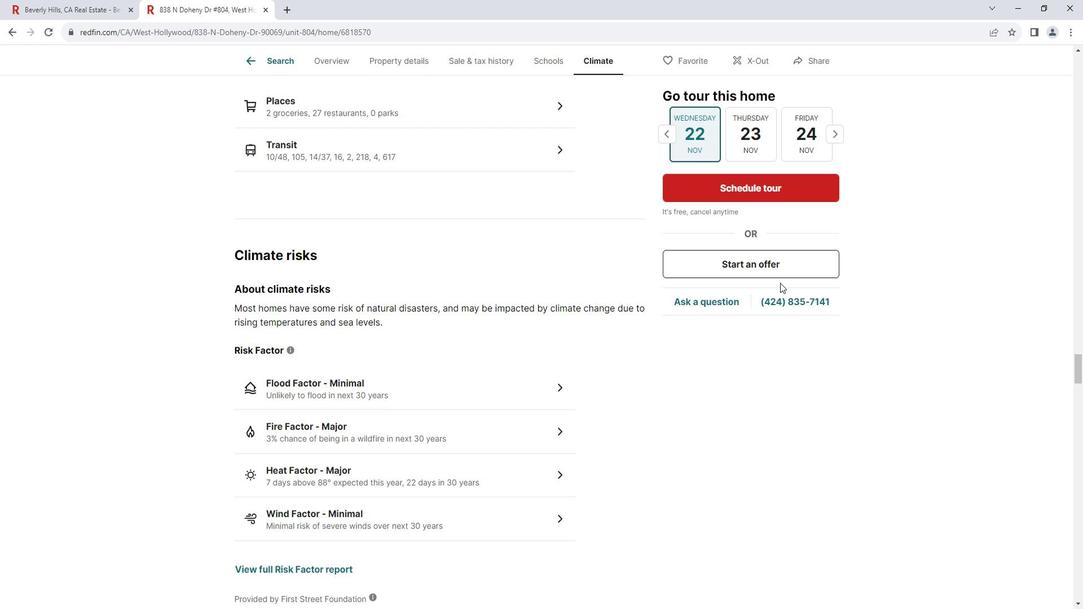 
Action: Mouse scrolled (792, 283) with delta (0, 0)
Screenshot: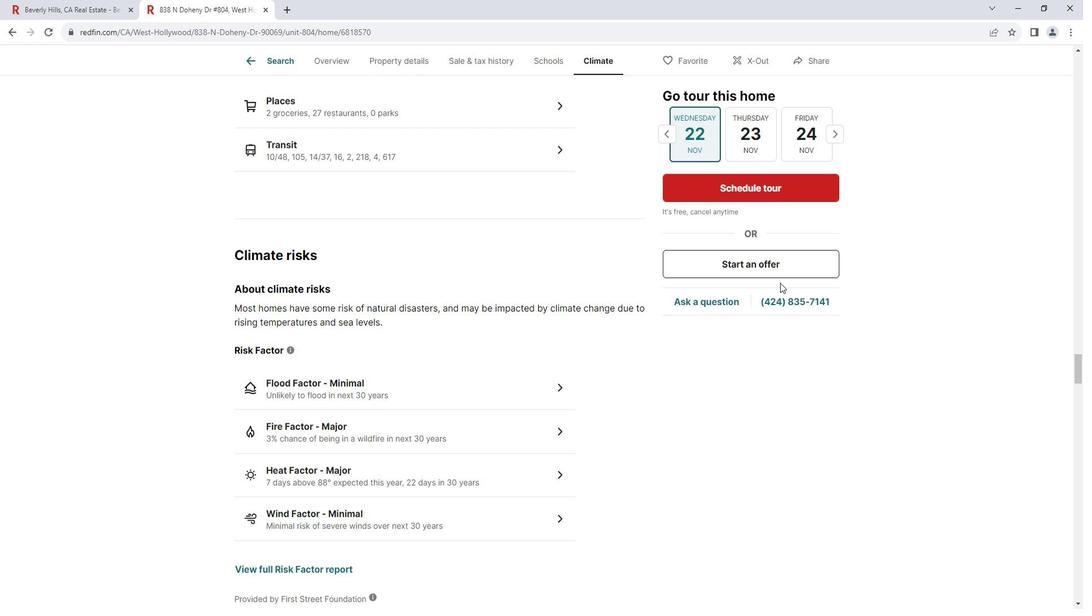 
Action: Mouse scrolled (792, 283) with delta (0, 0)
Screenshot: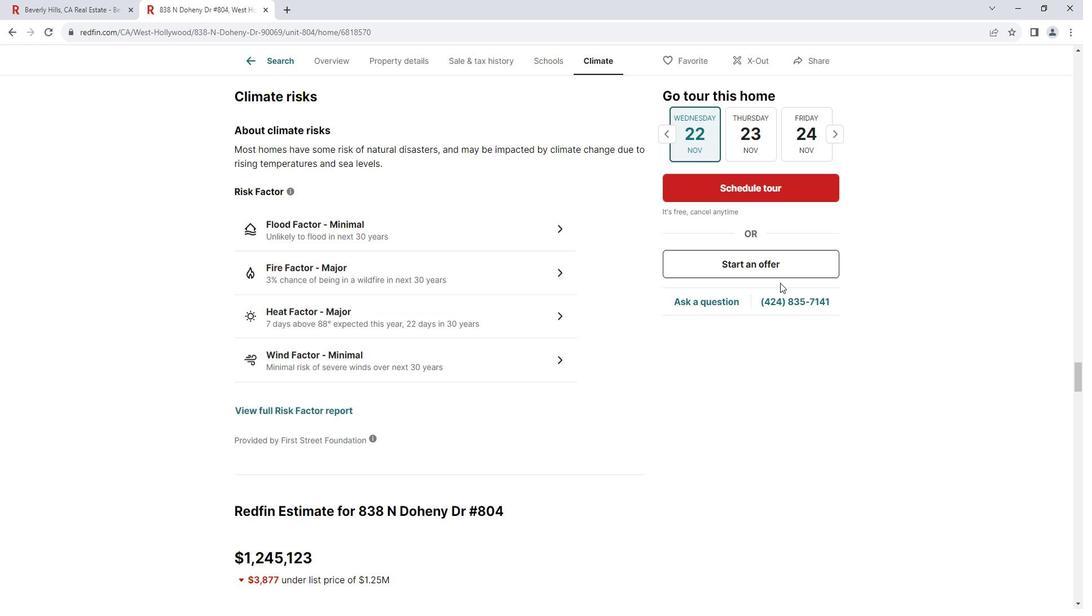 
Action: Mouse scrolled (792, 283) with delta (0, 0)
Screenshot: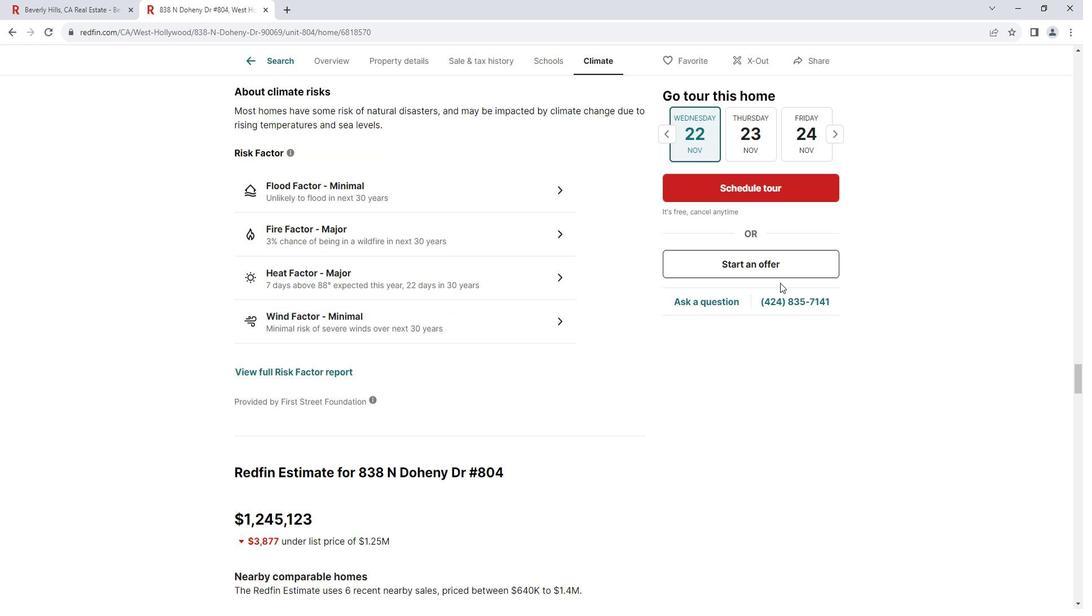 
Action: Mouse scrolled (792, 283) with delta (0, 0)
Screenshot: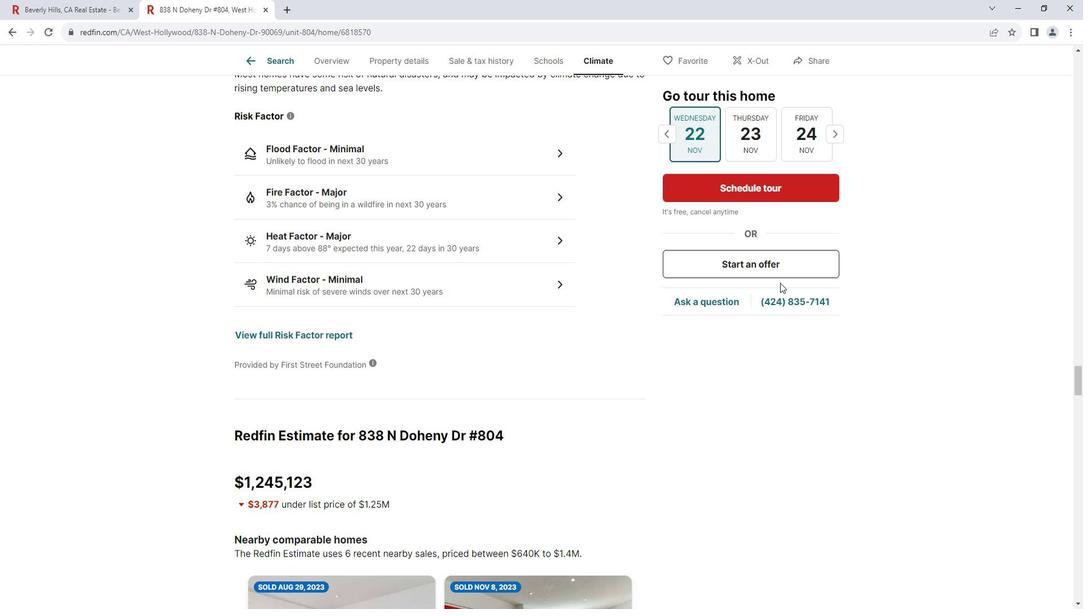 
Action: Mouse scrolled (792, 283) with delta (0, 0)
Screenshot: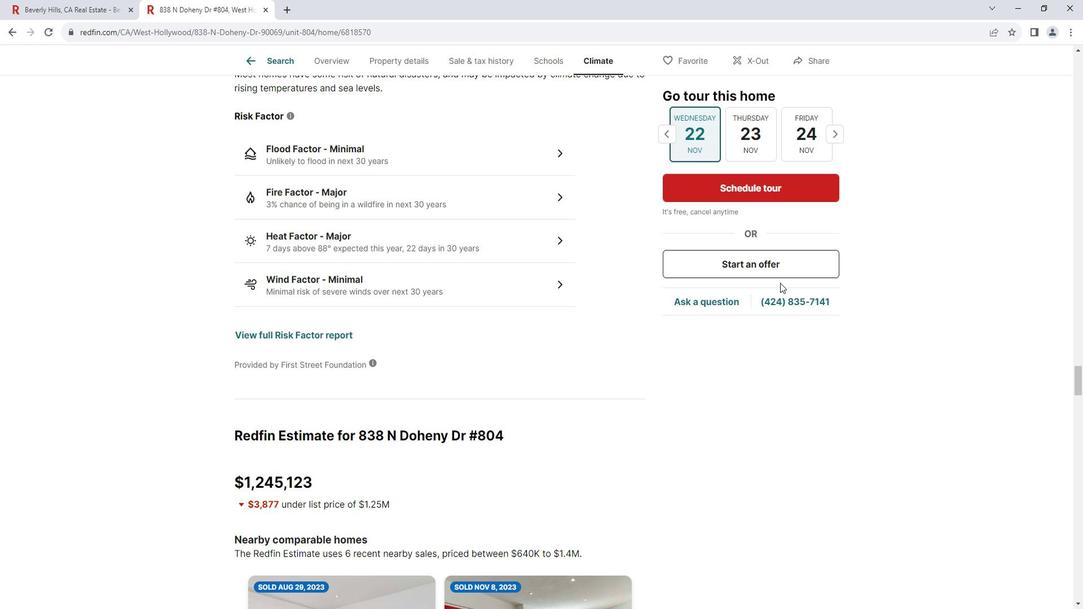 
Action: Mouse scrolled (792, 283) with delta (0, 0)
Screenshot: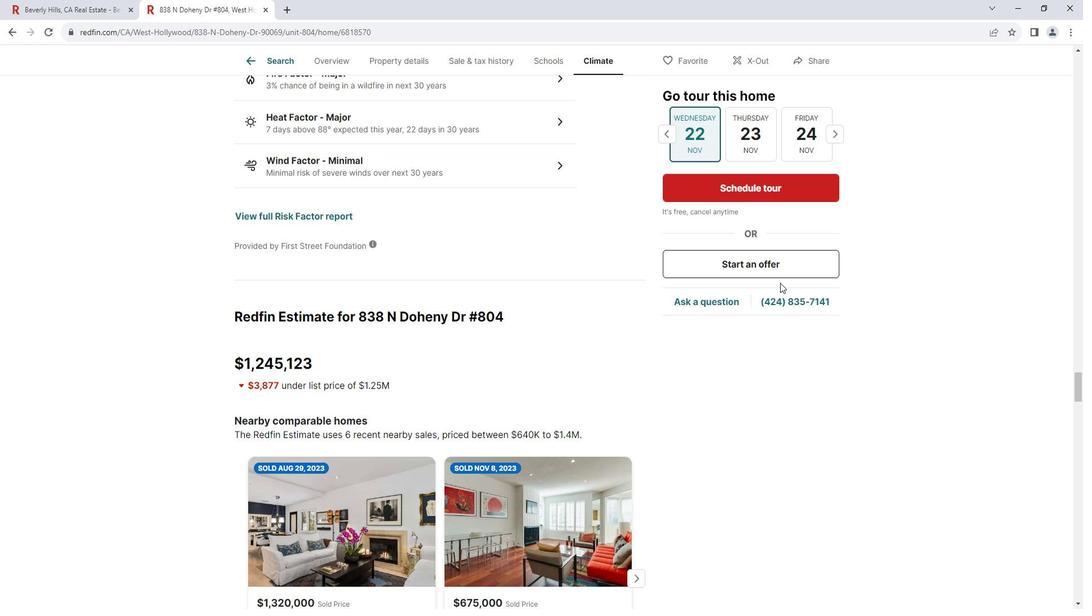 
Action: Mouse scrolled (792, 283) with delta (0, 0)
Screenshot: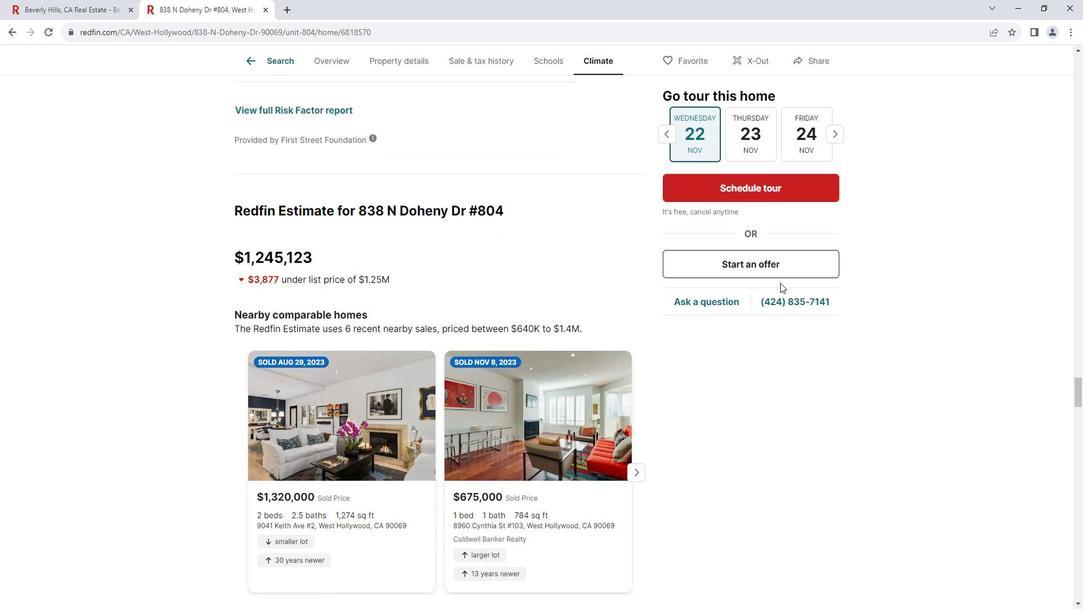 
Action: Mouse scrolled (792, 283) with delta (0, 0)
Screenshot: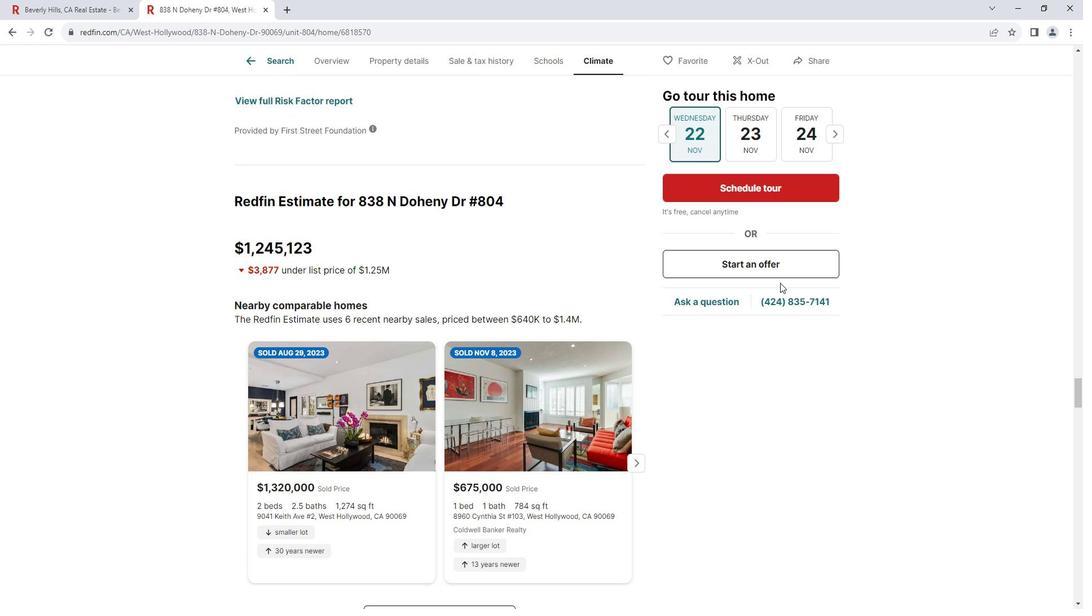 
Action: Mouse scrolled (792, 283) with delta (0, 0)
Screenshot: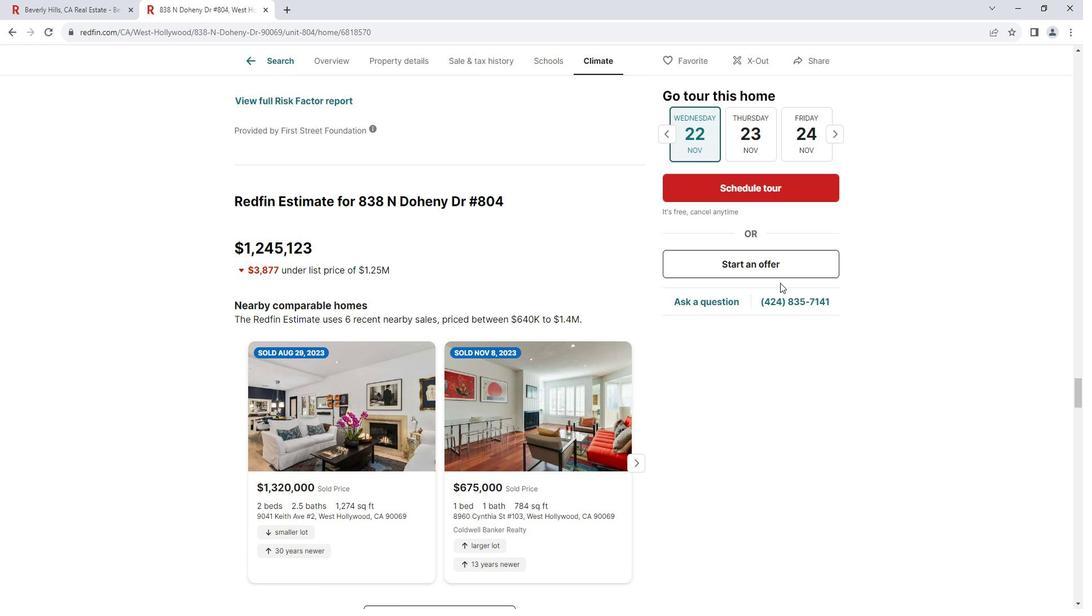
Action: Mouse scrolled (792, 283) with delta (0, 0)
Screenshot: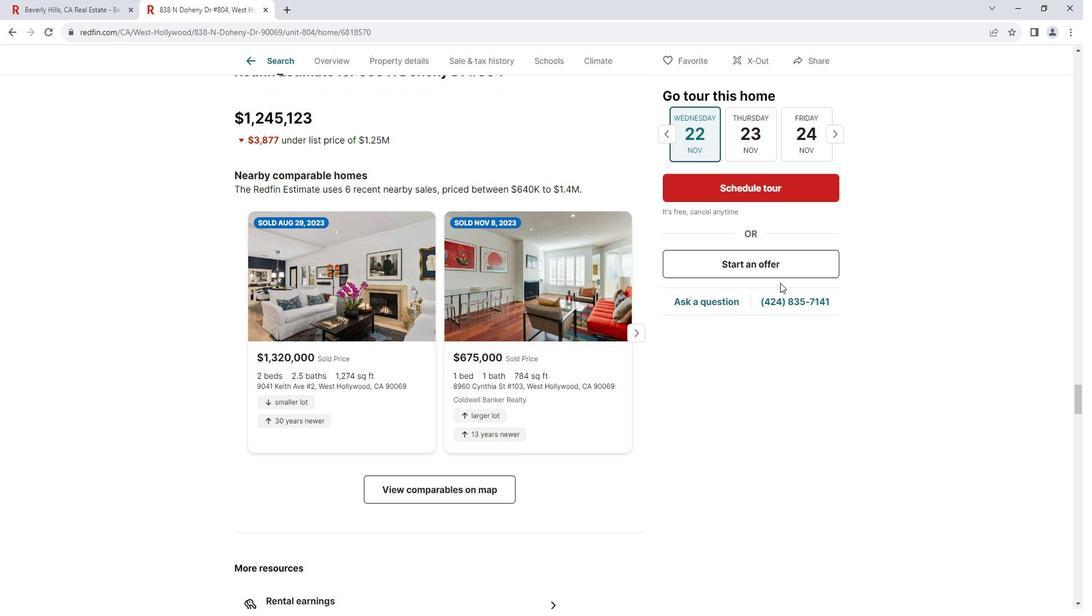 
Action: Mouse scrolled (792, 283) with delta (0, 0)
Screenshot: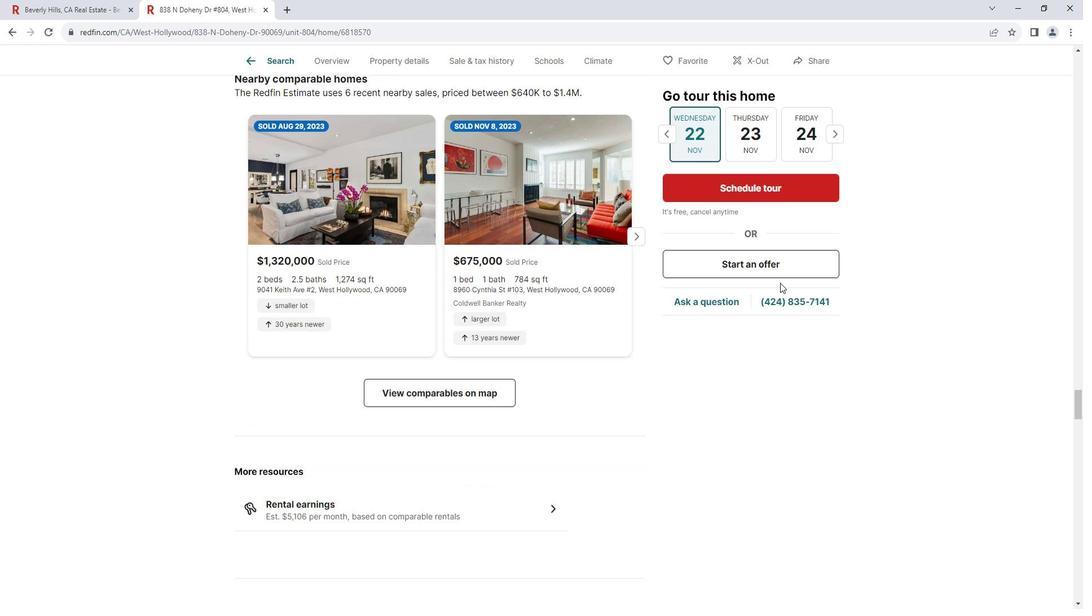 
Action: Mouse scrolled (792, 283) with delta (0, 0)
Screenshot: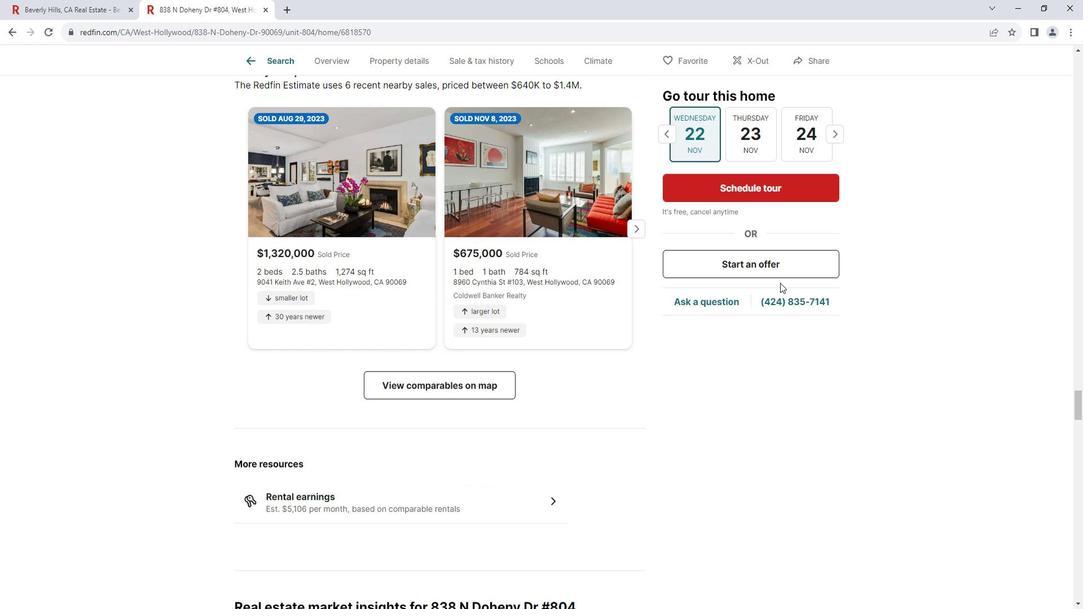
Action: Mouse scrolled (792, 283) with delta (0, 0)
Screenshot: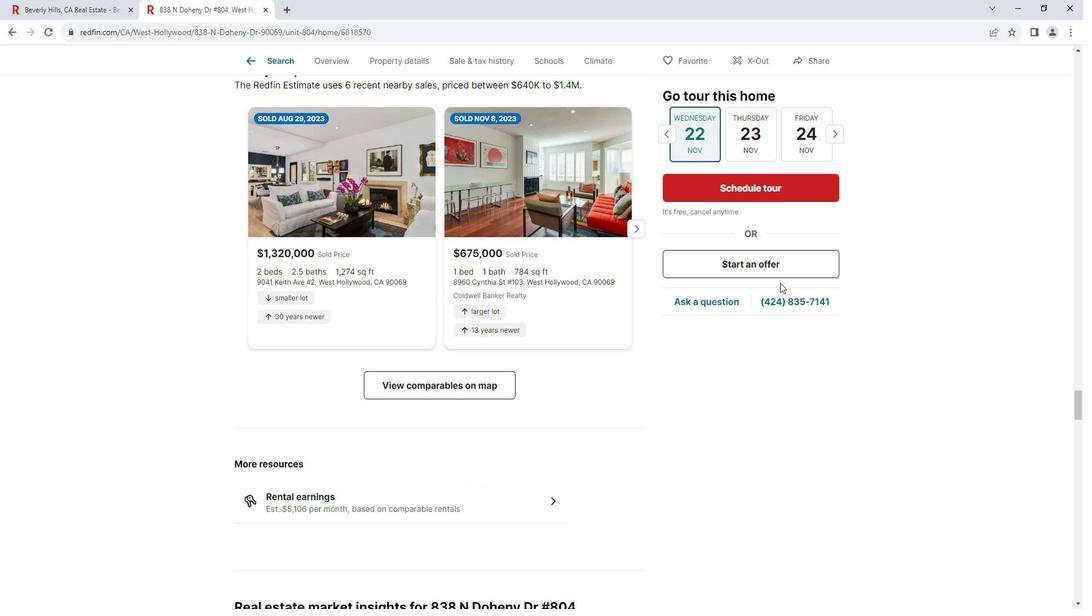 
Action: Mouse scrolled (792, 283) with delta (0, 0)
Screenshot: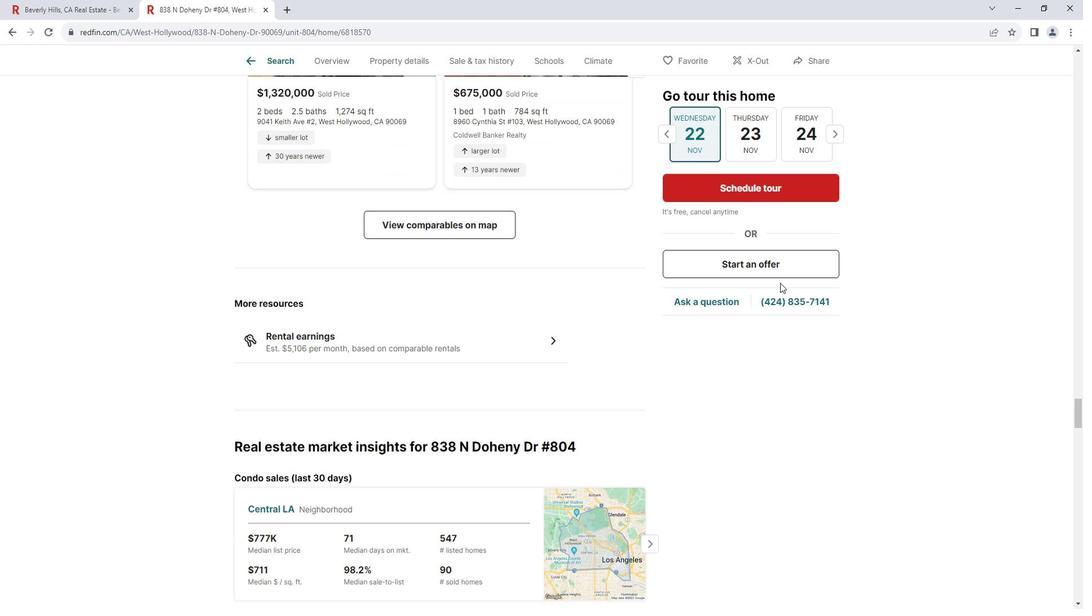 
Action: Mouse scrolled (792, 283) with delta (0, 0)
Screenshot: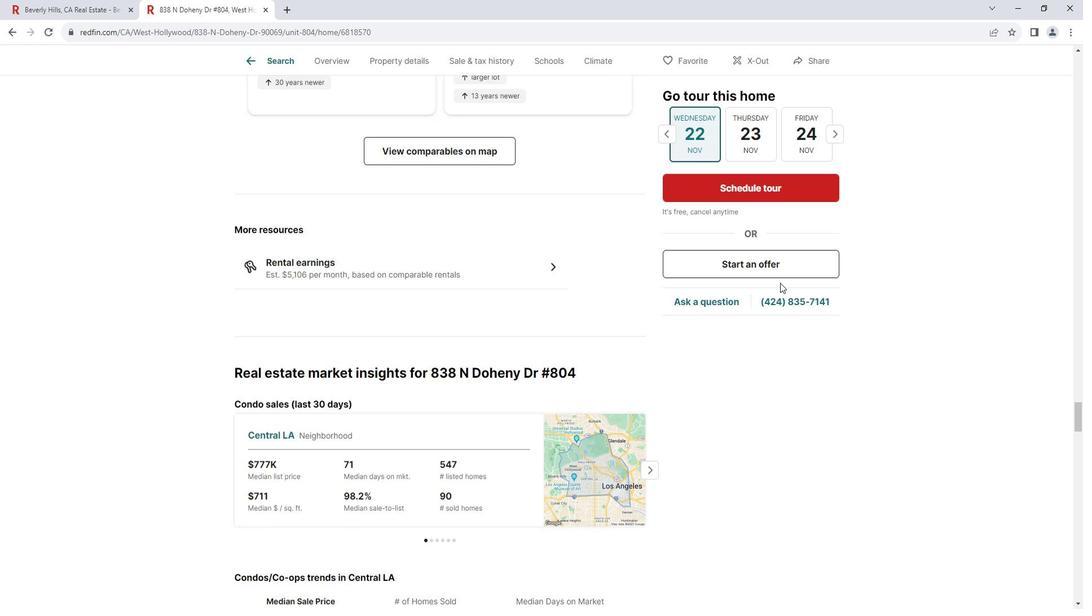 
Action: Mouse moved to (792, 284)
Screenshot: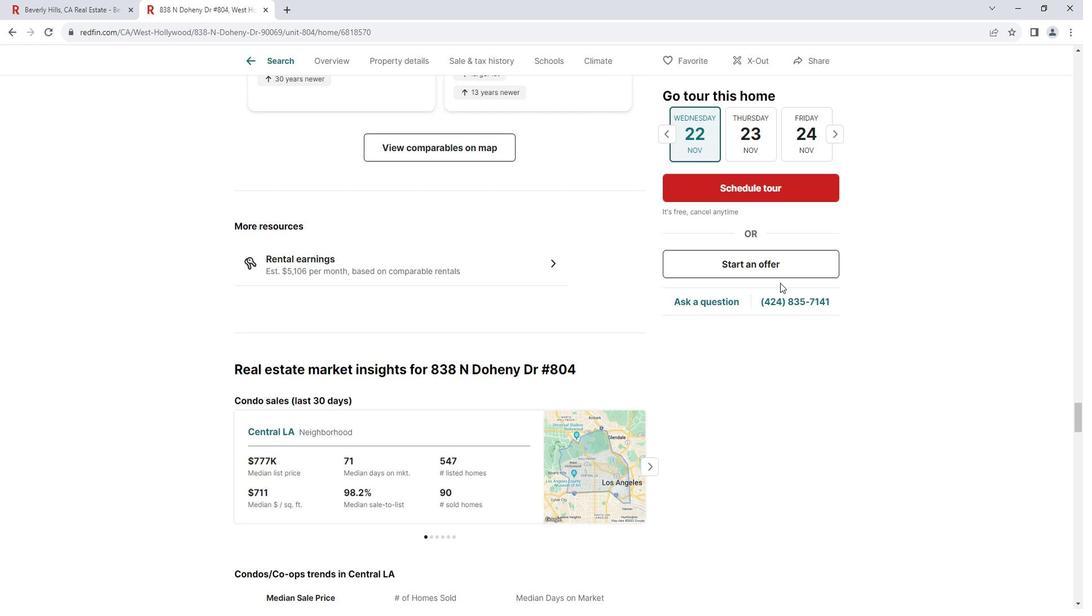 
Action: Mouse scrolled (792, 283) with delta (0, 0)
Screenshot: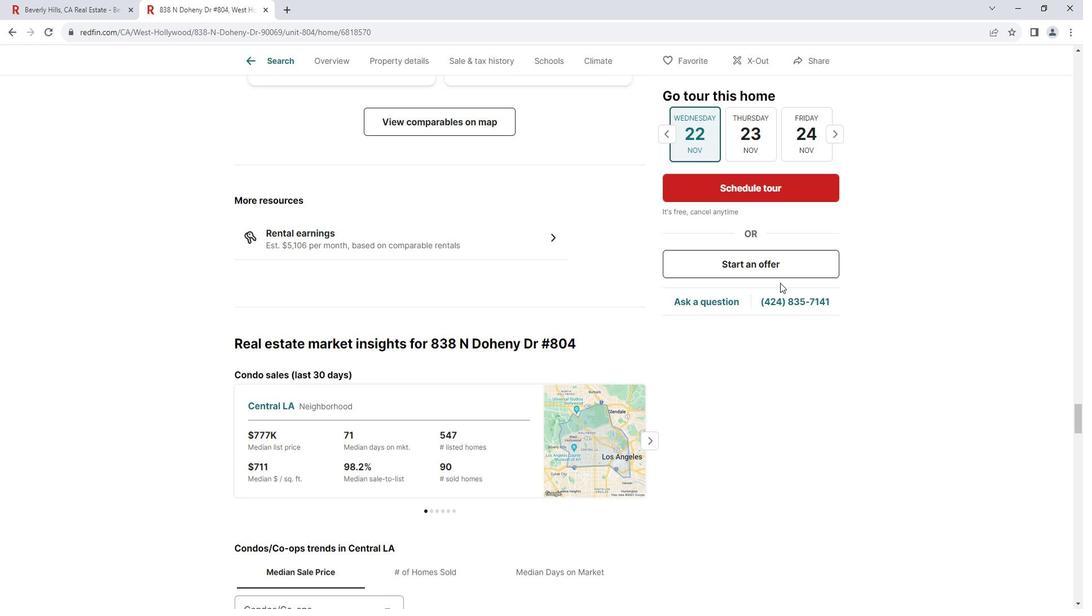 
Action: Mouse scrolled (792, 283) with delta (0, 0)
Screenshot: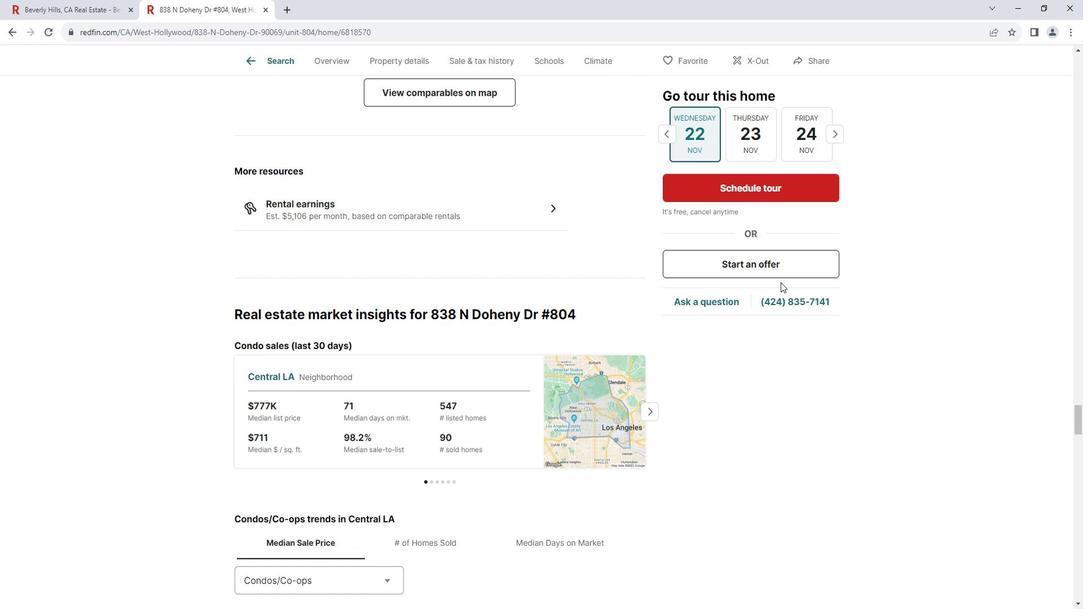 
Action: Mouse scrolled (792, 283) with delta (0, 0)
Screenshot: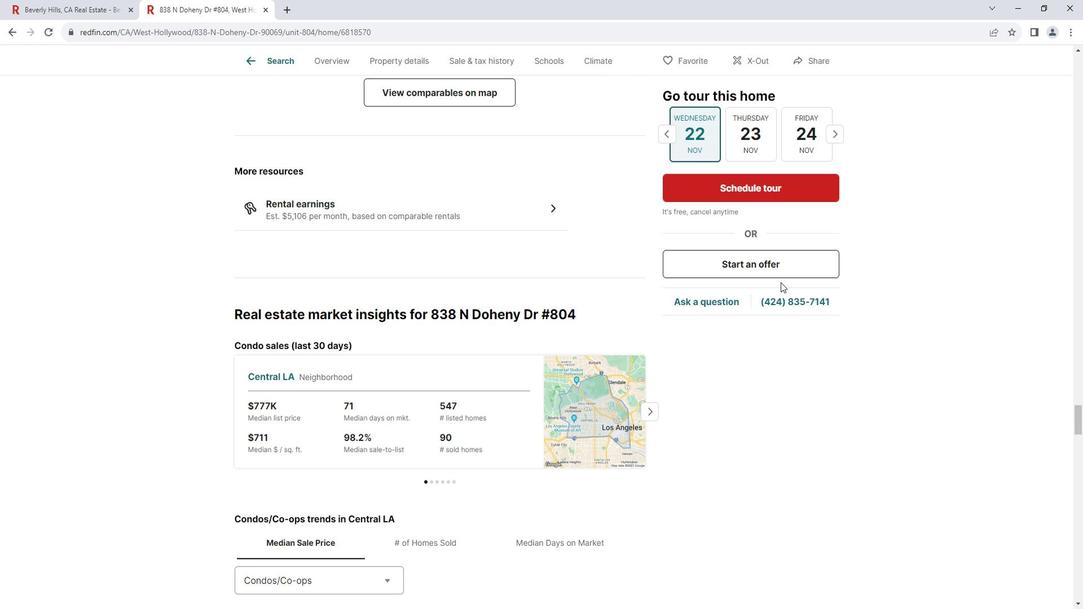 
Action: Mouse moved to (793, 283)
Screenshot: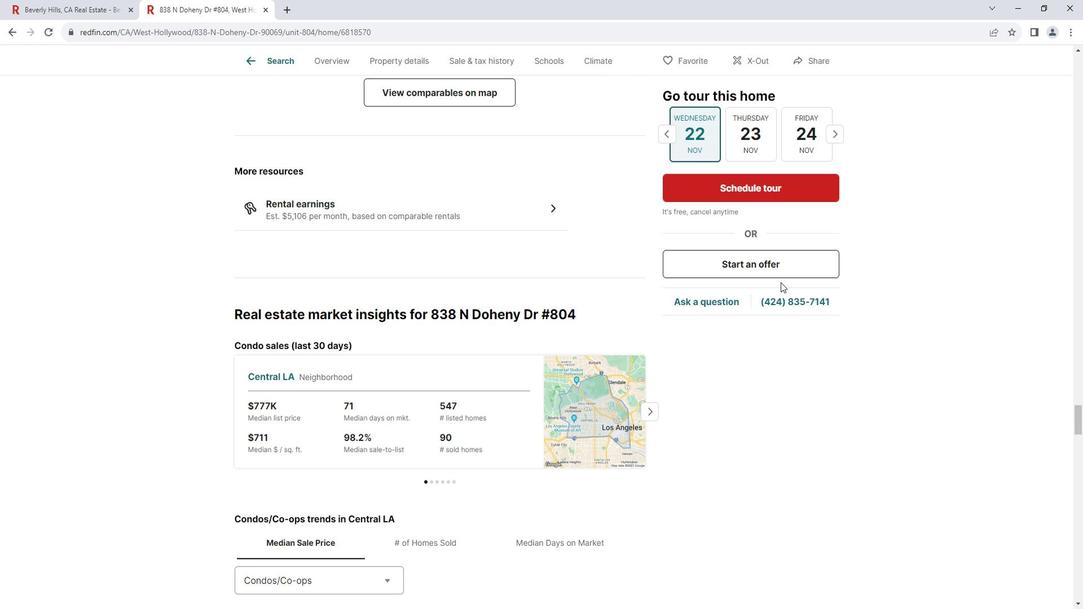 
Action: Mouse scrolled (793, 283) with delta (0, 0)
Screenshot: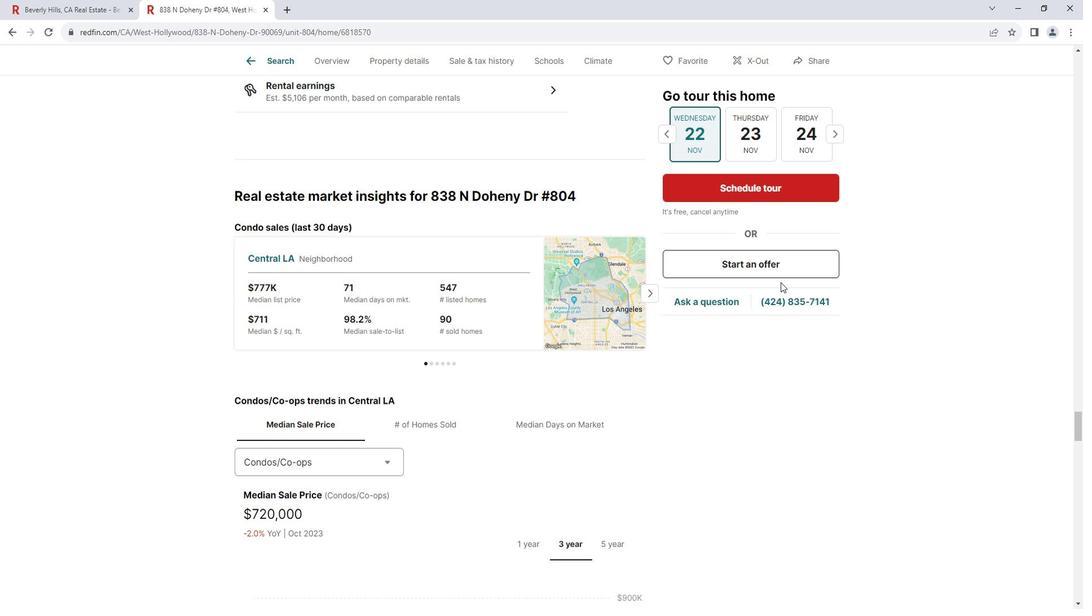 
Action: Mouse scrolled (793, 283) with delta (0, 0)
Screenshot: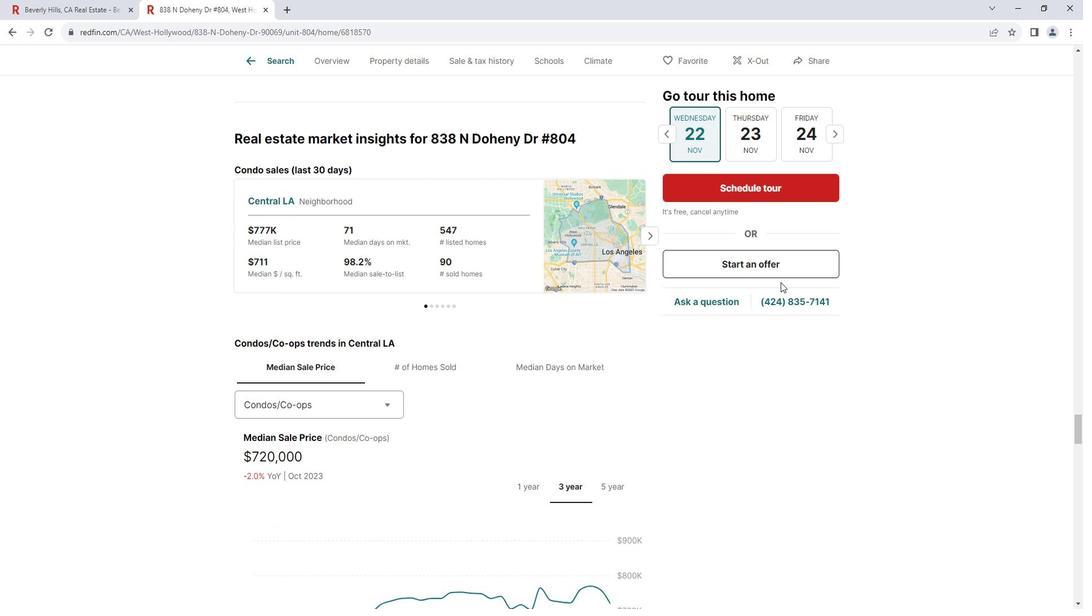 
Action: Mouse scrolled (793, 283) with delta (0, 0)
Screenshot: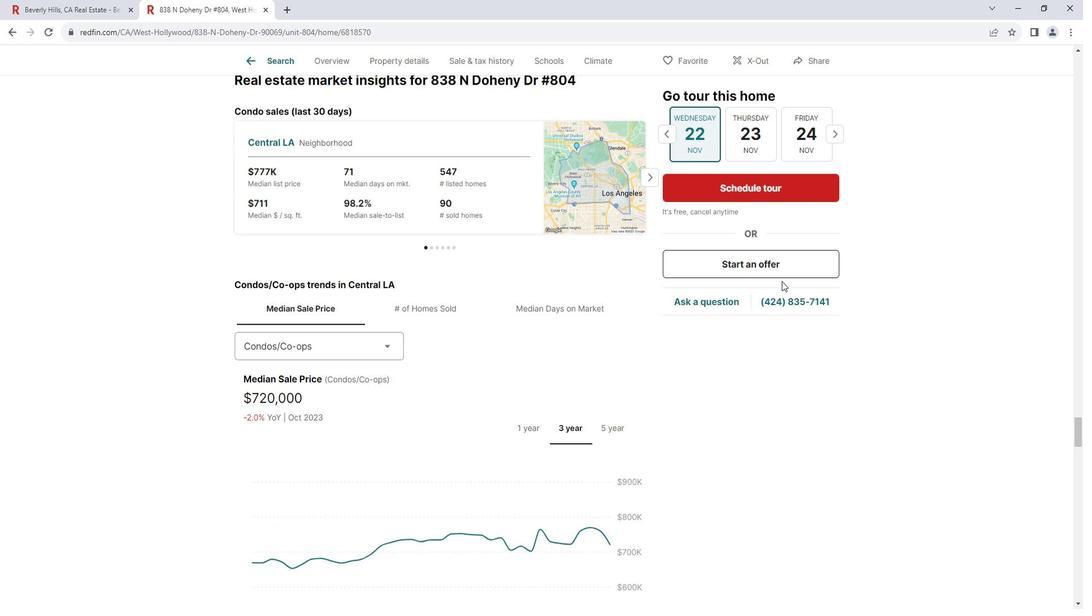 
Action: Mouse scrolled (793, 283) with delta (0, 0)
Screenshot: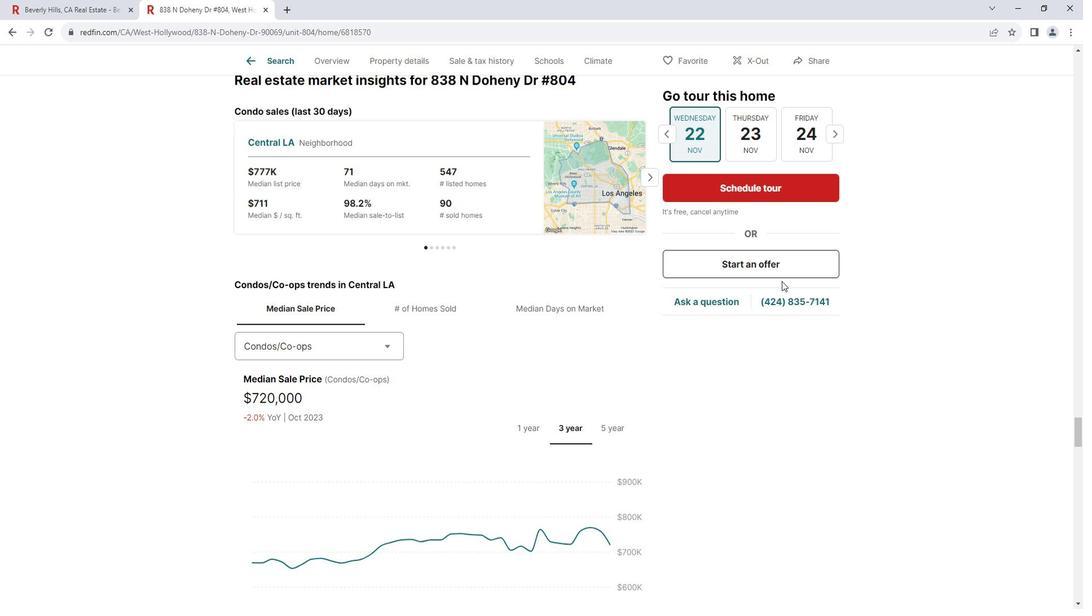 
Action: Mouse moved to (794, 282)
Screenshot: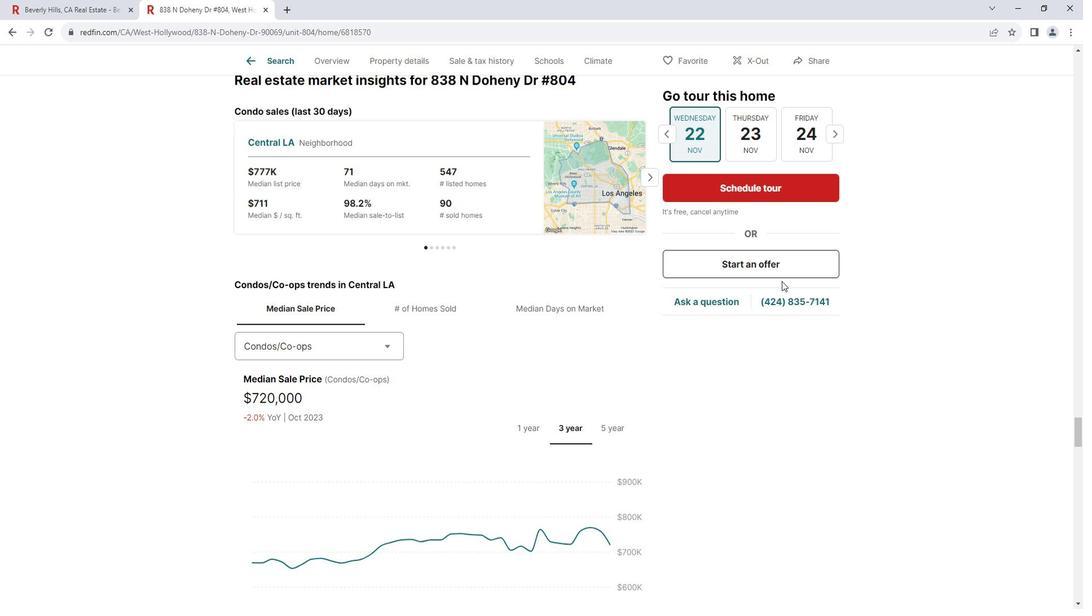 
Action: Mouse scrolled (794, 282) with delta (0, 0)
Screenshot: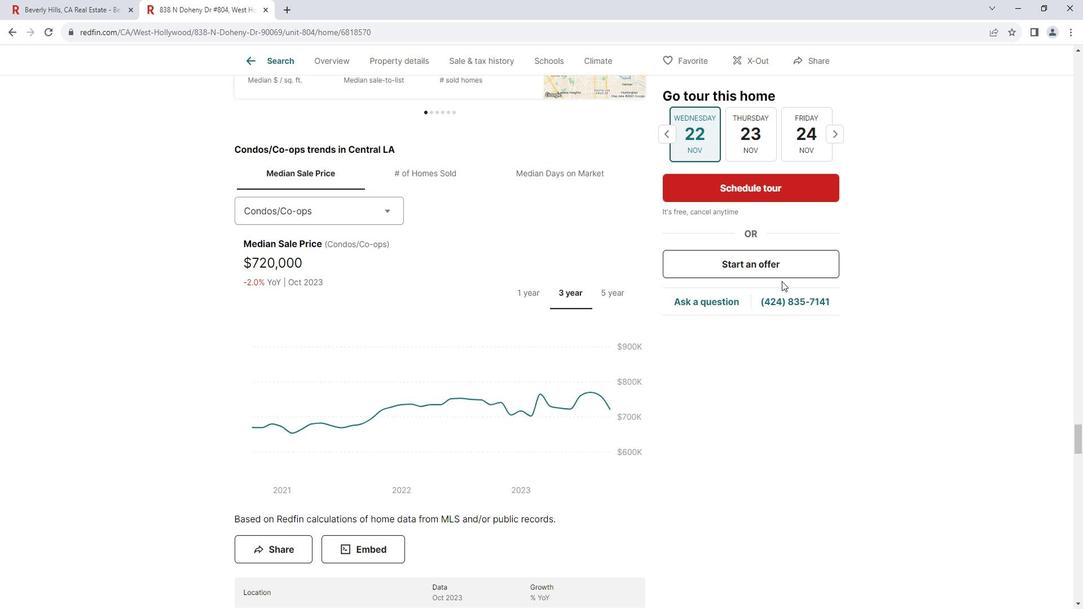 
Action: Mouse scrolled (794, 282) with delta (0, 0)
Screenshot: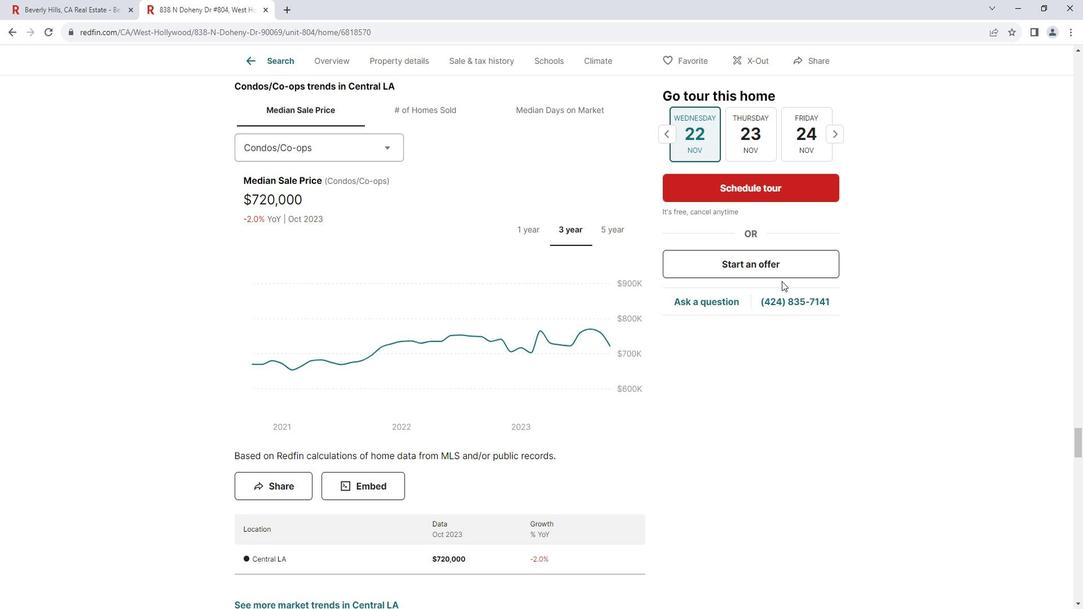 
Action: Mouse scrolled (794, 282) with delta (0, 0)
Screenshot: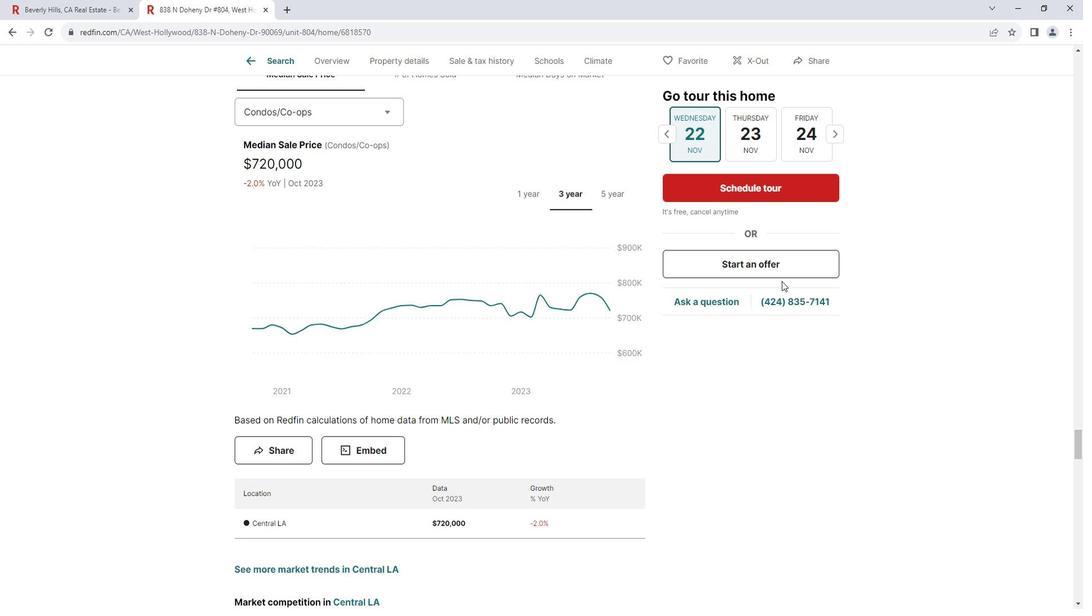 
Action: Mouse scrolled (794, 282) with delta (0, 0)
Screenshot: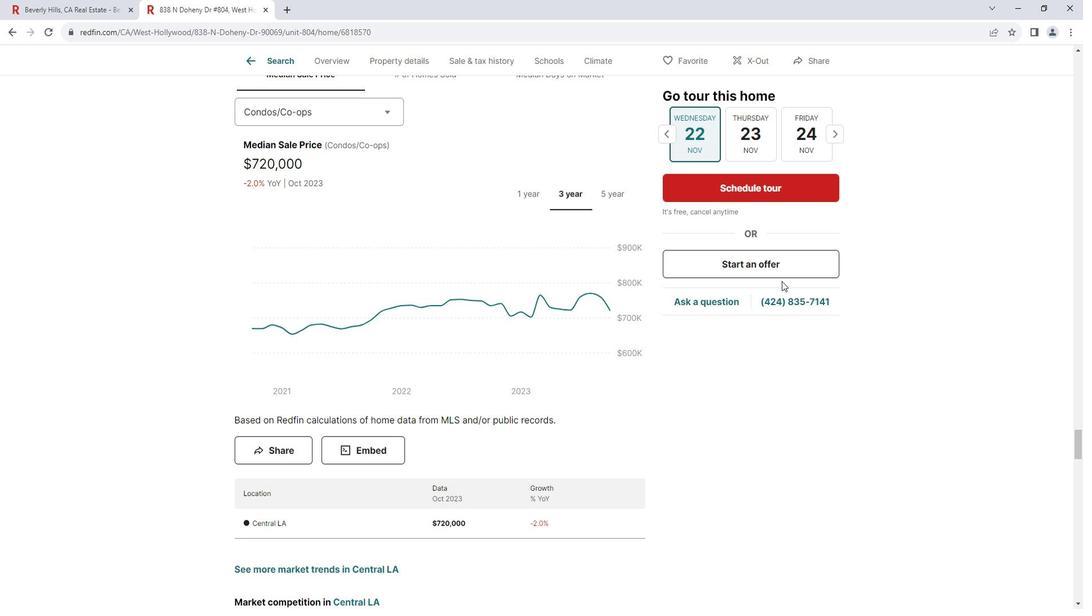 
Action: Mouse moved to (794, 282)
Screenshot: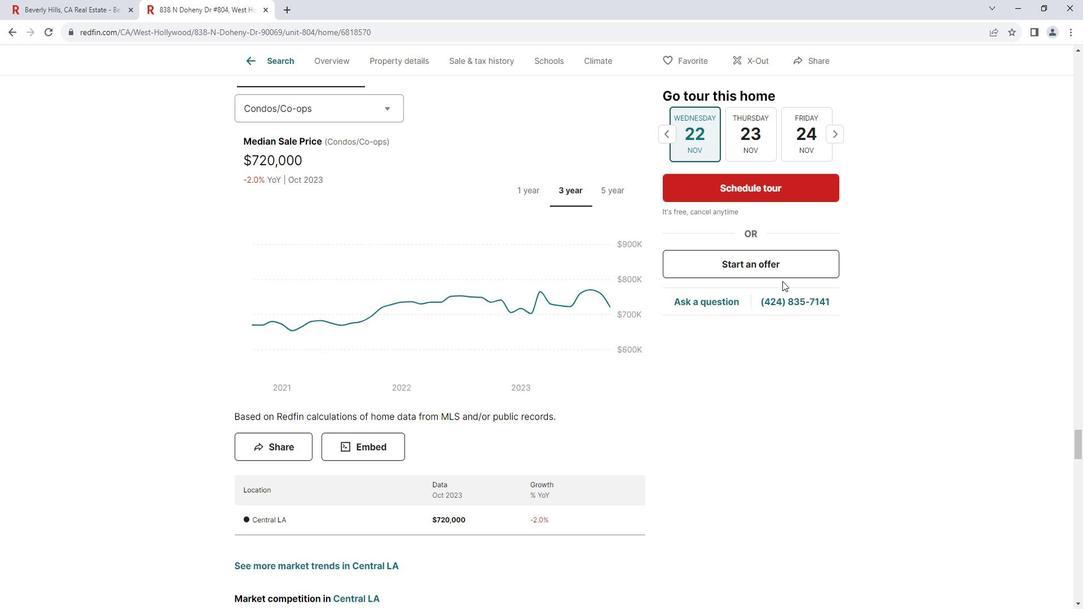 
Action: Mouse scrolled (794, 282) with delta (0, 0)
Screenshot: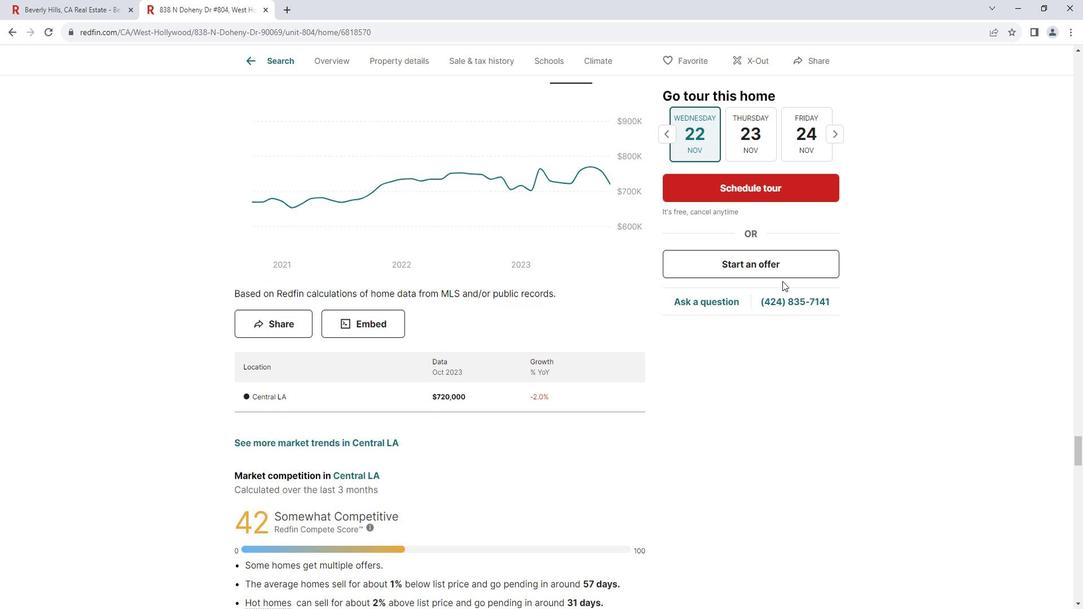 
Action: Mouse scrolled (794, 282) with delta (0, 0)
Screenshot: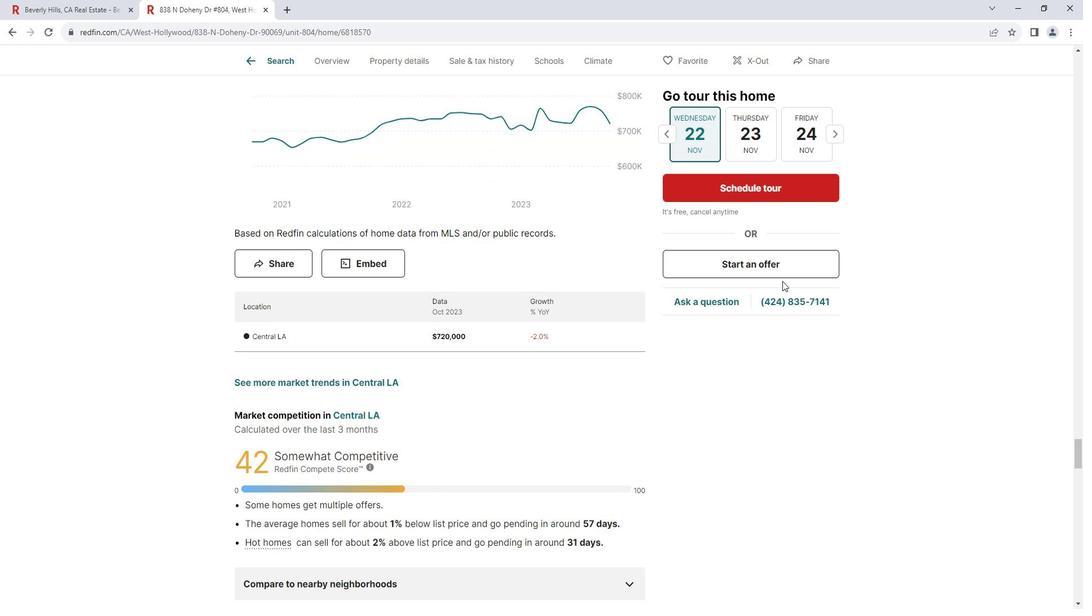 
Action: Mouse scrolled (794, 282) with delta (0, 0)
Screenshot: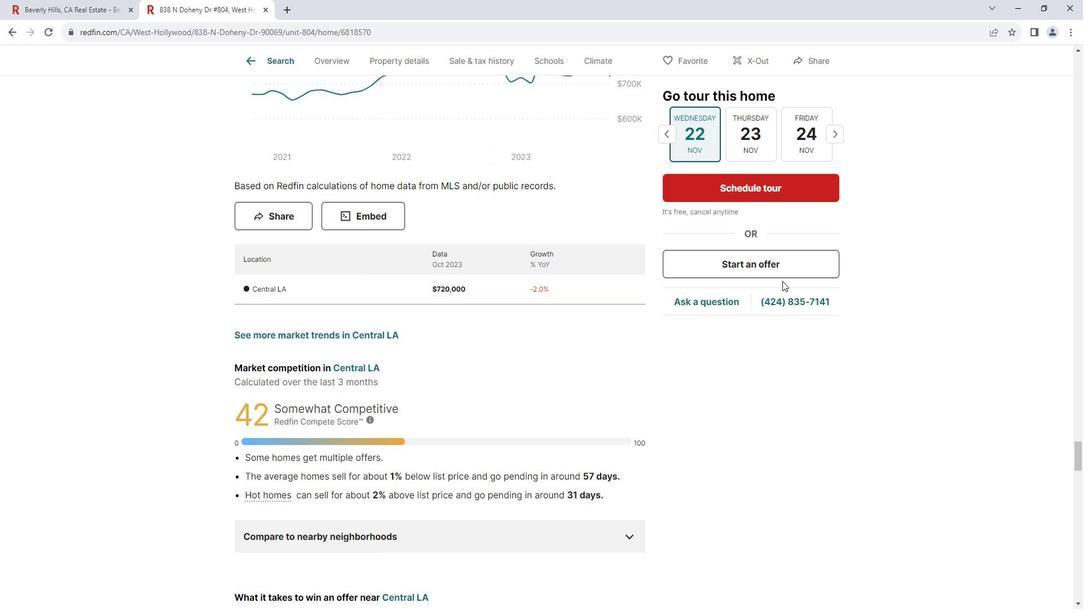 
Action: Mouse scrolled (794, 282) with delta (0, 0)
Screenshot: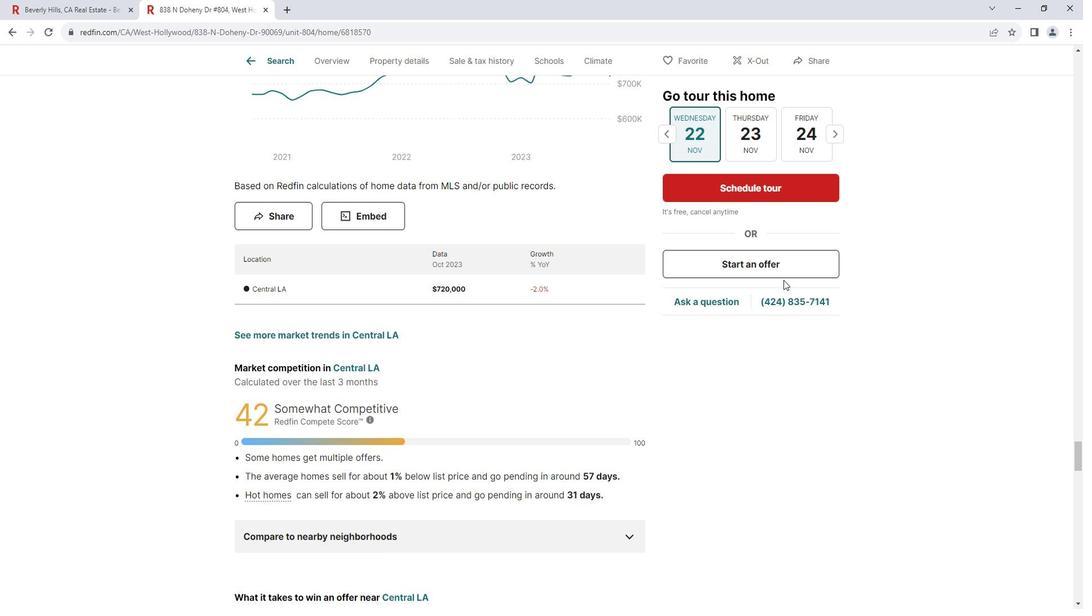 
Action: Mouse moved to (796, 281)
Screenshot: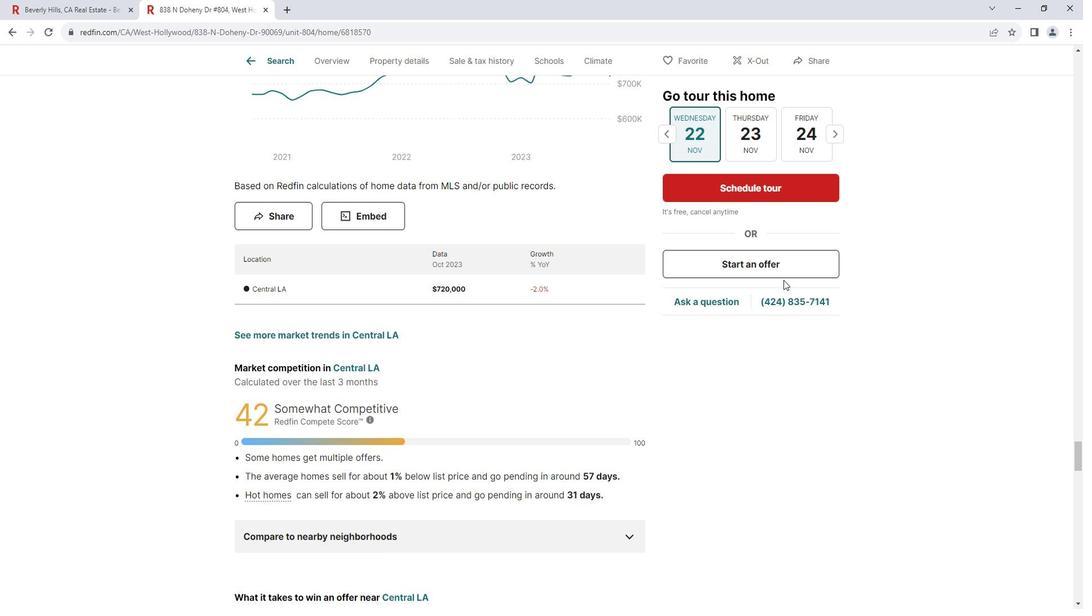
Action: Mouse scrolled (796, 281) with delta (0, 0)
Screenshot: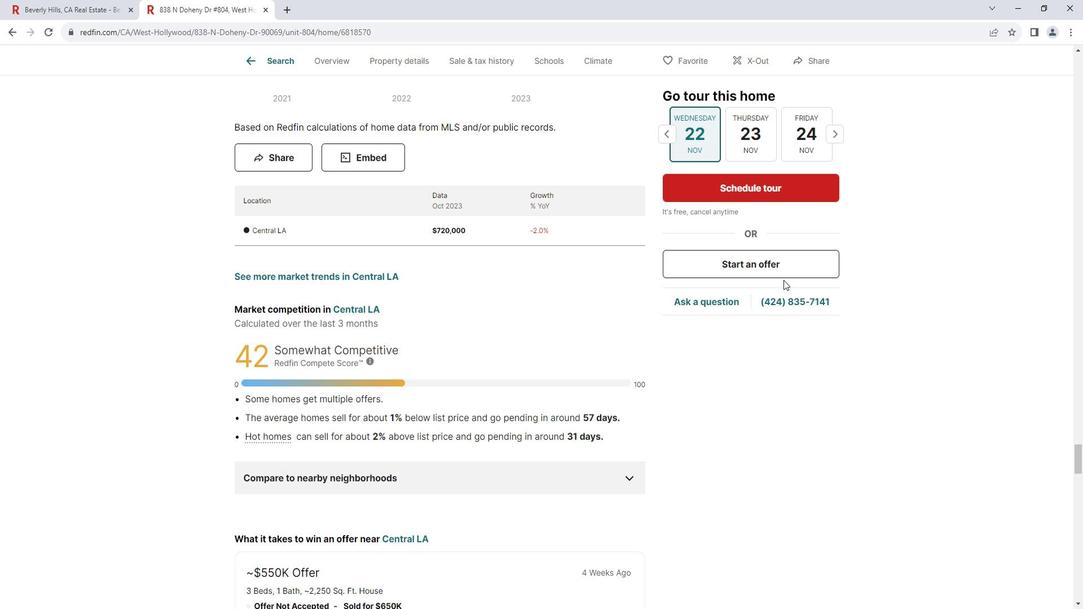 
Action: Mouse scrolled (796, 281) with delta (0, 0)
Screenshot: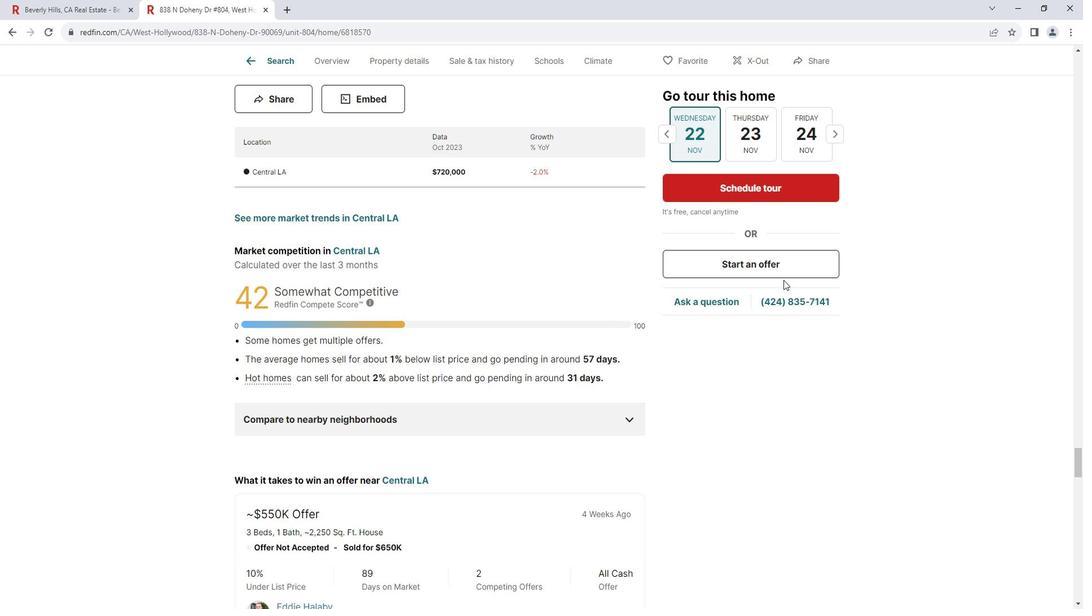 
Action: Mouse scrolled (796, 281) with delta (0, 0)
Screenshot: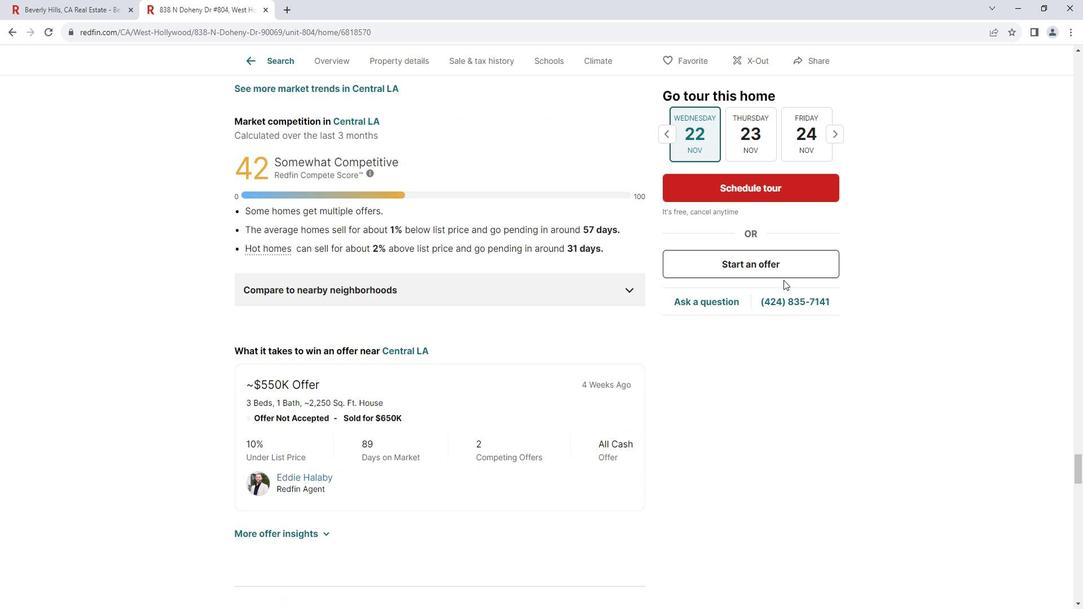
Action: Mouse scrolled (796, 281) with delta (0, 0)
Screenshot: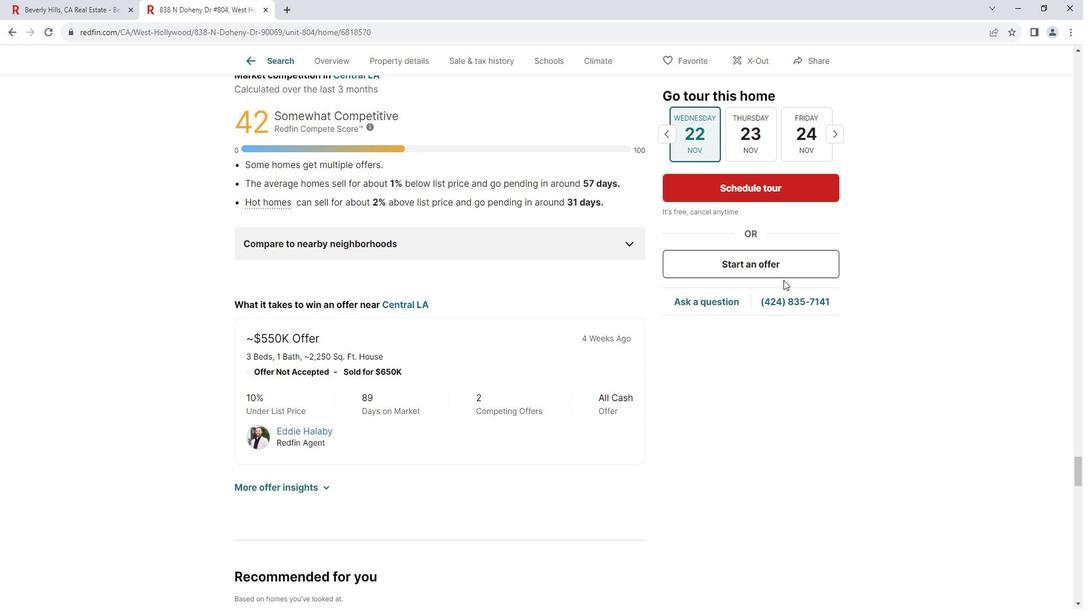 
Action: Mouse scrolled (796, 281) with delta (0, 0)
Screenshot: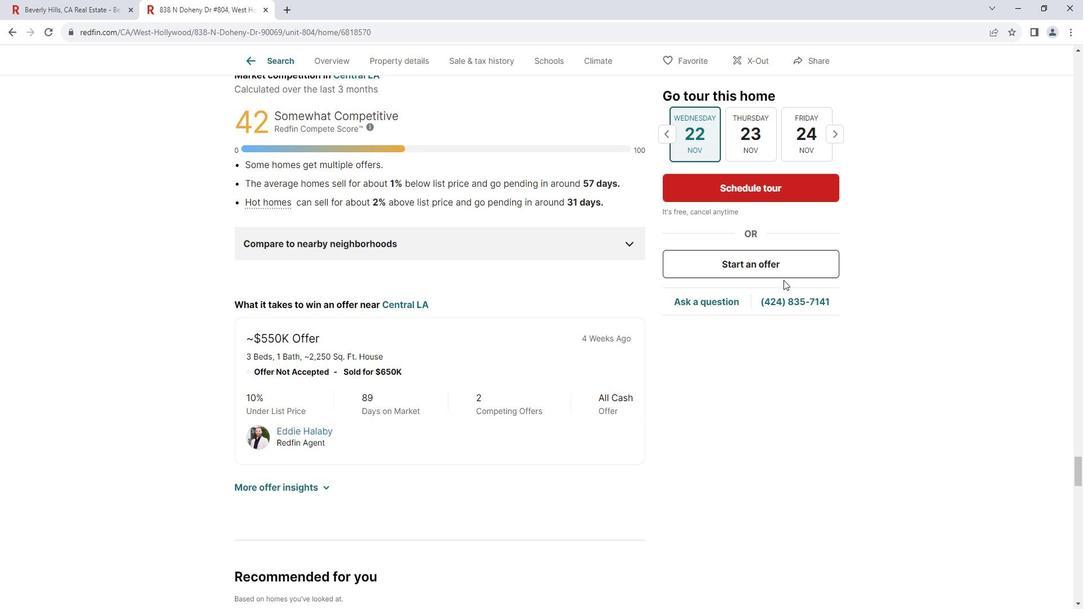 
Action: Mouse moved to (796, 281)
Screenshot: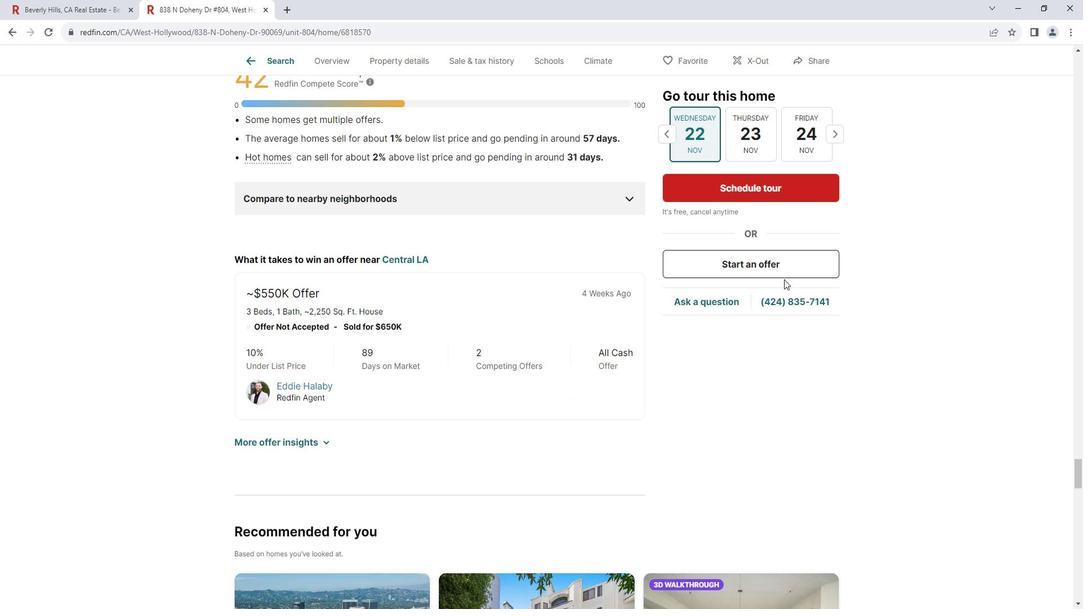 
Action: Mouse scrolled (796, 280) with delta (0, 0)
Screenshot: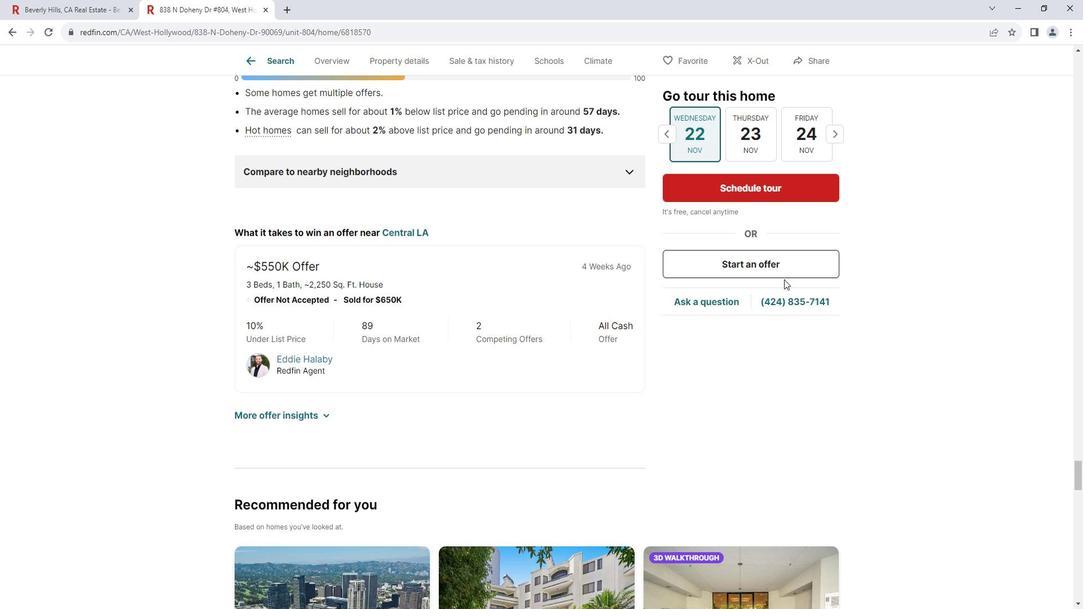 
Action: Mouse scrolled (796, 280) with delta (0, 0)
Screenshot: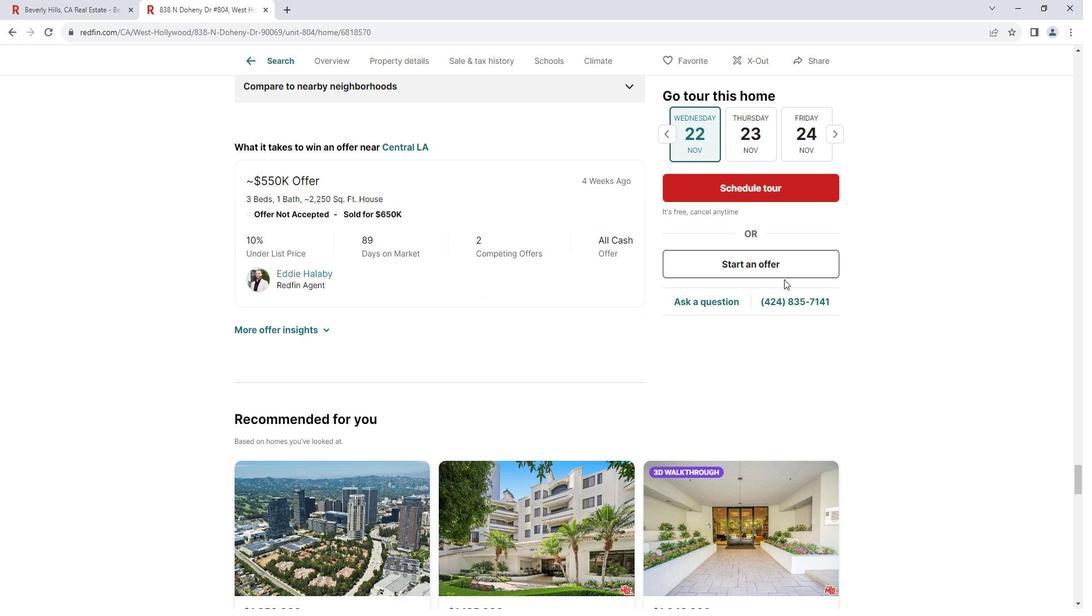 
Action: Mouse scrolled (796, 280) with delta (0, 0)
Screenshot: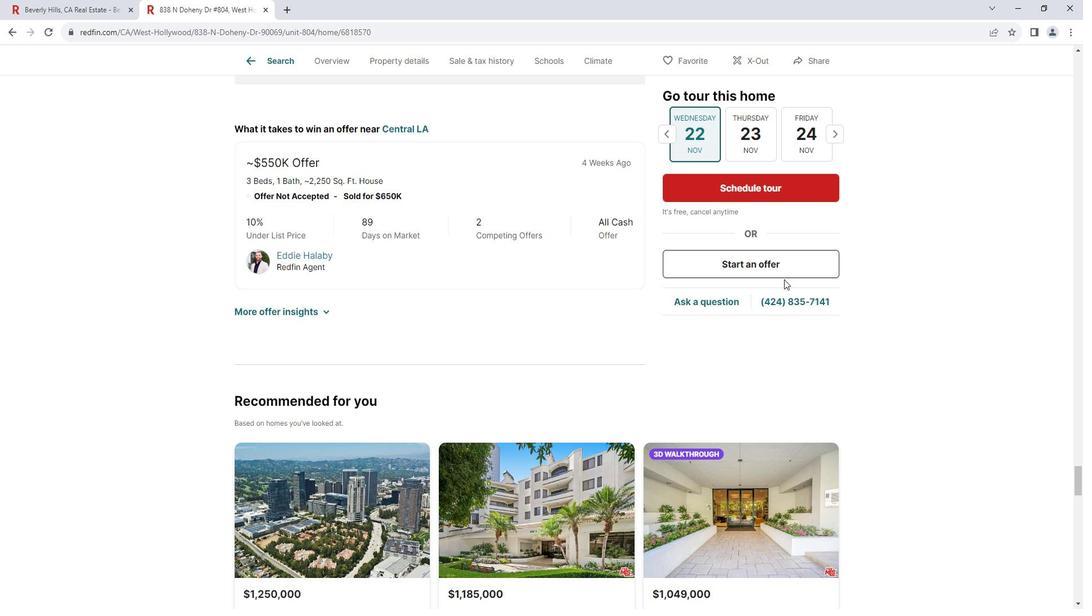 
Action: Mouse scrolled (796, 280) with delta (0, 0)
Screenshot: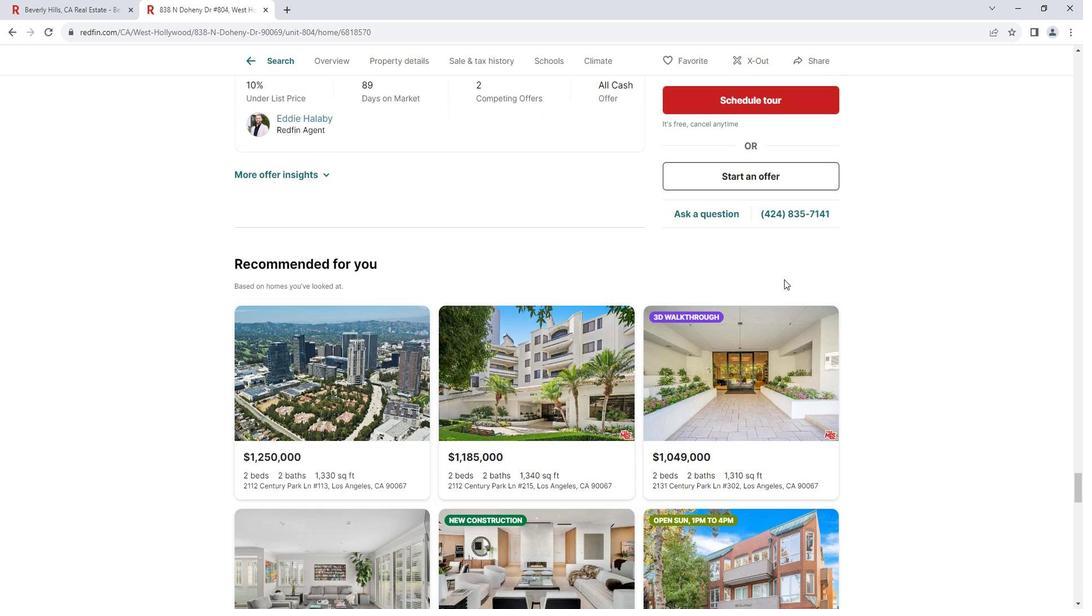 
Action: Mouse scrolled (796, 280) with delta (0, 0)
